 Task: Add your yoga studio's address in Chicago to your list of favorite locations  and also explore the gallery  of the yoga studio.
Action: Mouse moved to (208, 74)
Screenshot: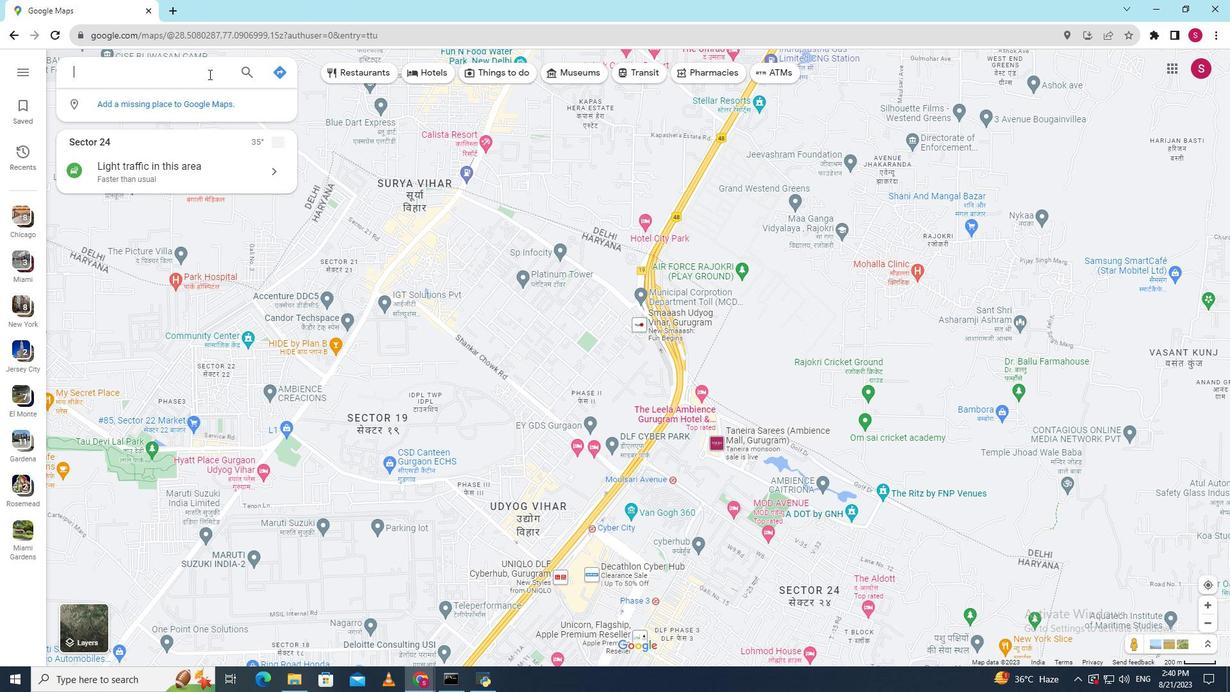 
Action: Mouse pressed left at (208, 74)
Screenshot: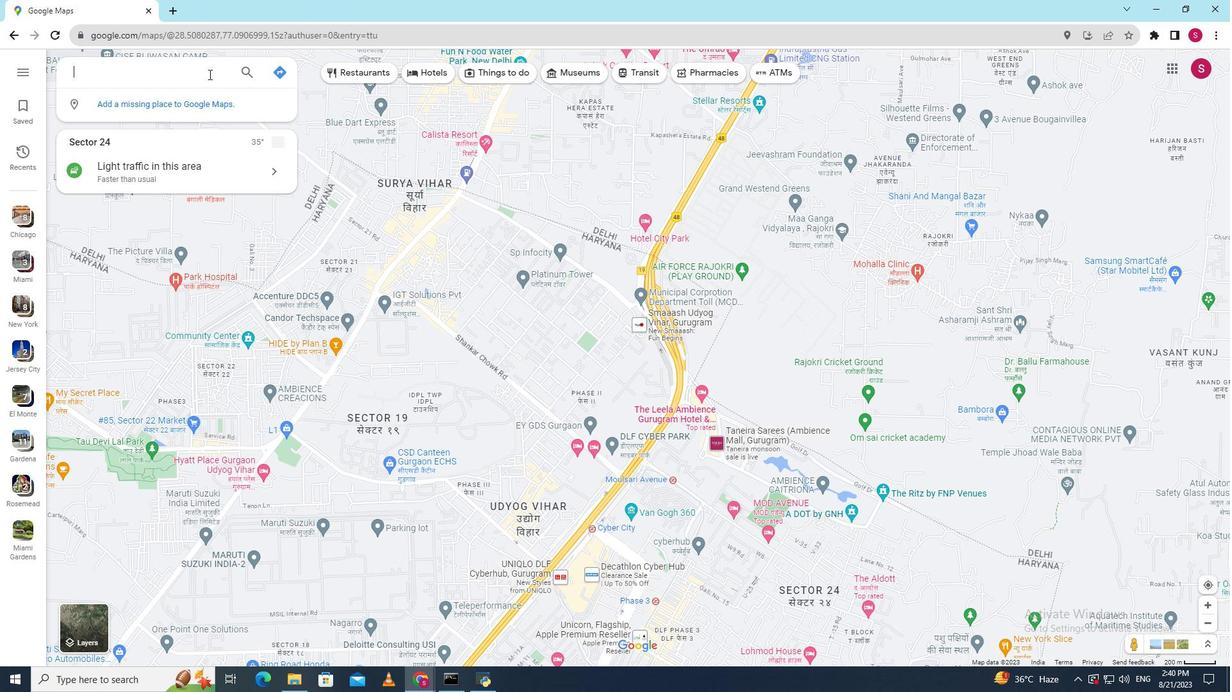 
Action: Key pressed <Key.shift>Chicago<Key.enter>
Screenshot: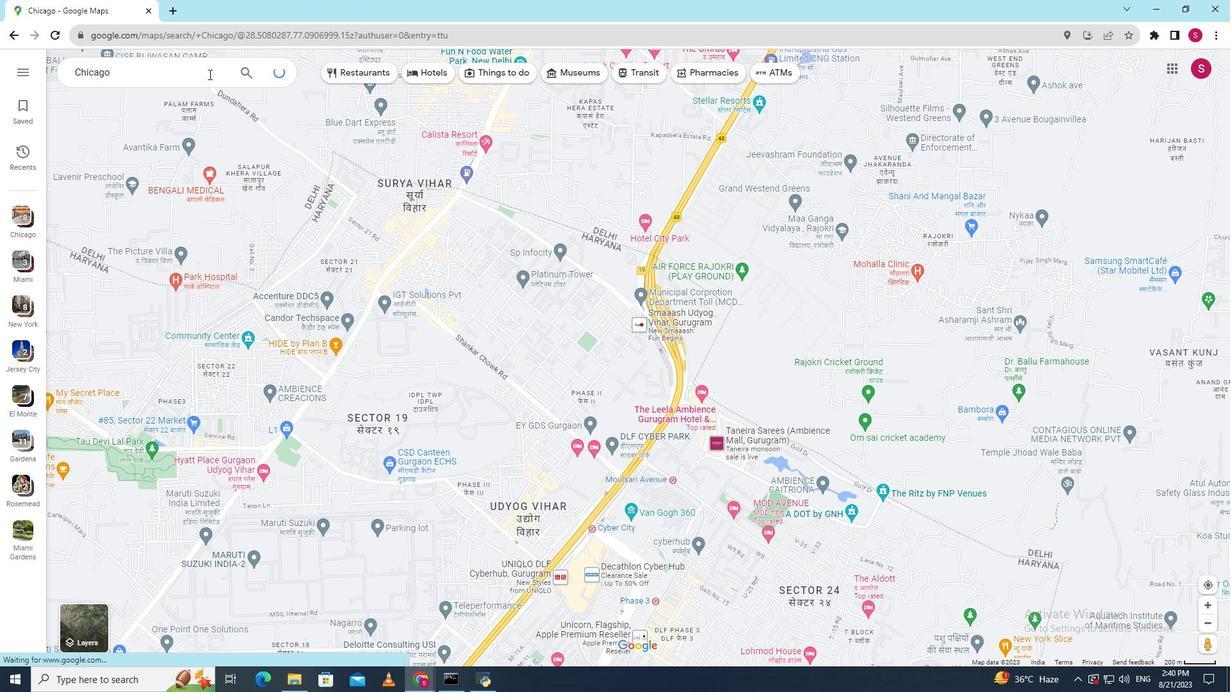 
Action: Mouse moved to (204, 167)
Screenshot: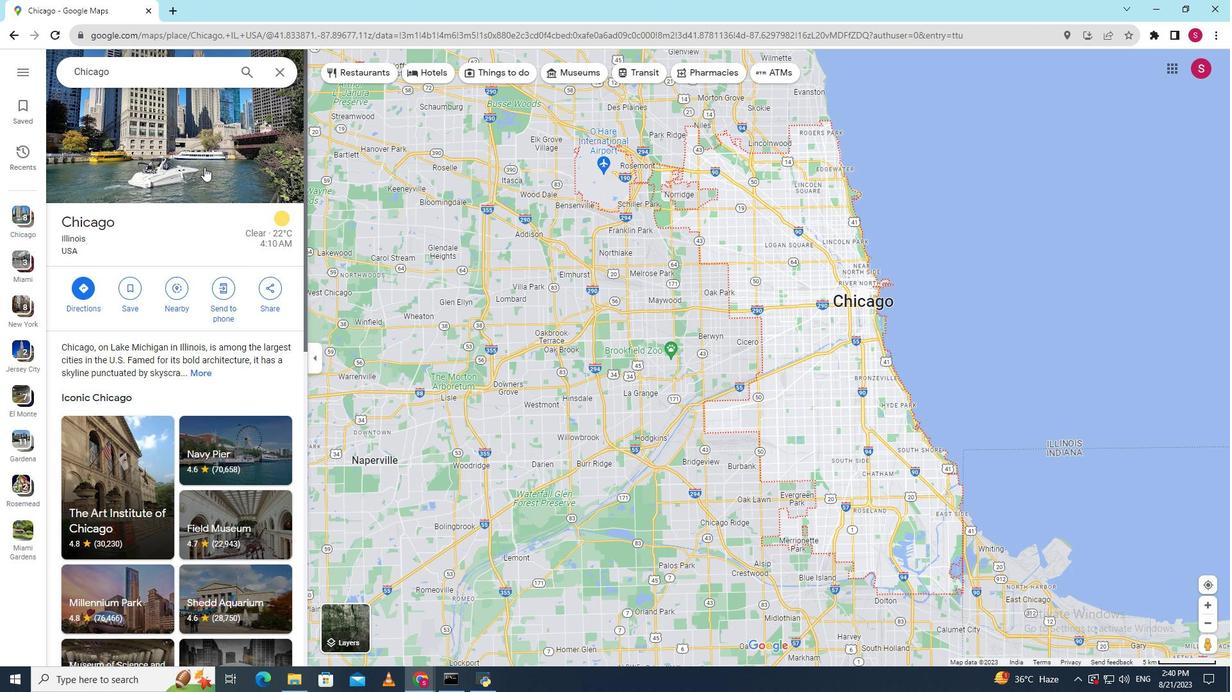
Action: Mouse pressed left at (204, 167)
Screenshot: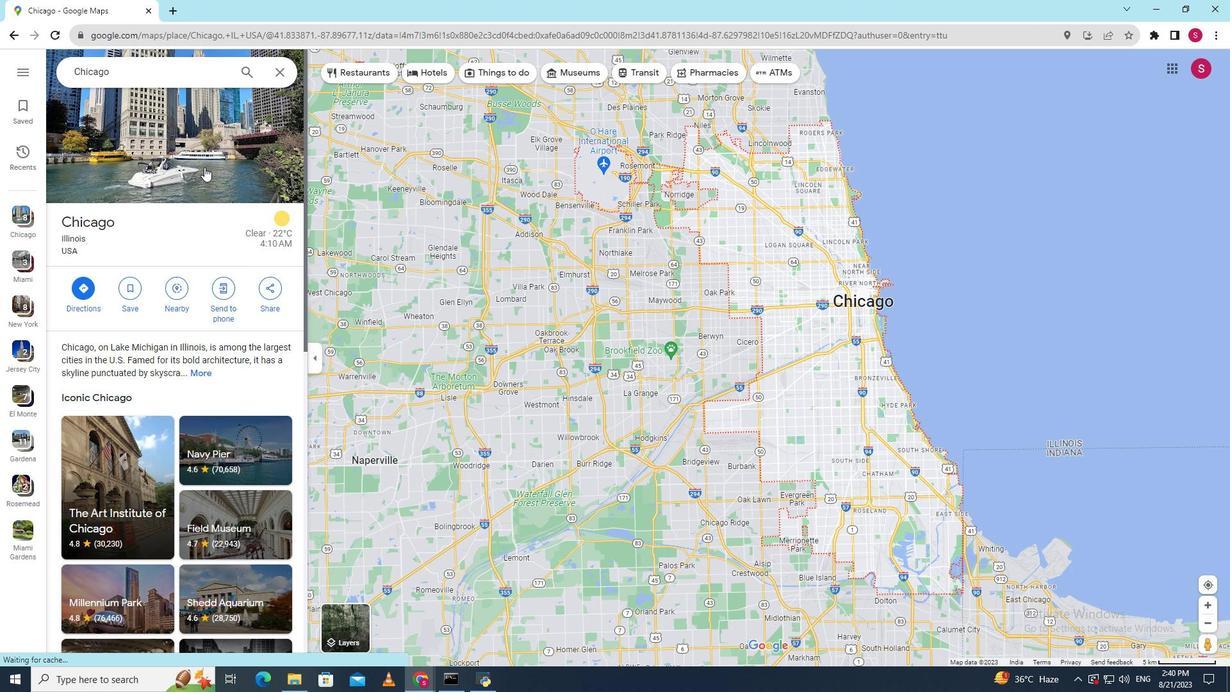 
Action: Mouse moved to (791, 570)
Screenshot: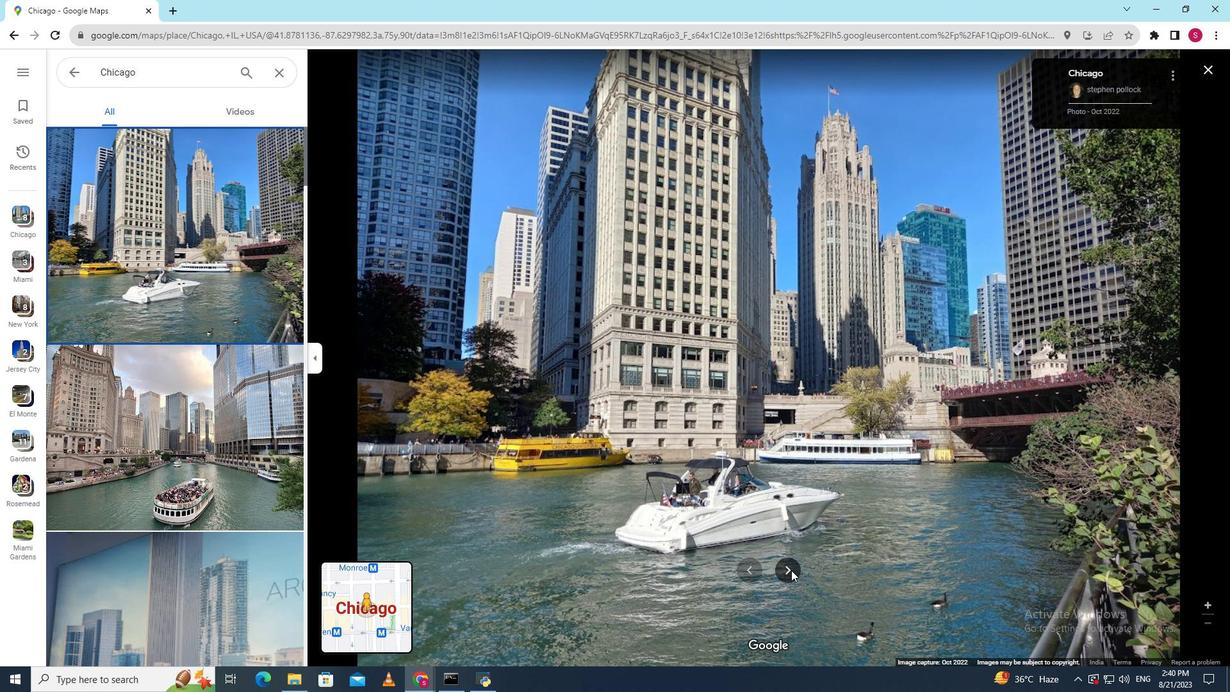 
Action: Mouse pressed left at (791, 570)
Screenshot: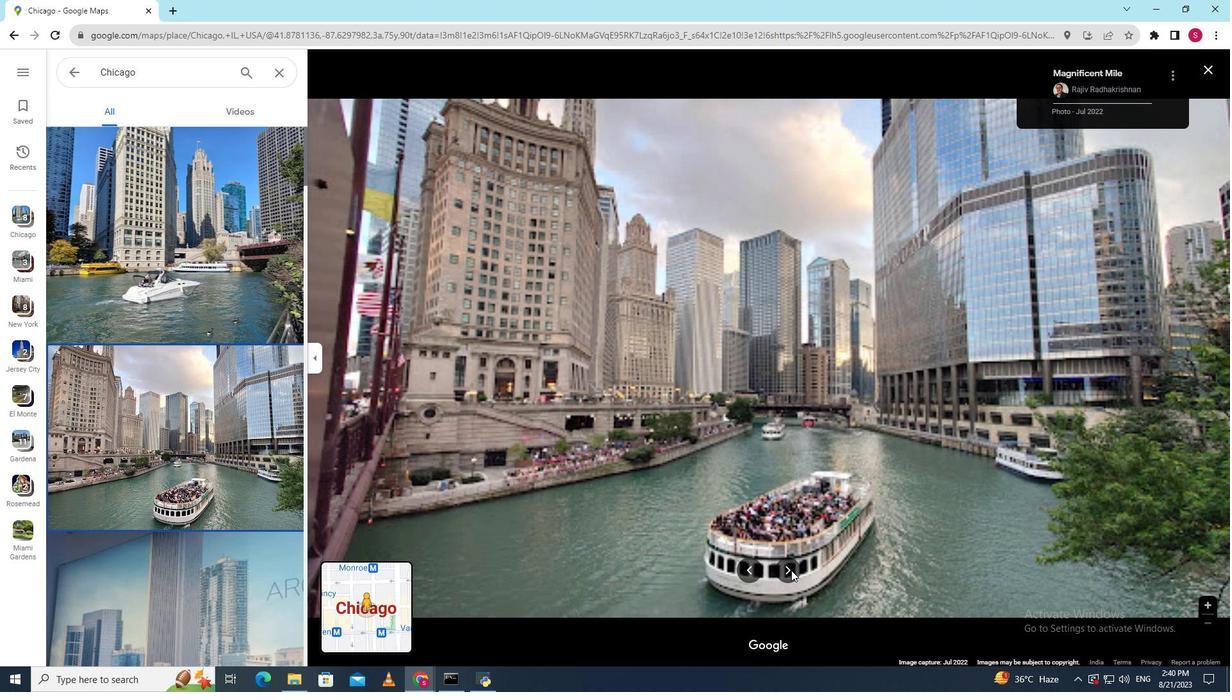 
Action: Mouse pressed left at (791, 570)
Screenshot: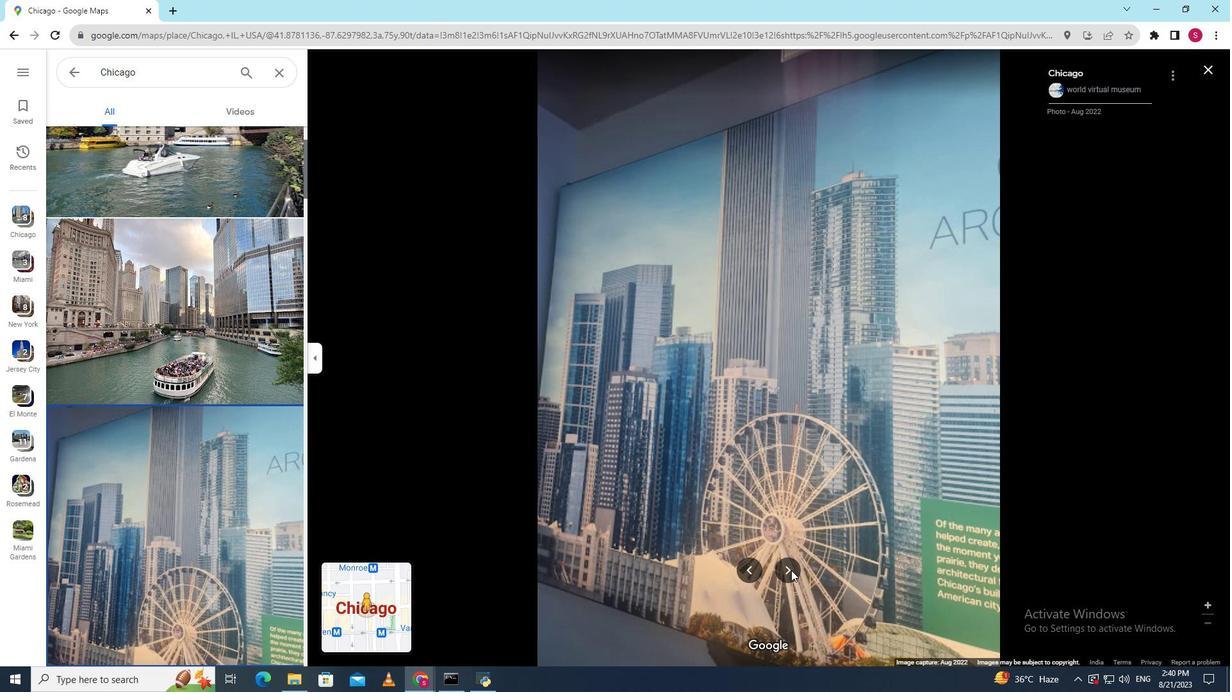 
Action: Mouse pressed left at (791, 570)
Screenshot: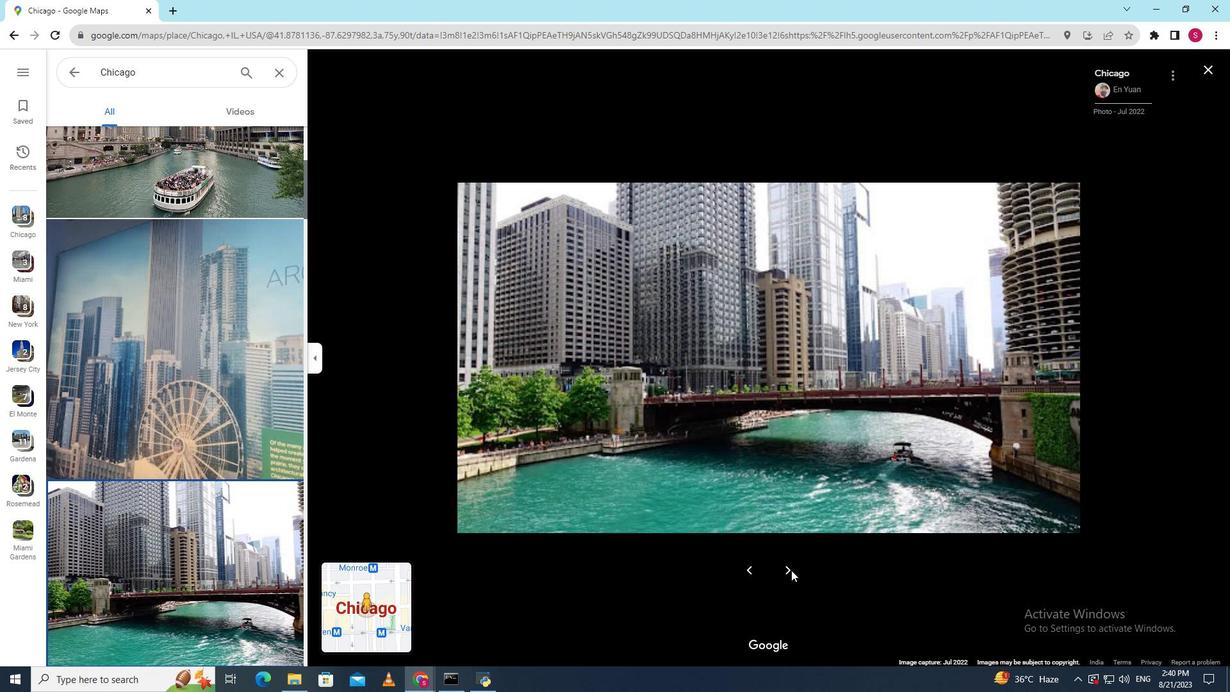 
Action: Mouse pressed left at (791, 570)
Screenshot: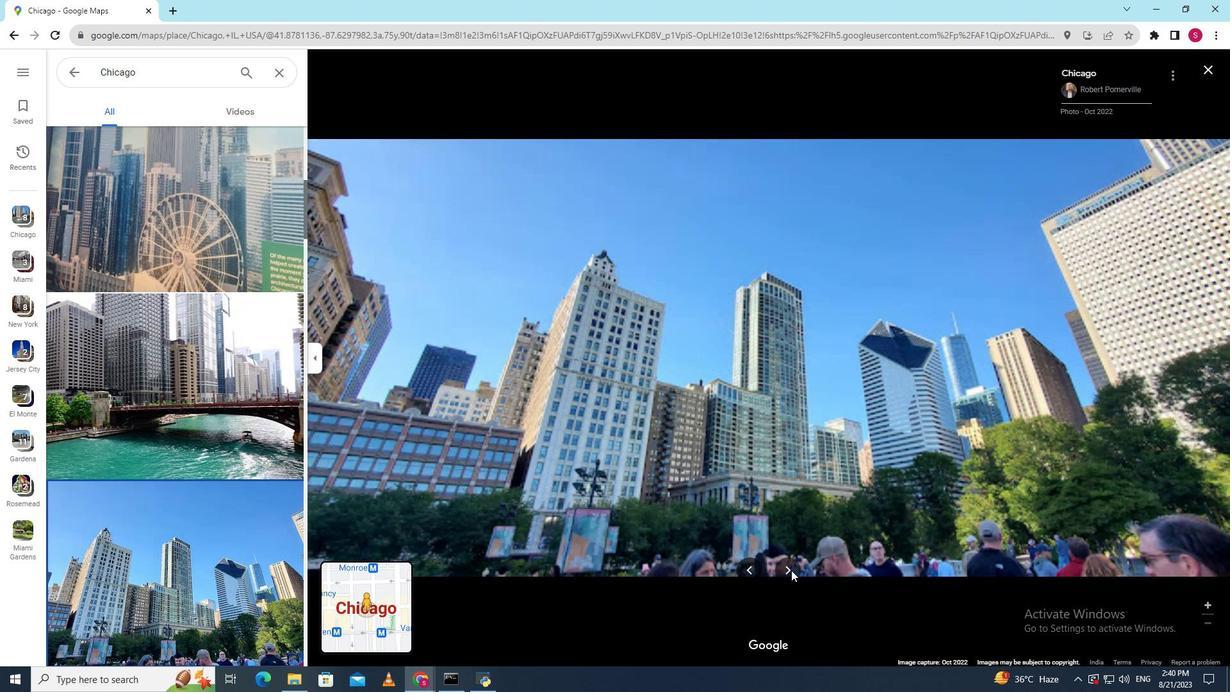 
Action: Mouse pressed left at (791, 570)
Screenshot: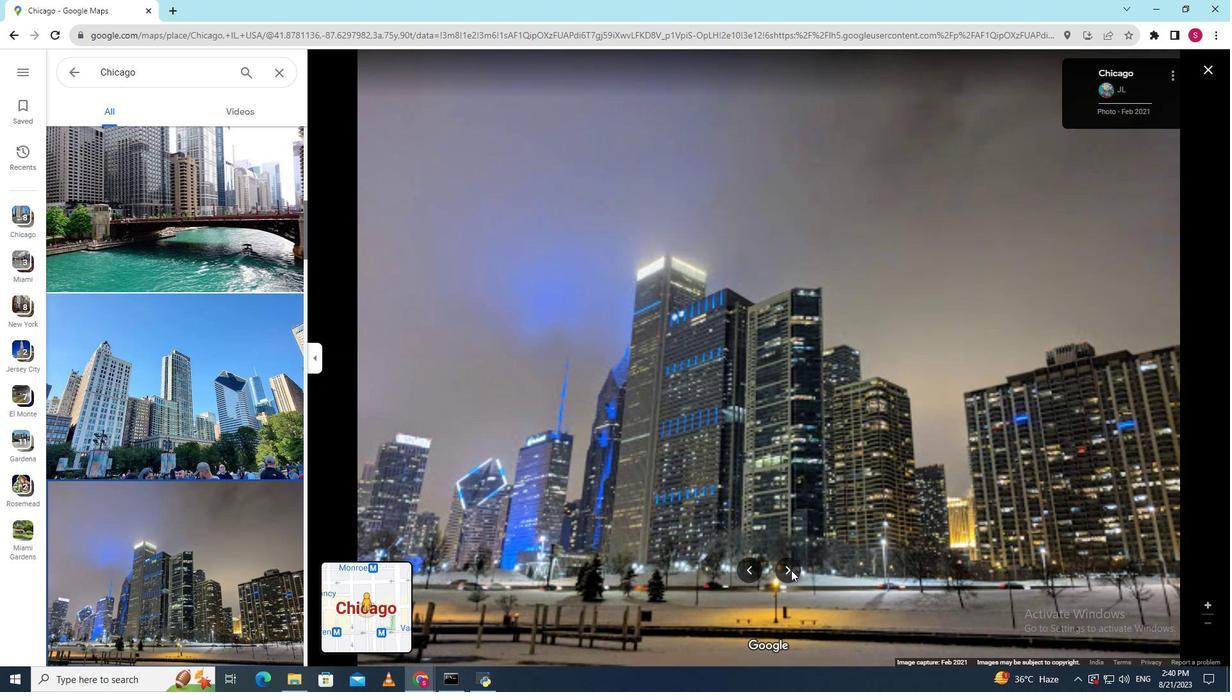 
Action: Mouse pressed left at (791, 570)
Screenshot: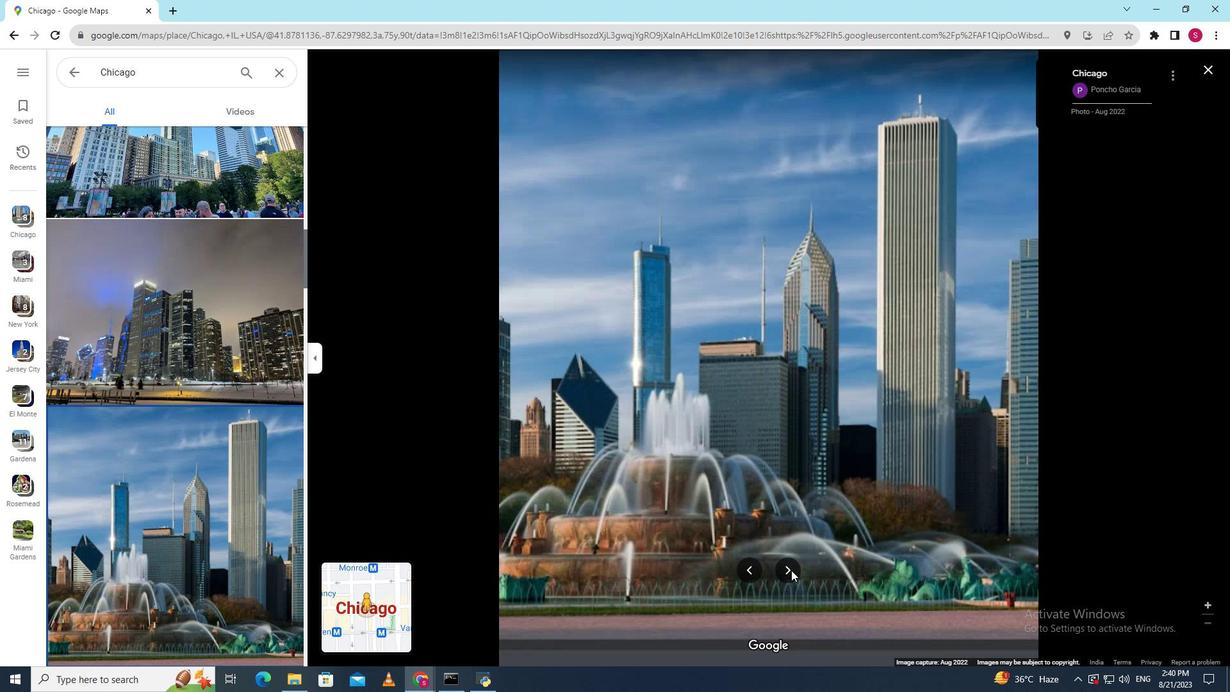 
Action: Mouse pressed left at (791, 570)
Screenshot: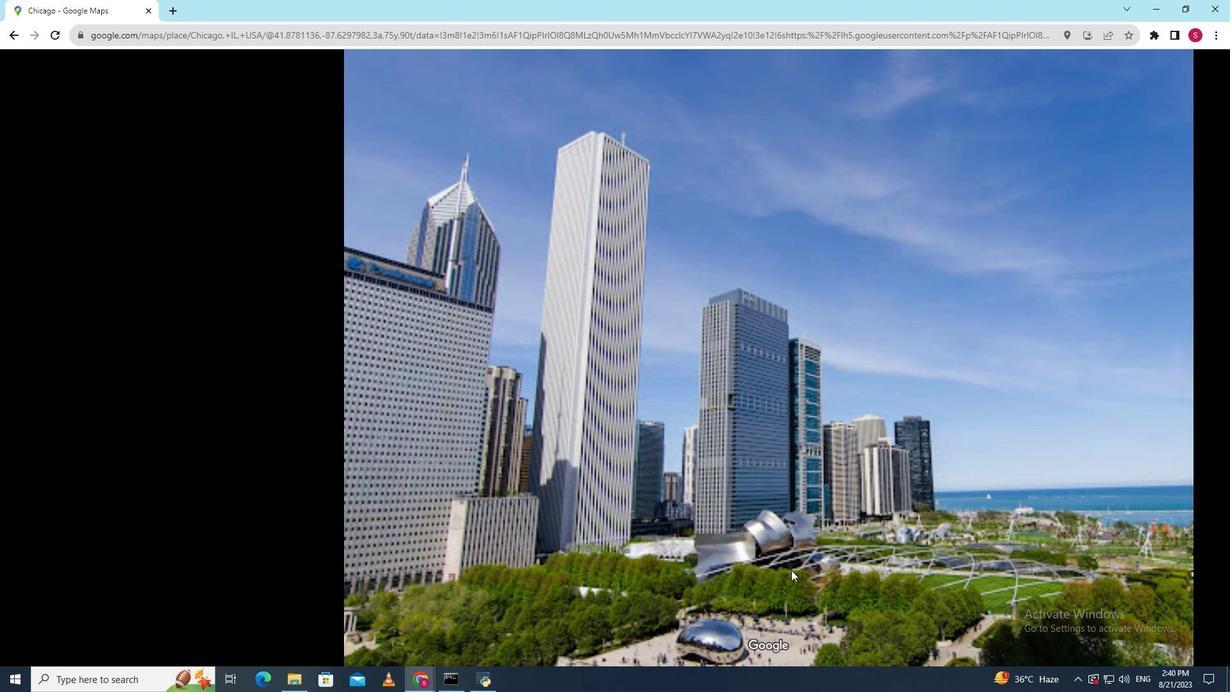 
Action: Mouse pressed left at (791, 570)
Screenshot: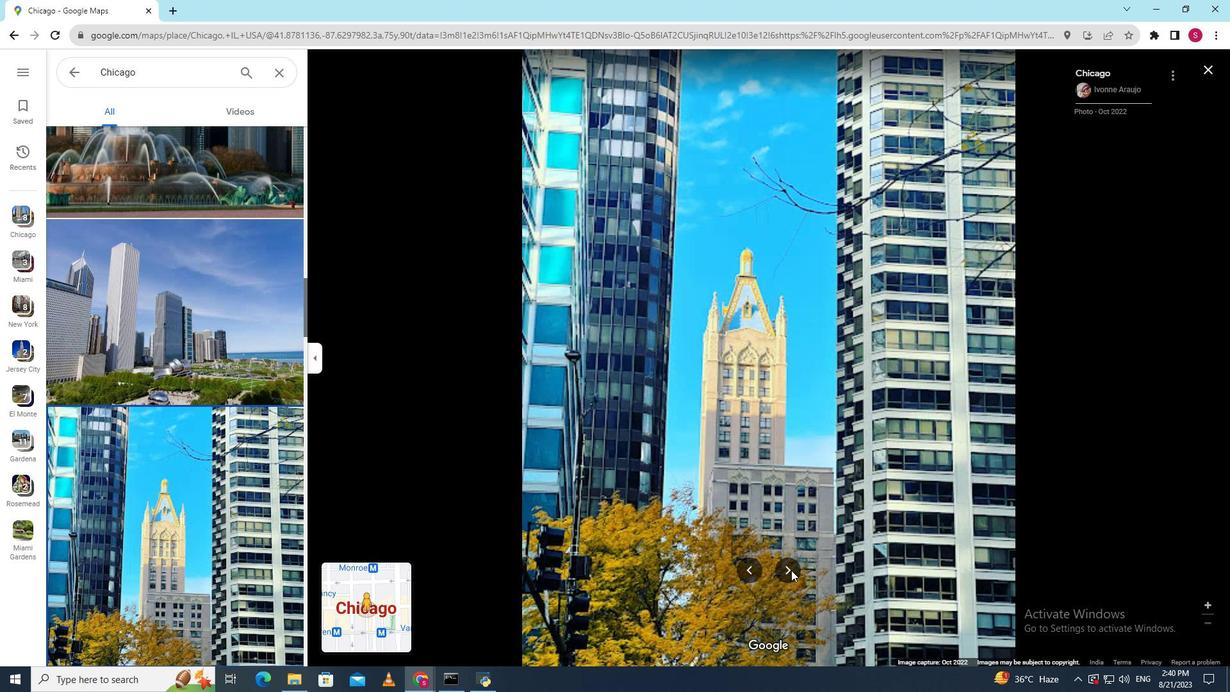 
Action: Mouse pressed left at (791, 570)
Screenshot: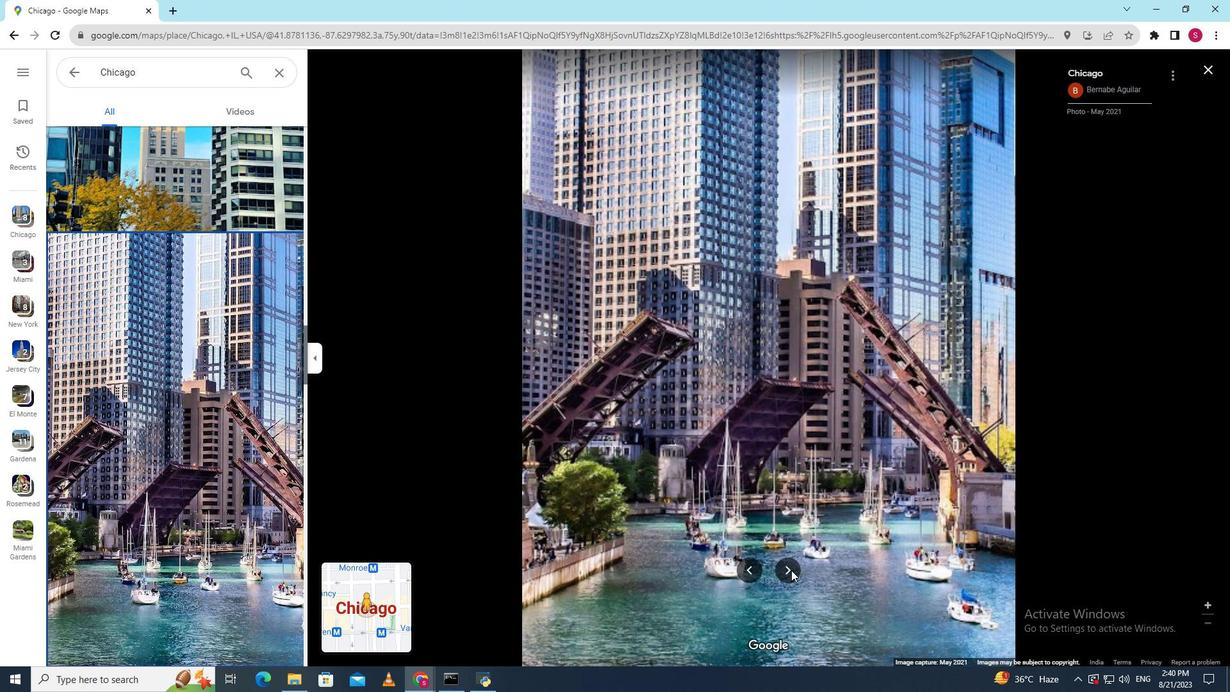 
Action: Mouse pressed left at (791, 570)
Screenshot: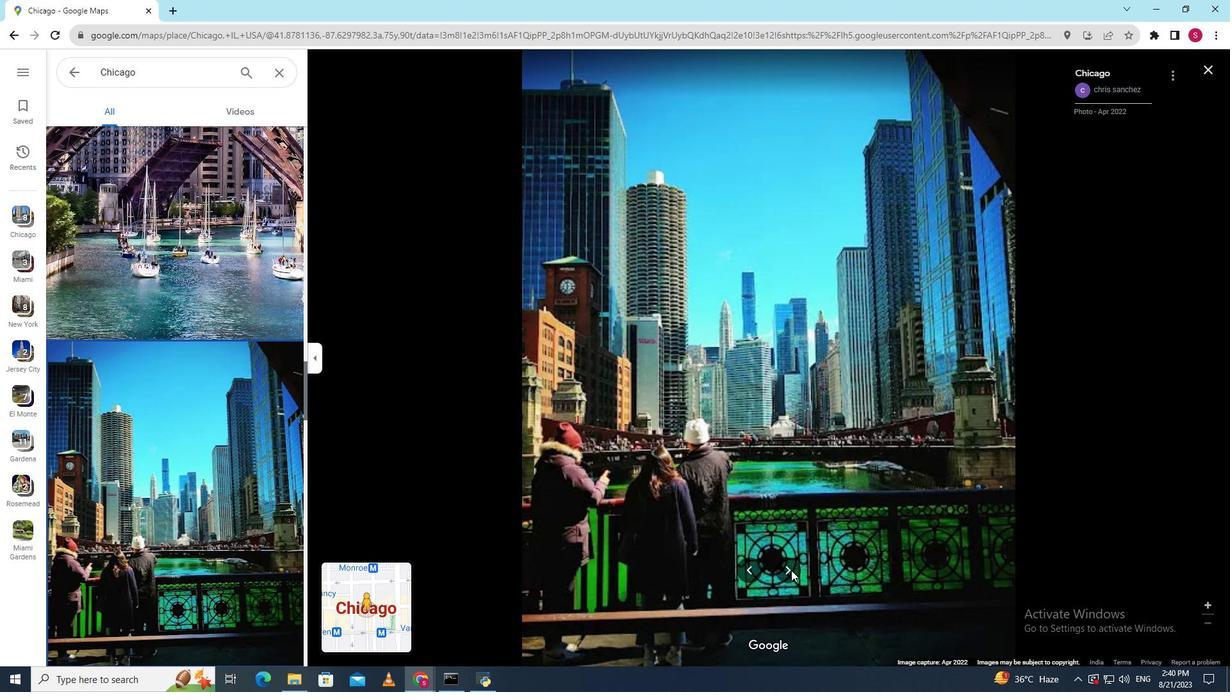 
Action: Mouse pressed left at (791, 570)
Screenshot: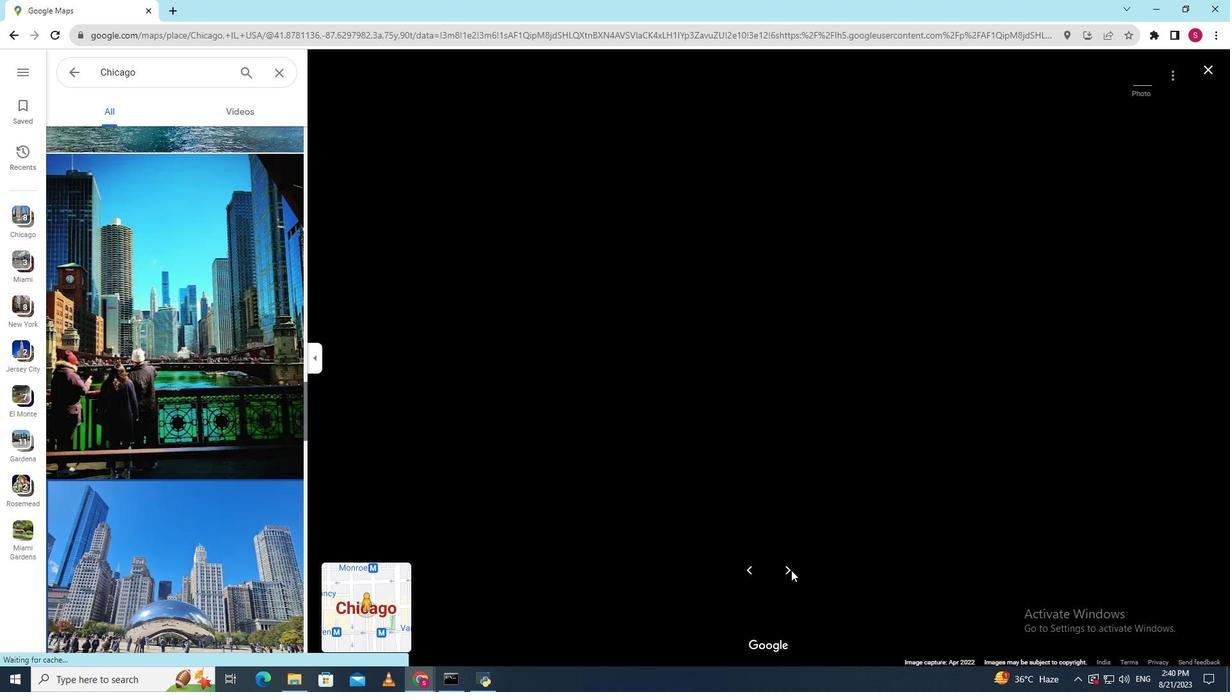 
Action: Mouse pressed left at (791, 570)
Screenshot: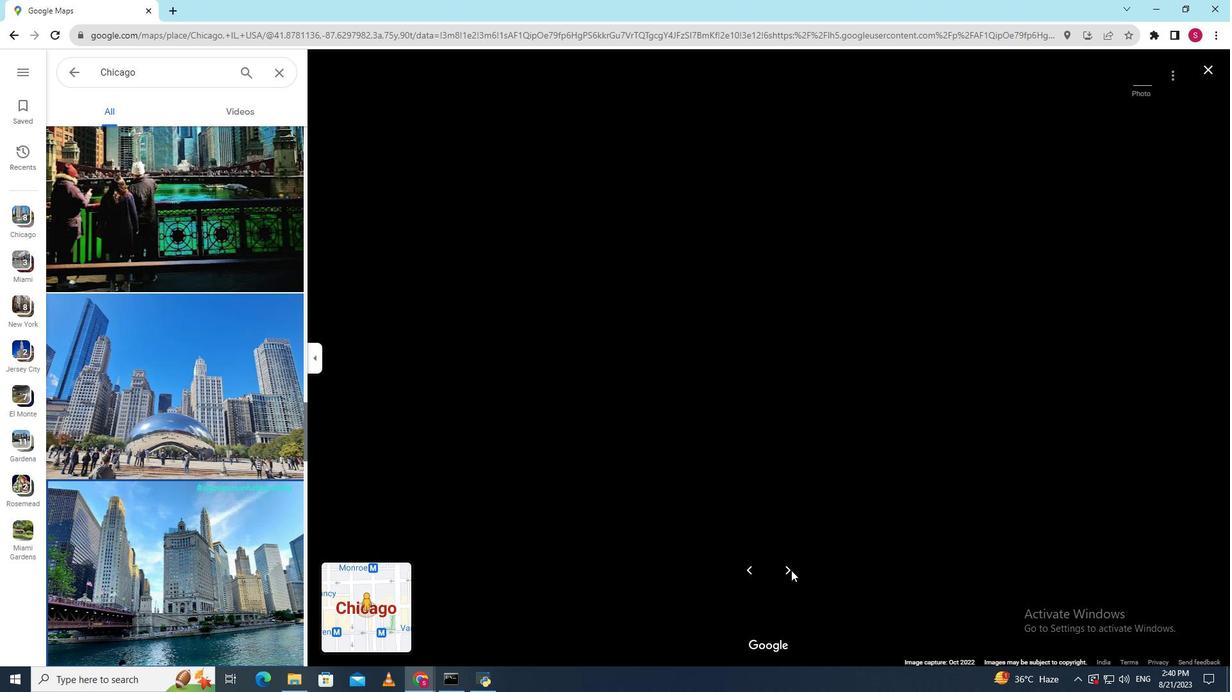 
Action: Mouse pressed left at (791, 570)
Screenshot: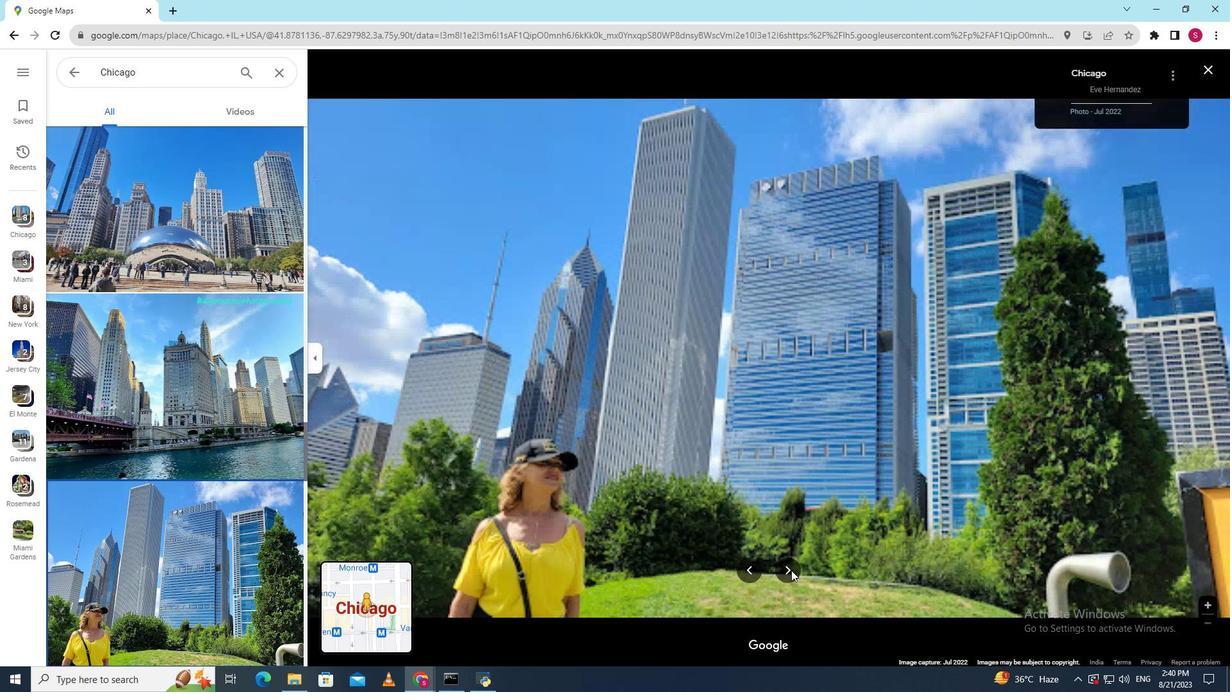 
Action: Mouse pressed left at (791, 570)
Screenshot: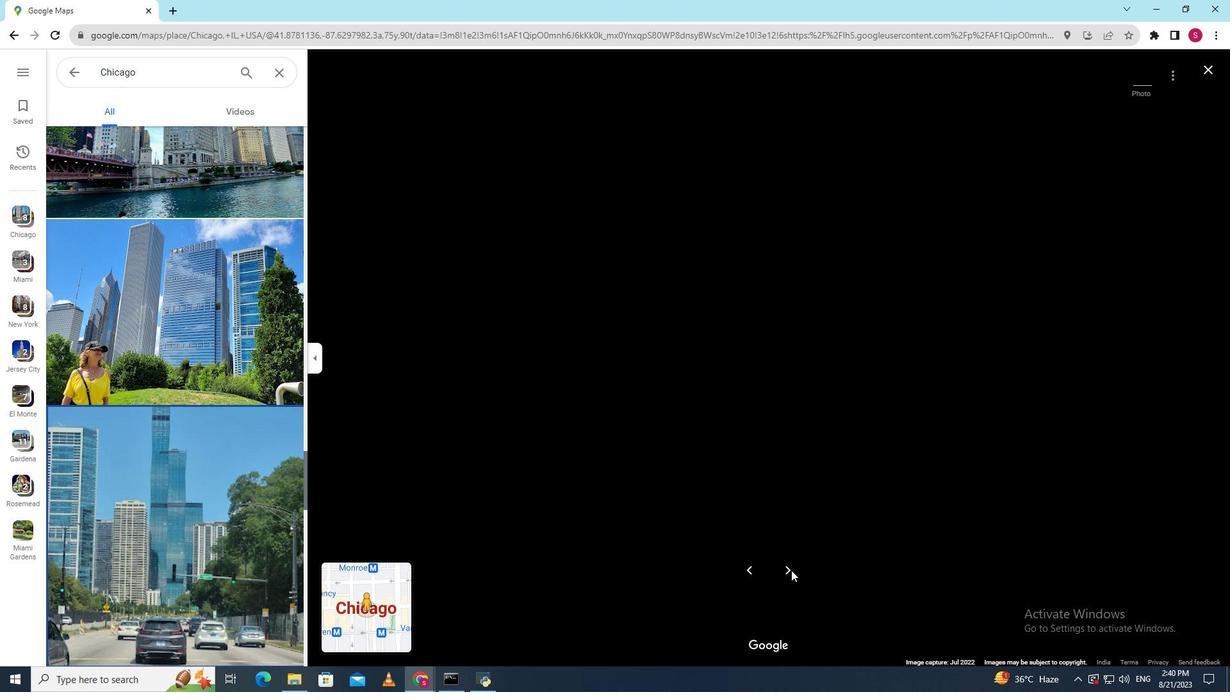 
Action: Mouse pressed left at (791, 570)
Screenshot: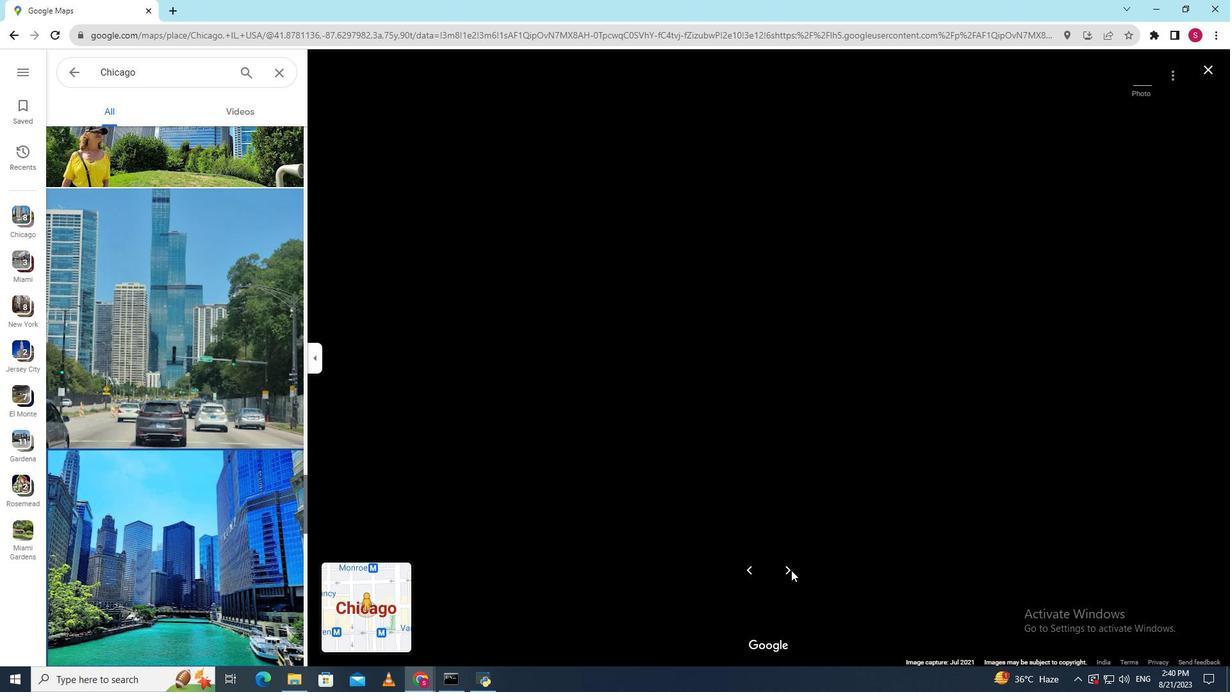 
Action: Mouse pressed left at (791, 570)
Screenshot: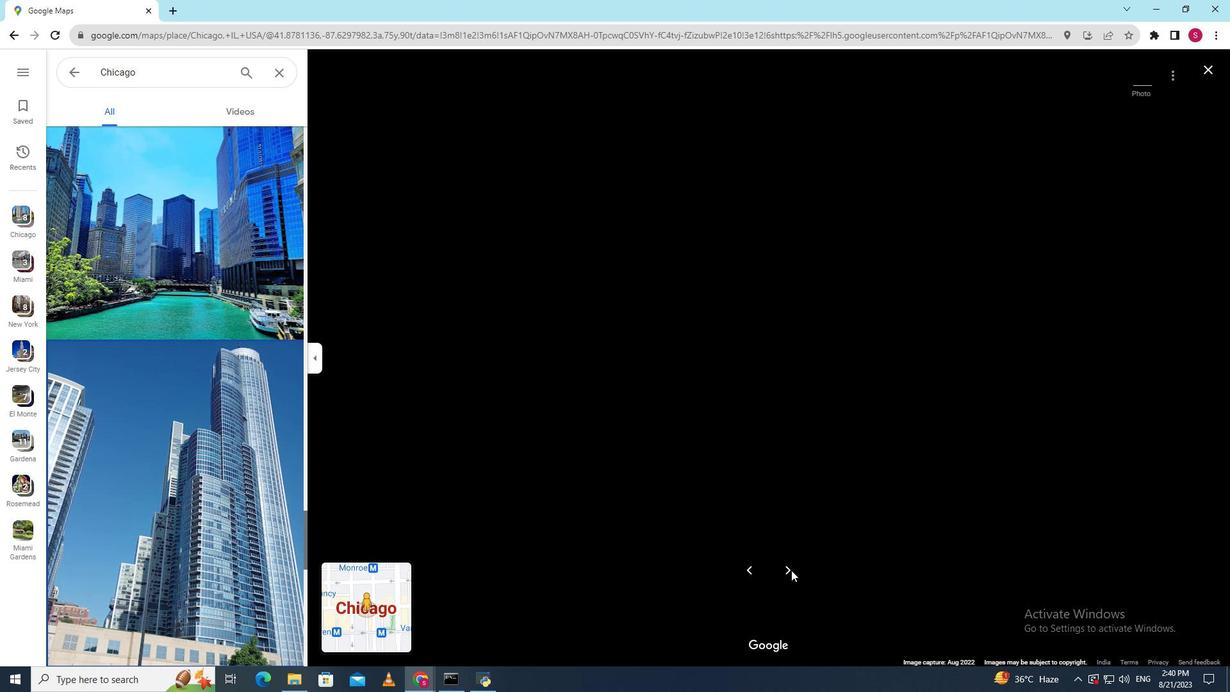 
Action: Mouse moved to (777, 516)
Screenshot: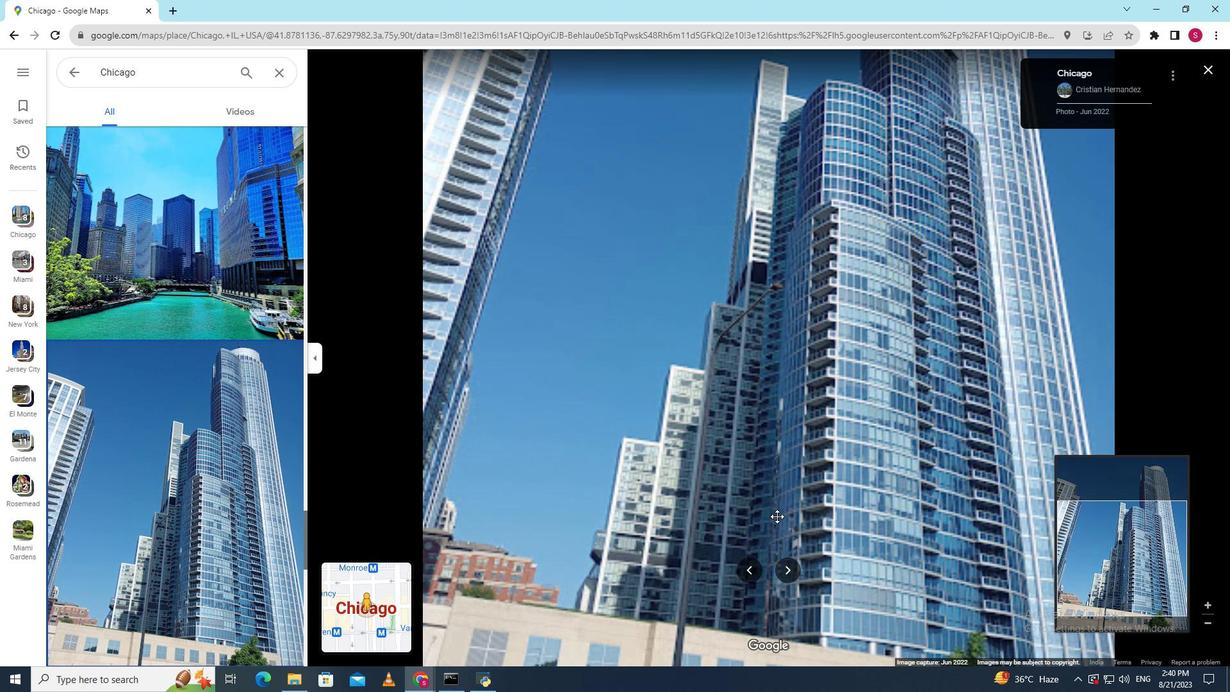 
Action: Mouse scrolled (777, 517) with delta (0, 0)
Screenshot: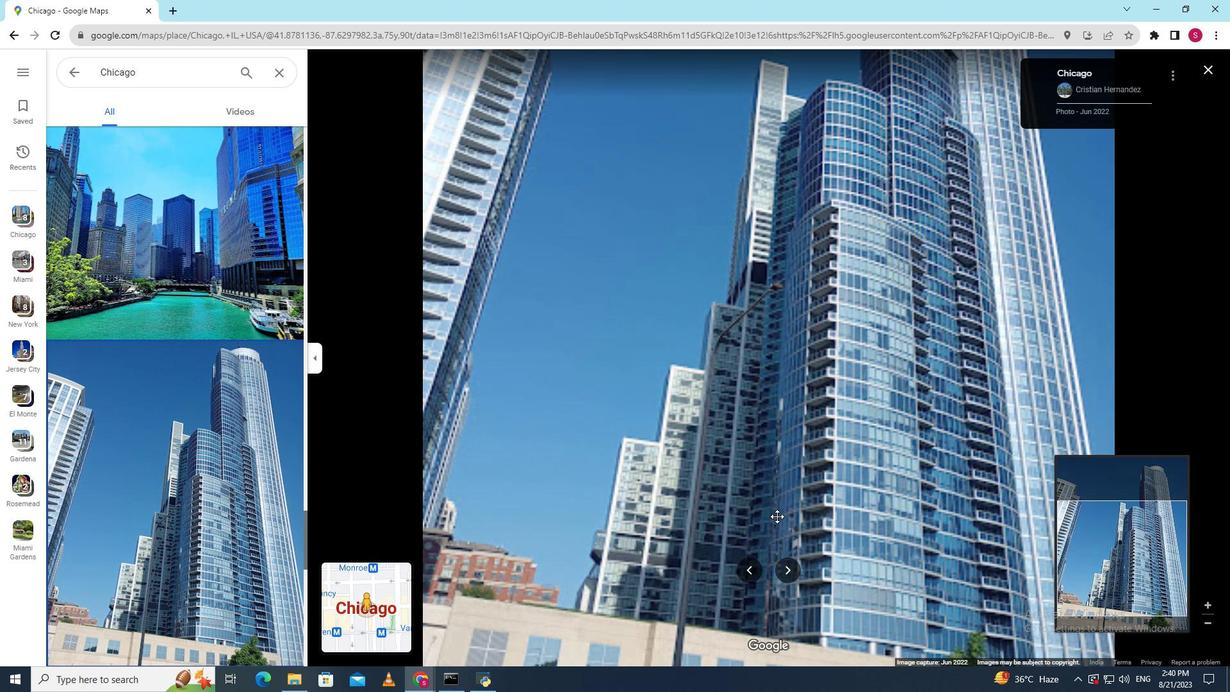 
Action: Mouse scrolled (777, 517) with delta (0, 0)
Screenshot: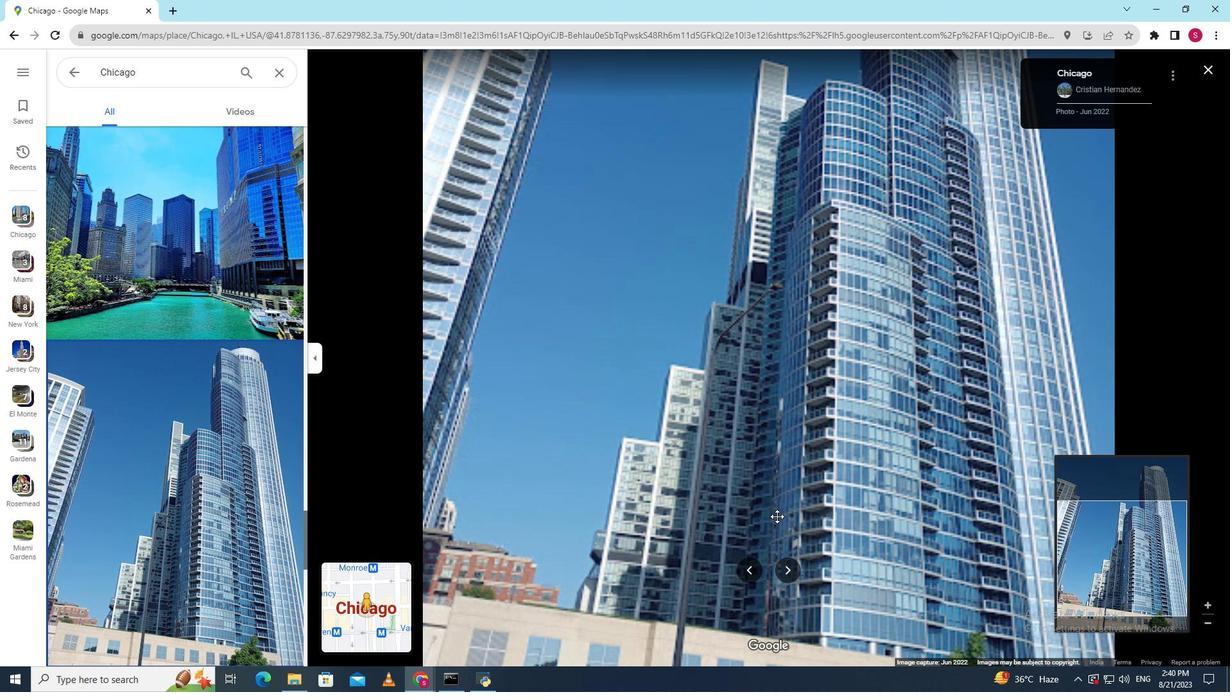 
Action: Mouse scrolled (777, 517) with delta (0, 0)
Screenshot: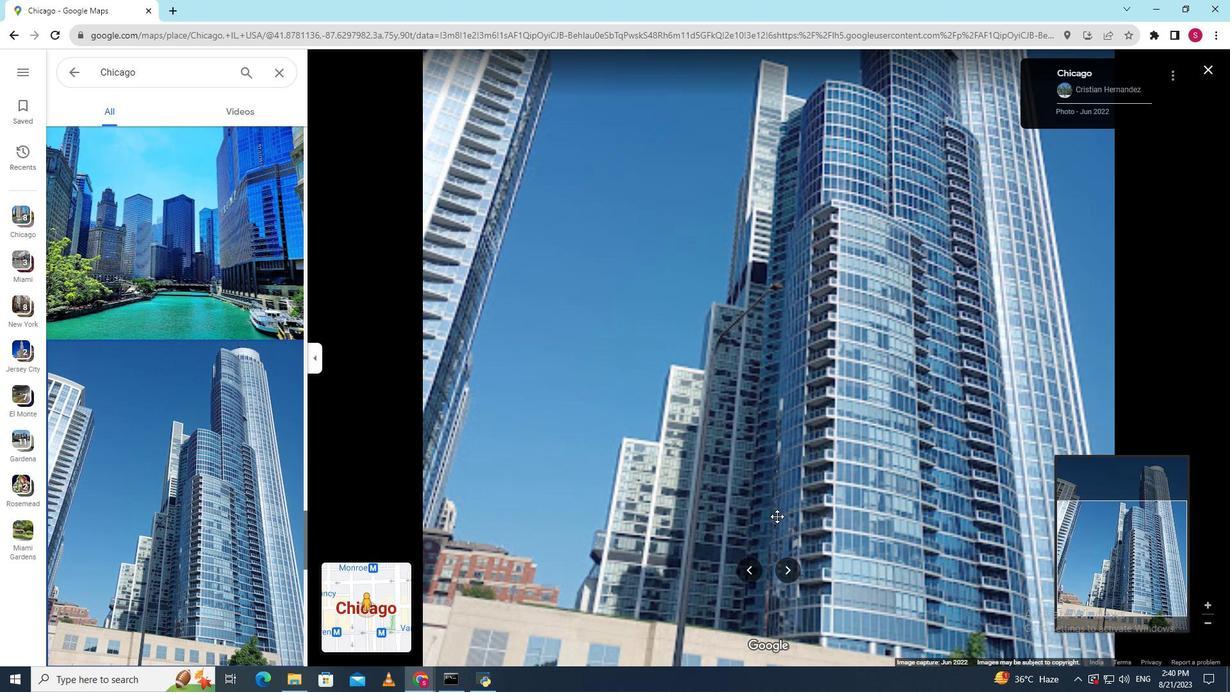
Action: Mouse scrolled (777, 517) with delta (0, 0)
Screenshot: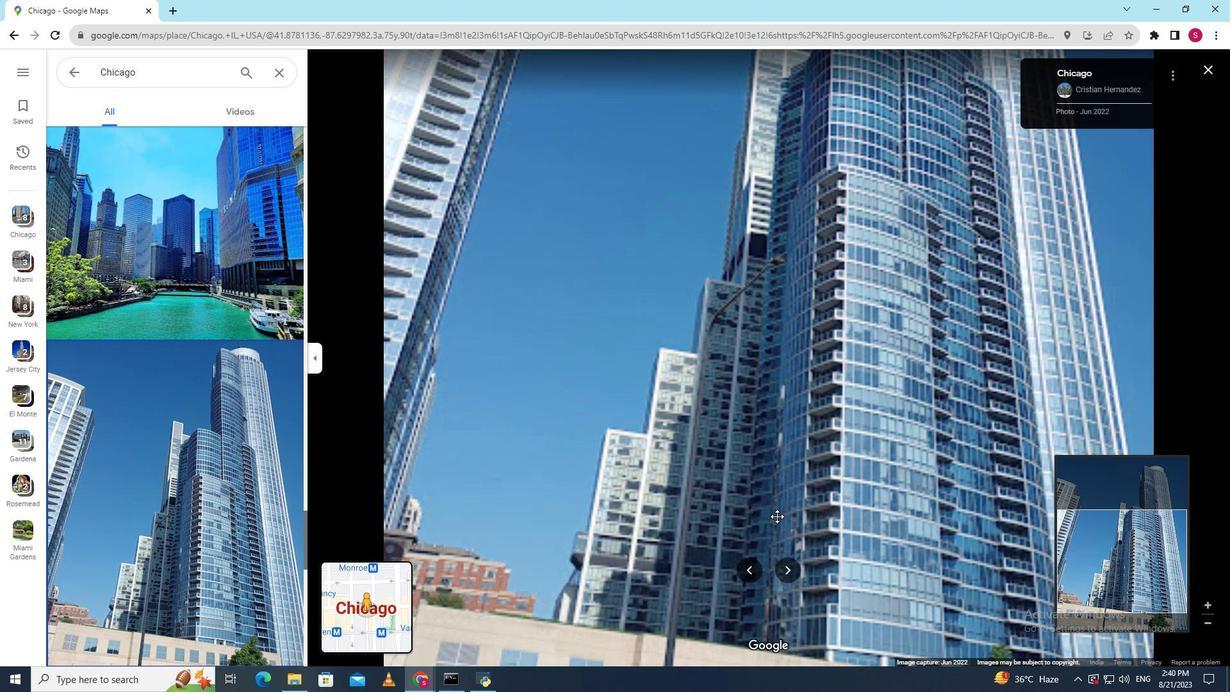 
Action: Mouse scrolled (777, 515) with delta (0, 0)
Screenshot: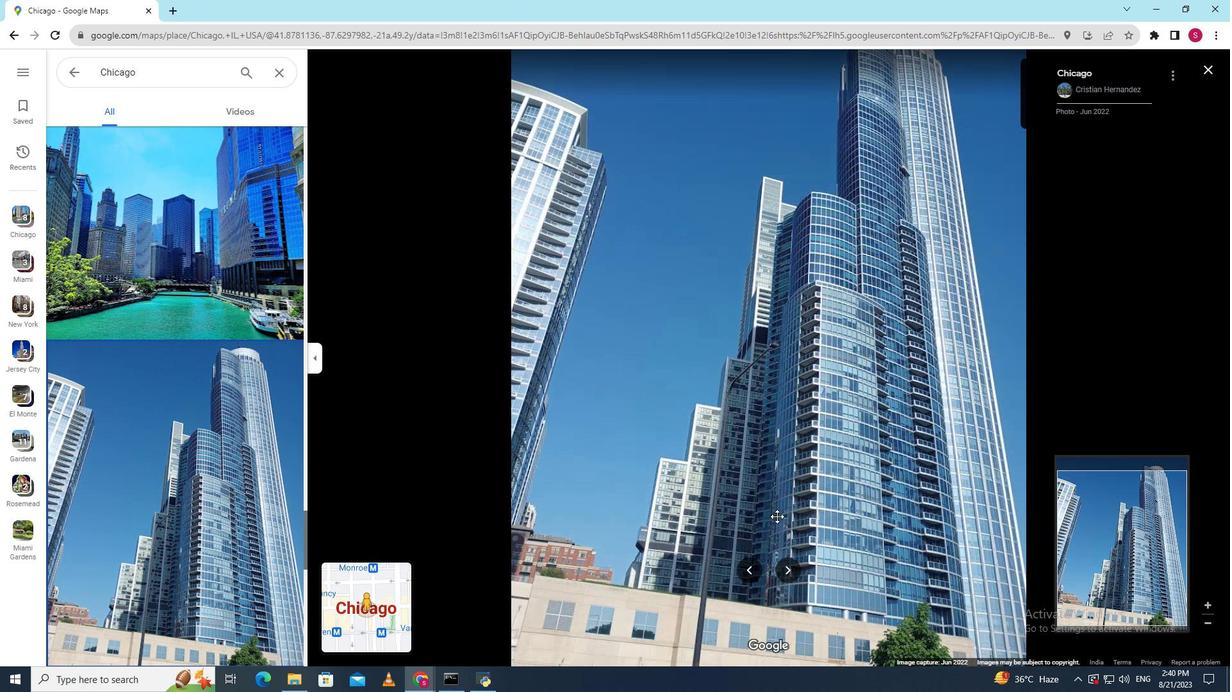 
Action: Mouse scrolled (777, 515) with delta (0, 0)
Screenshot: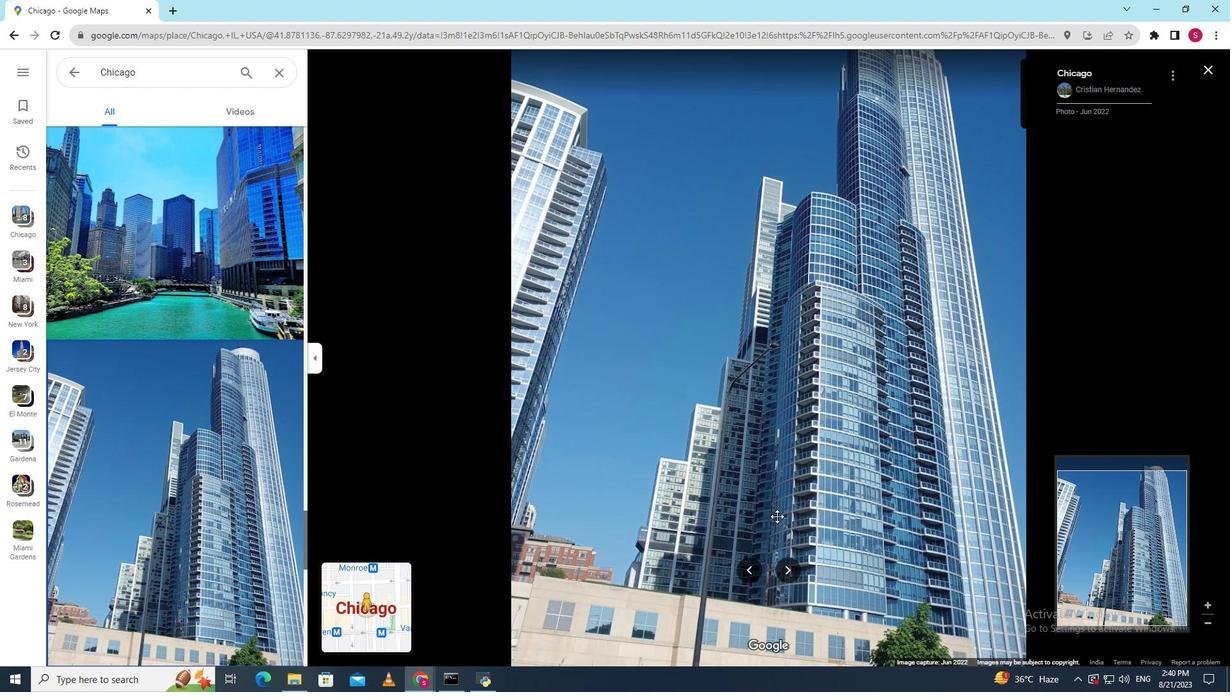 
Action: Mouse scrolled (777, 515) with delta (0, 0)
Screenshot: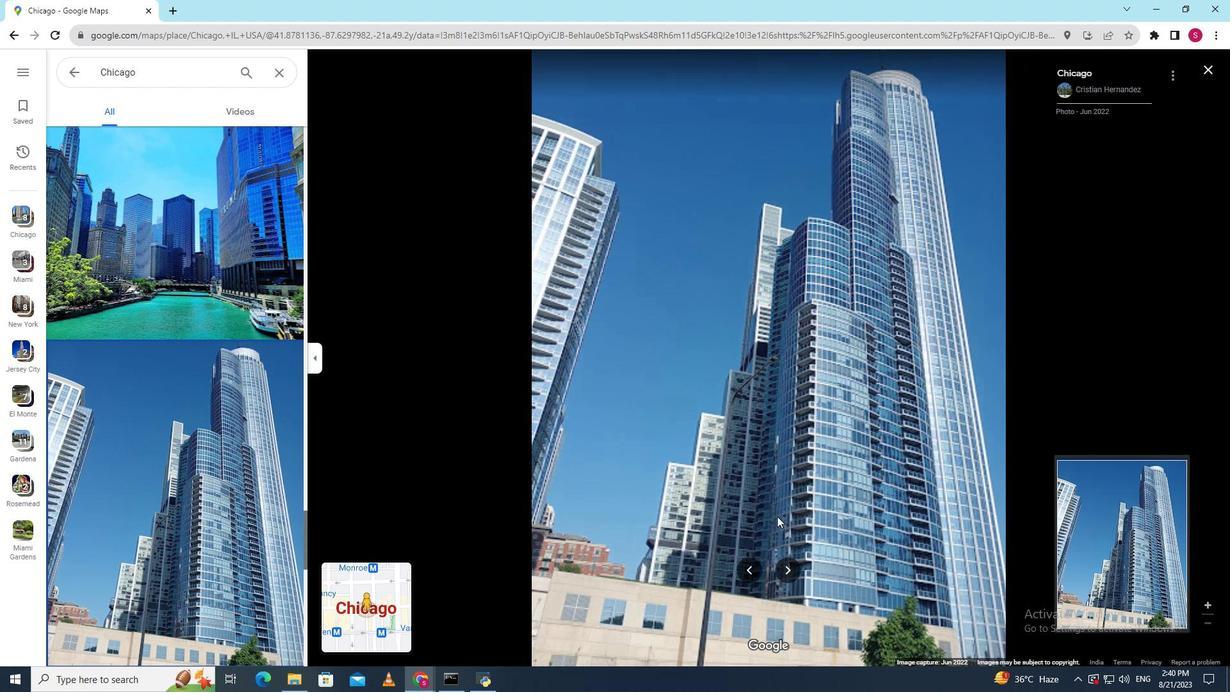 
Action: Mouse scrolled (777, 515) with delta (0, 0)
Screenshot: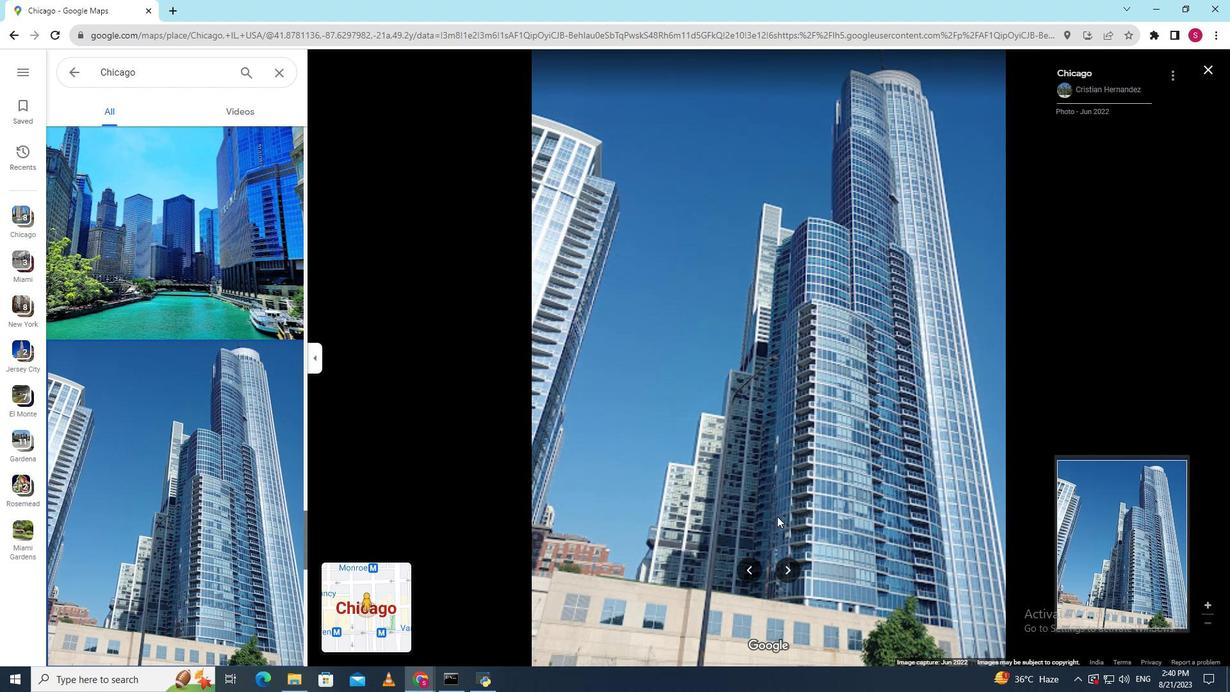 
Action: Mouse scrolled (777, 515) with delta (0, 0)
Screenshot: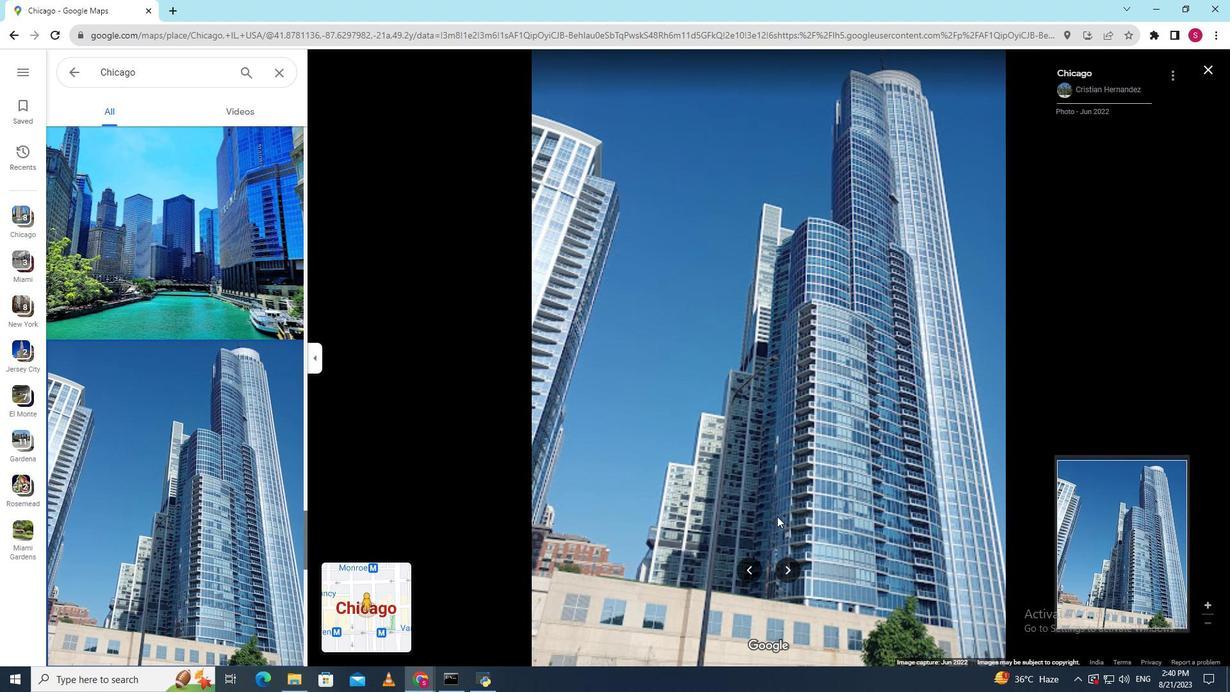 
Action: Mouse scrolled (777, 515) with delta (0, 0)
Screenshot: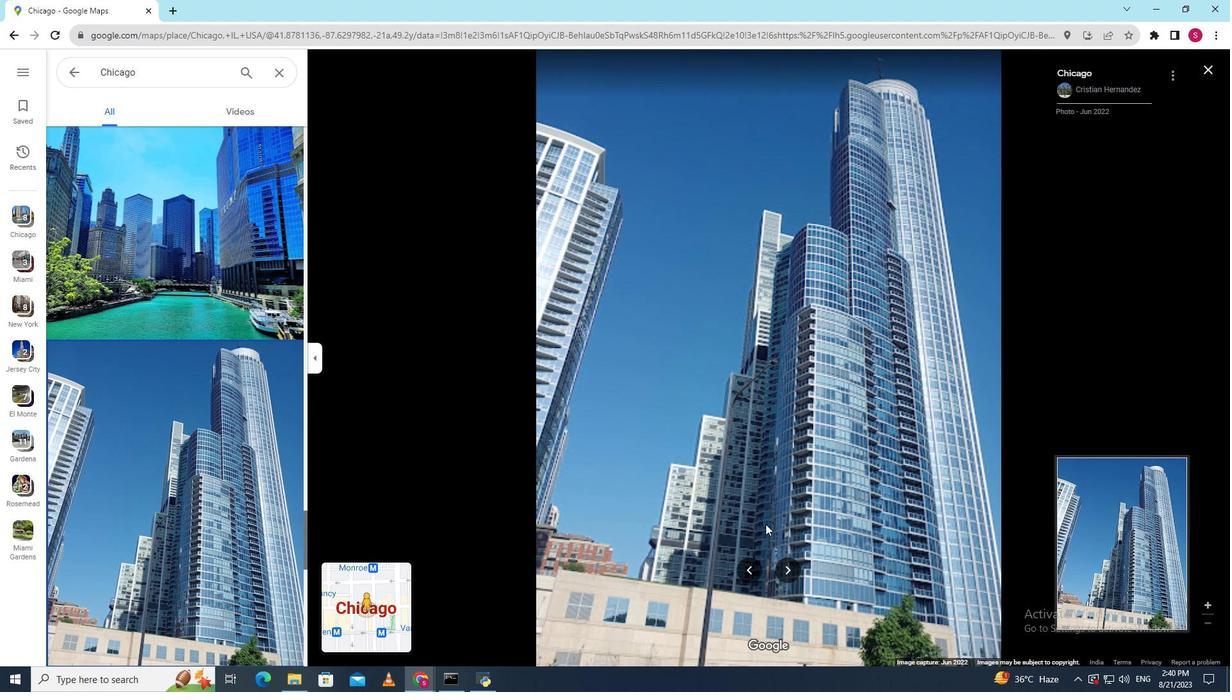 
Action: Mouse moved to (789, 572)
Screenshot: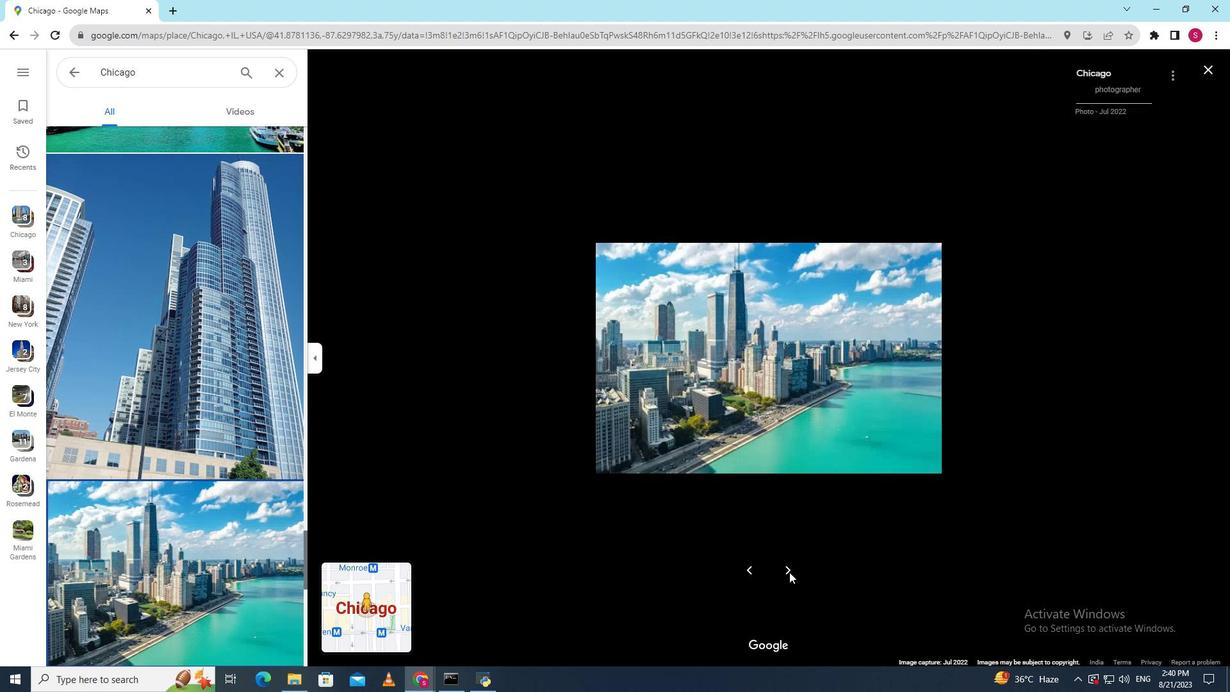 
Action: Mouse pressed left at (789, 572)
Screenshot: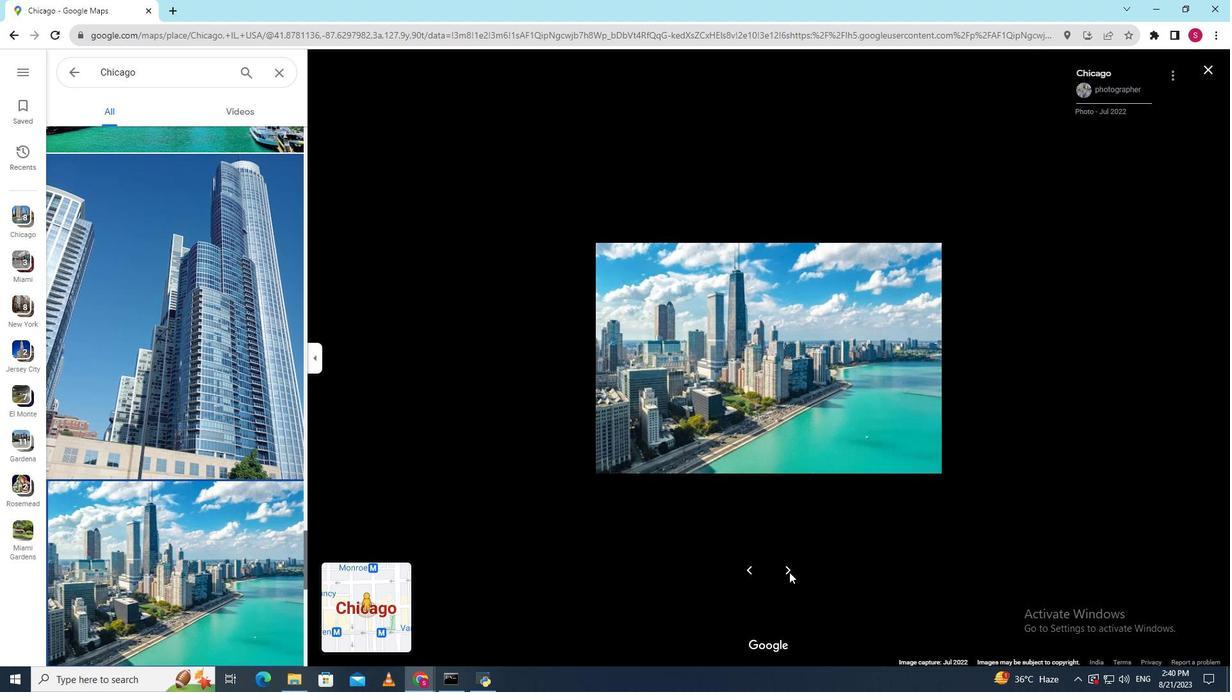 
Action: Mouse pressed left at (789, 572)
Screenshot: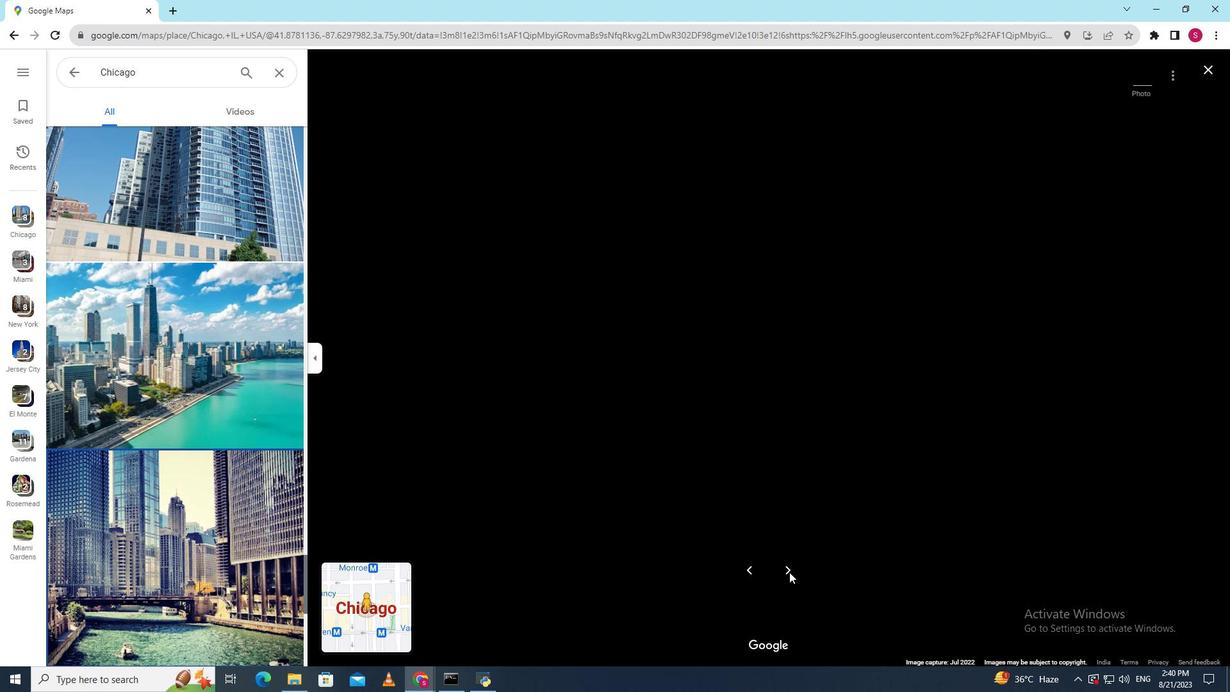 
Action: Mouse pressed left at (789, 572)
Screenshot: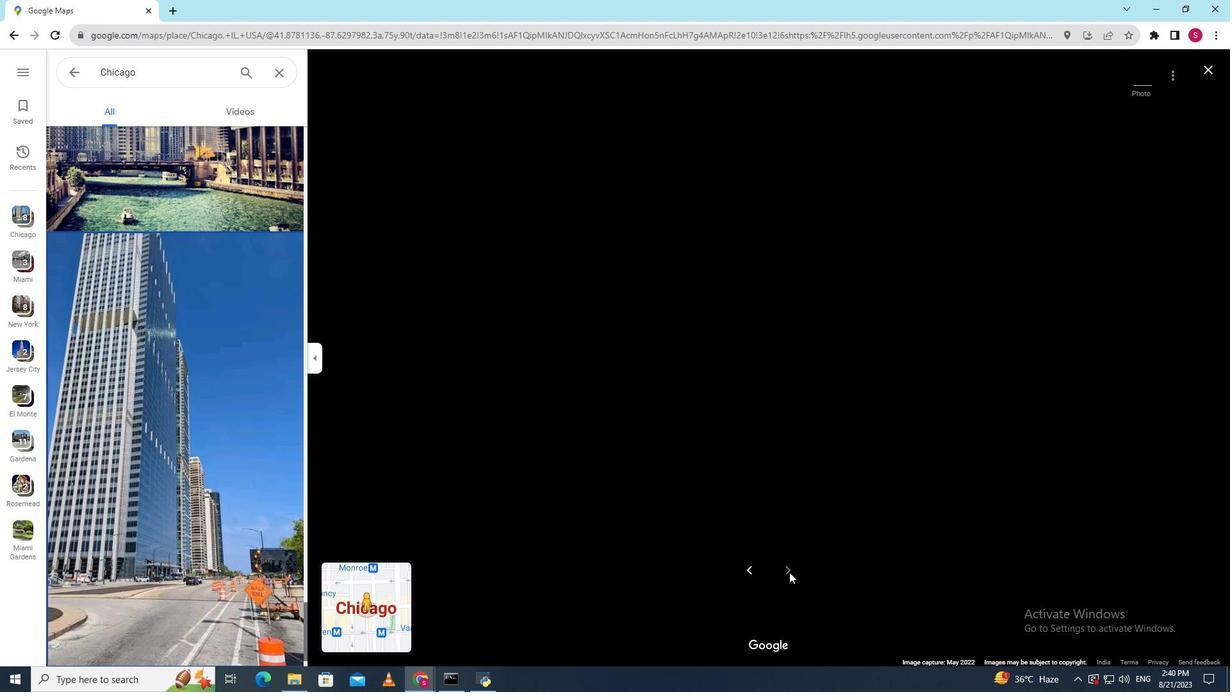 
Action: Mouse pressed left at (789, 572)
Screenshot: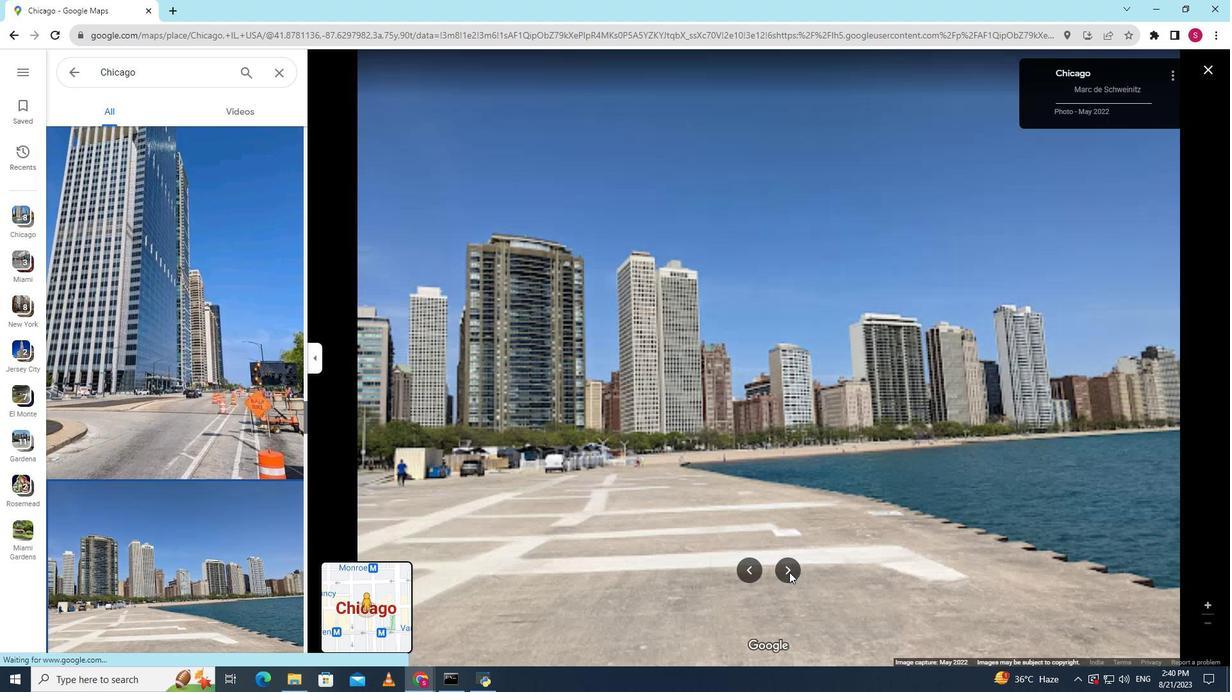 
Action: Mouse pressed left at (789, 572)
Screenshot: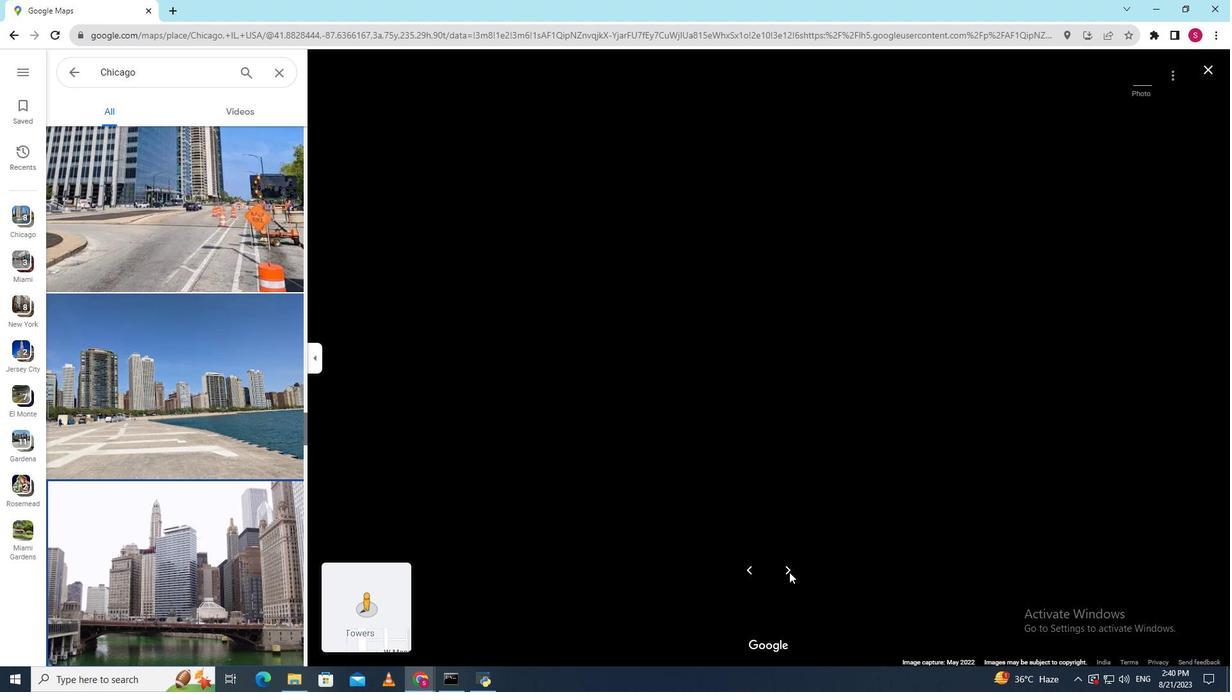 
Action: Mouse pressed left at (789, 572)
Screenshot: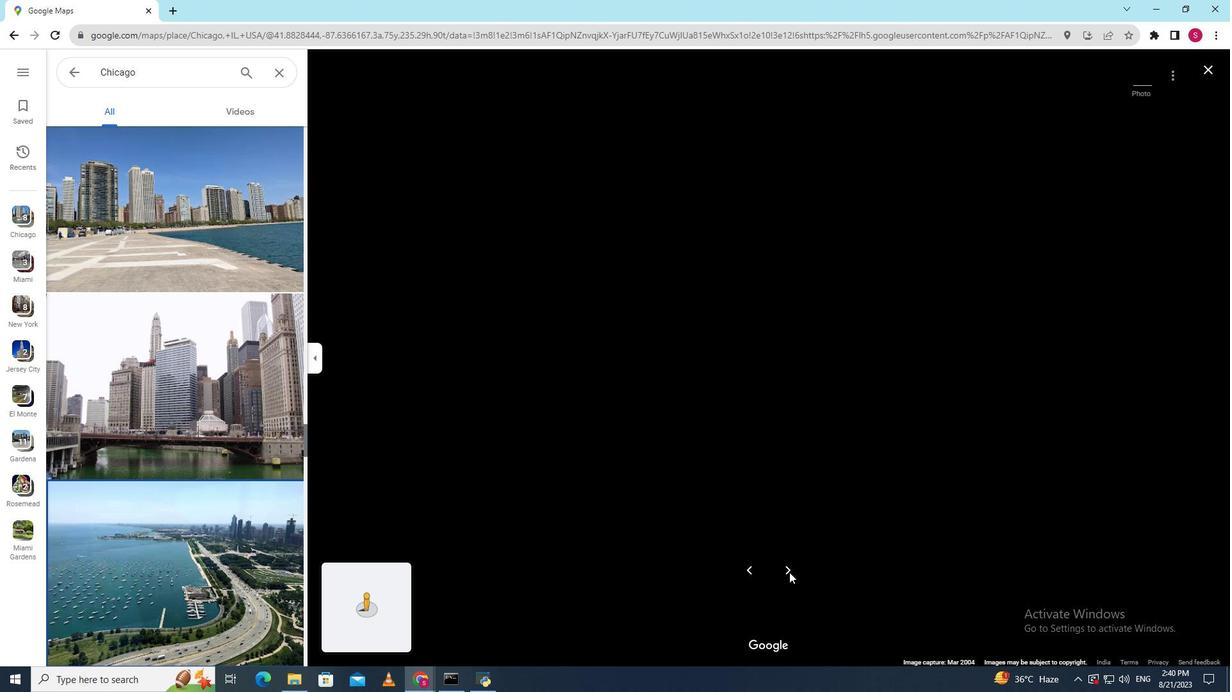 
Action: Mouse pressed left at (789, 572)
Screenshot: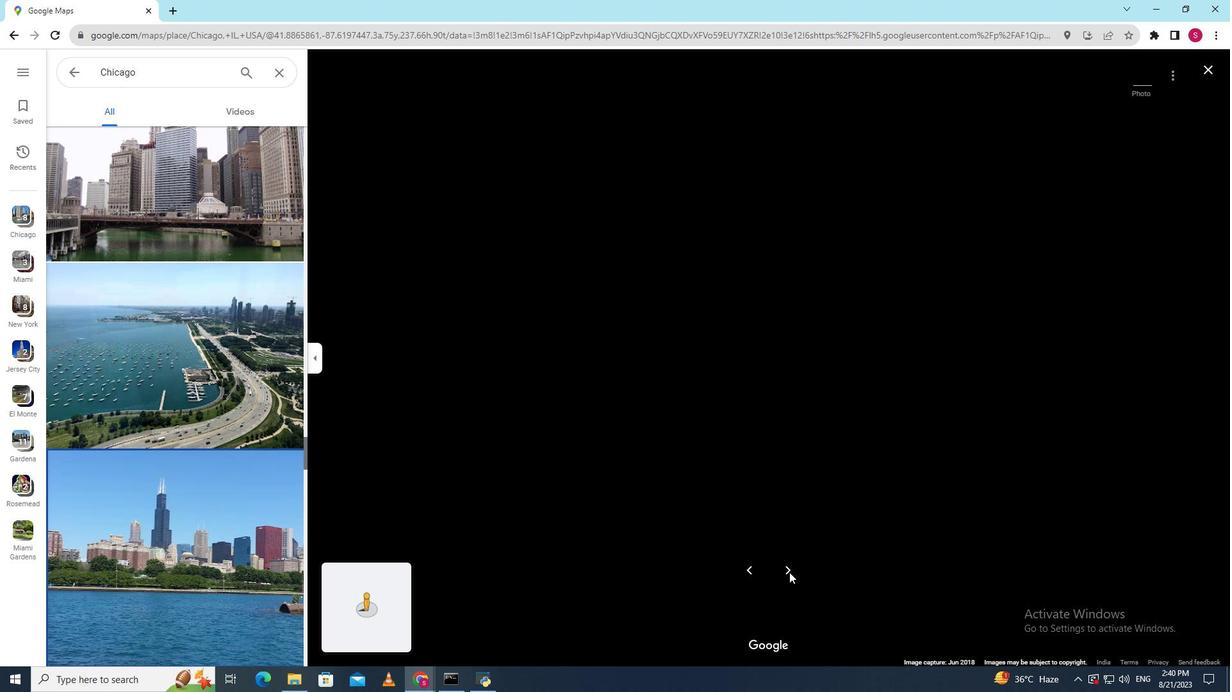 
Action: Mouse pressed left at (789, 572)
Screenshot: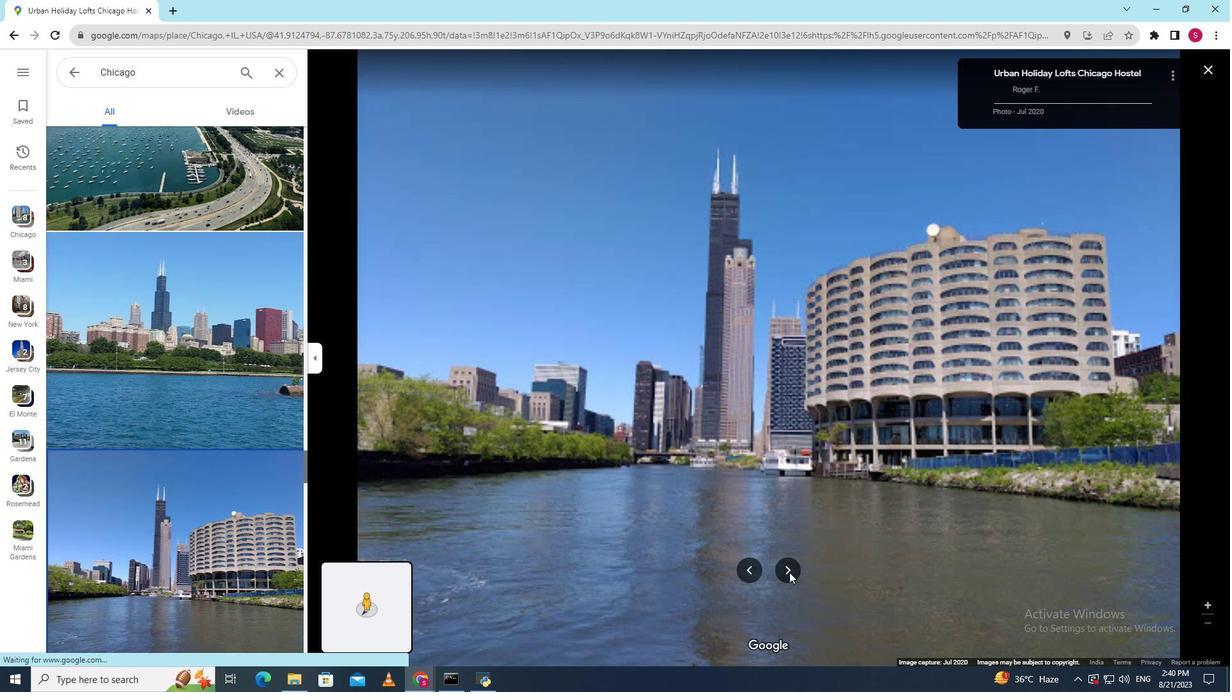
Action: Mouse pressed left at (789, 572)
Screenshot: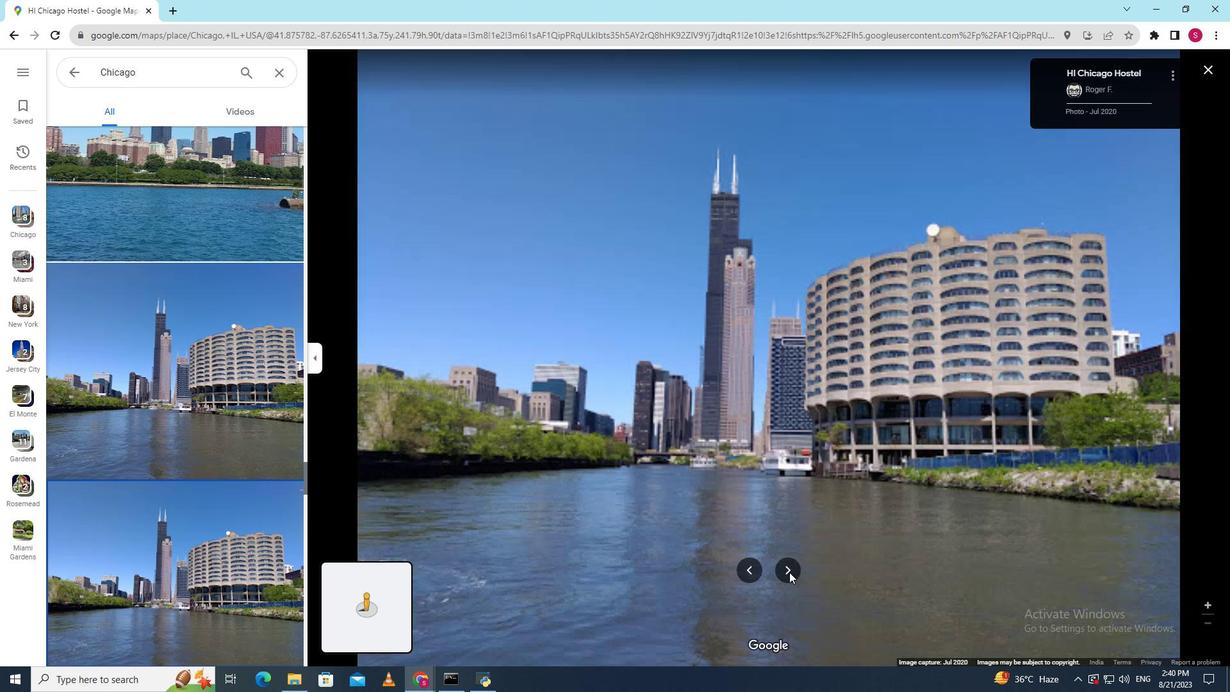 
Action: Mouse pressed left at (789, 572)
Screenshot: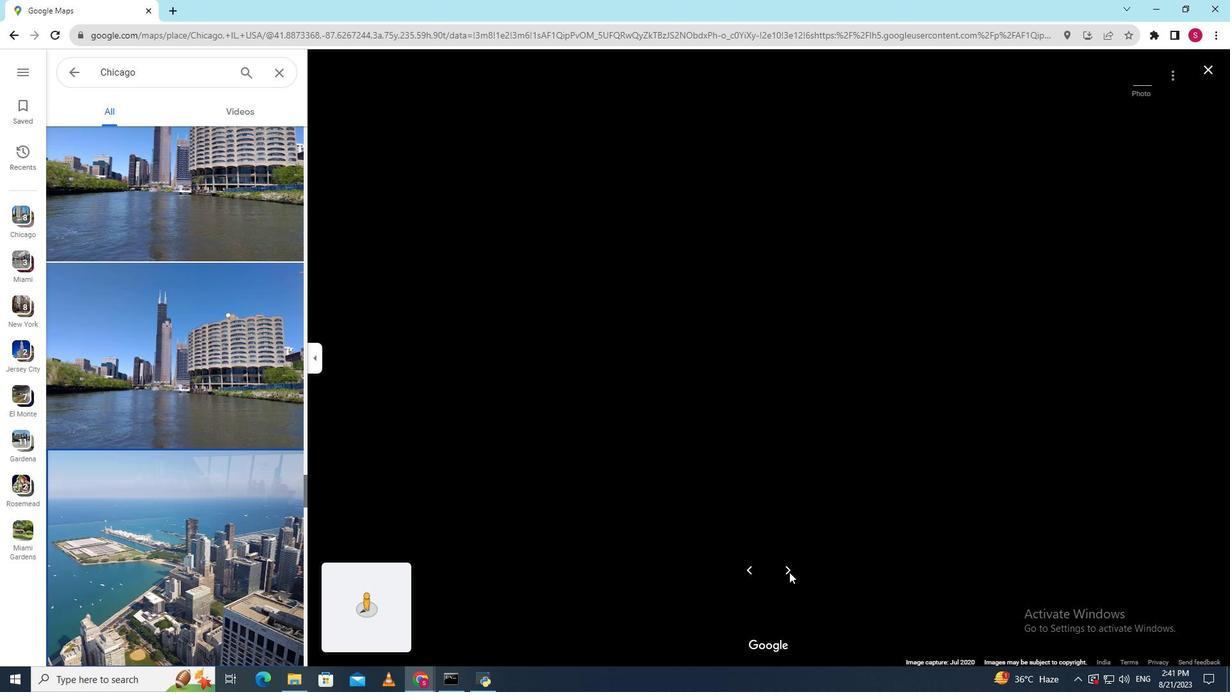 
Action: Mouse pressed left at (789, 572)
Screenshot: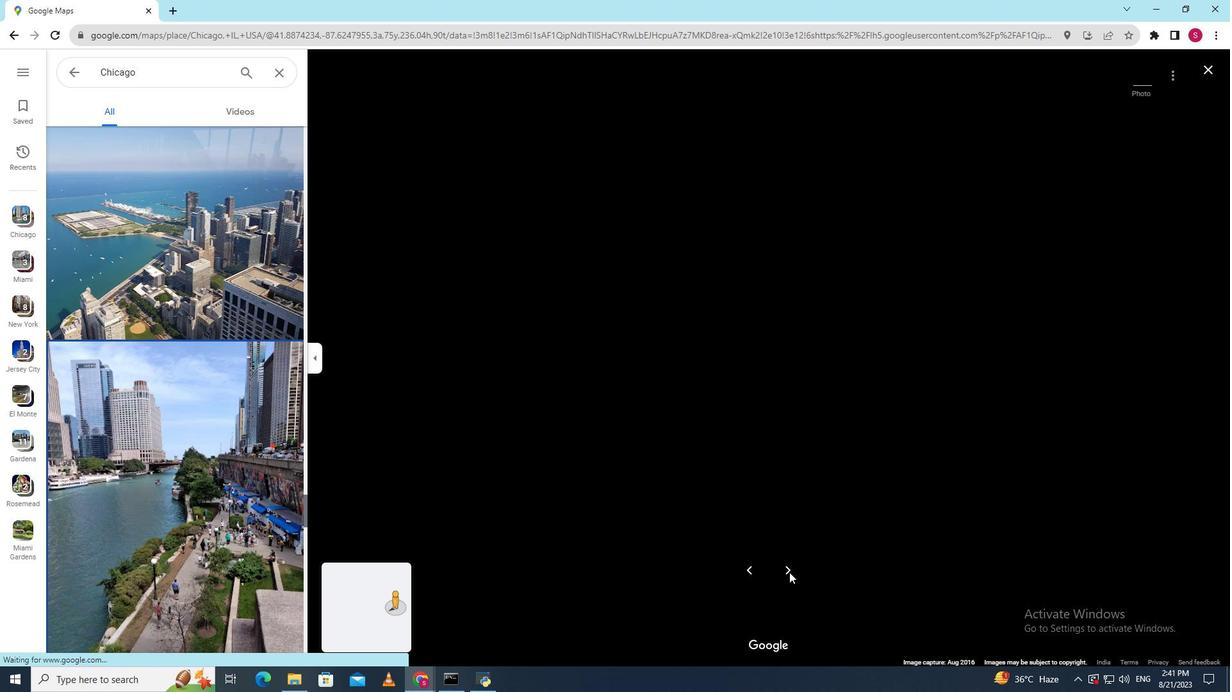 
Action: Mouse pressed left at (789, 572)
Screenshot: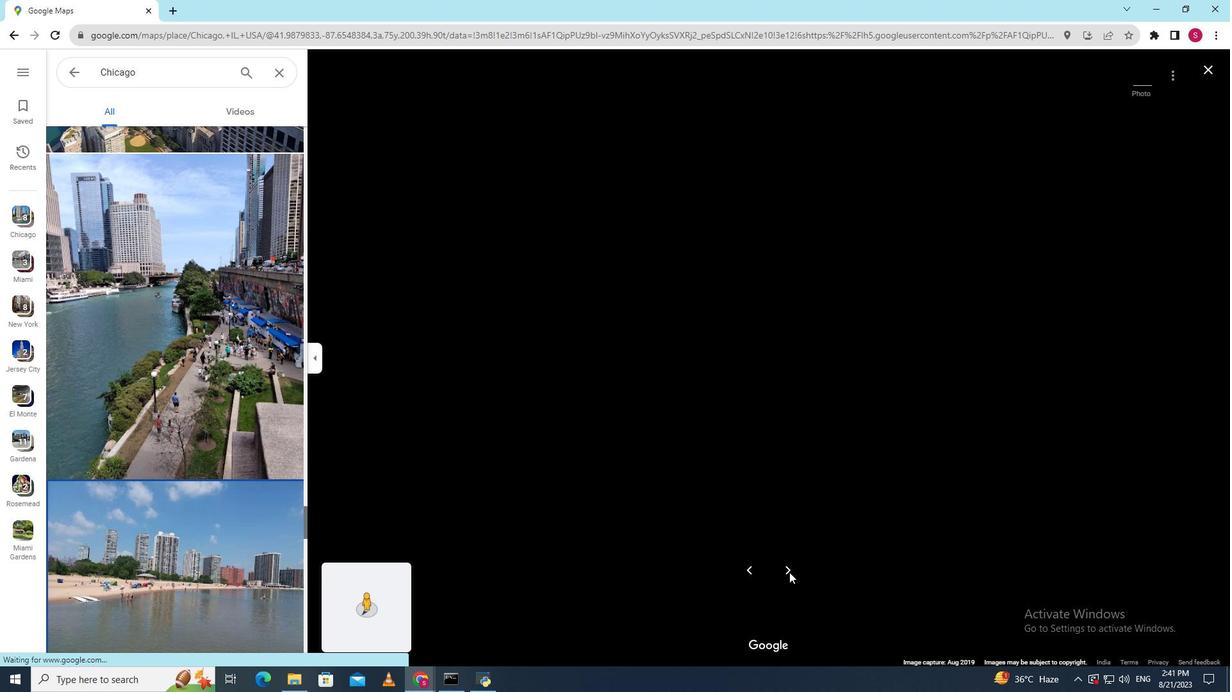 
Action: Mouse pressed left at (789, 572)
Screenshot: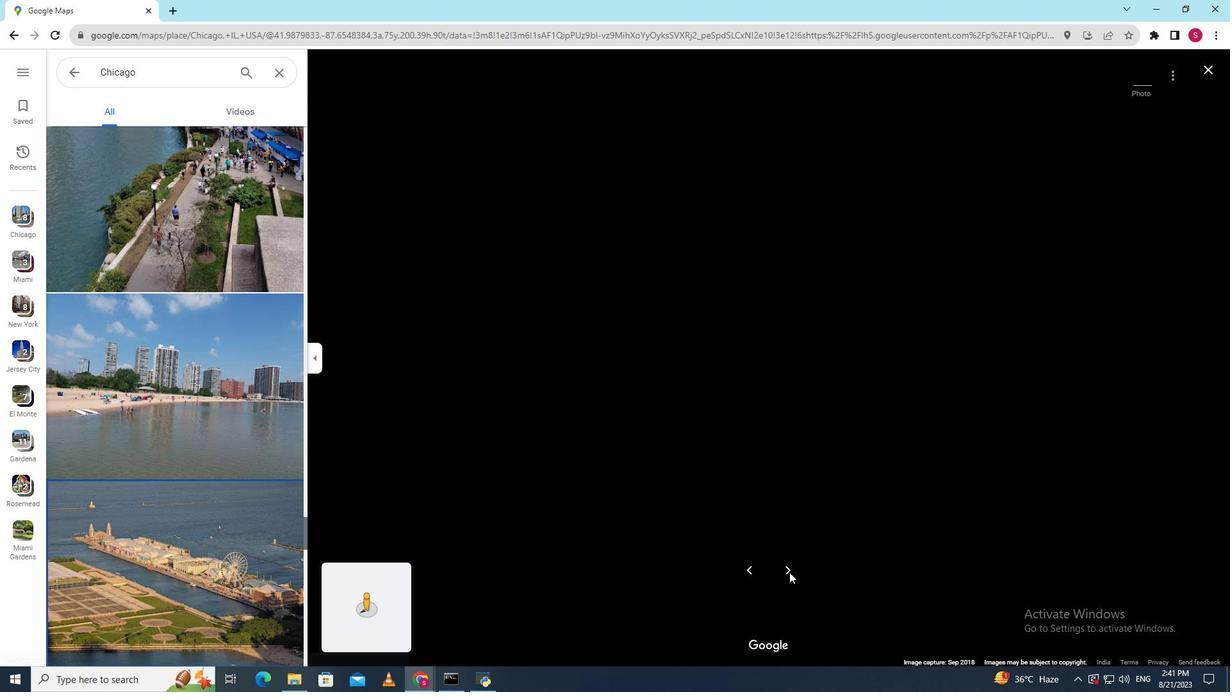 
Action: Mouse pressed left at (789, 572)
Screenshot: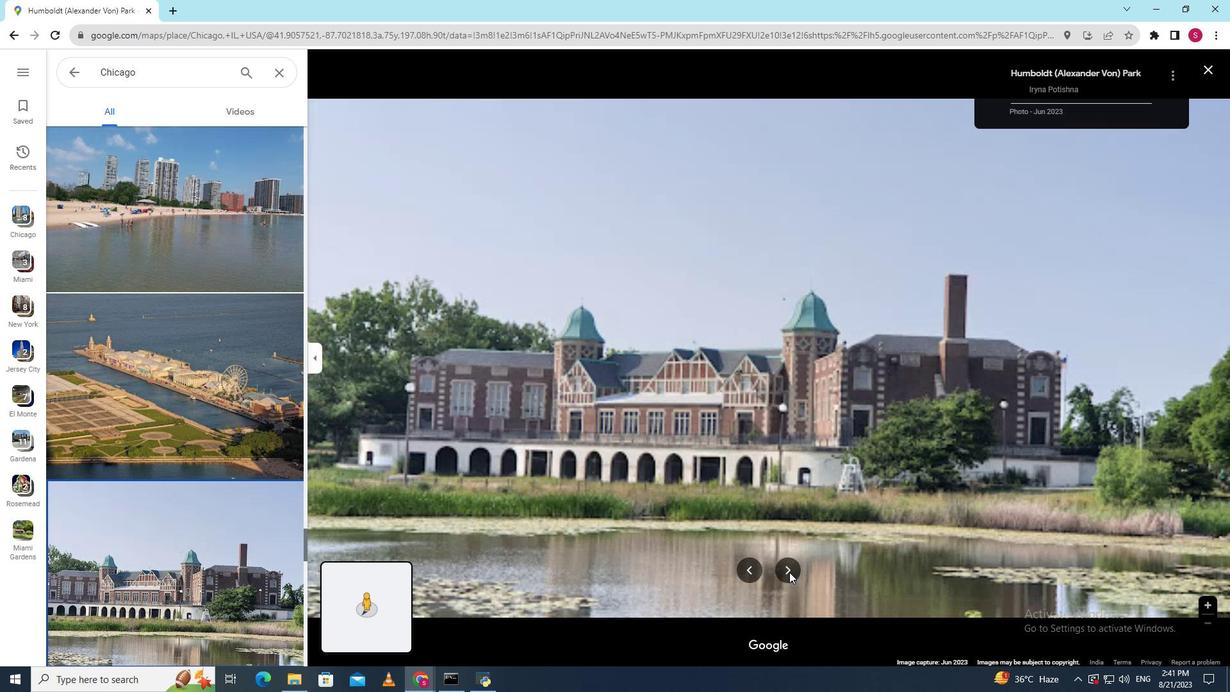 
Action: Mouse pressed left at (789, 572)
Screenshot: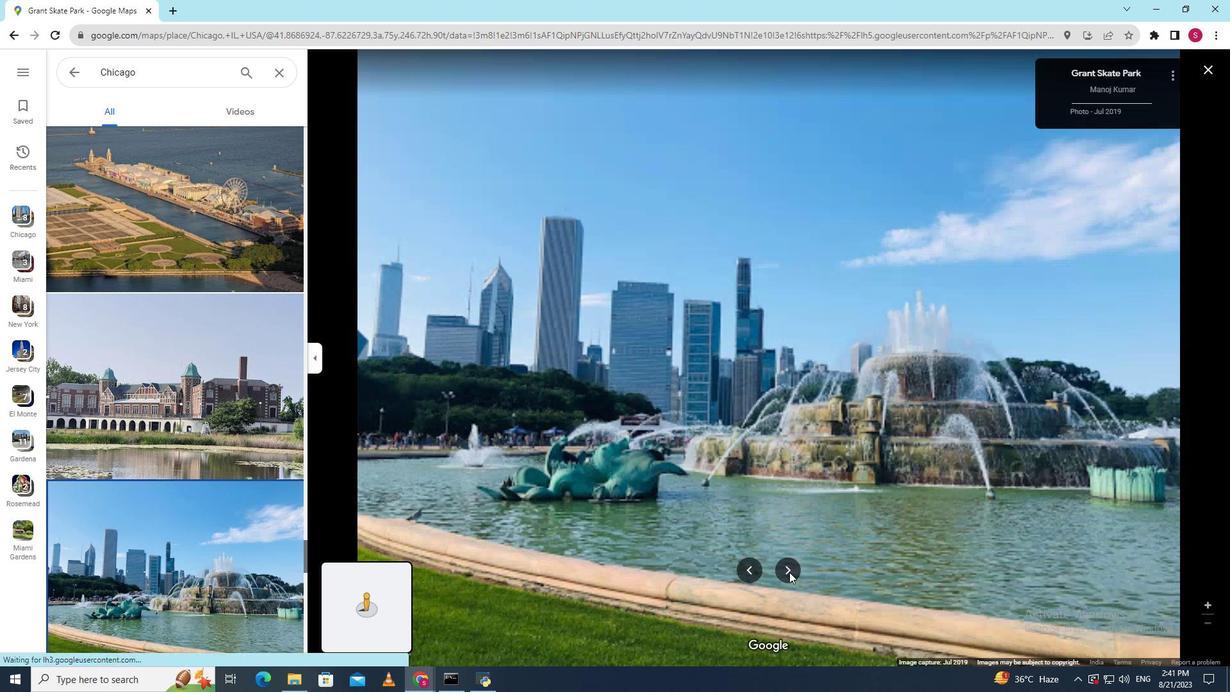 
Action: Mouse pressed left at (789, 572)
Screenshot: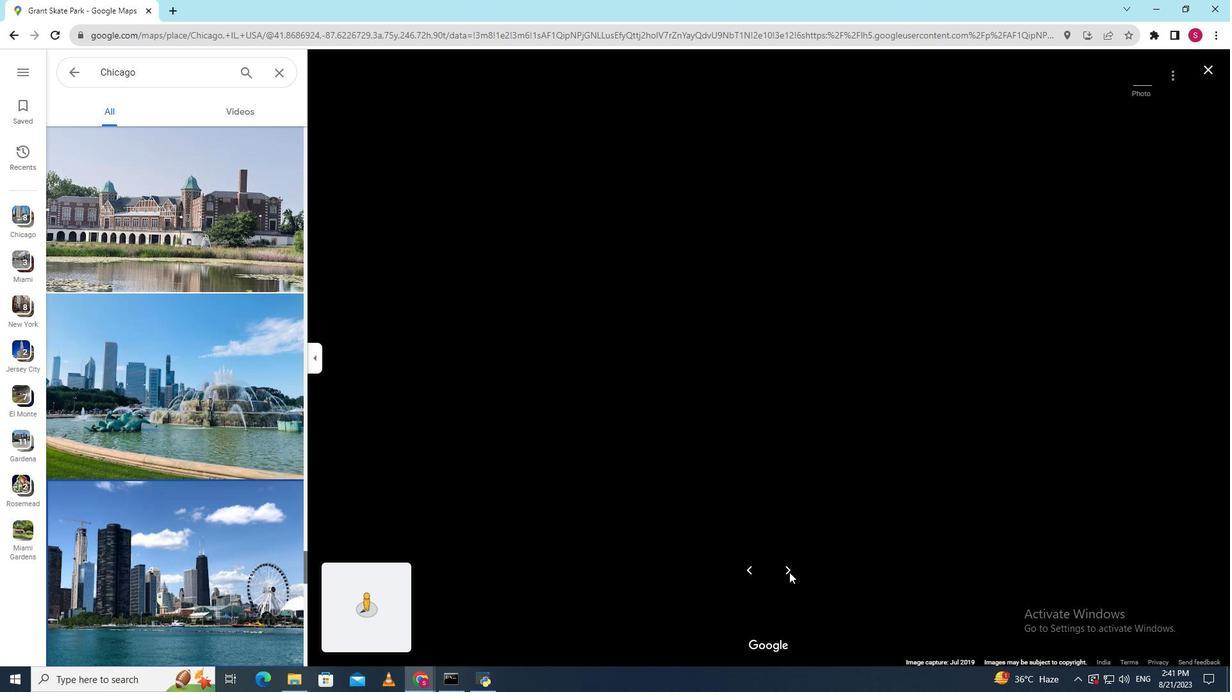 
Action: Mouse pressed left at (789, 572)
Screenshot: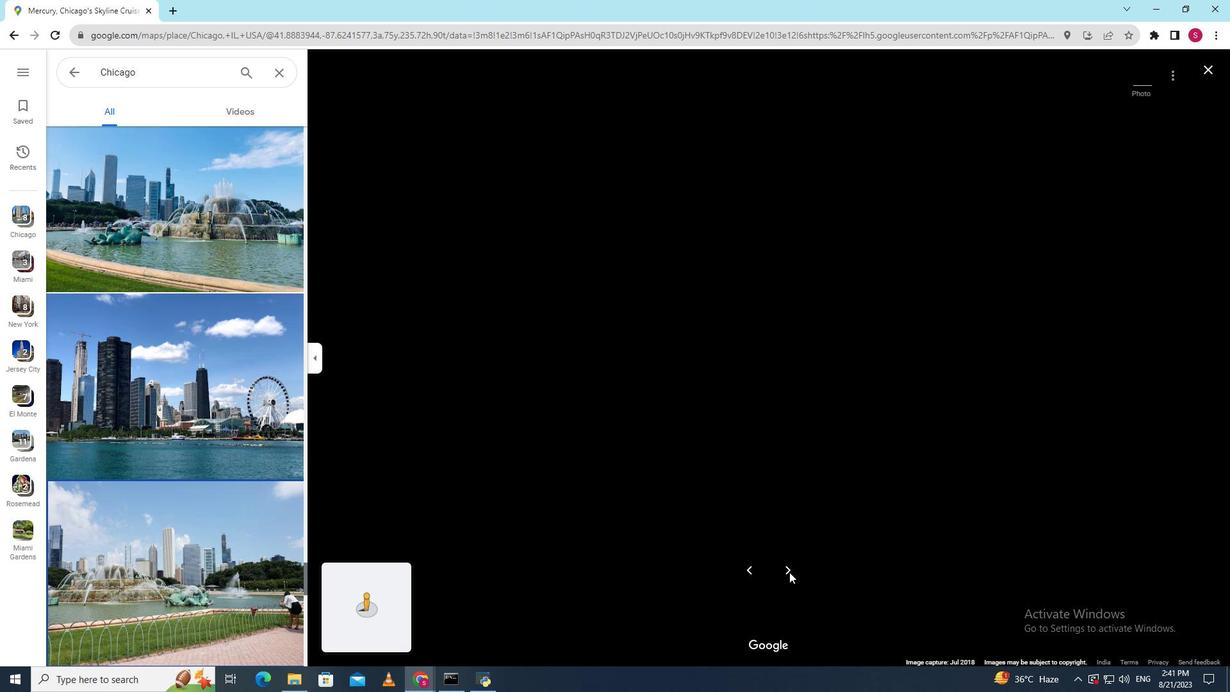 
Action: Mouse pressed left at (789, 572)
Screenshot: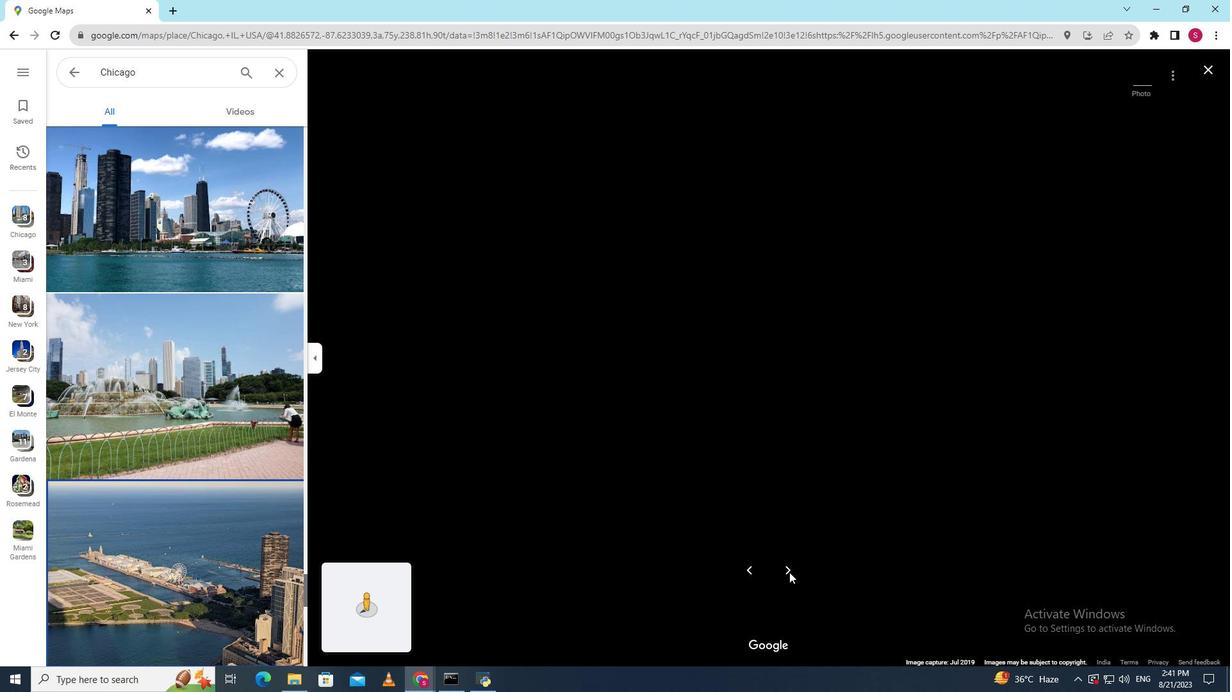 
Action: Mouse pressed left at (789, 572)
Screenshot: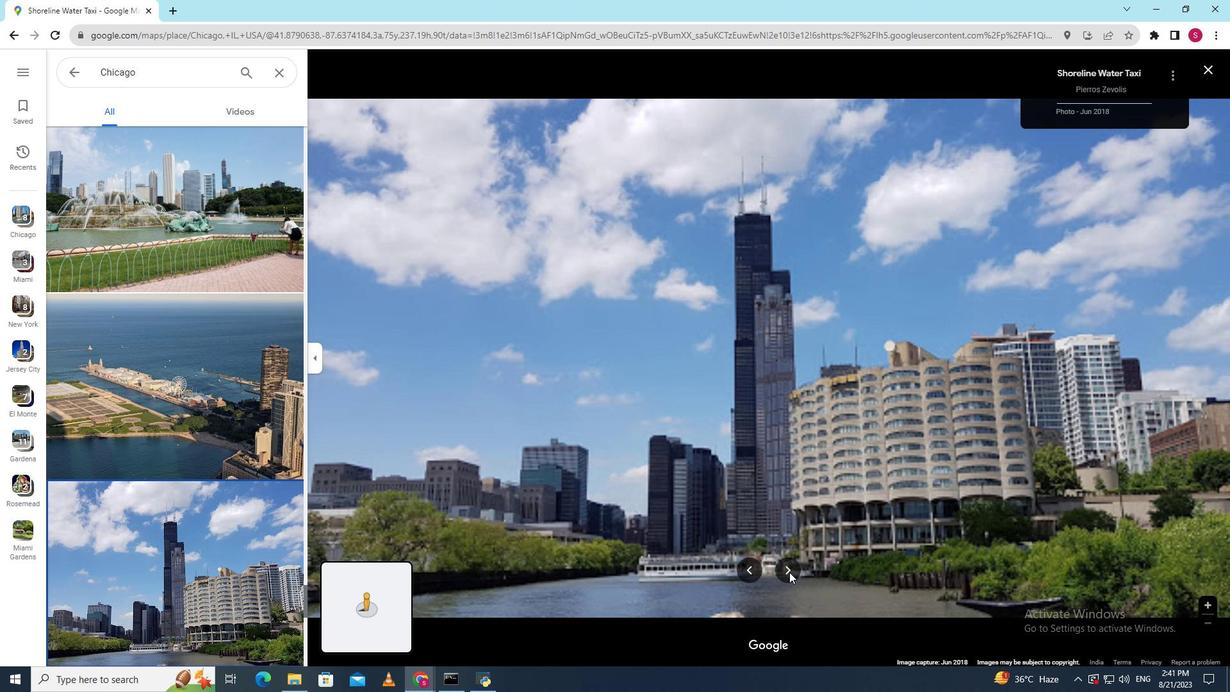 
Action: Mouse pressed left at (789, 572)
Screenshot: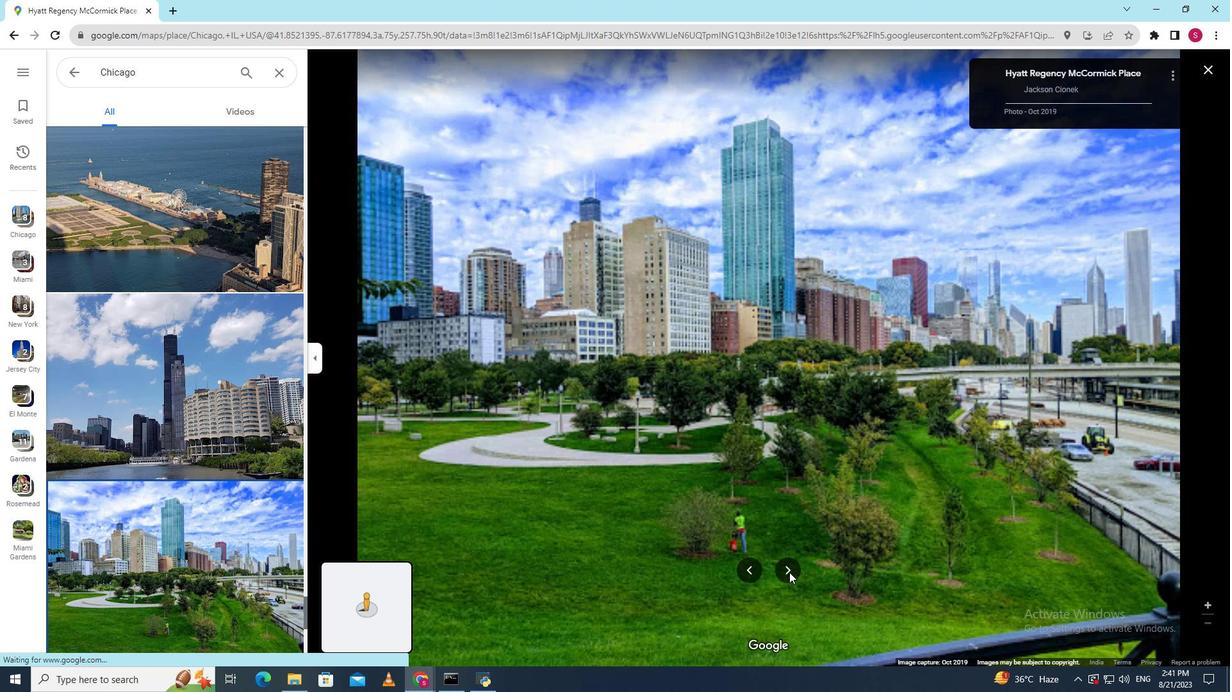 
Action: Mouse pressed left at (789, 572)
Screenshot: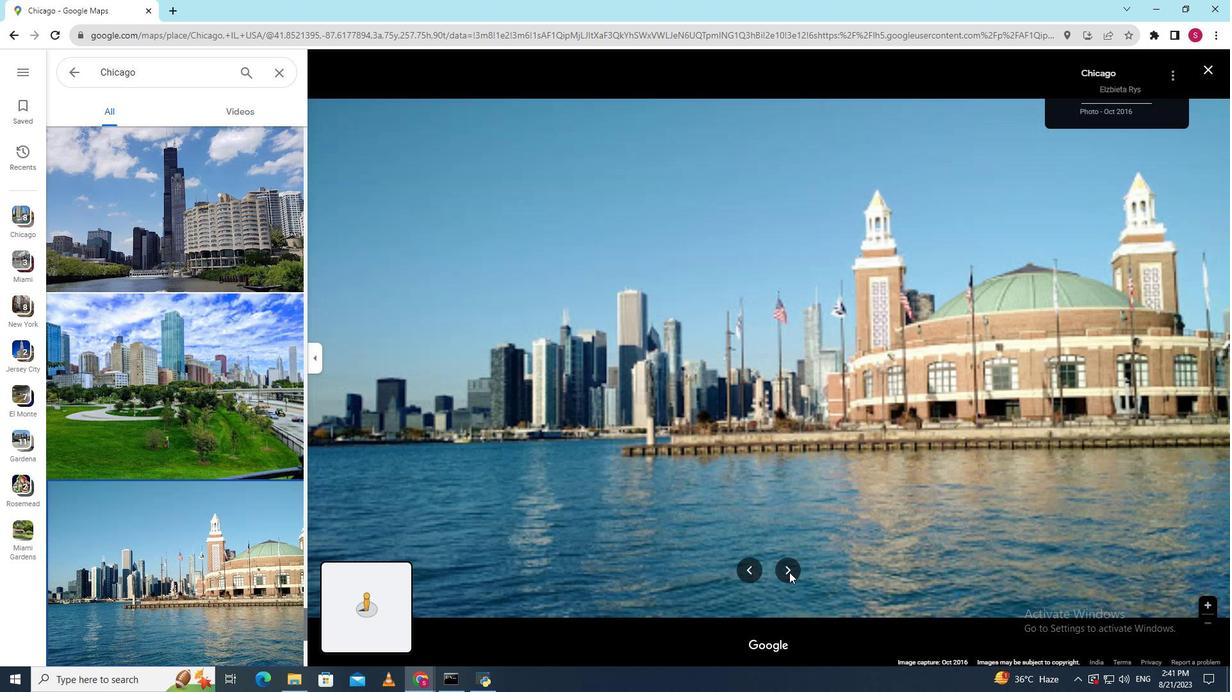 
Action: Mouse pressed left at (789, 572)
Screenshot: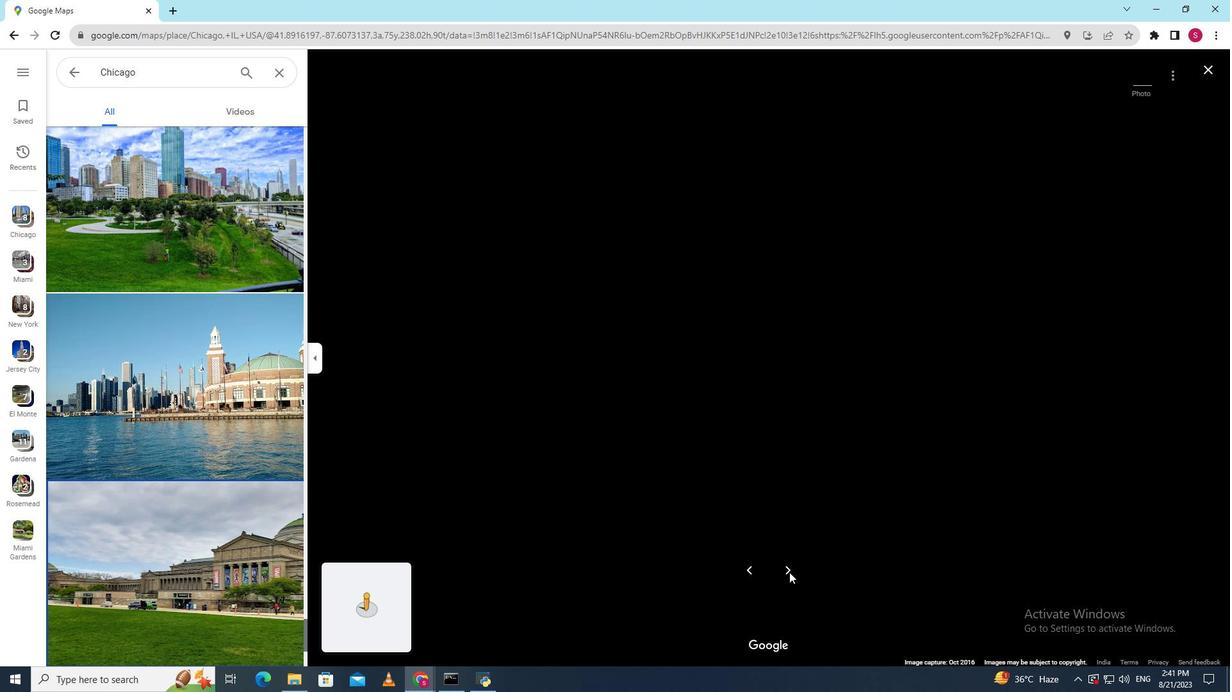
Action: Mouse pressed left at (789, 572)
Screenshot: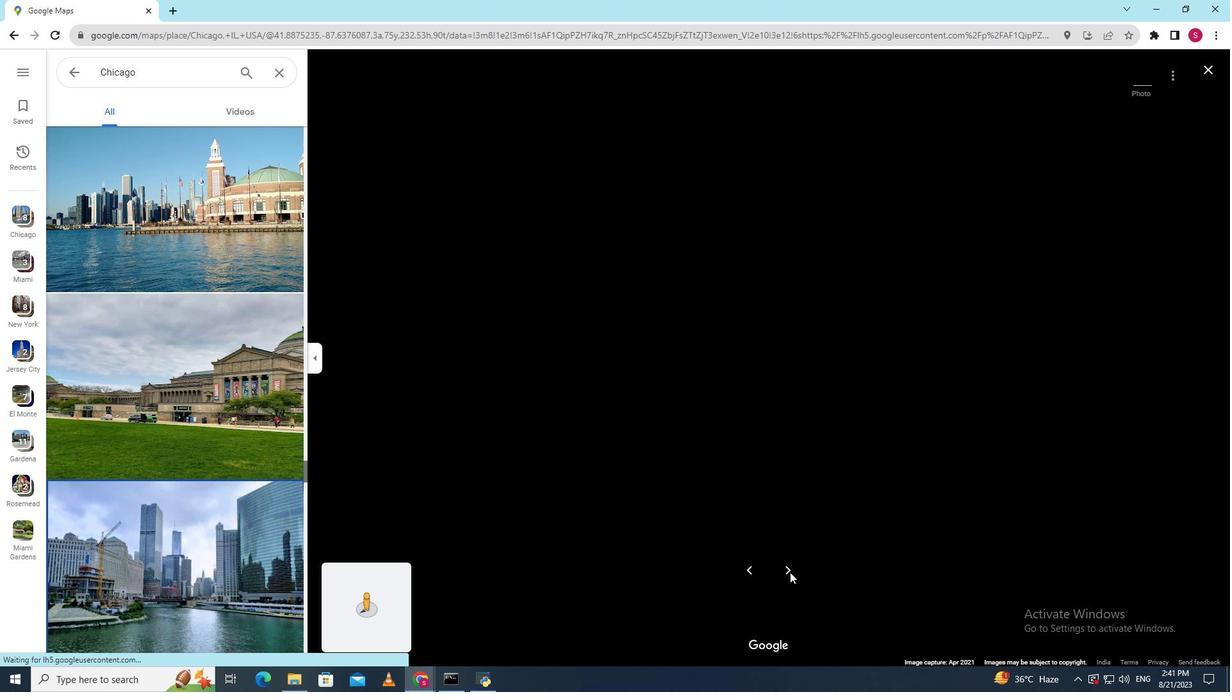 
Action: Mouse moved to (790, 572)
Screenshot: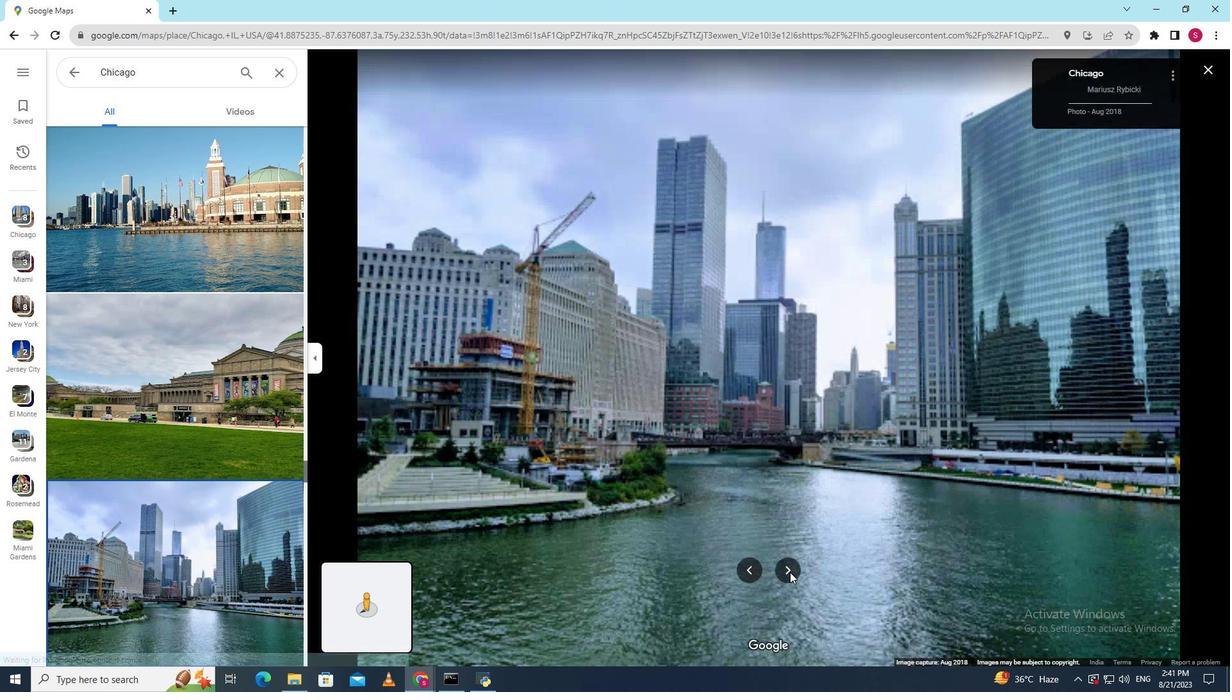 
Action: Mouse pressed left at (790, 572)
Screenshot: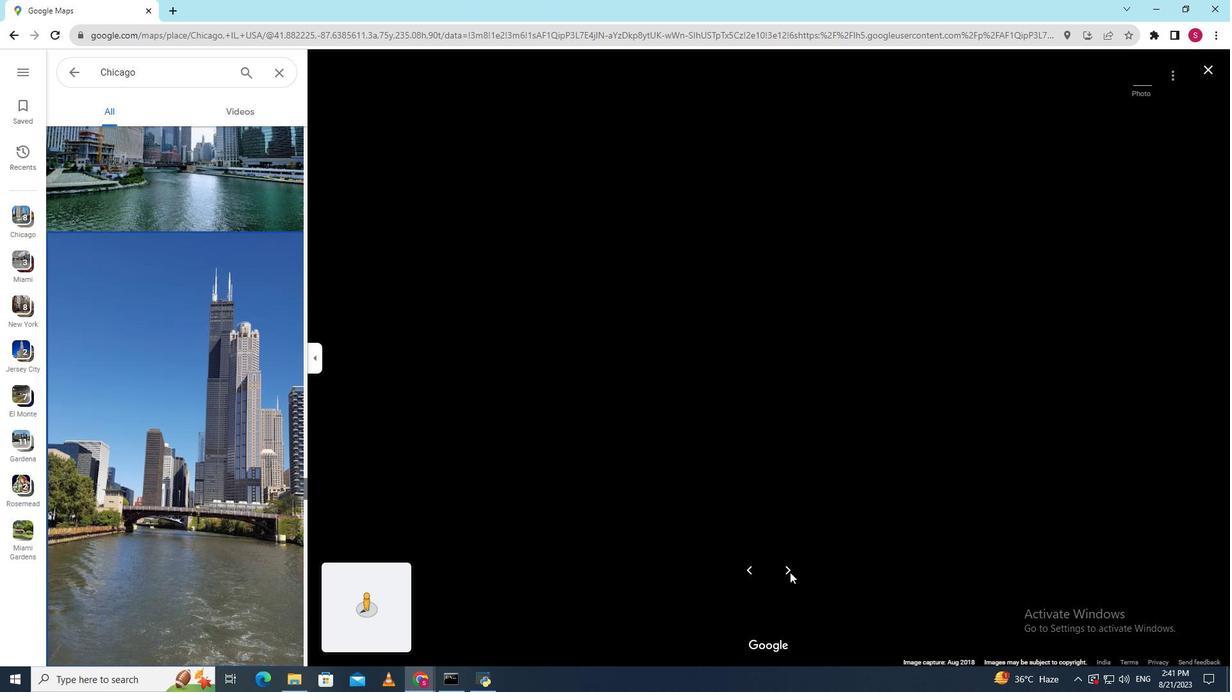 
Action: Mouse pressed left at (790, 572)
Screenshot: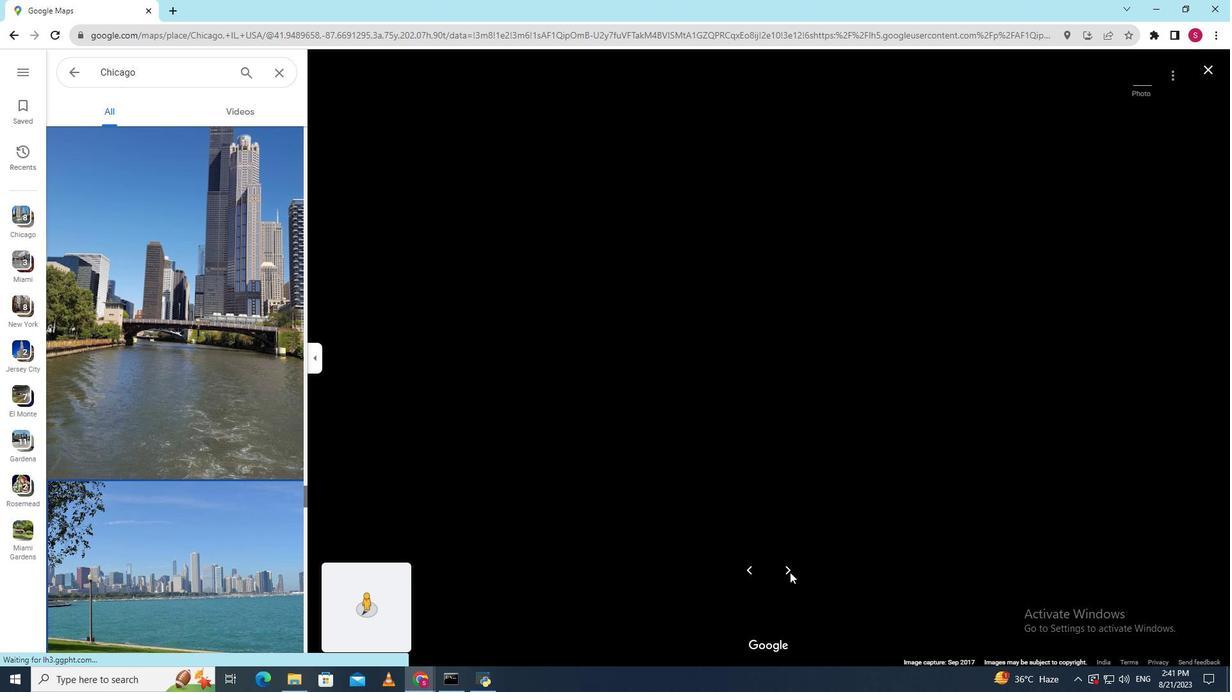 
Action: Mouse moved to (793, 570)
Screenshot: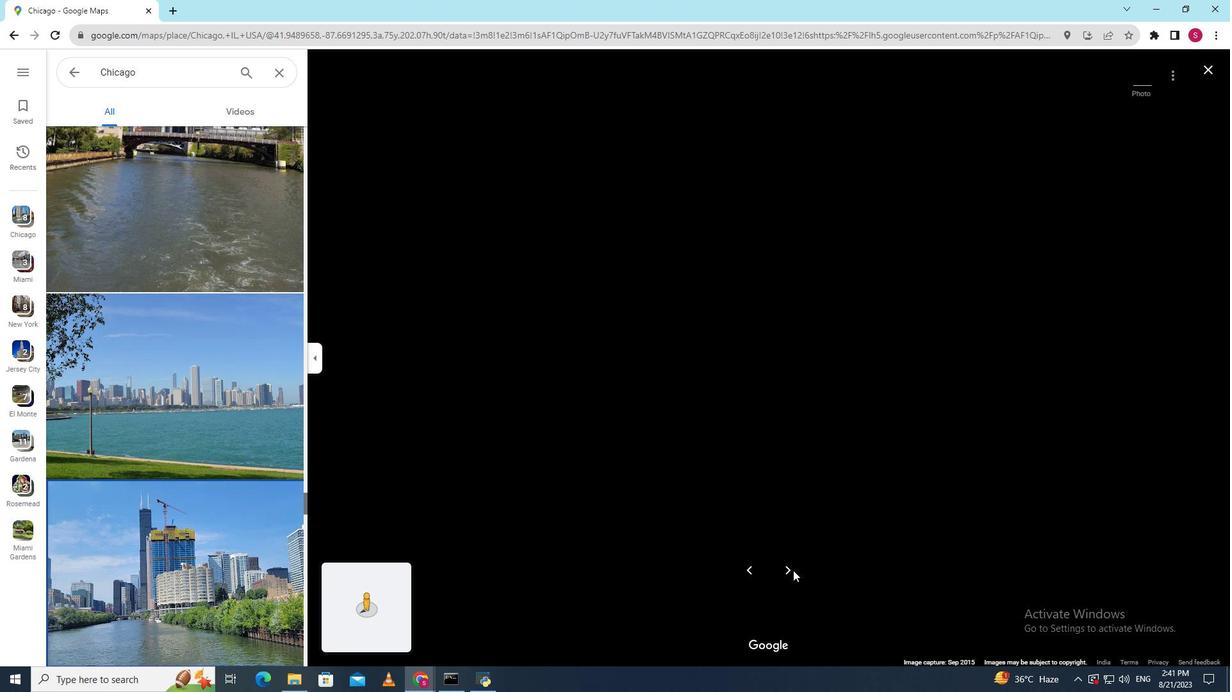 
Action: Mouse pressed left at (793, 570)
Screenshot: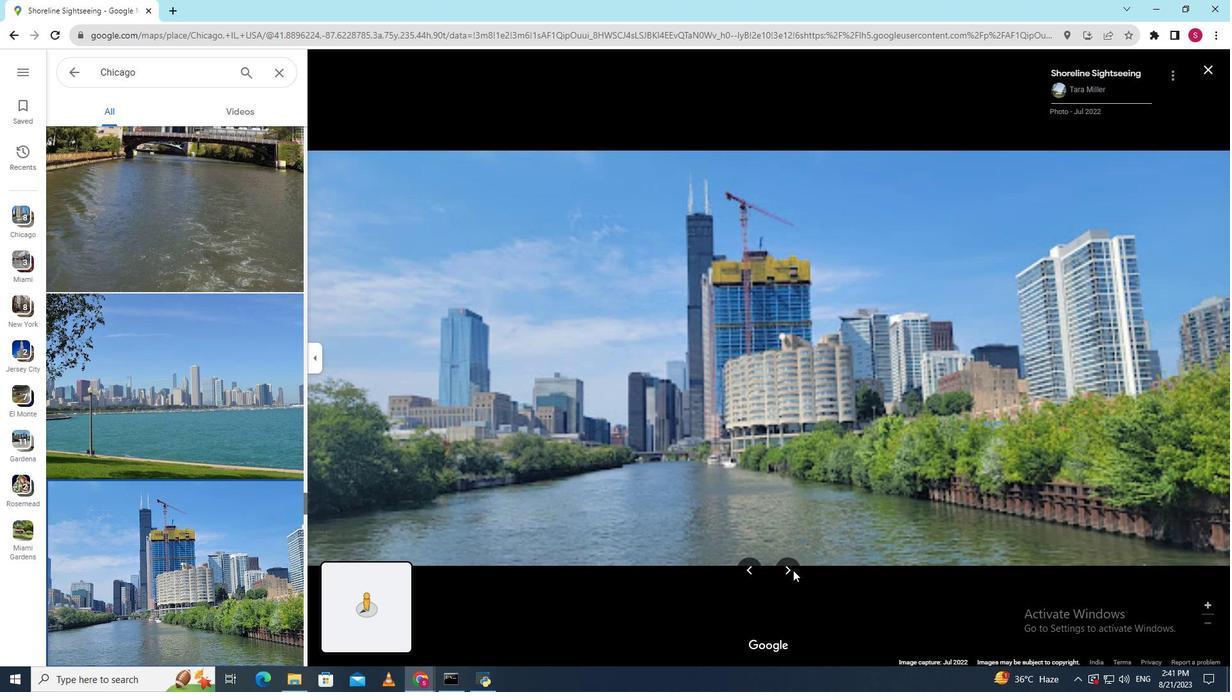 
Action: Mouse moved to (1211, 69)
Screenshot: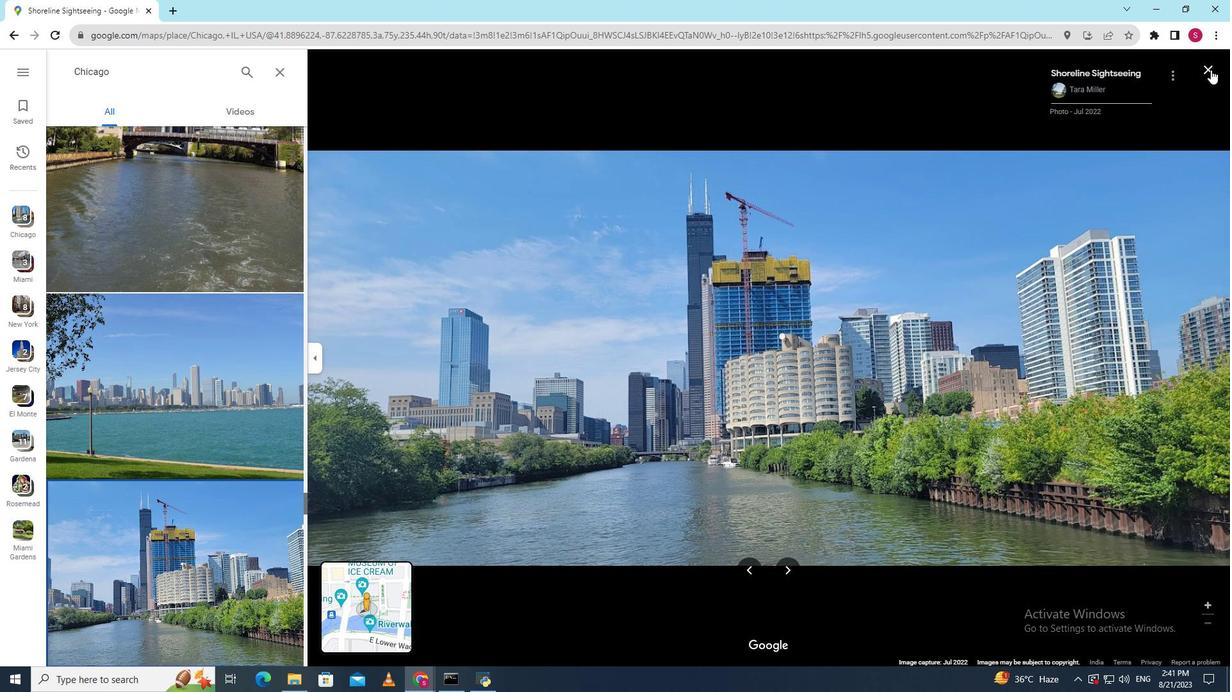 
Action: Mouse pressed left at (1211, 69)
Screenshot: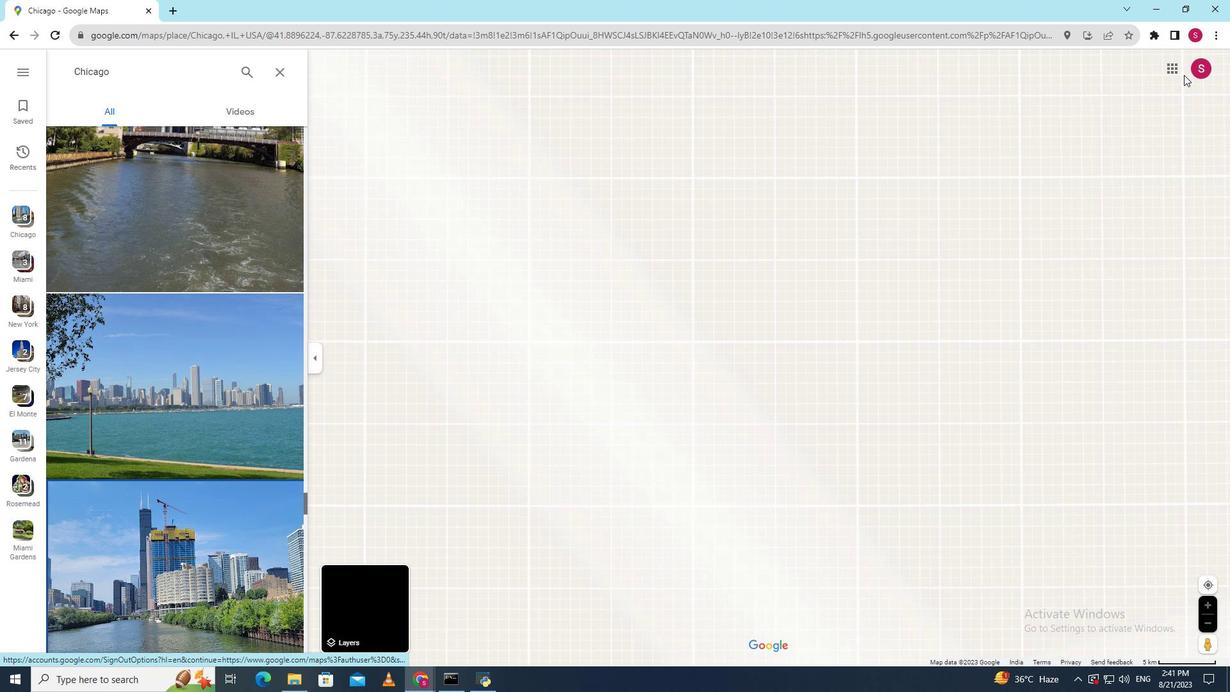 
Action: Mouse moved to (177, 290)
Screenshot: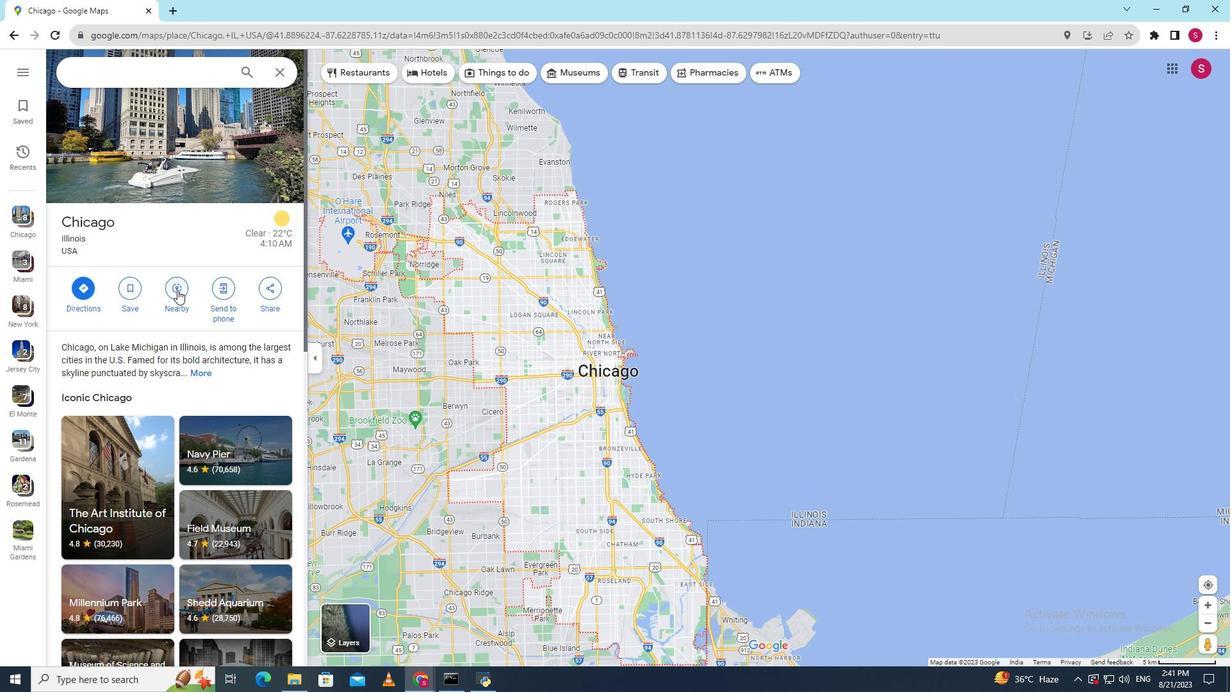 
Action: Mouse pressed left at (177, 290)
Screenshot: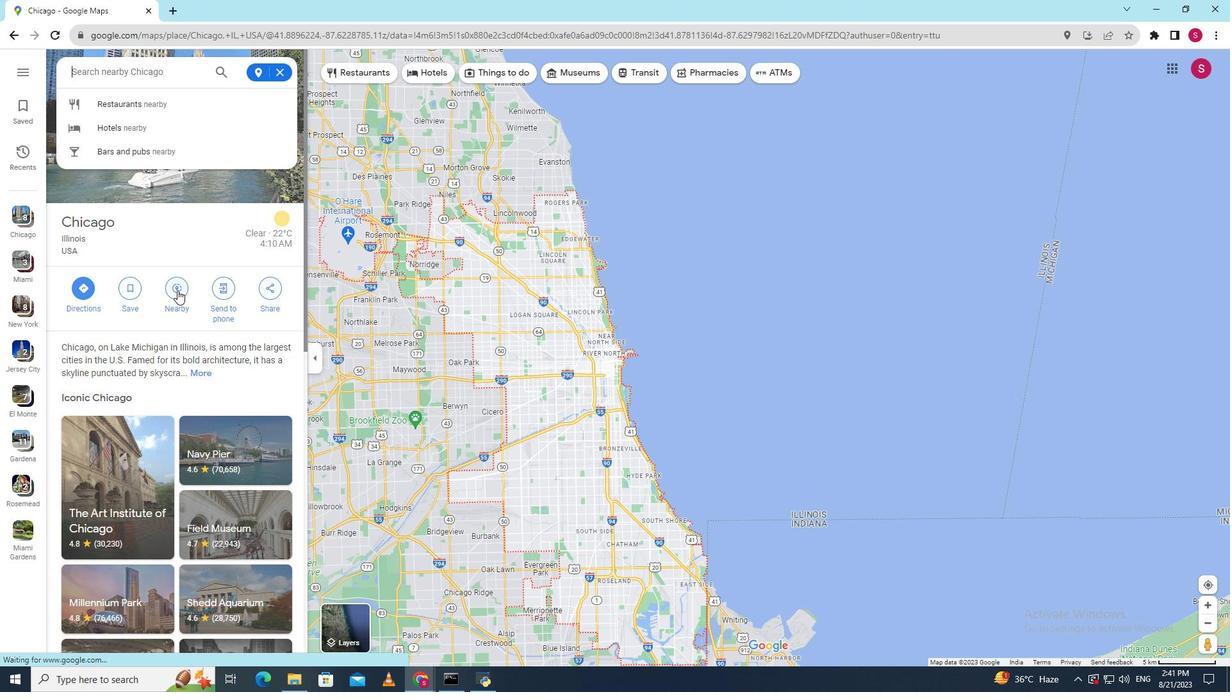 
Action: Mouse moved to (151, 61)
Screenshot: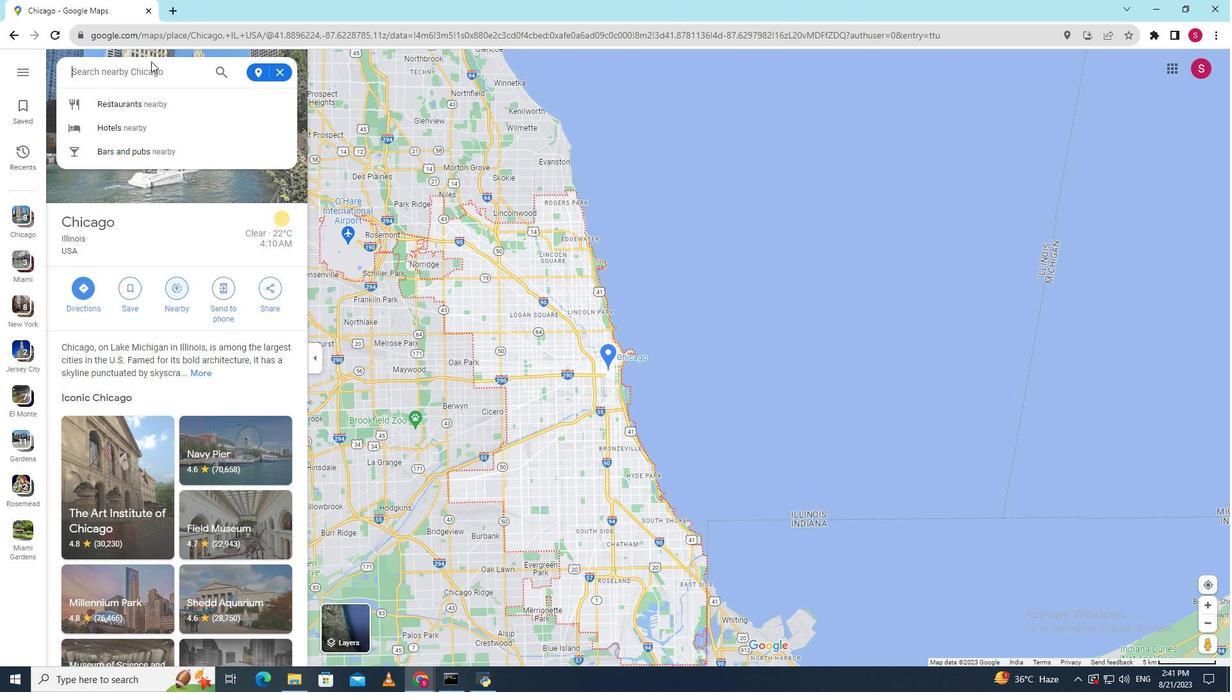 
Action: Key pressed <Key.shift>Yoga<Key.space><Key.shift><Key.shift>Studio<Key.shift_r><Key.shift_r><Key.shift_r><Key.shift_r>"s<Key.enter>
Screenshot: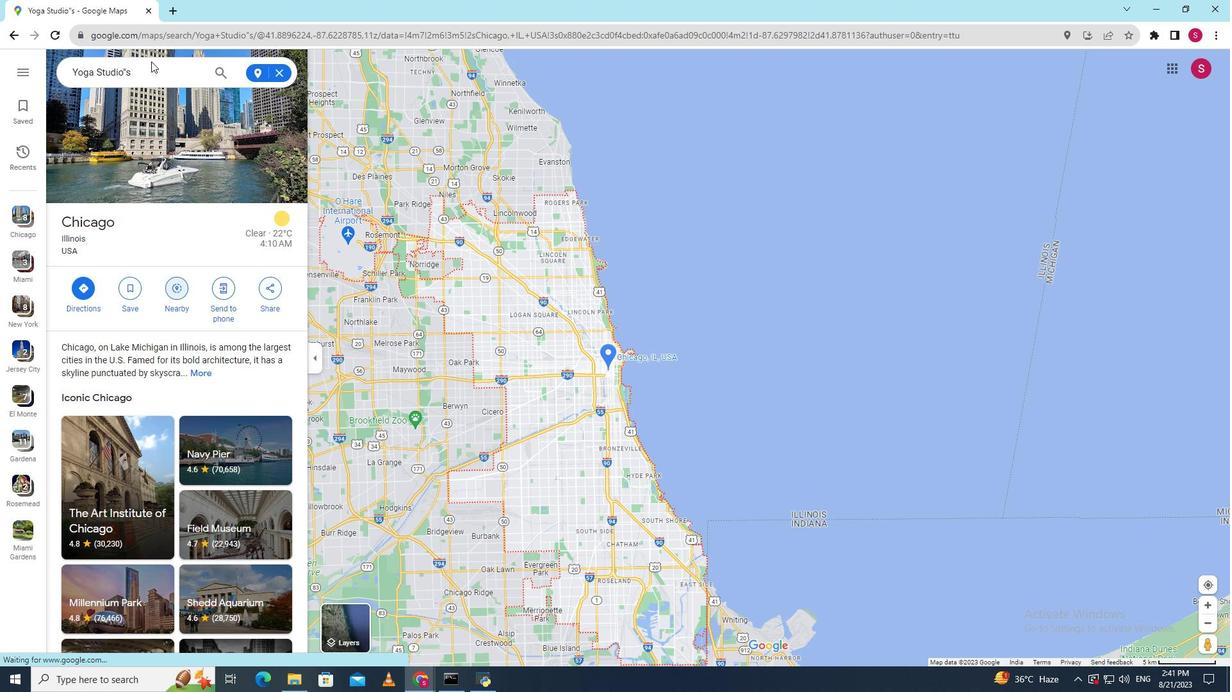 
Action: Mouse moved to (203, 340)
Screenshot: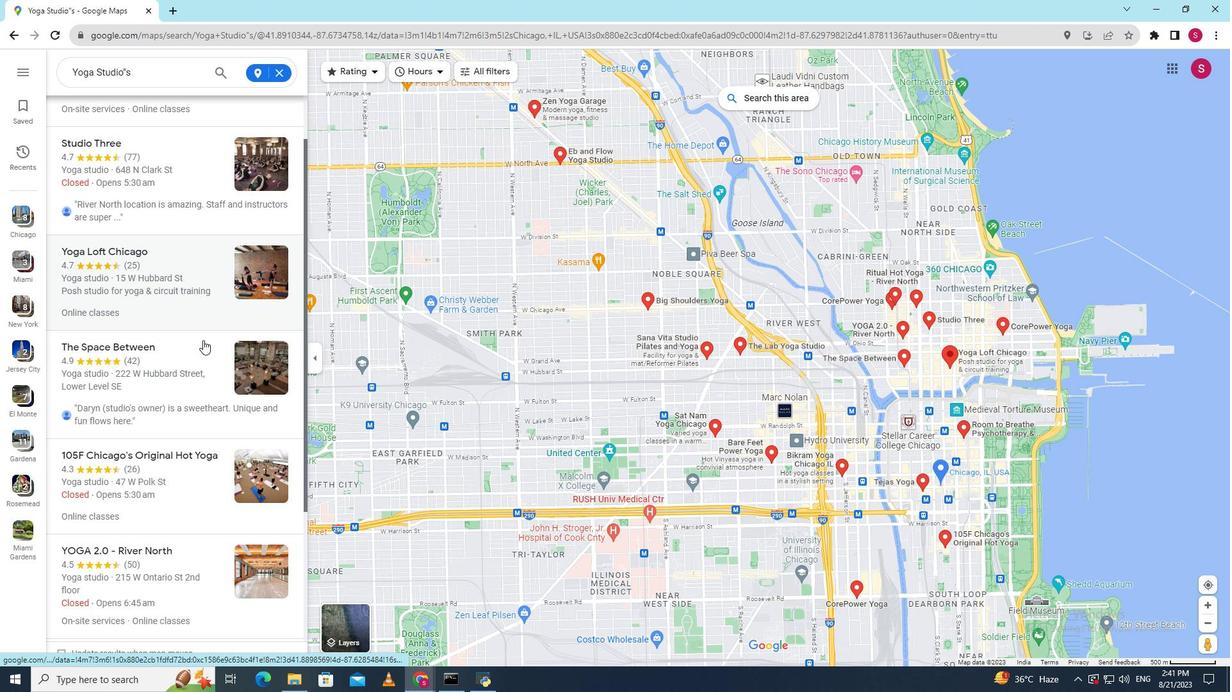
Action: Mouse scrolled (203, 339) with delta (0, 0)
Screenshot: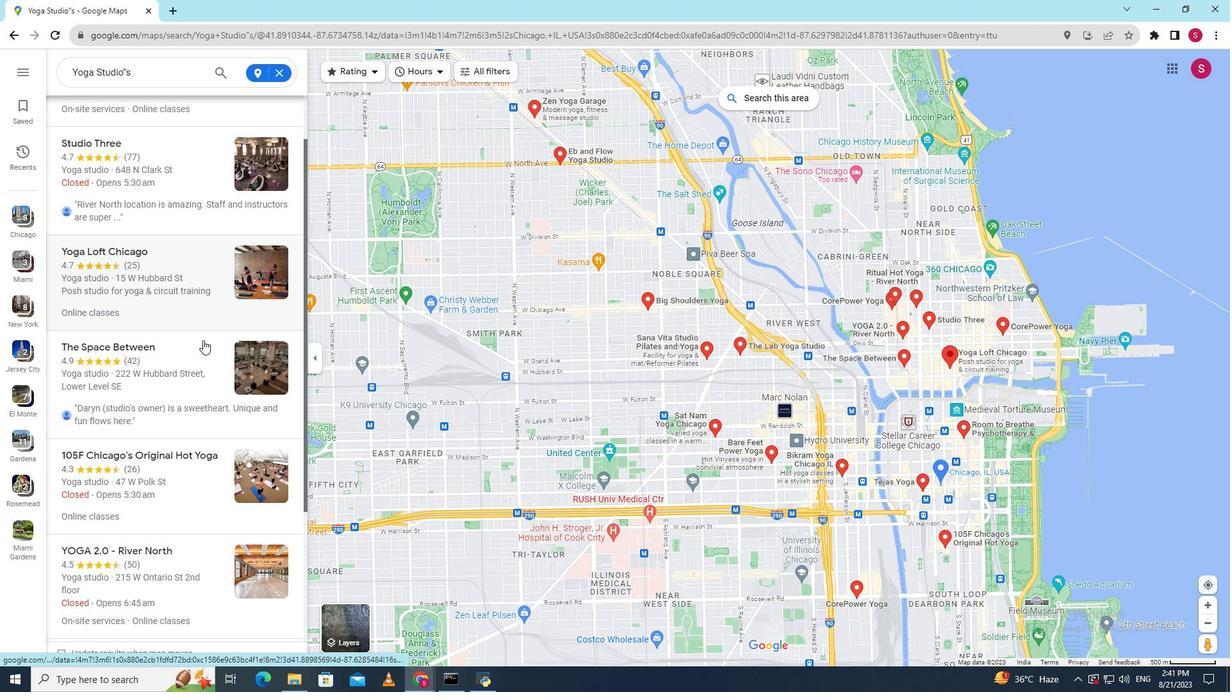 
Action: Mouse scrolled (203, 339) with delta (0, 0)
Screenshot: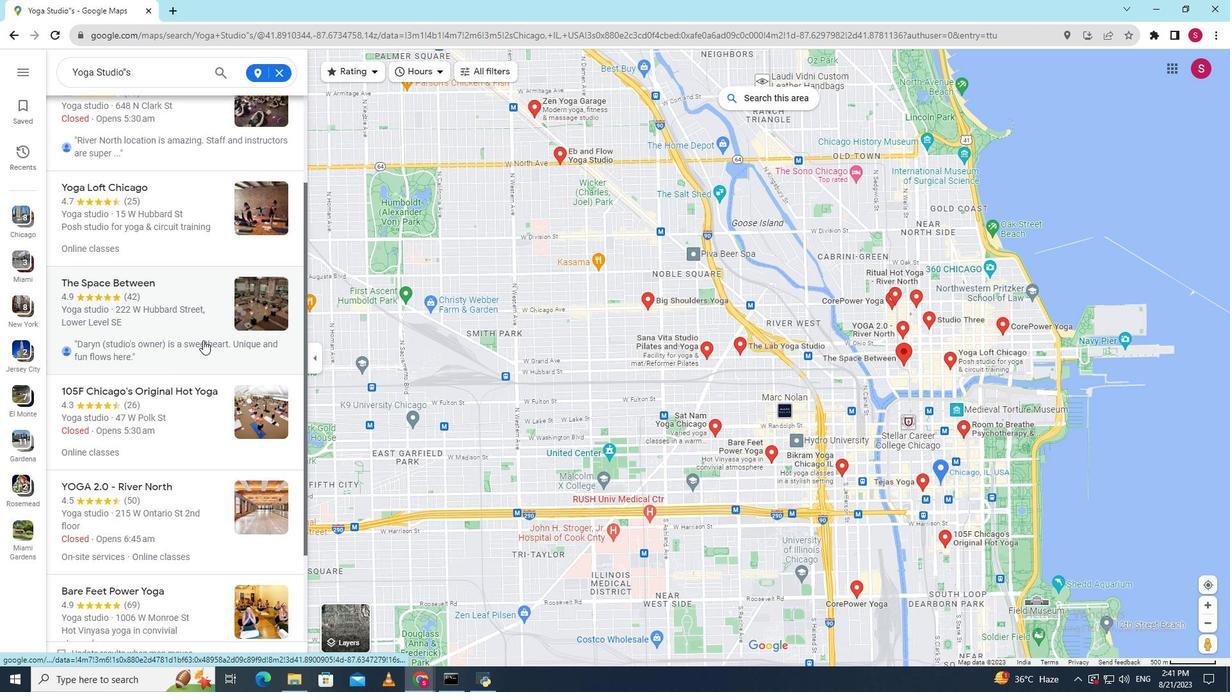 
Action: Mouse moved to (147, 488)
Screenshot: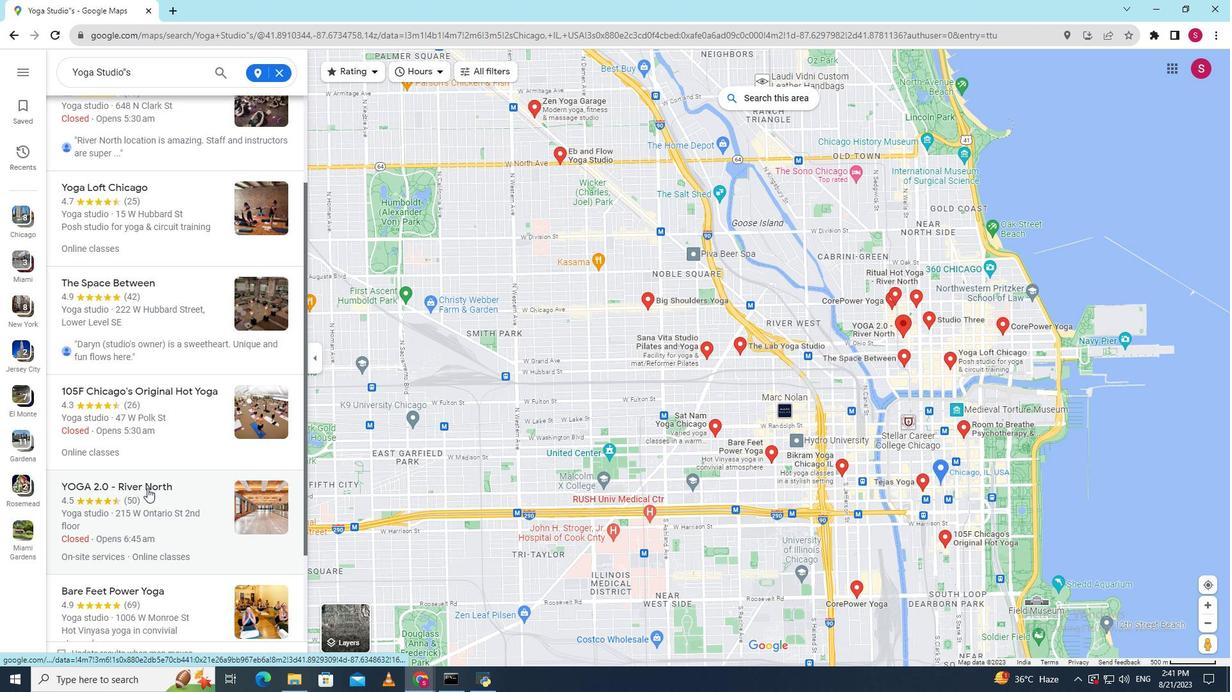 
Action: Mouse pressed left at (147, 488)
Screenshot: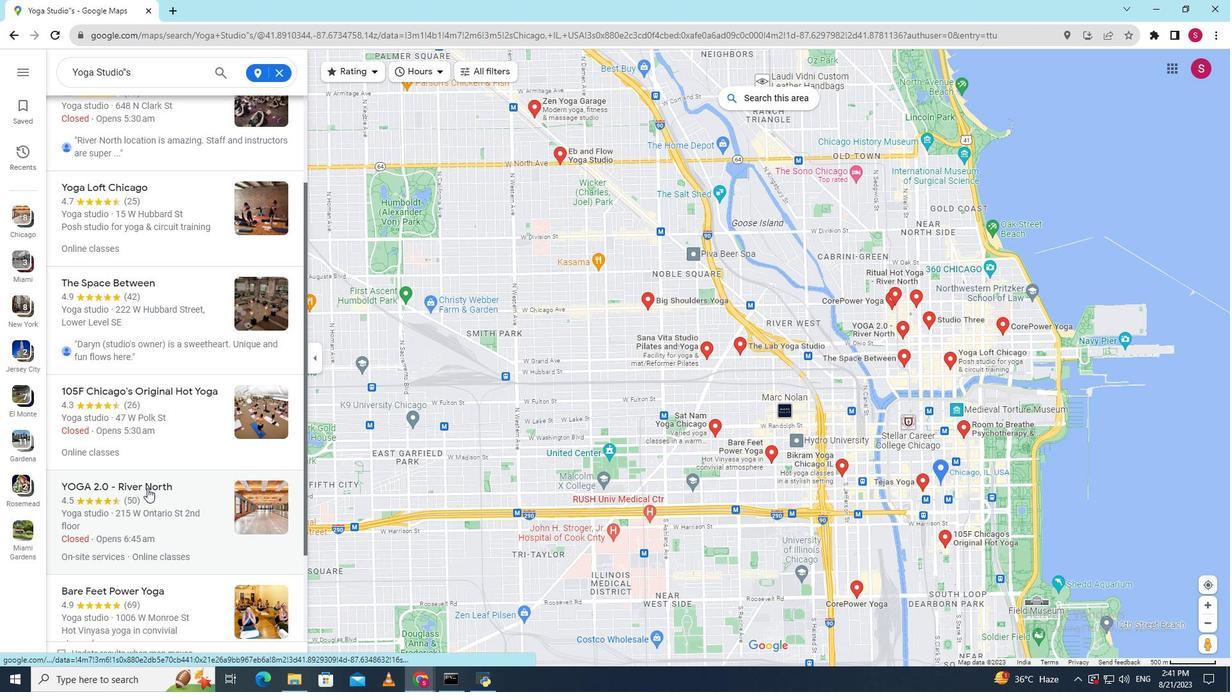 
Action: Mouse moved to (469, 199)
Screenshot: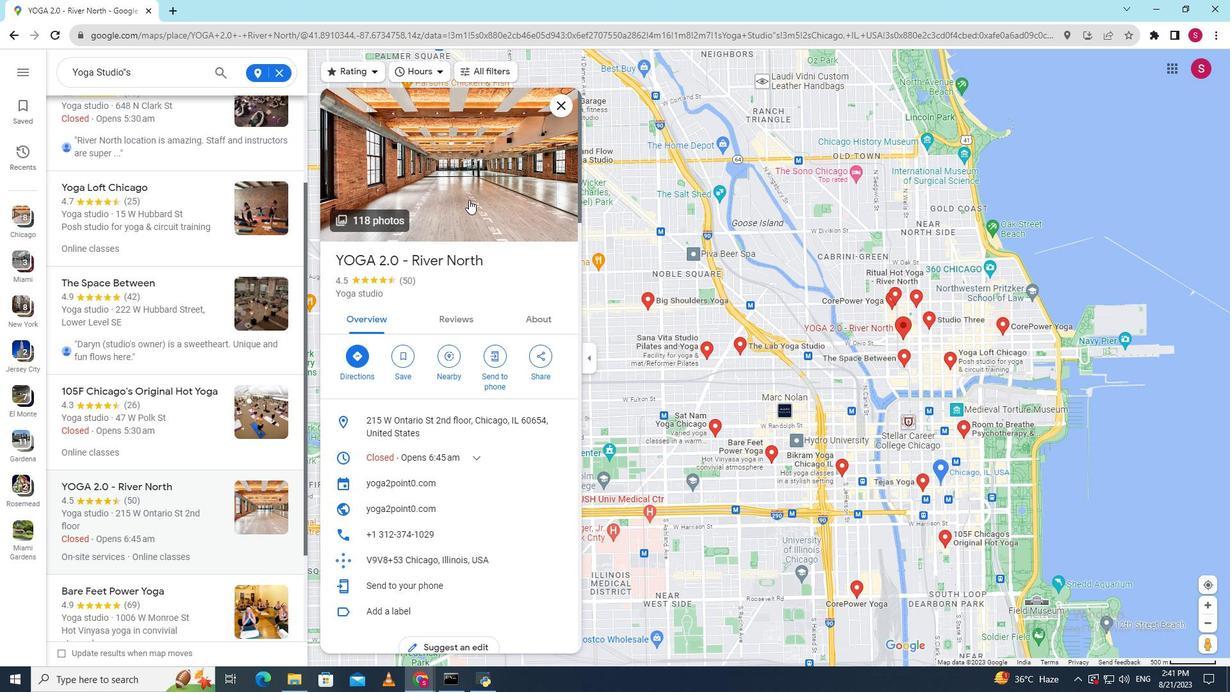 
Action: Mouse pressed left at (469, 199)
Screenshot: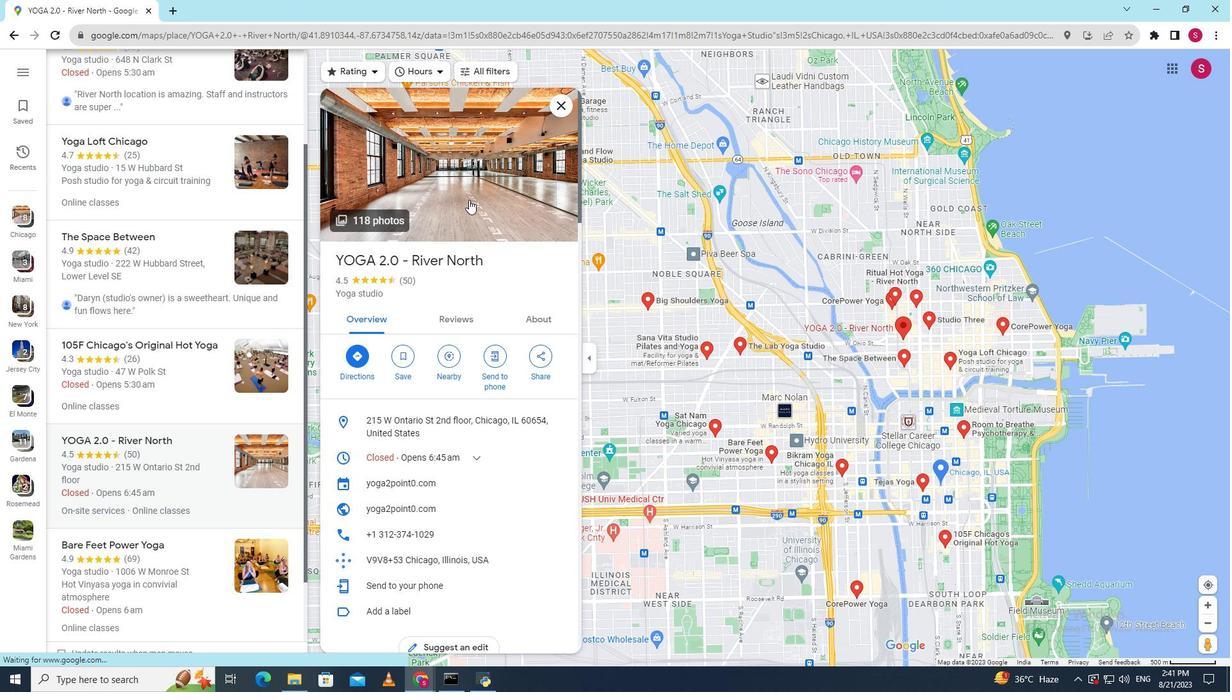 
Action: Mouse moved to (788, 570)
Screenshot: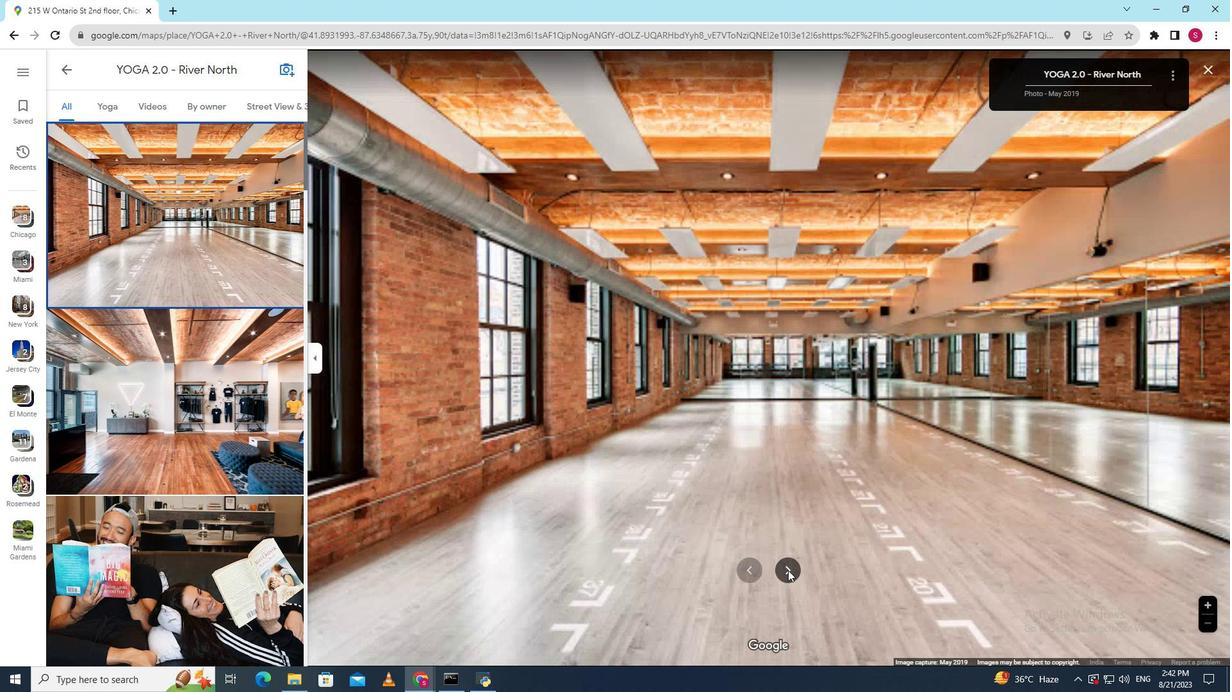
Action: Mouse pressed left at (788, 570)
Screenshot: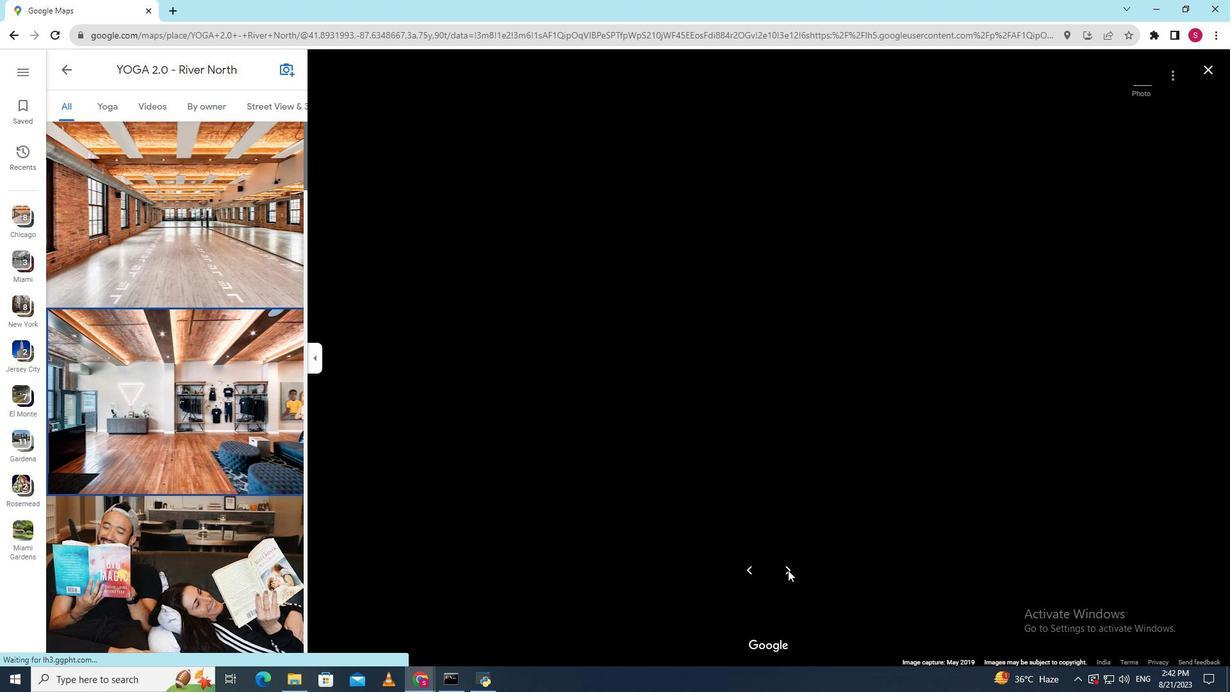 
Action: Mouse pressed left at (788, 570)
Screenshot: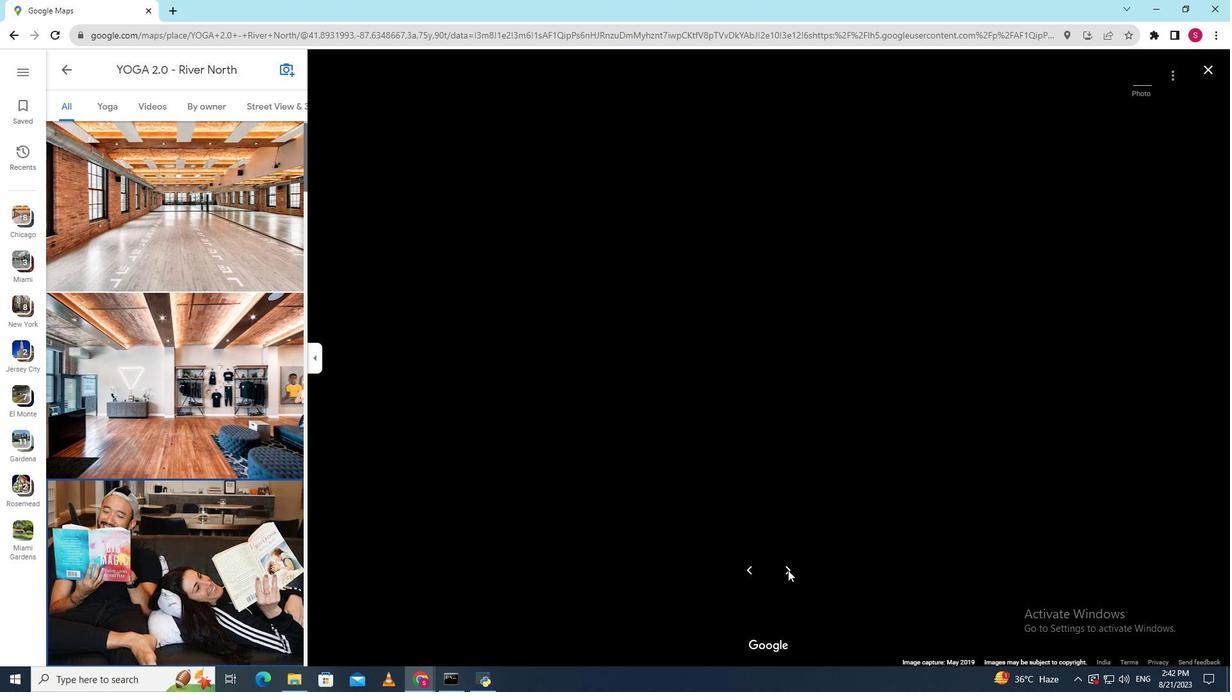 
Action: Mouse pressed left at (788, 570)
Screenshot: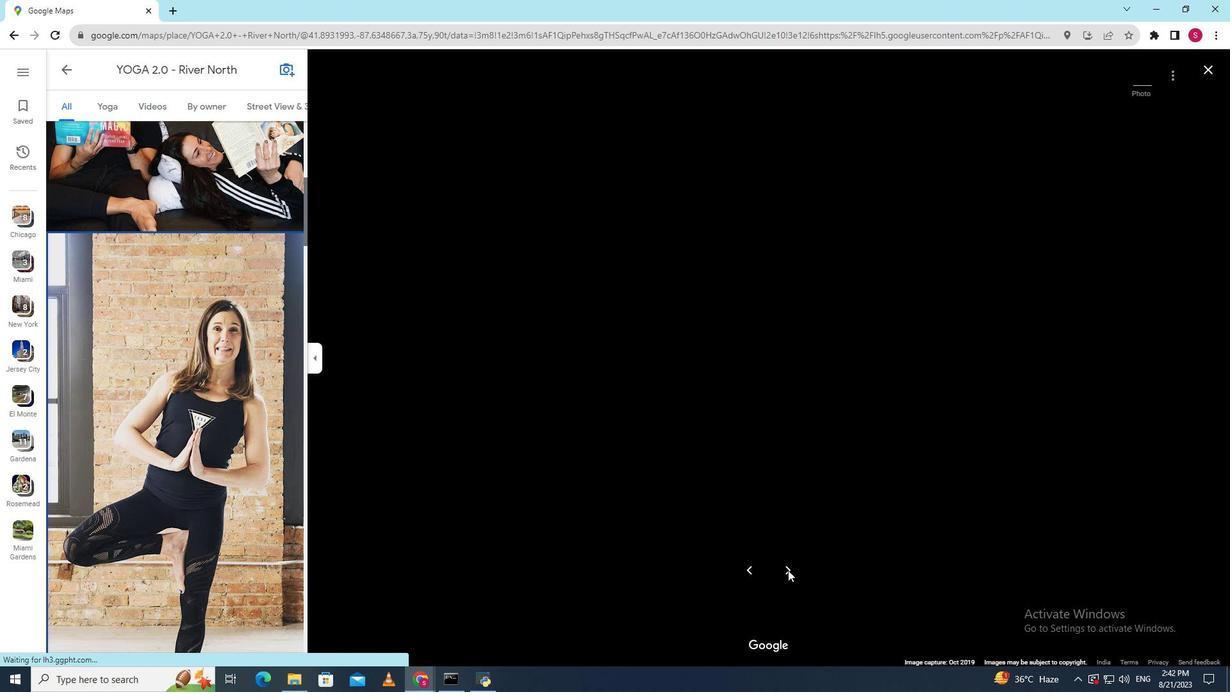 
Action: Mouse pressed left at (788, 570)
Screenshot: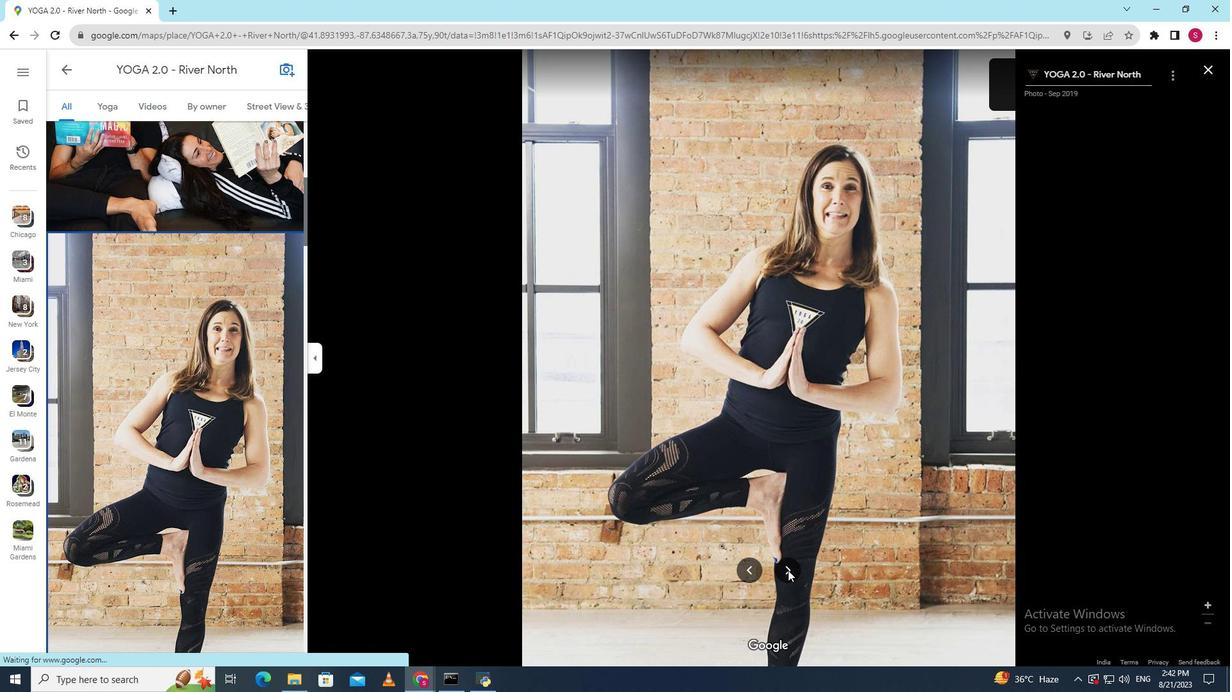 
Action: Mouse pressed left at (788, 570)
Screenshot: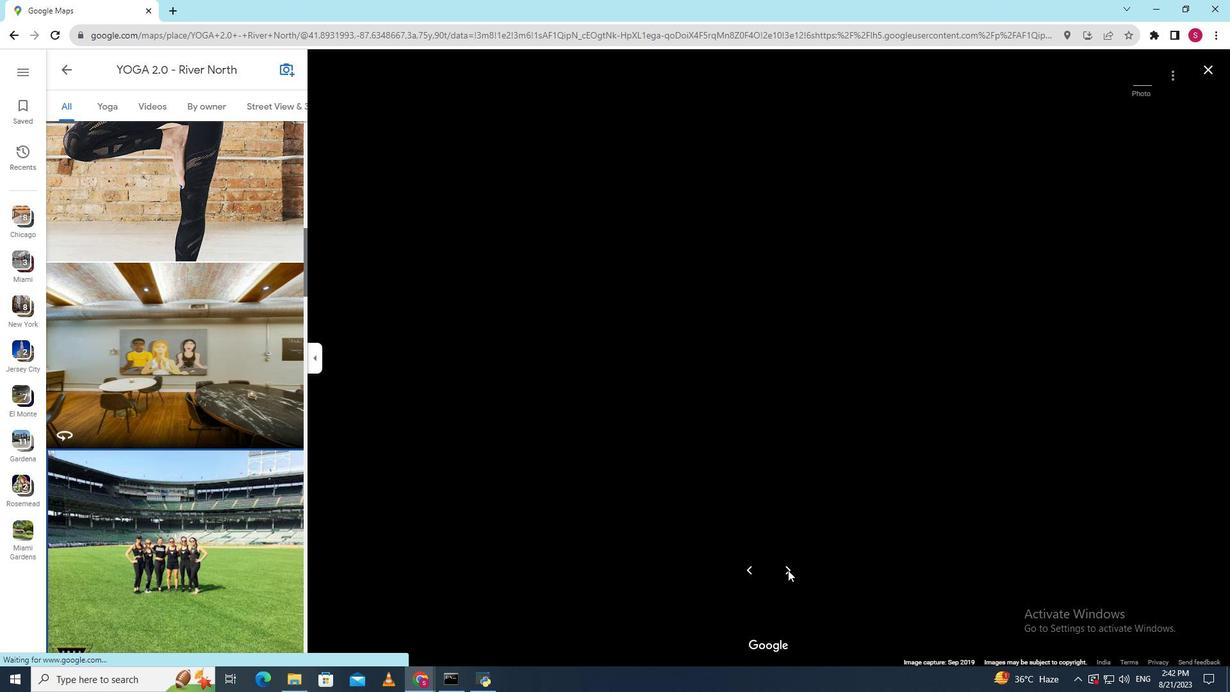 
Action: Mouse pressed left at (788, 570)
Screenshot: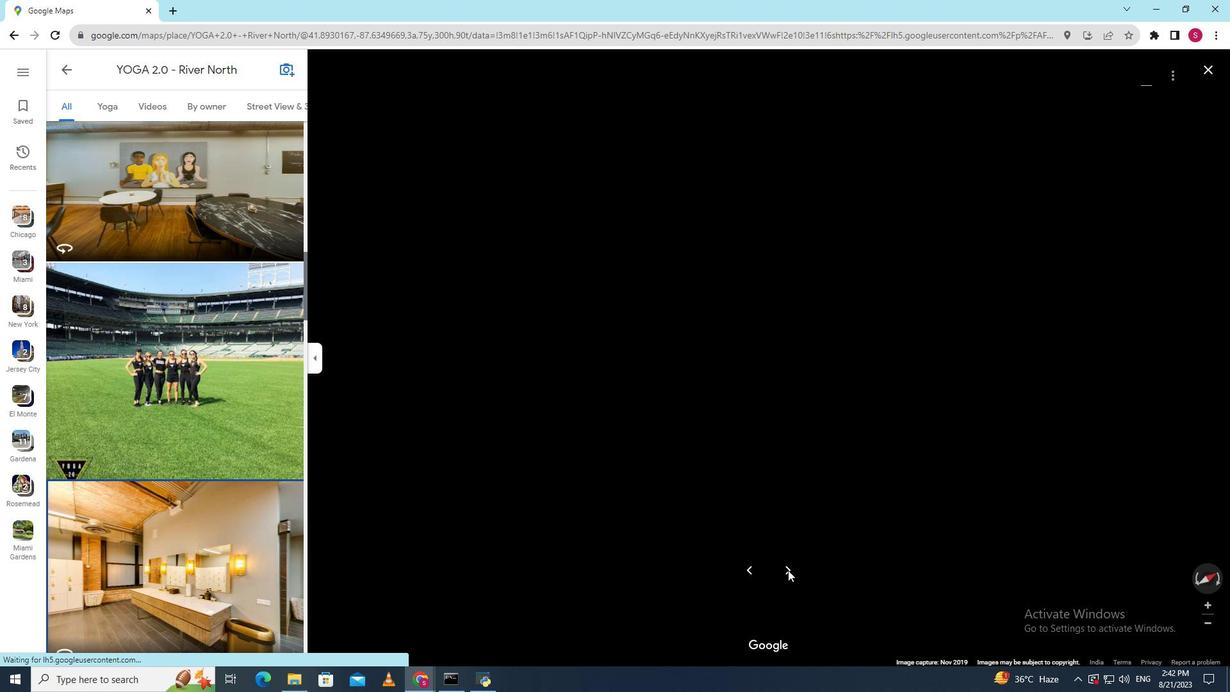 
Action: Mouse pressed left at (788, 570)
Screenshot: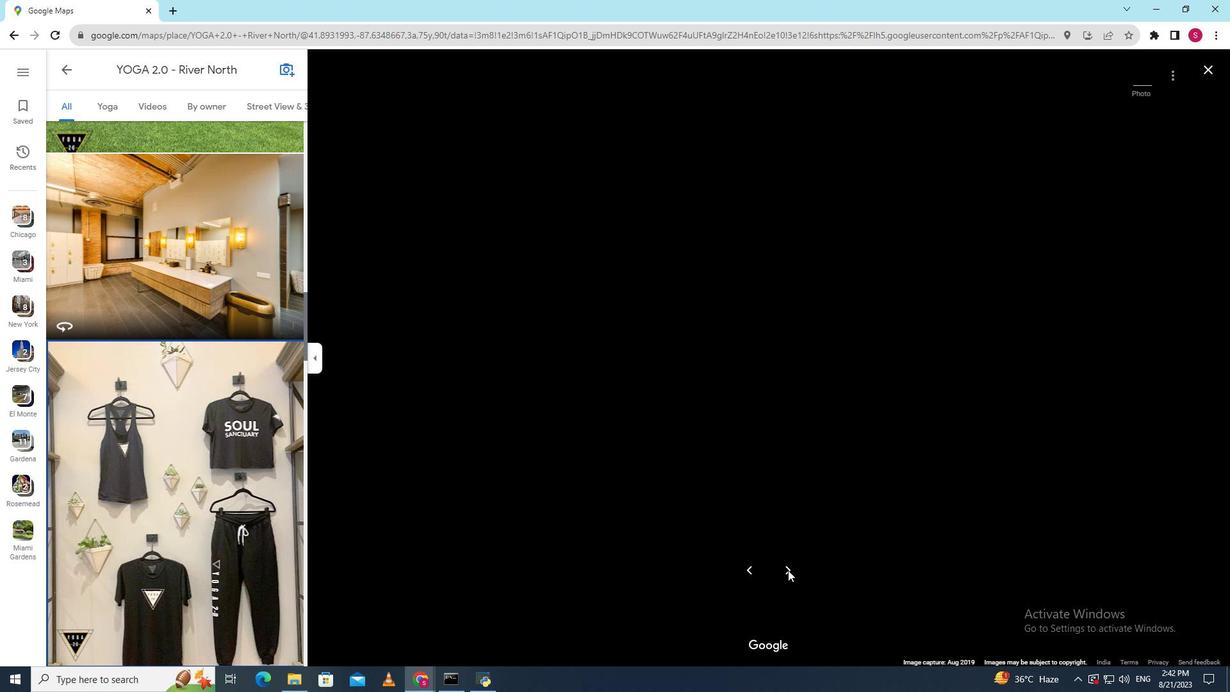 
Action: Mouse pressed left at (788, 570)
Screenshot: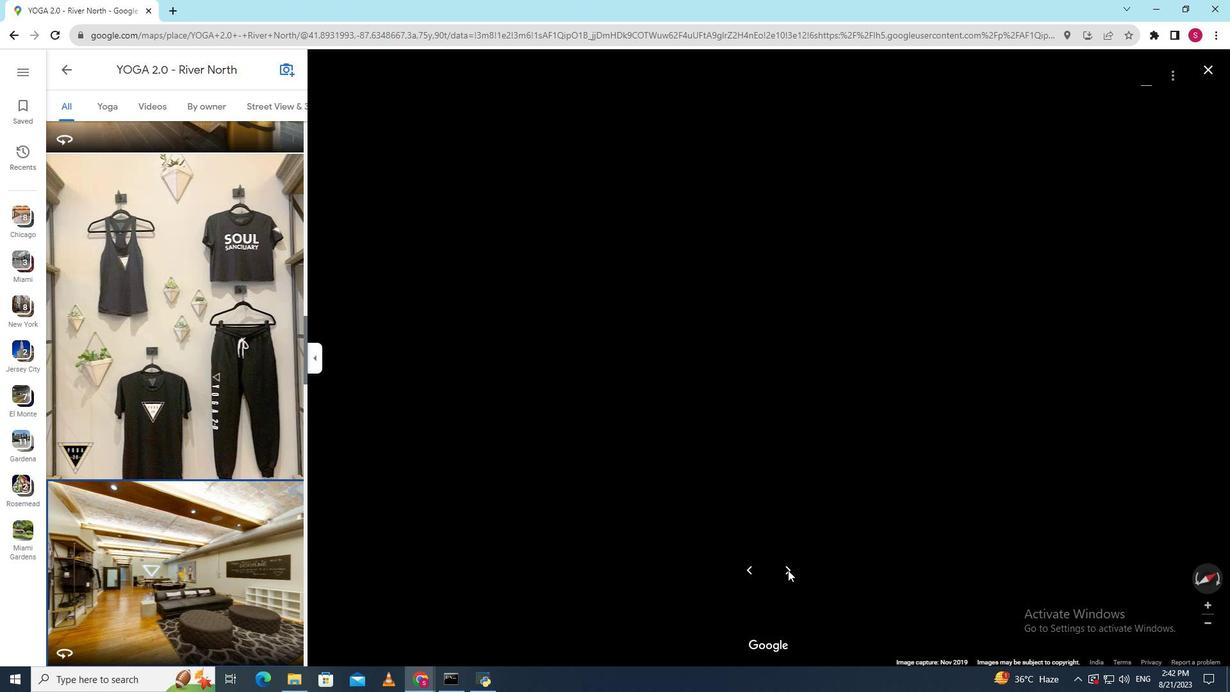 
Action: Mouse pressed left at (788, 570)
Screenshot: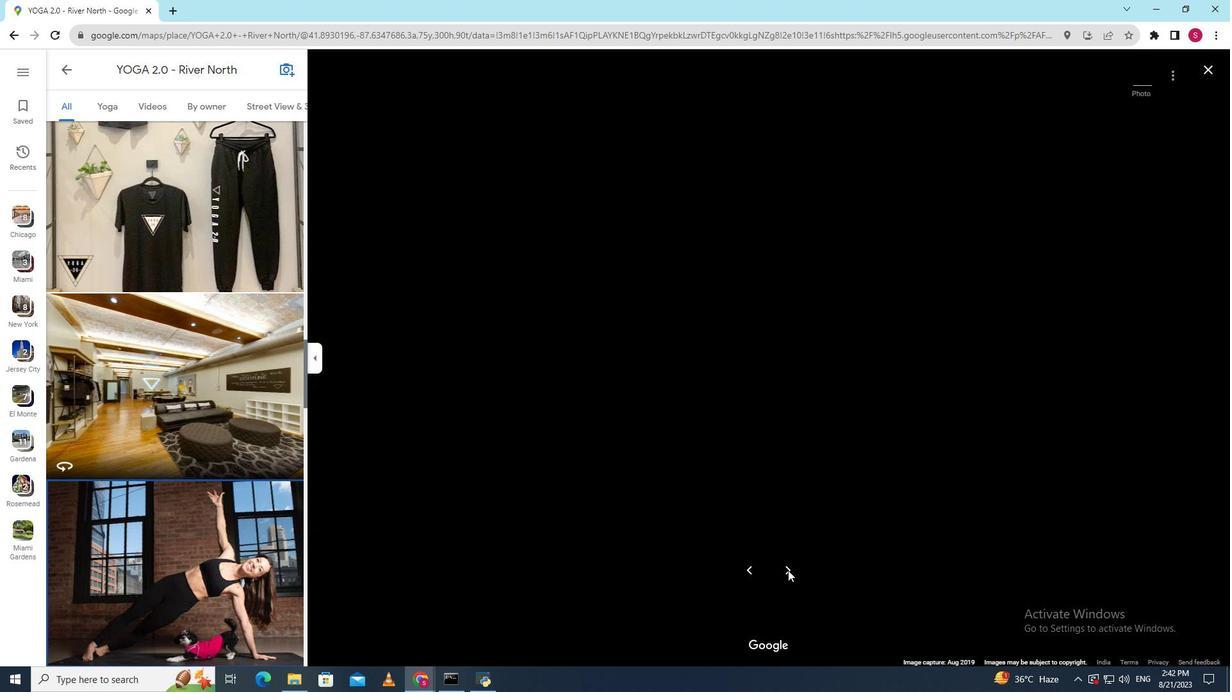 
Action: Mouse moved to (748, 572)
Screenshot: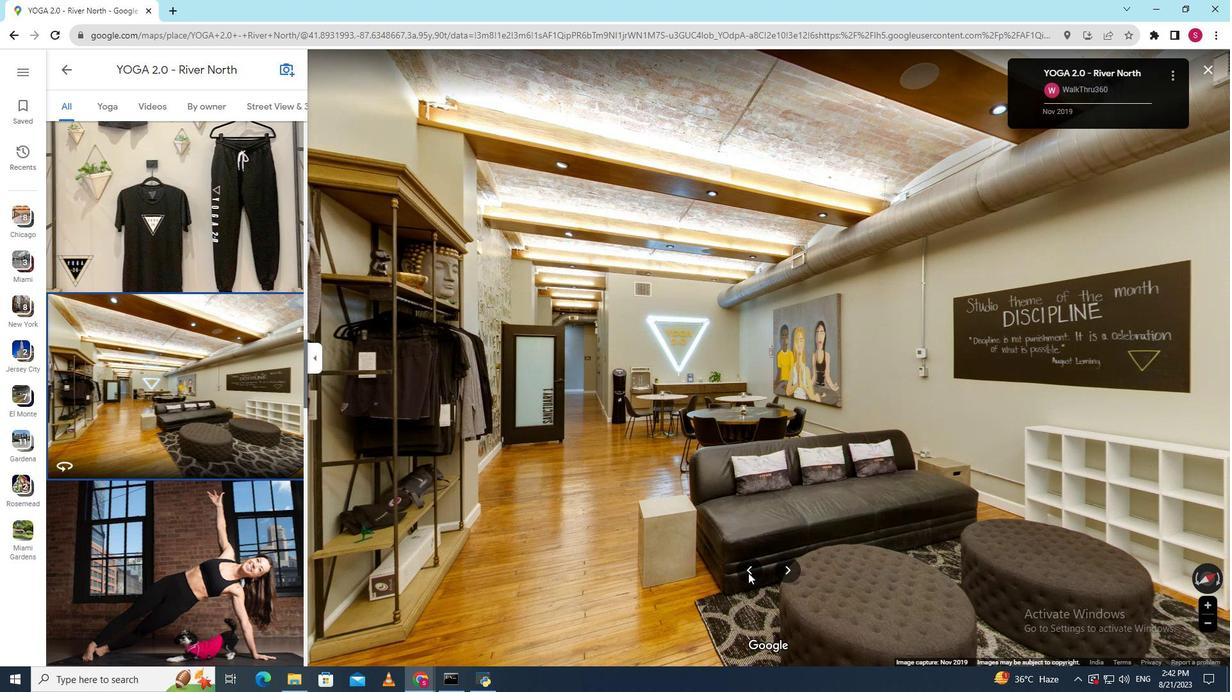 
Action: Mouse pressed left at (748, 572)
Screenshot: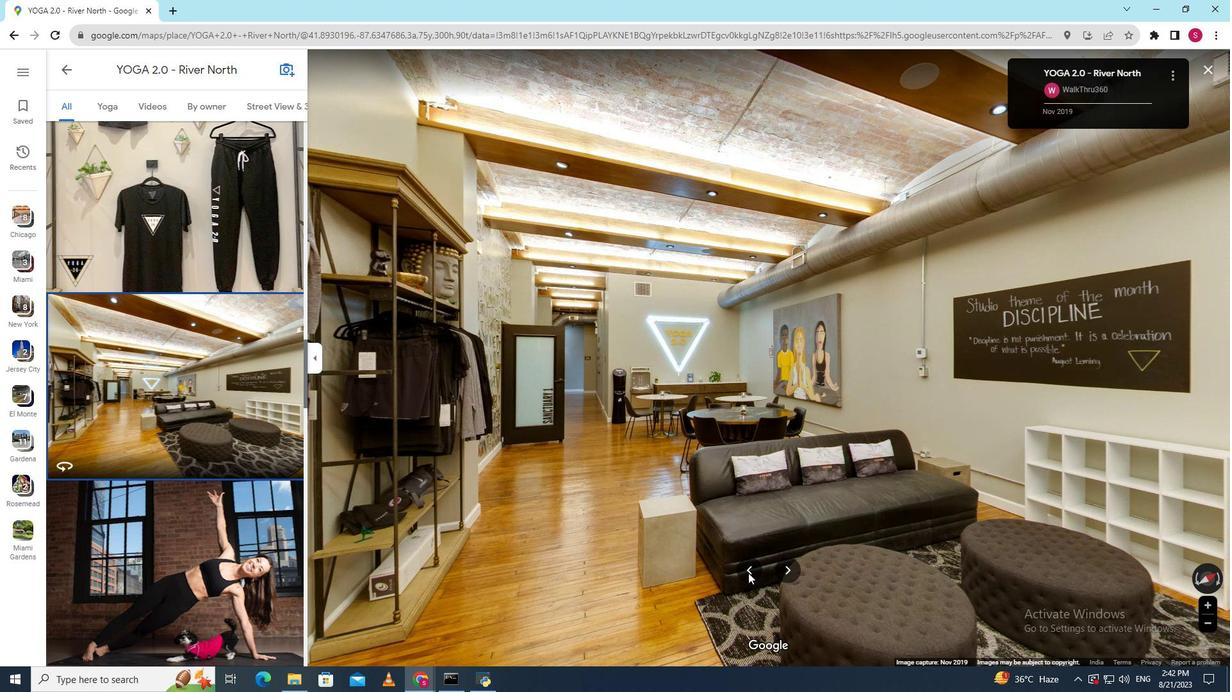 
Action: Mouse moved to (790, 570)
Screenshot: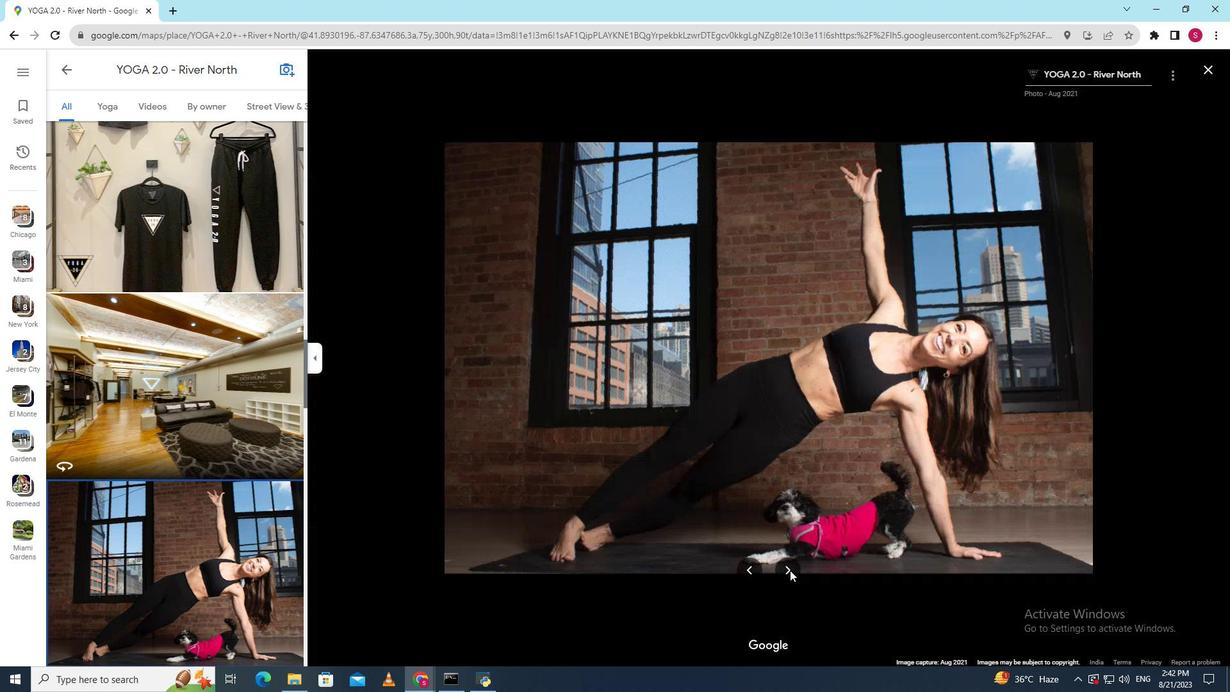 
Action: Mouse pressed left at (790, 570)
Screenshot: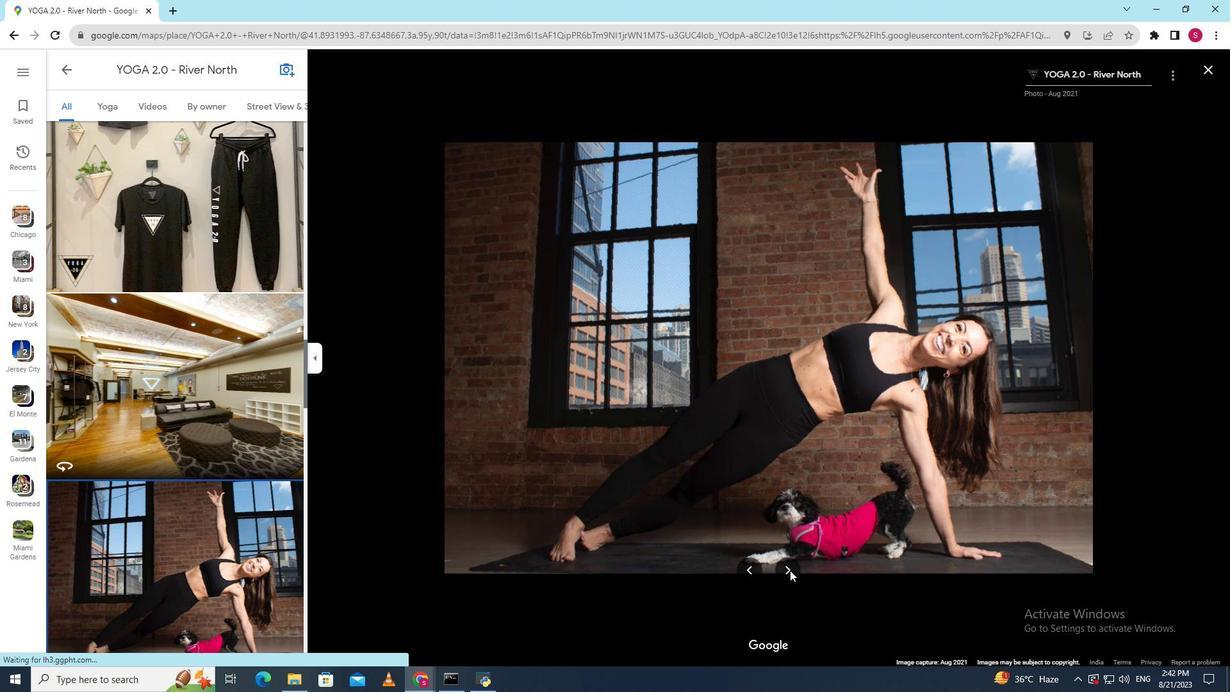 
Action: Mouse pressed left at (790, 570)
Screenshot: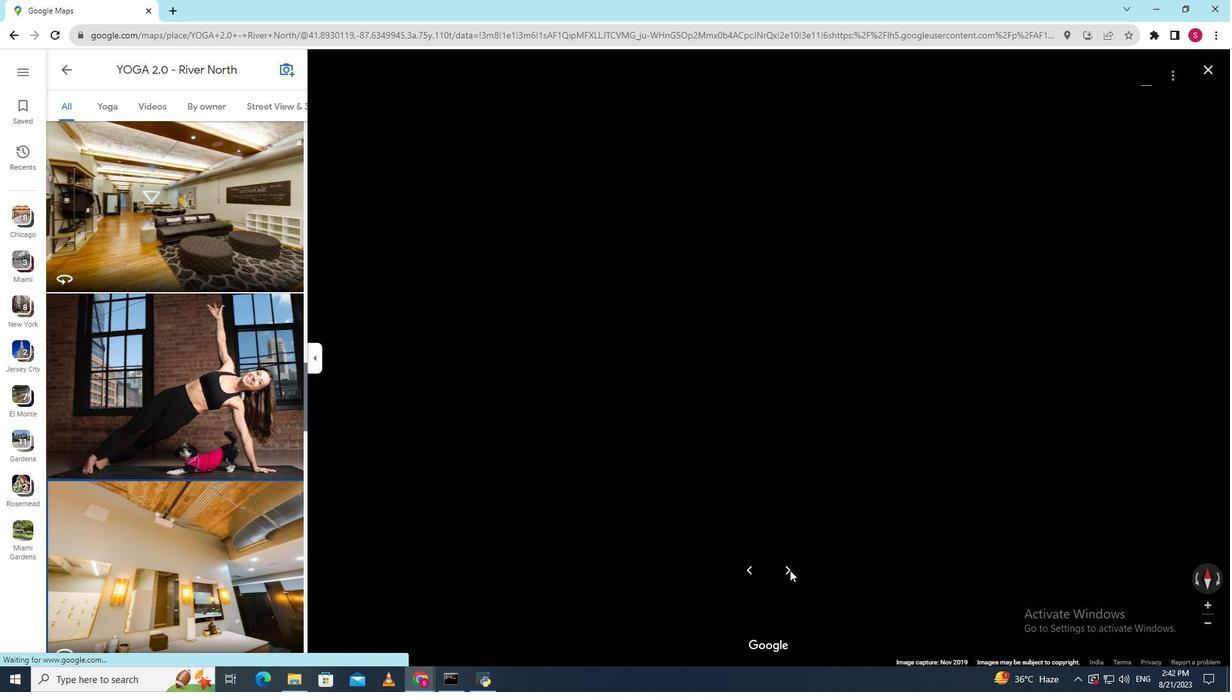 
Action: Mouse moved to (789, 568)
Screenshot: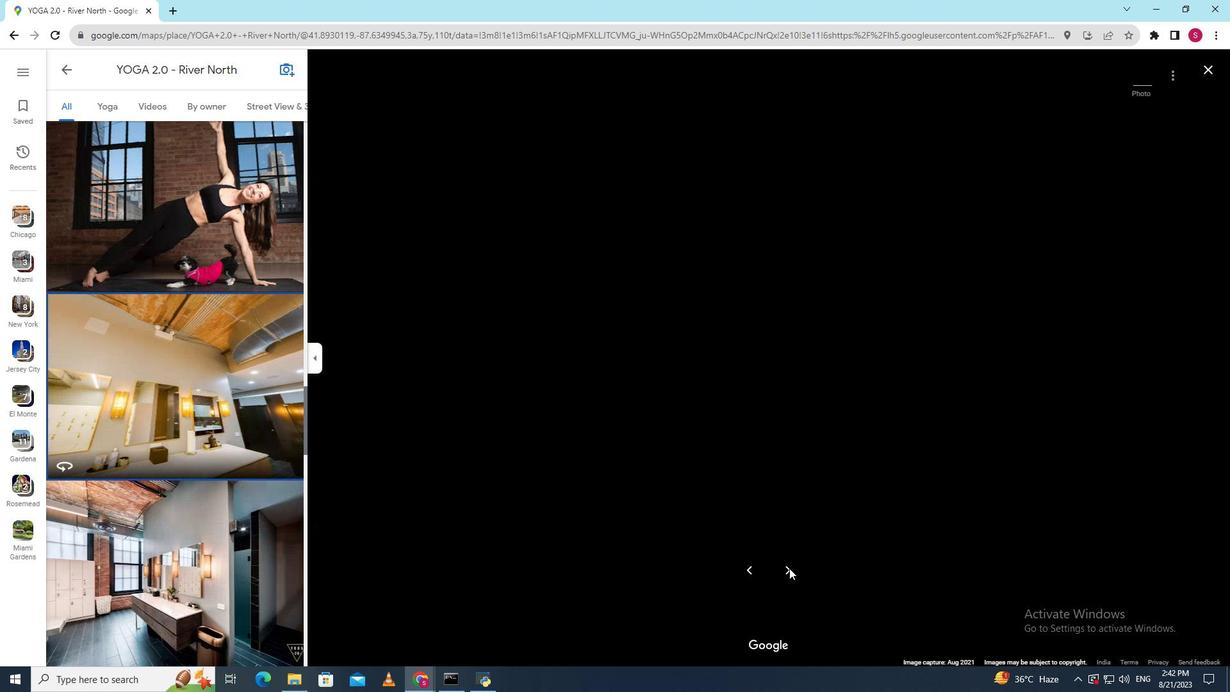 
Action: Mouse pressed left at (789, 568)
Screenshot: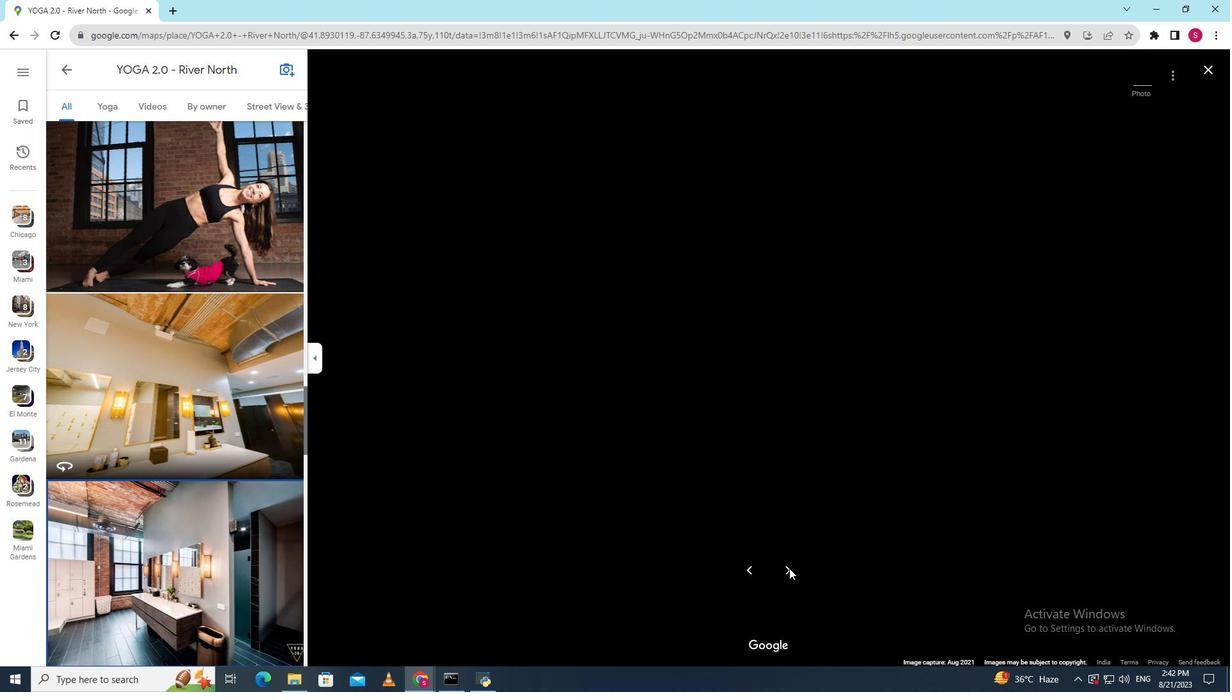 
Action: Mouse pressed left at (789, 568)
Screenshot: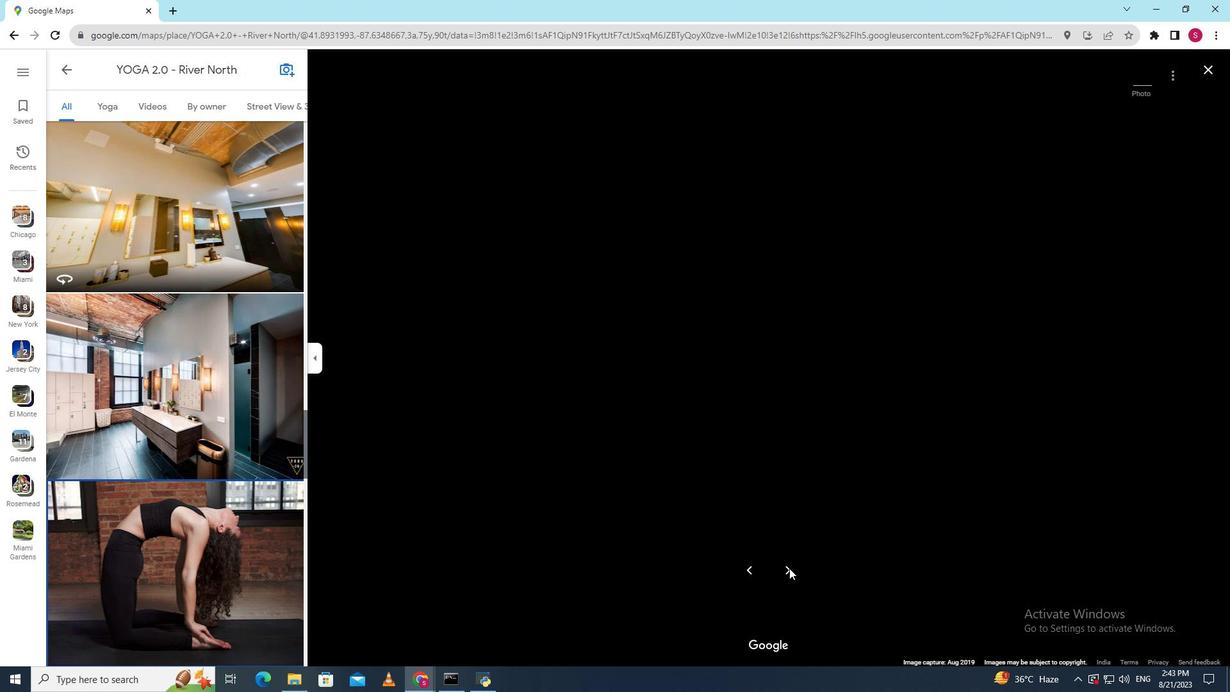
Action: Mouse pressed left at (789, 568)
Screenshot: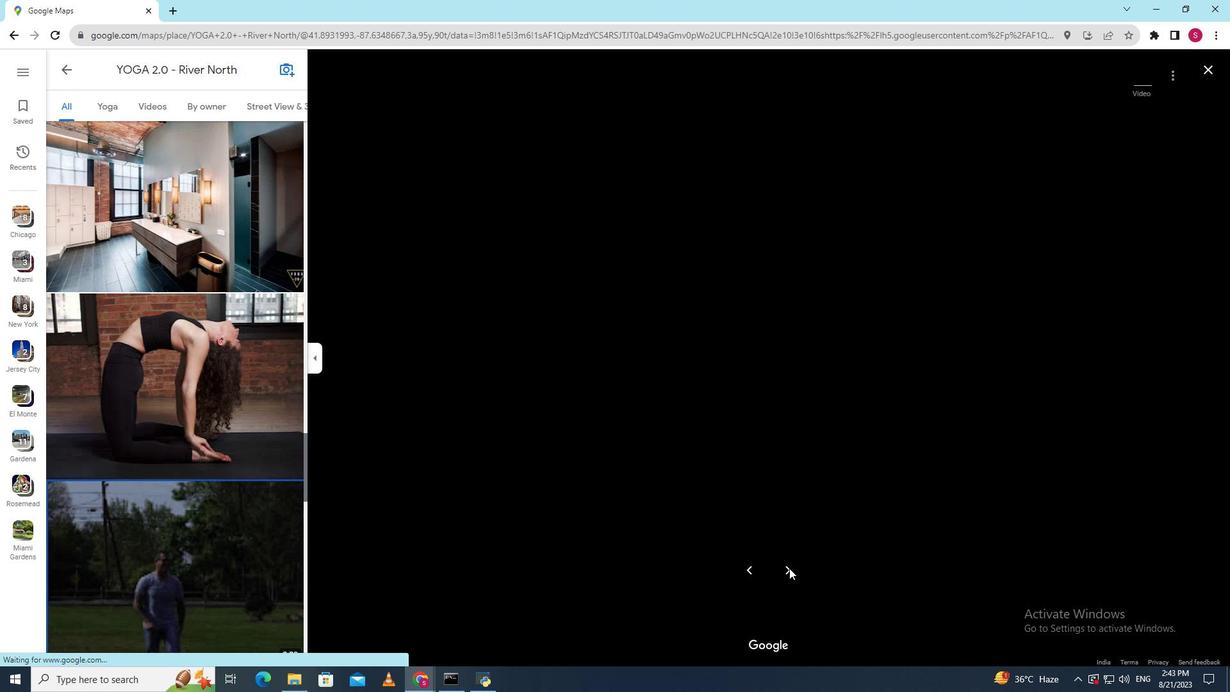
Action: Mouse moved to (753, 485)
Screenshot: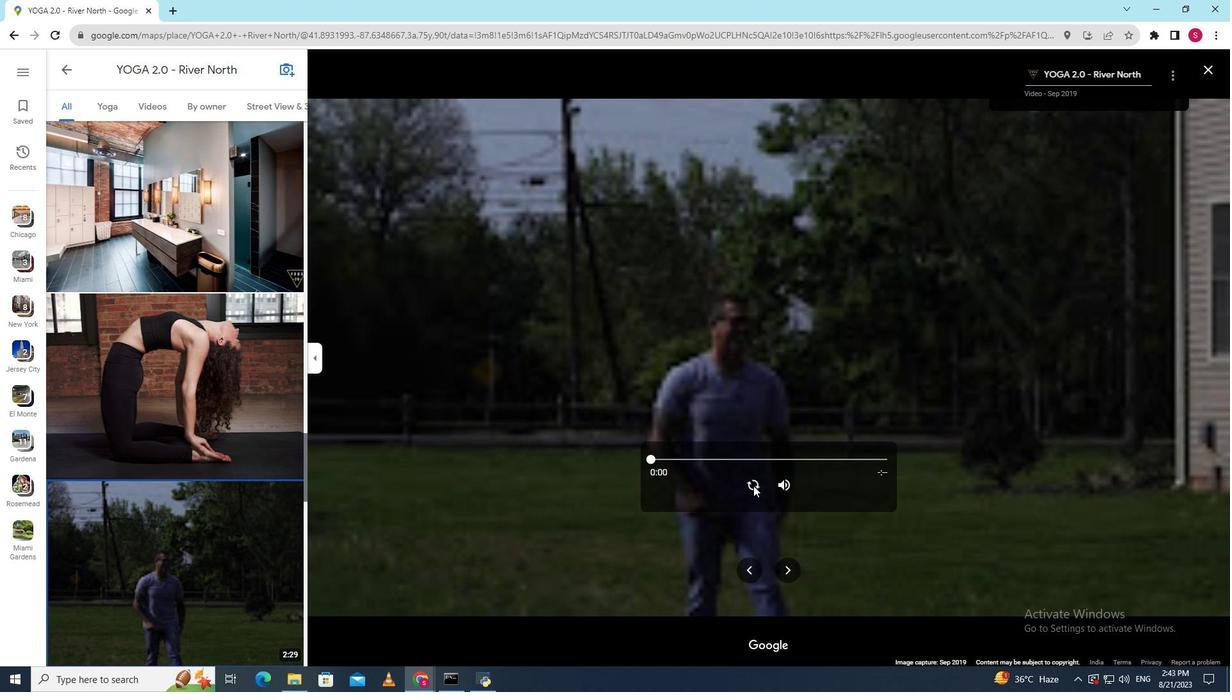
Action: Mouse pressed left at (753, 485)
Screenshot: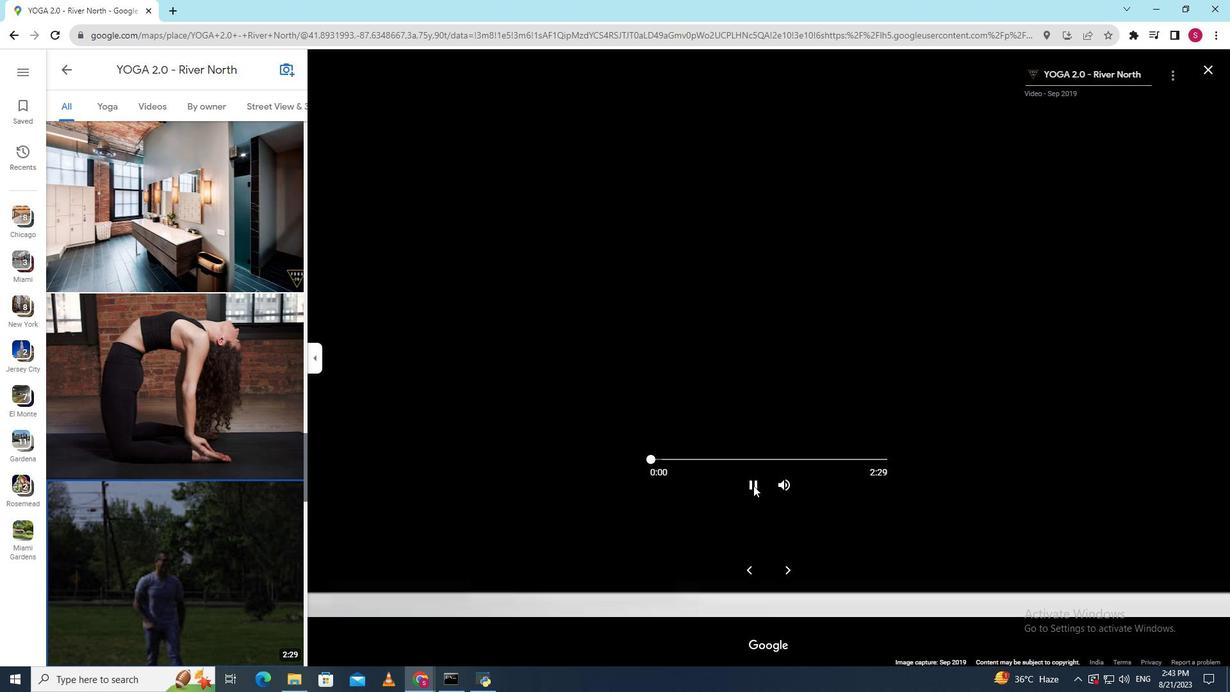 
Action: Mouse moved to (774, 459)
Screenshot: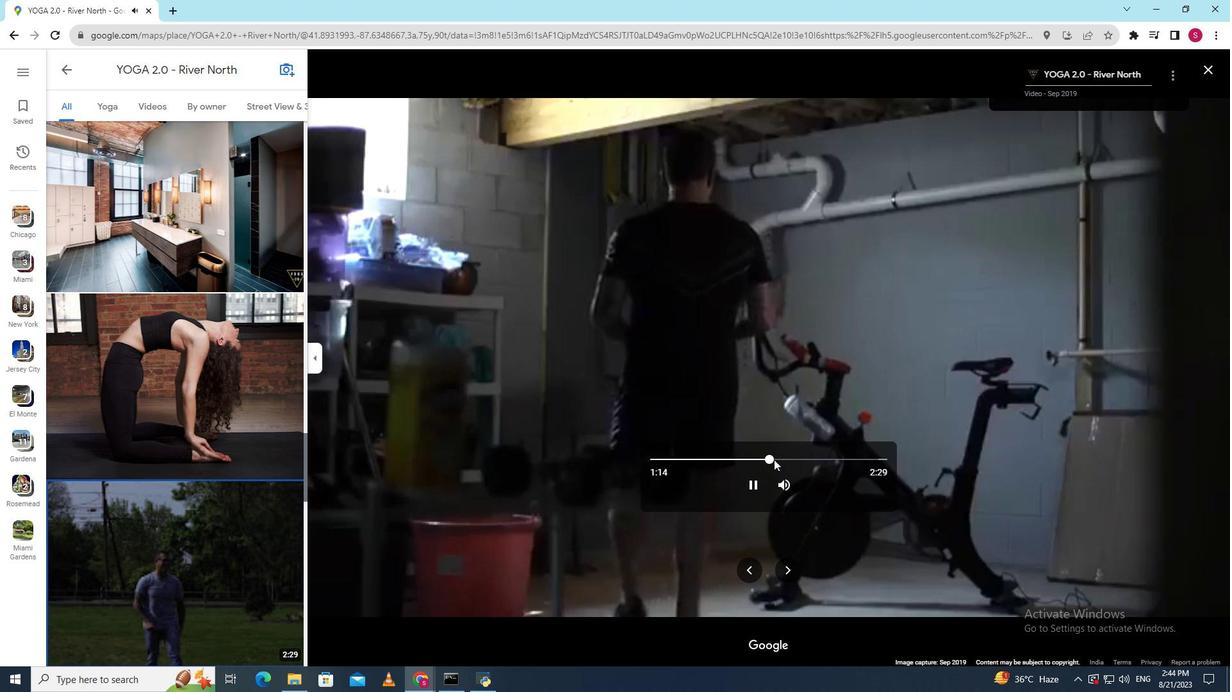 
Action: Mouse pressed left at (774, 459)
Screenshot: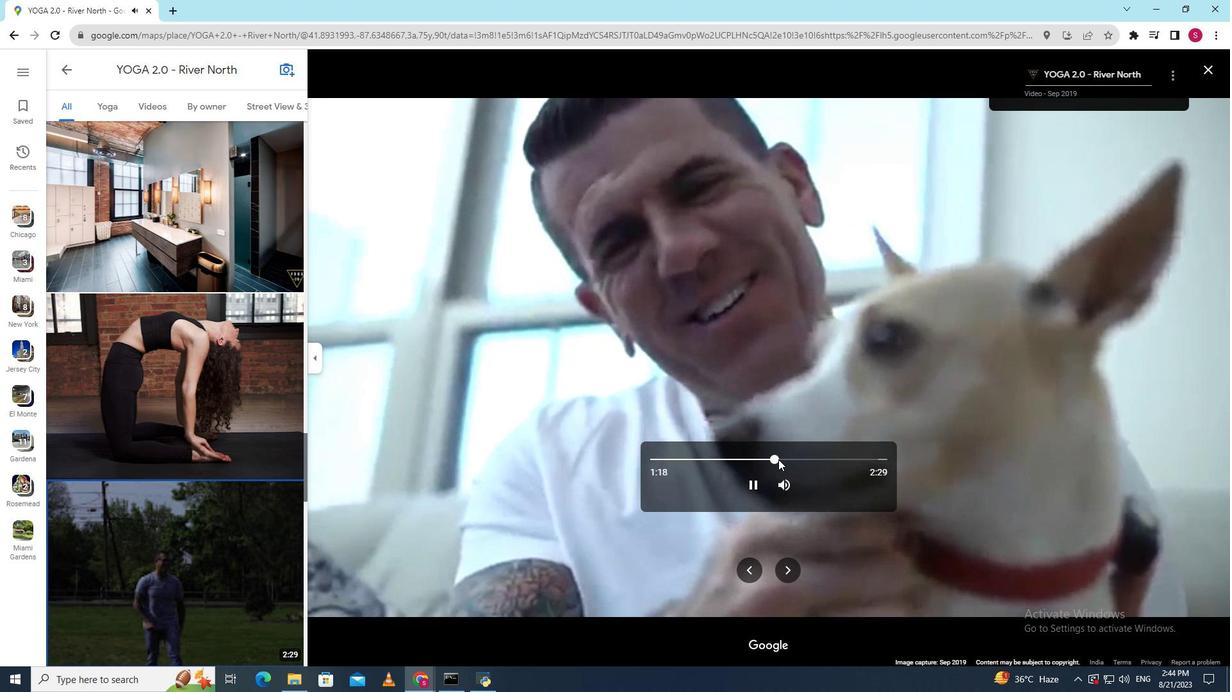 
Action: Mouse moved to (780, 458)
Screenshot: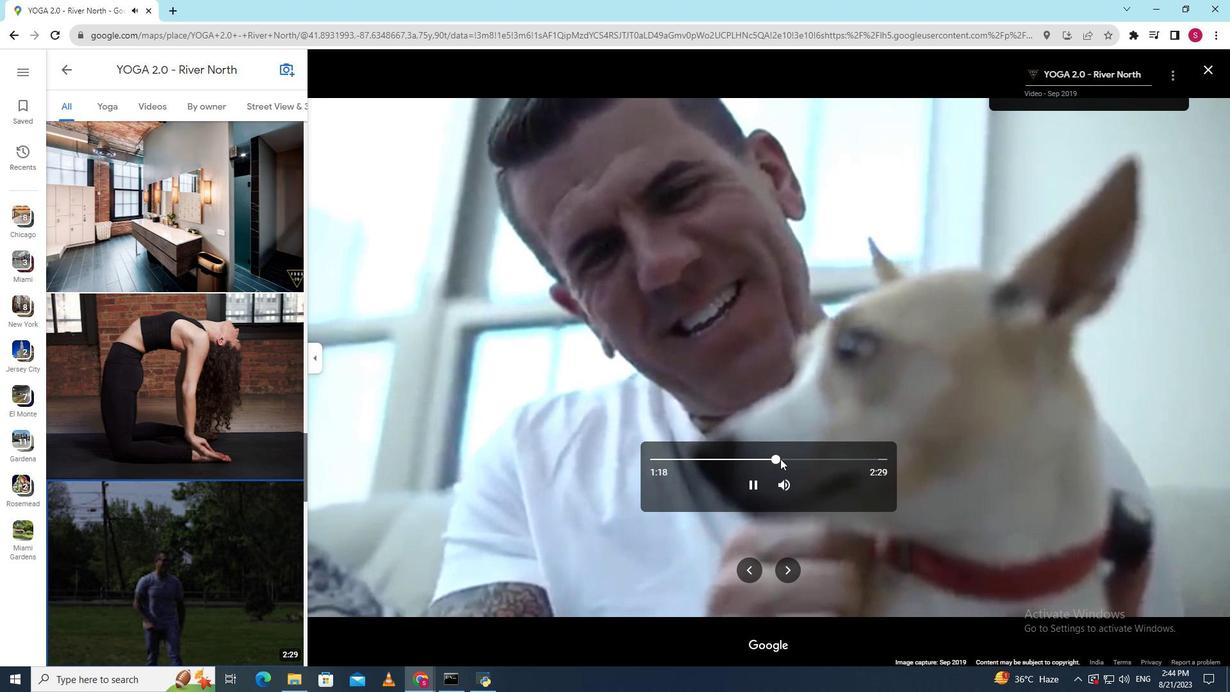 
Action: Mouse pressed left at (780, 458)
Screenshot: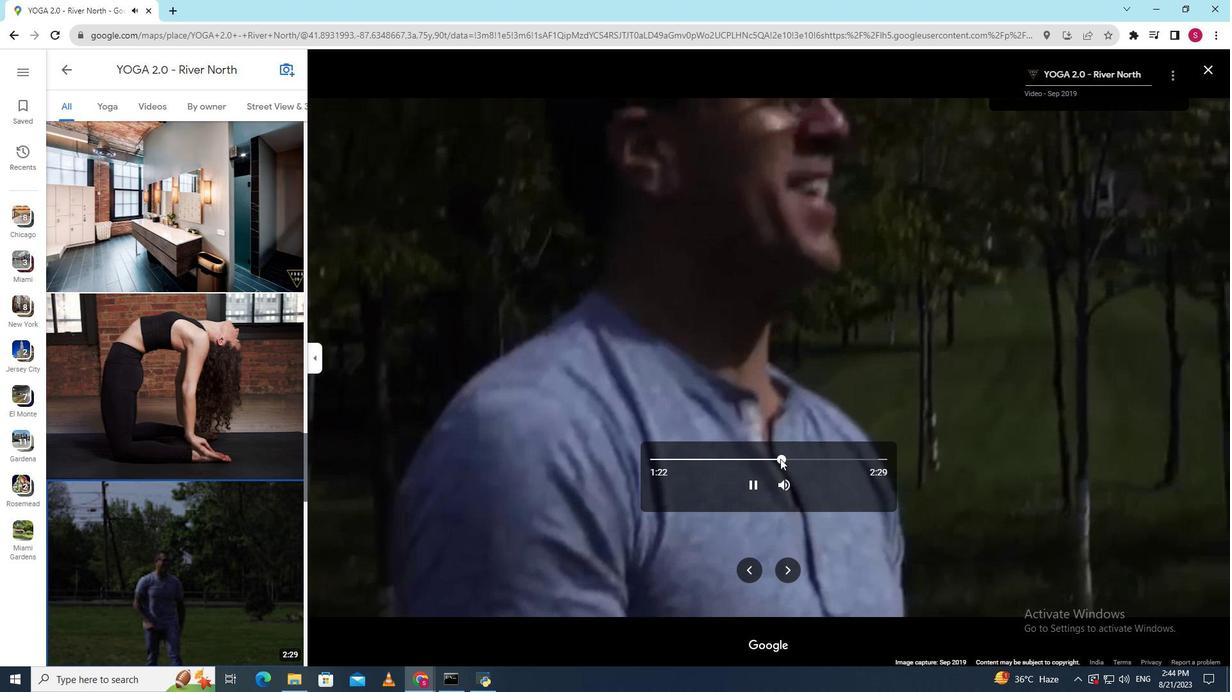 
Action: Mouse moved to (791, 458)
Screenshot: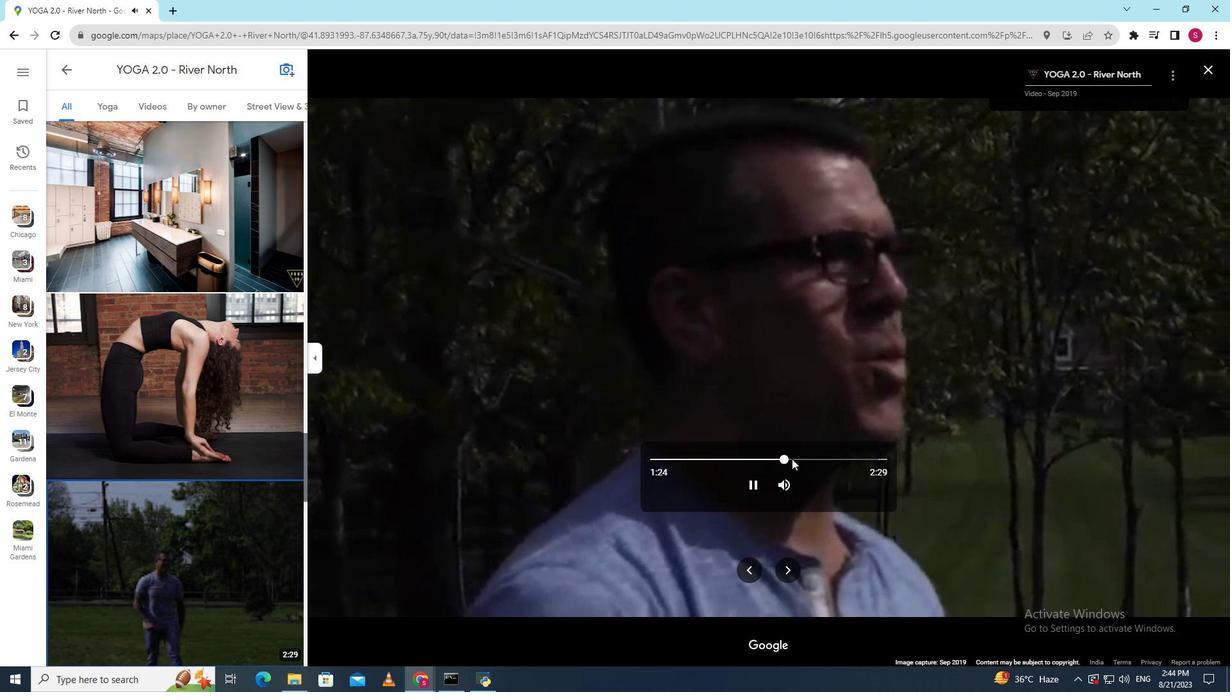 
Action: Mouse pressed left at (791, 458)
Screenshot: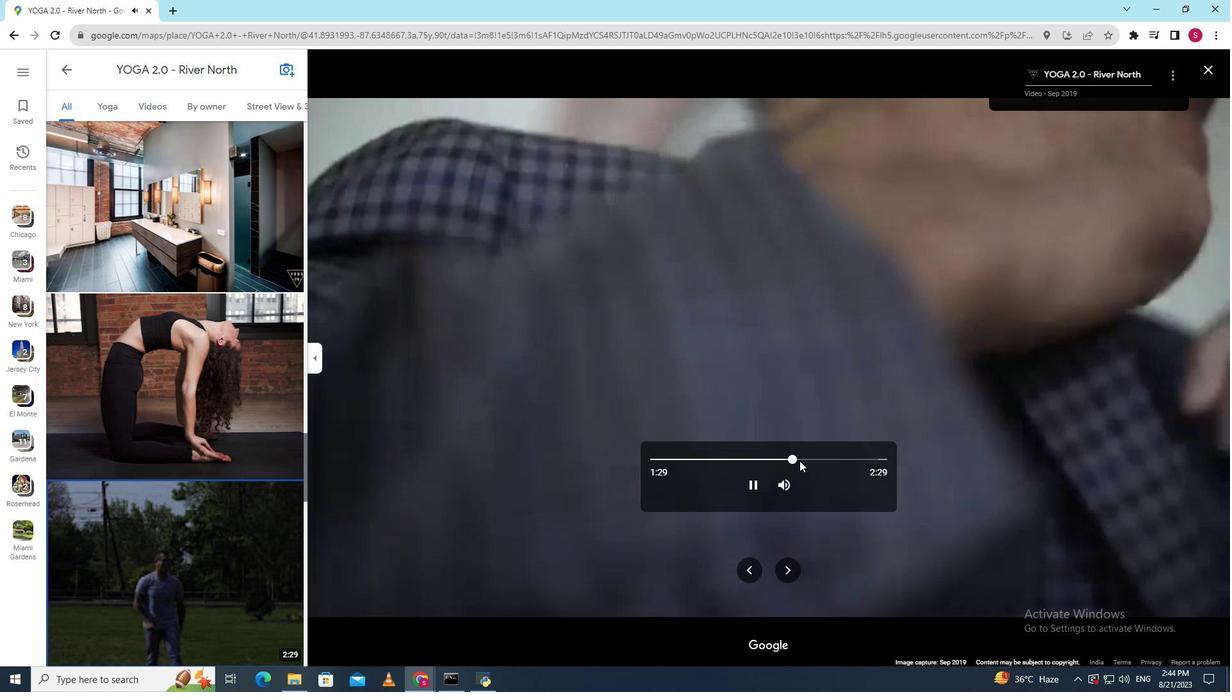 
Action: Mouse moved to (807, 463)
Screenshot: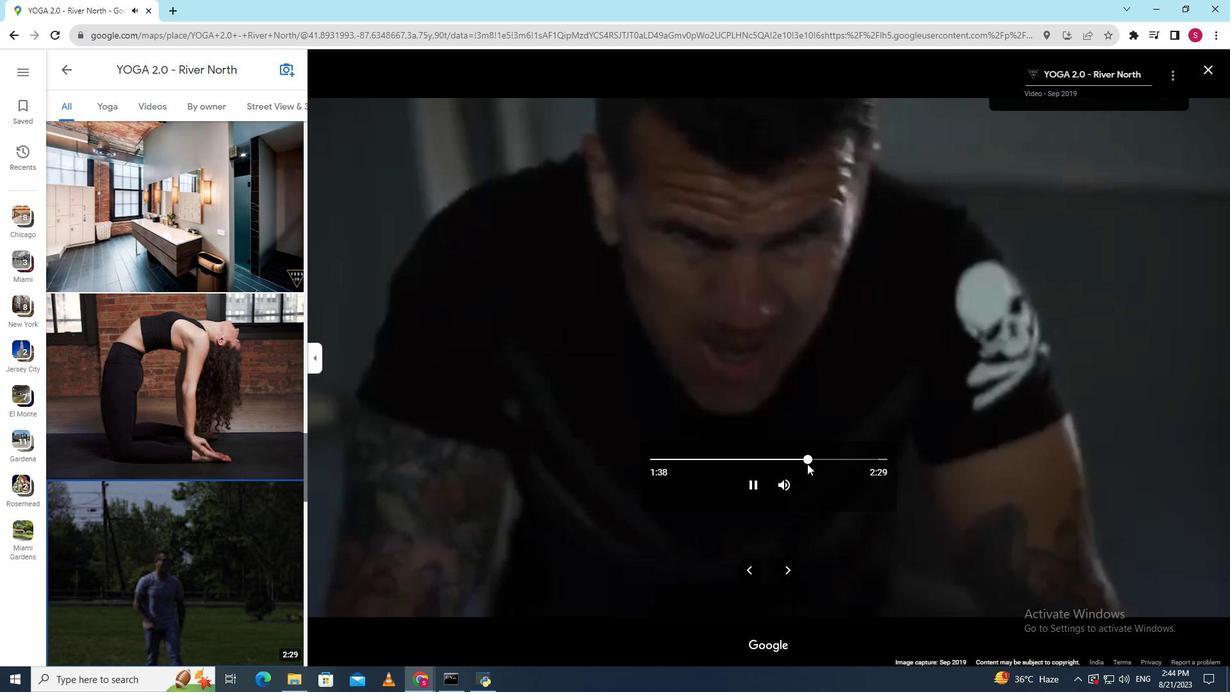 
Action: Mouse pressed left at (807, 463)
Screenshot: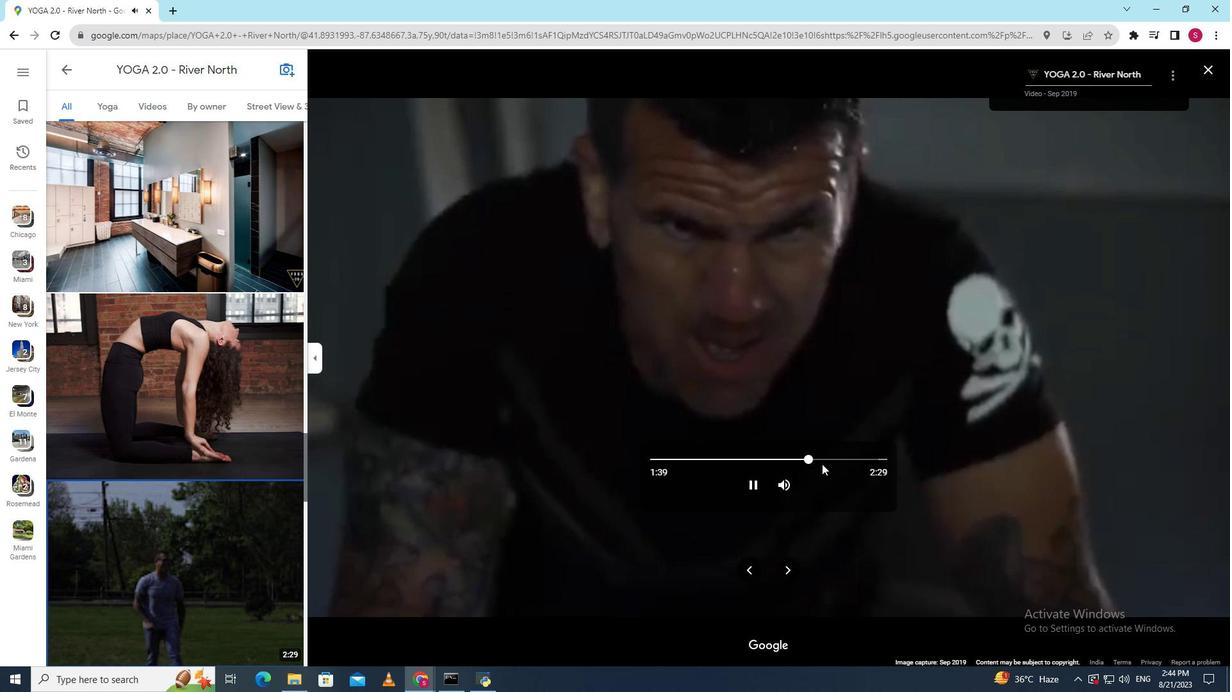 
Action: Mouse moved to (824, 458)
Screenshot: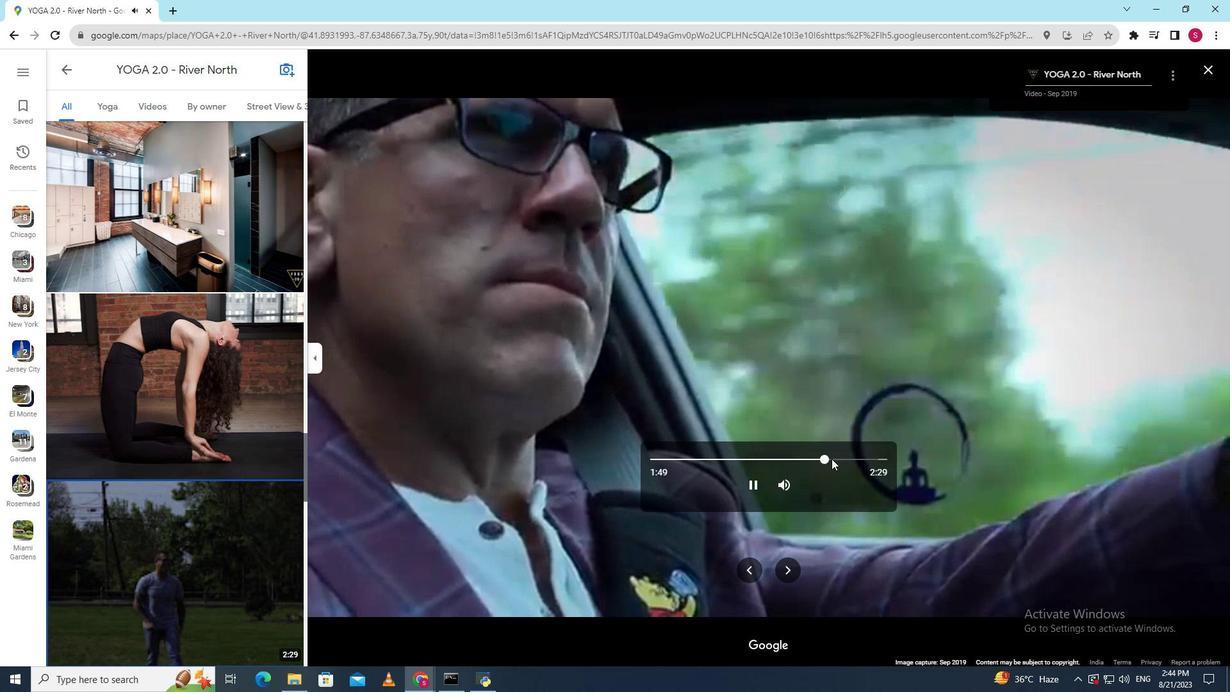 
Action: Mouse pressed left at (824, 458)
Screenshot: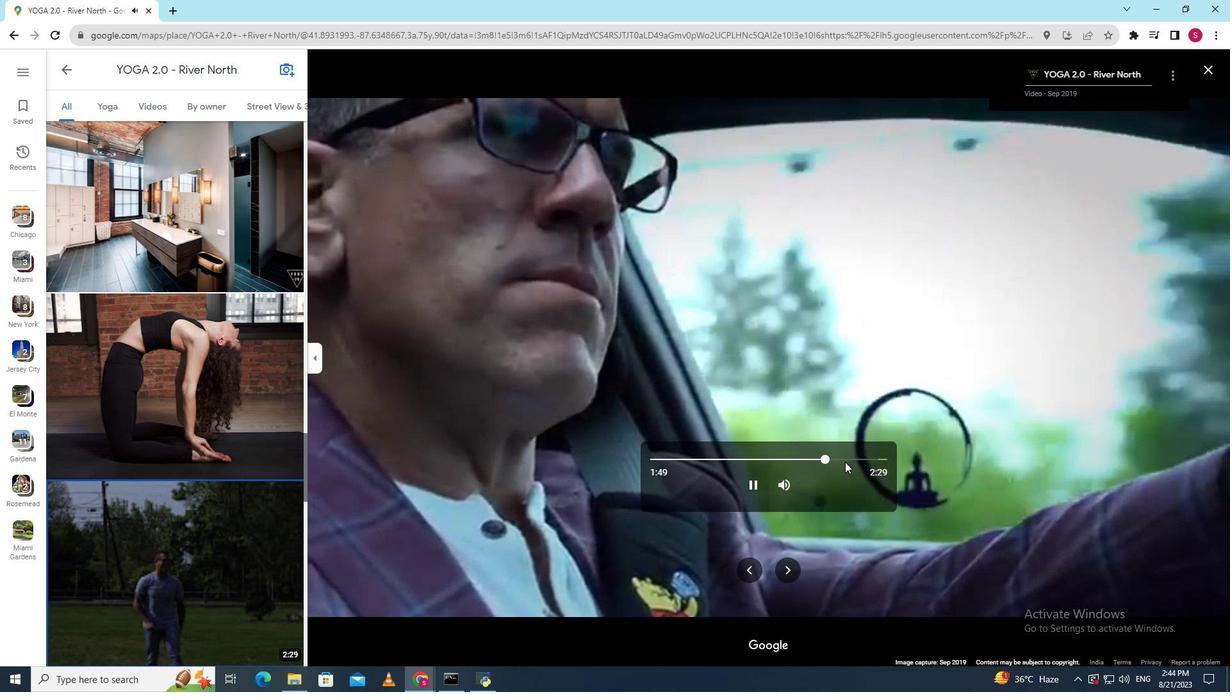 
Action: Mouse moved to (845, 461)
Screenshot: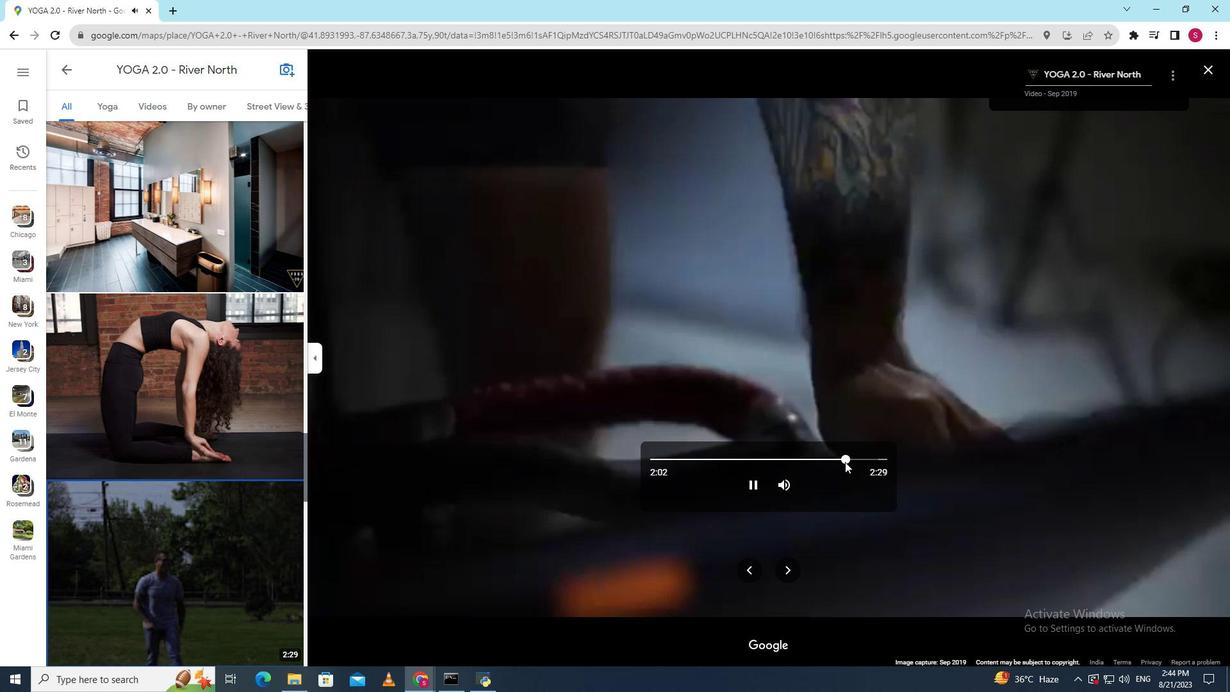 
Action: Mouse pressed left at (845, 461)
Screenshot: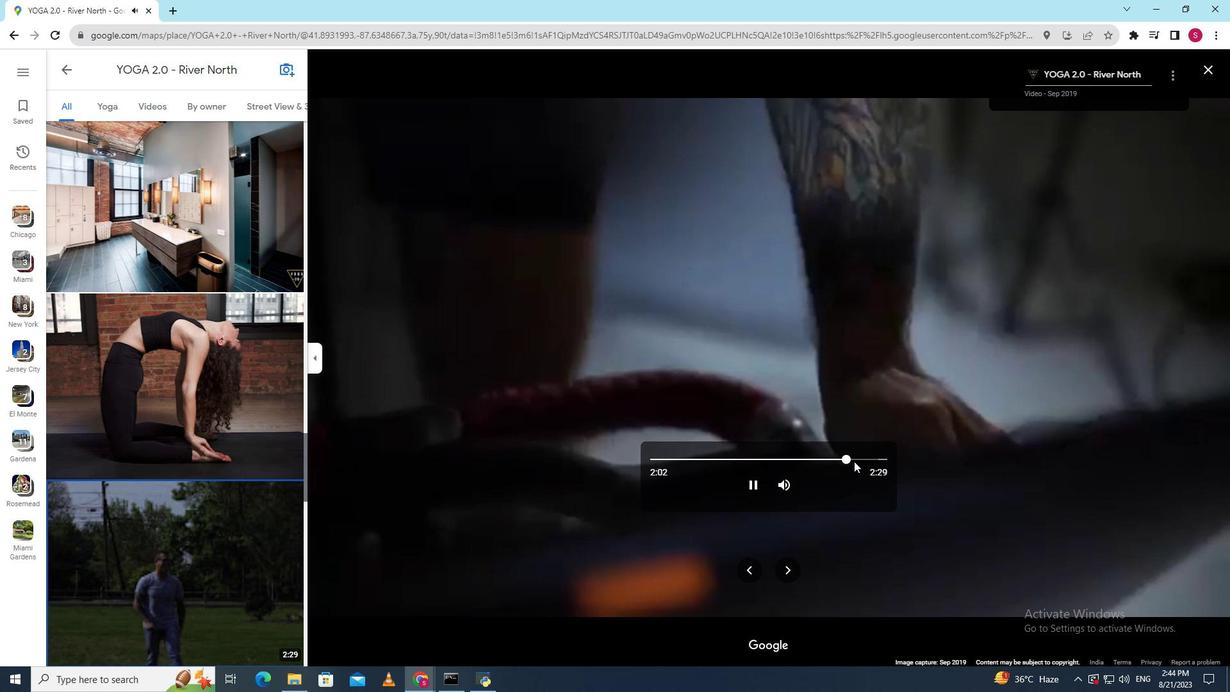 
Action: Mouse moved to (835, 460)
Screenshot: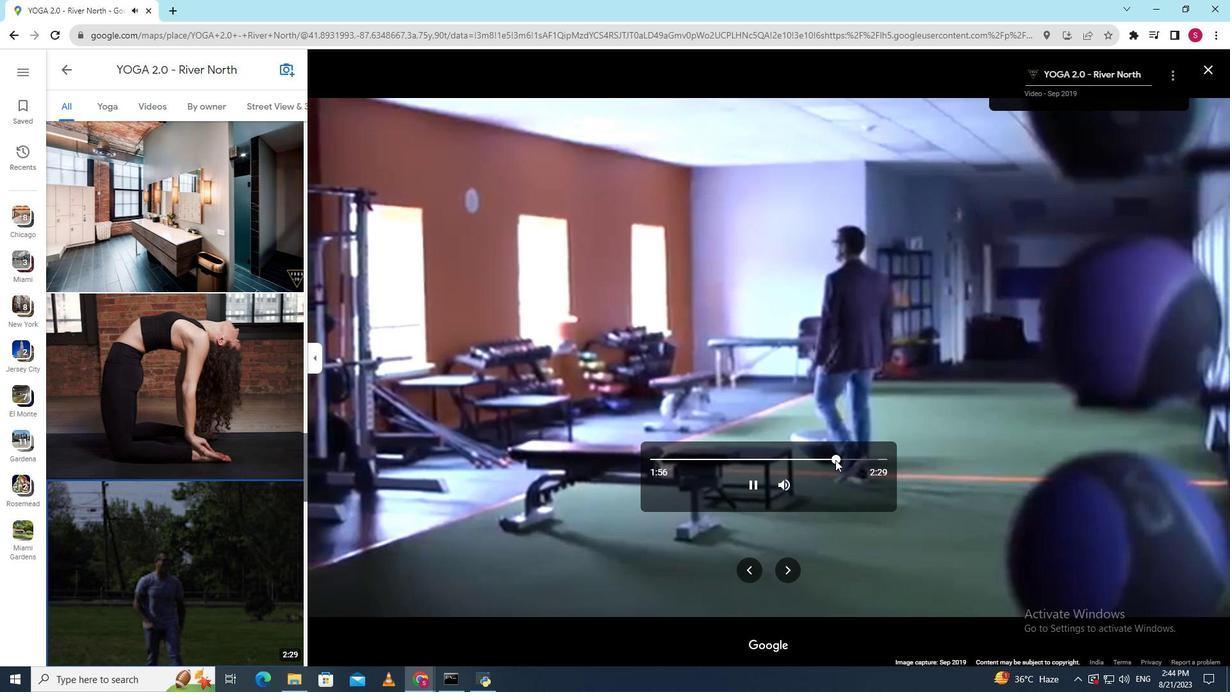 
Action: Mouse pressed left at (835, 460)
Screenshot: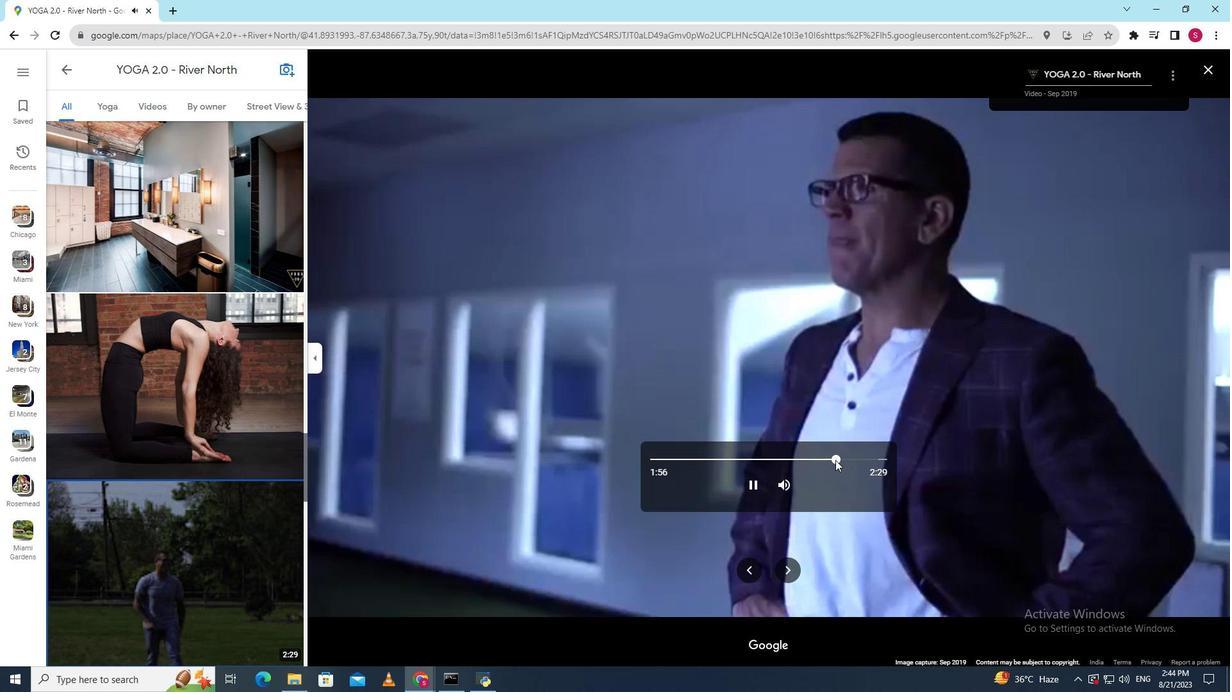 
Action: Mouse moved to (828, 461)
Screenshot: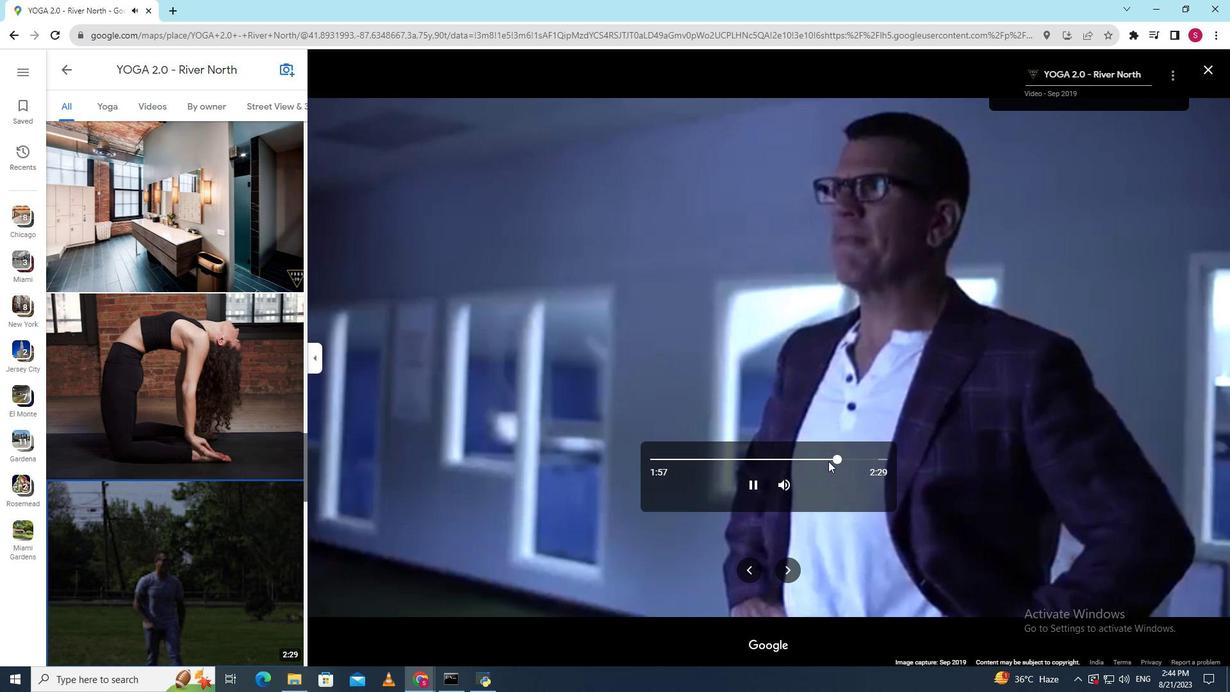 
Action: Mouse pressed left at (828, 461)
Screenshot: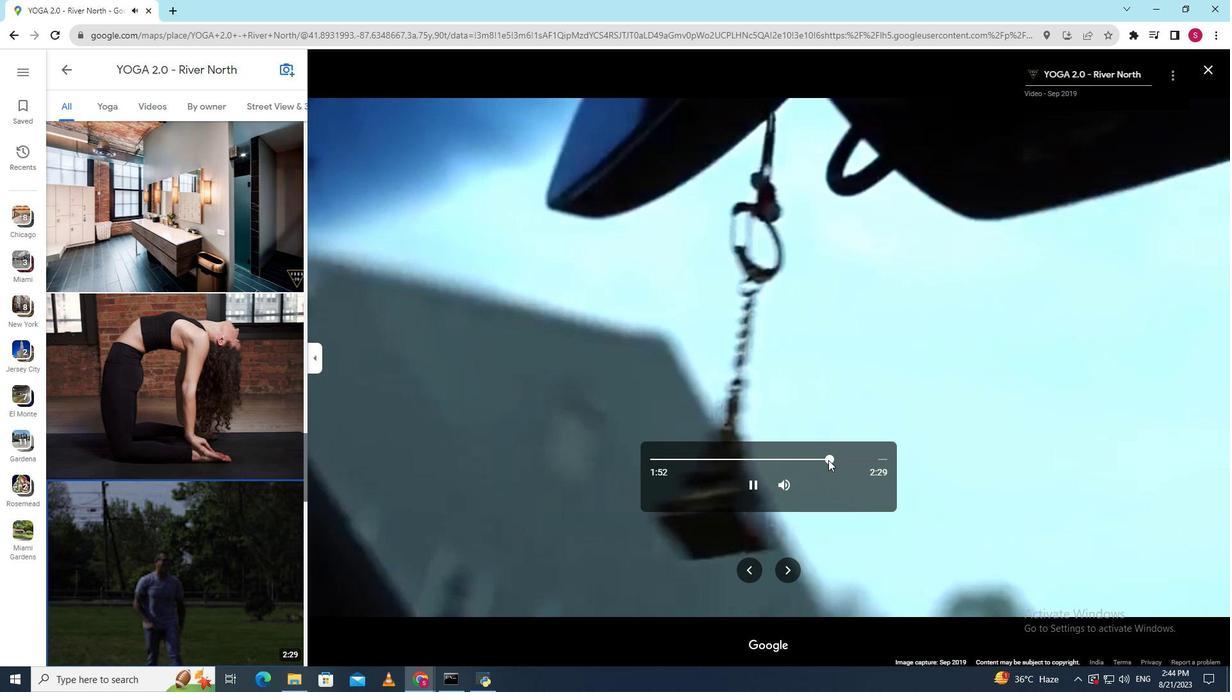 
Action: Mouse moved to (853, 460)
Screenshot: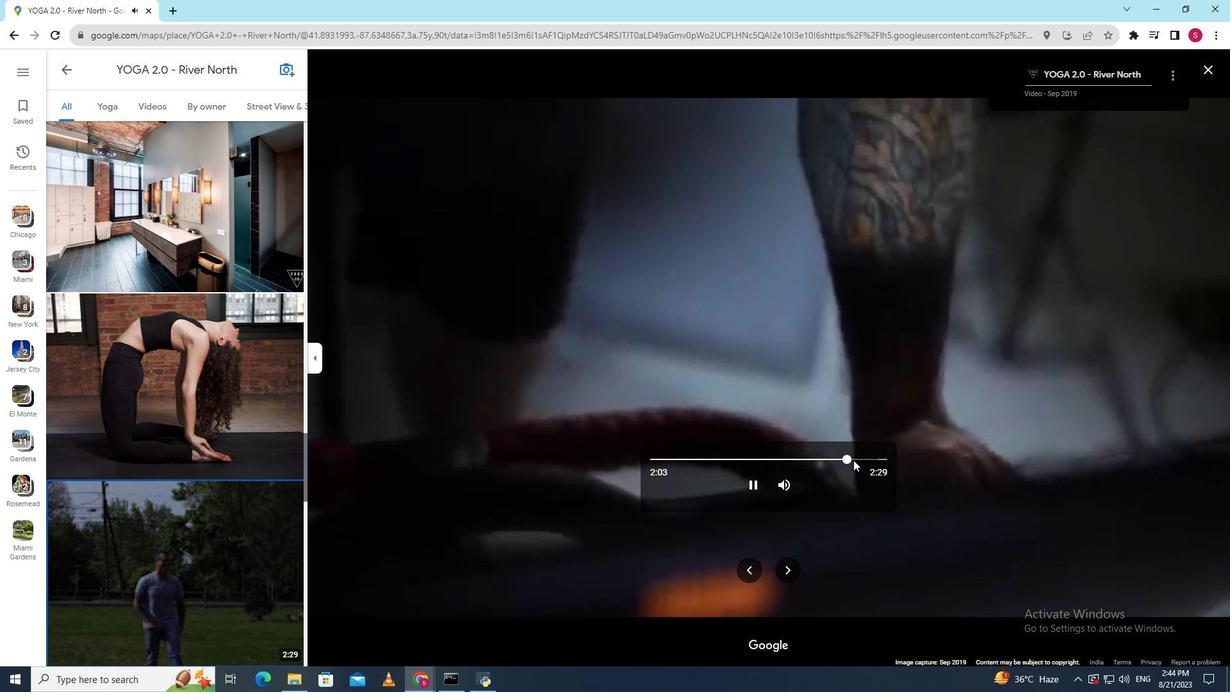 
Action: Mouse pressed left at (853, 460)
Screenshot: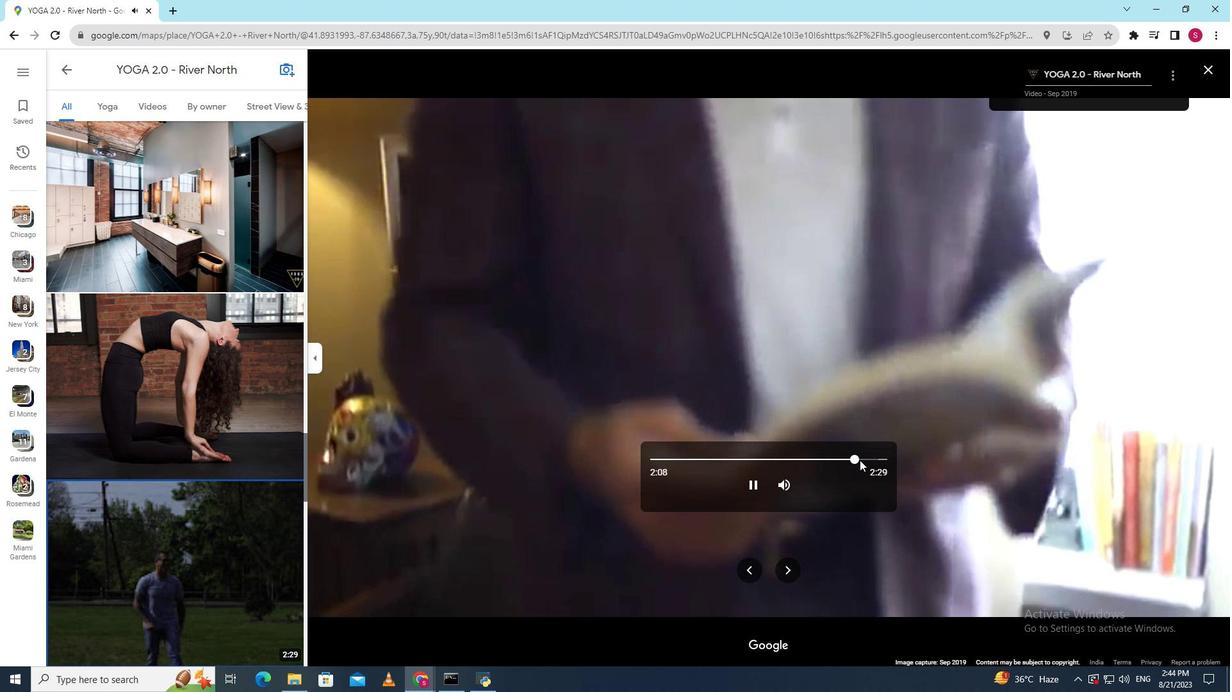 
Action: Mouse moved to (864, 457)
Screenshot: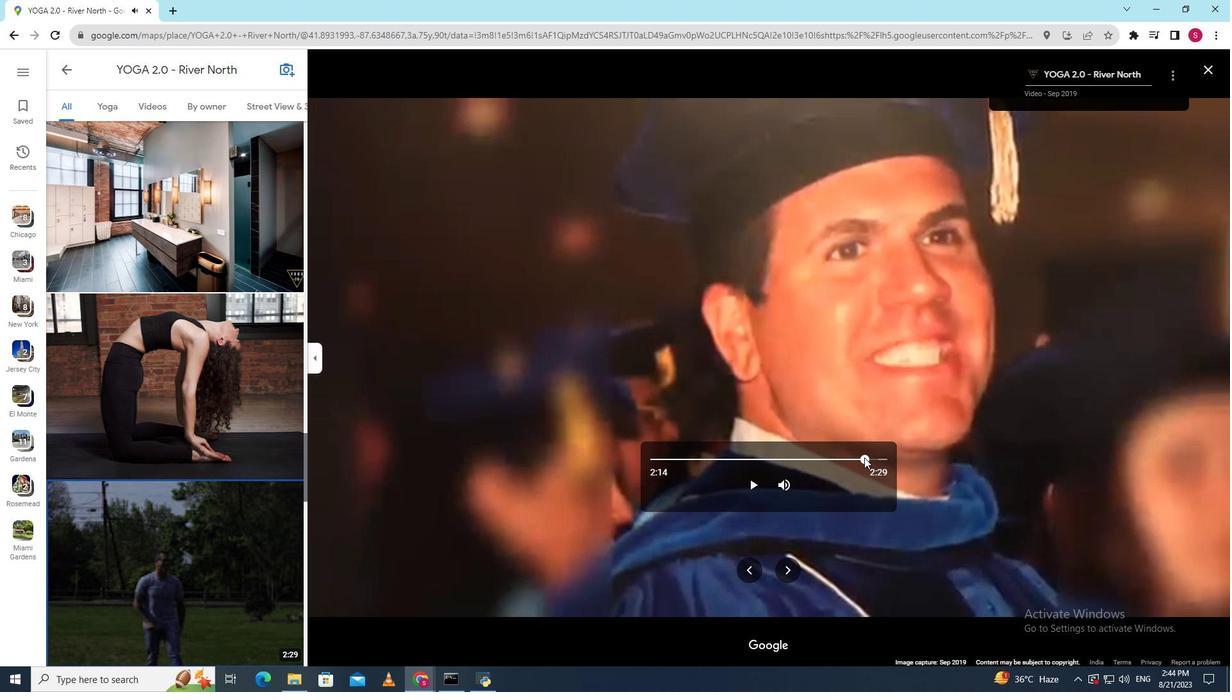 
Action: Mouse pressed left at (864, 457)
Screenshot: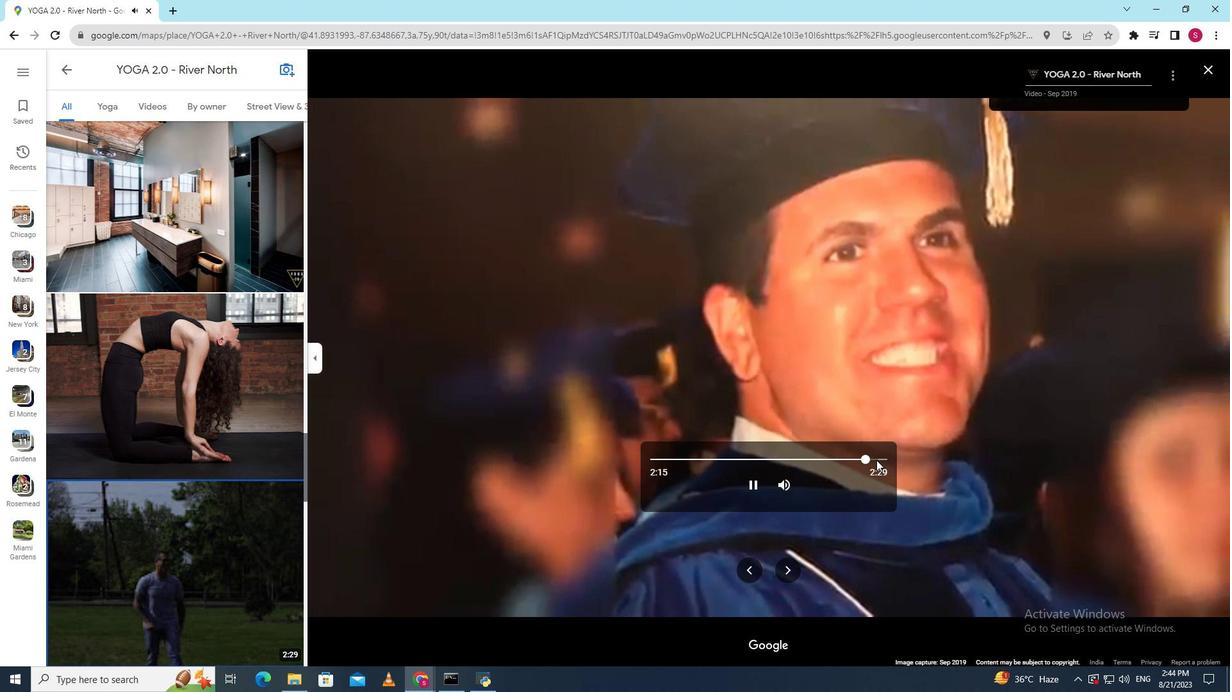 
Action: Mouse moved to (876, 460)
Screenshot: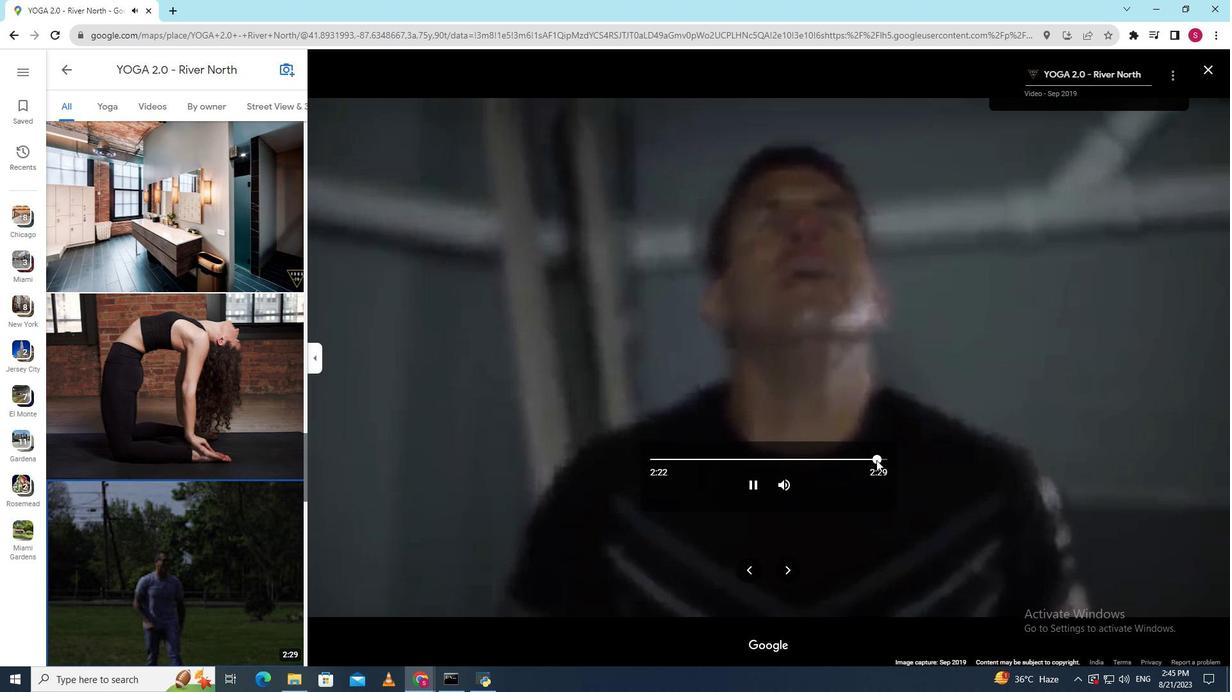 
Action: Mouse pressed left at (876, 460)
Screenshot: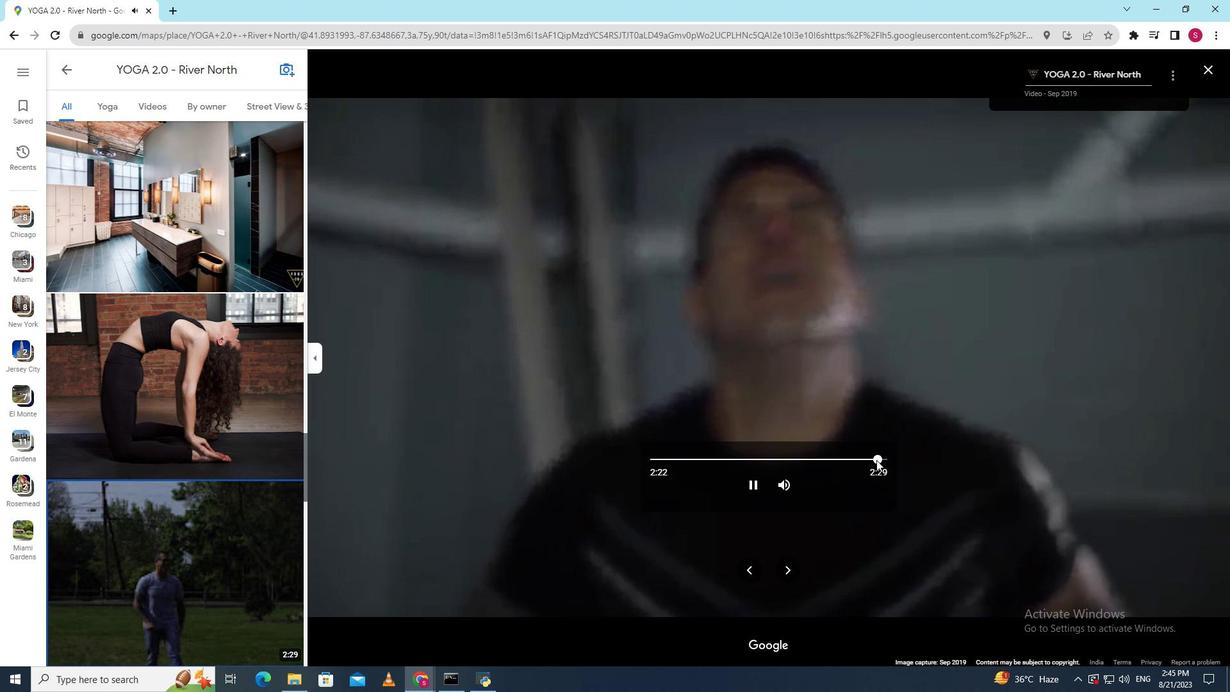 
Action: Mouse moved to (782, 566)
Screenshot: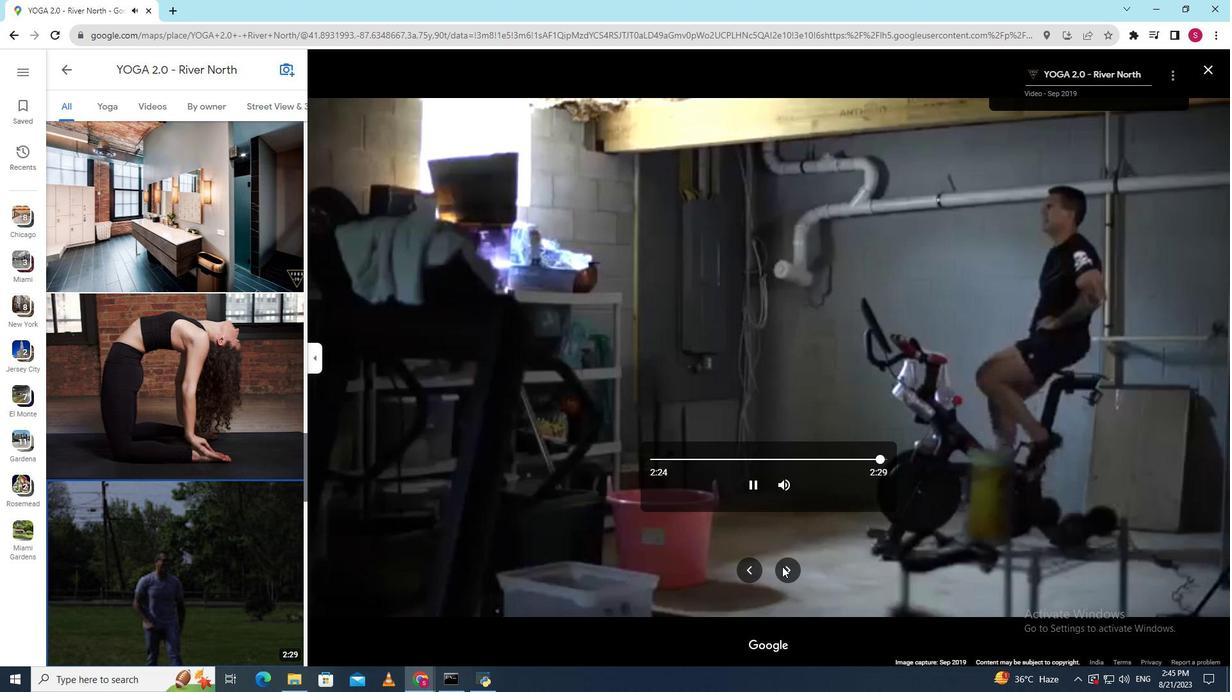 
Action: Mouse pressed left at (782, 566)
Screenshot: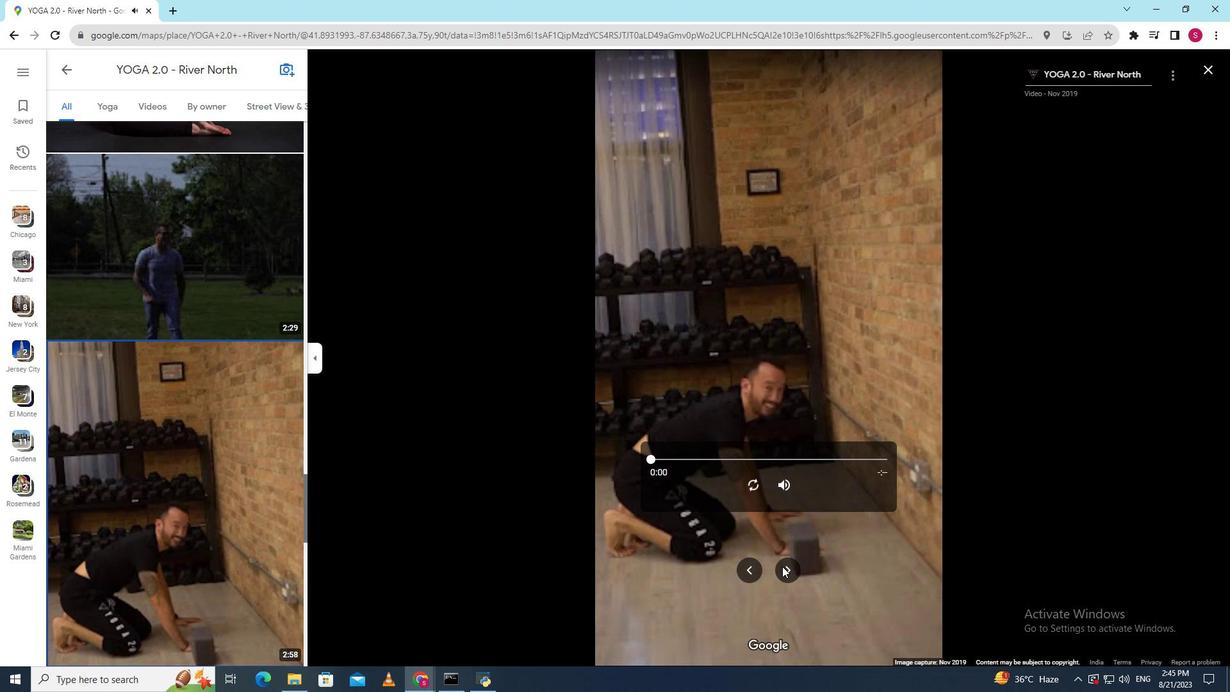 
Action: Mouse moved to (754, 485)
Screenshot: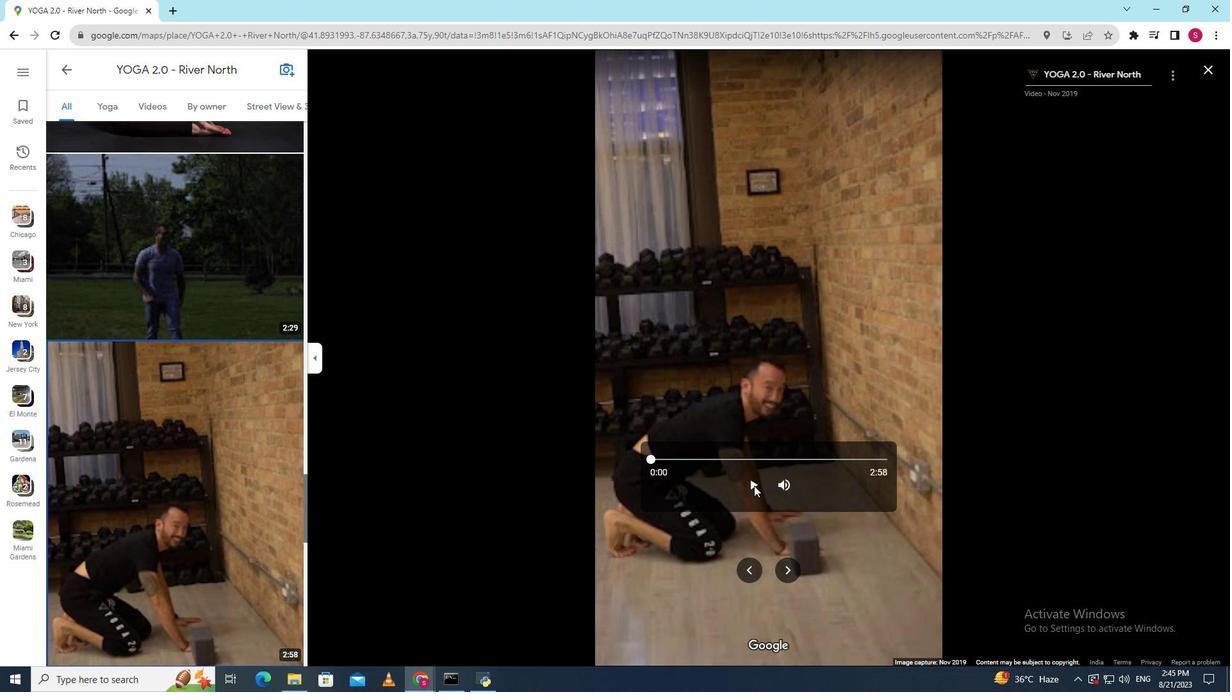 
Action: Mouse pressed left at (754, 485)
Screenshot: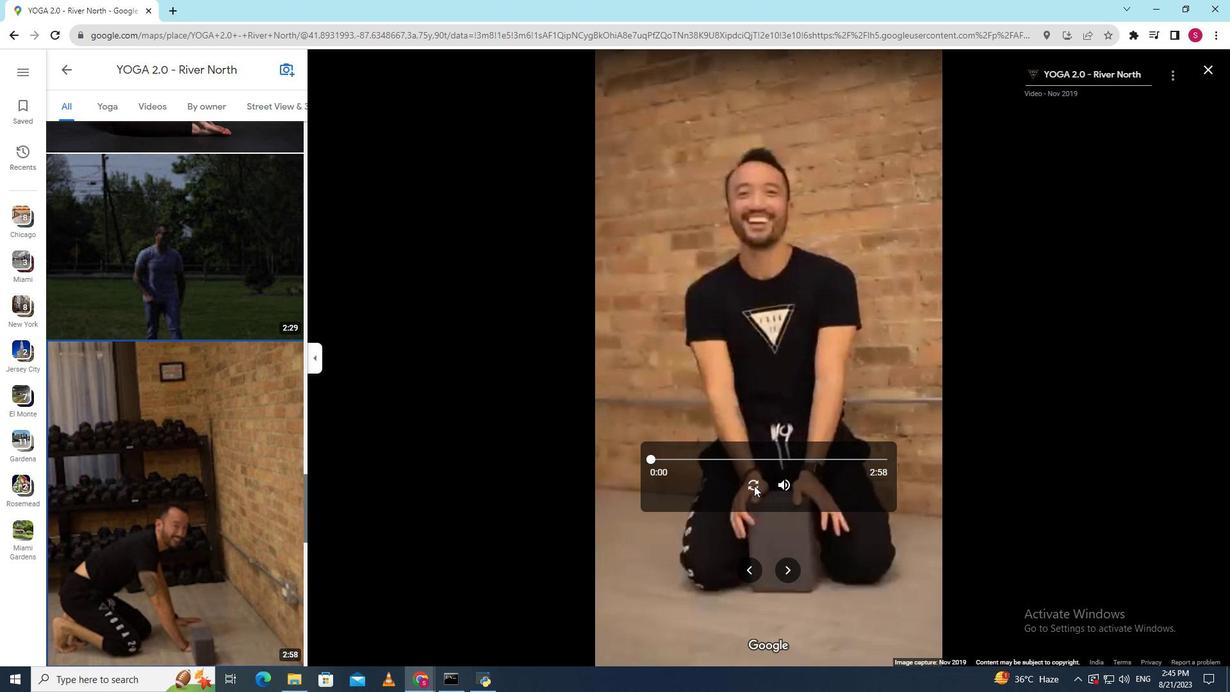 
Action: Mouse moved to (667, 460)
Screenshot: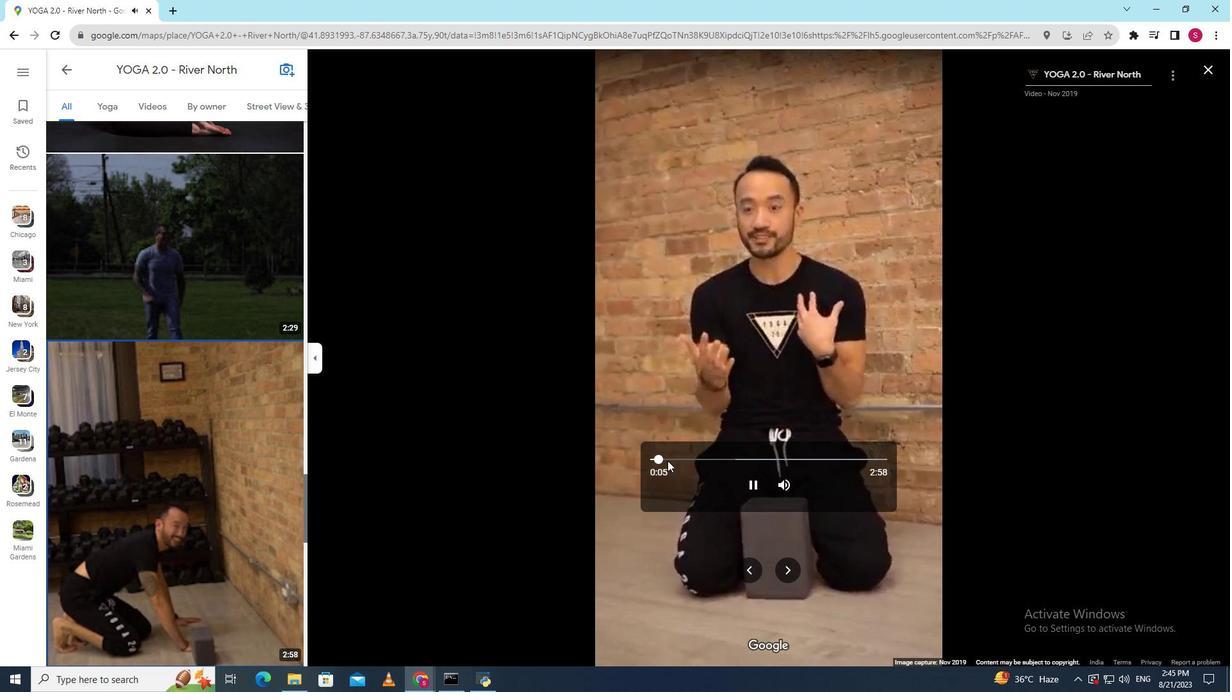 
Action: Mouse pressed left at (667, 460)
Screenshot: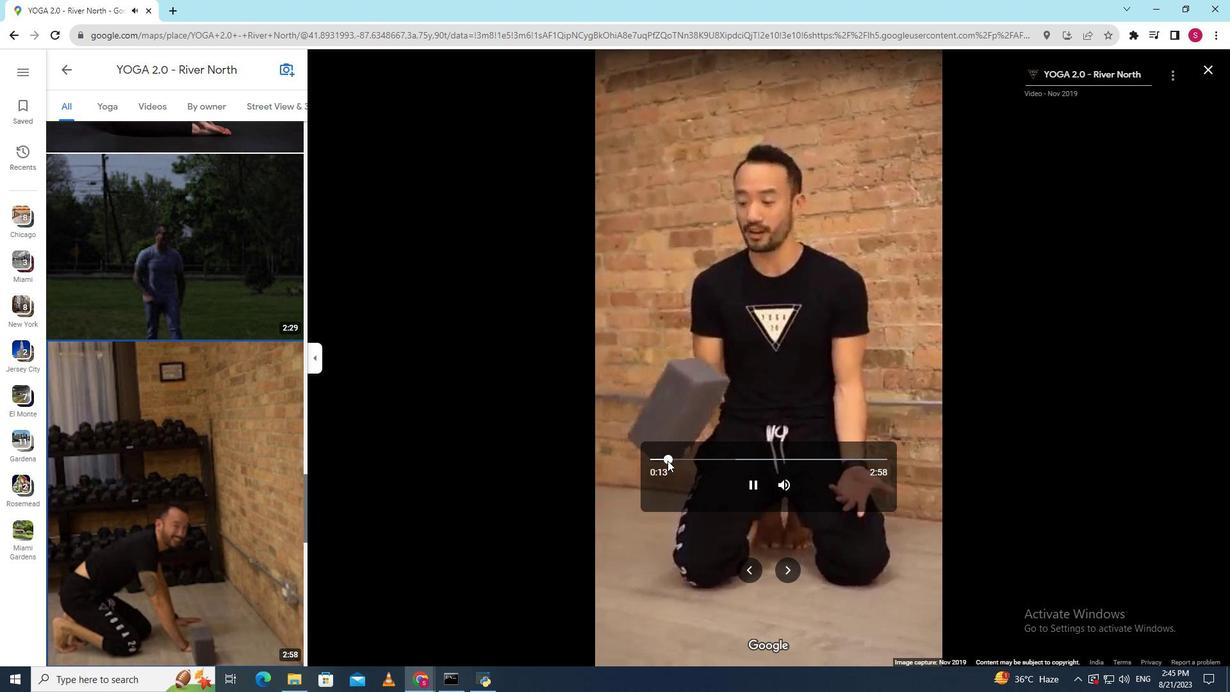 
Action: Mouse moved to (674, 458)
Screenshot: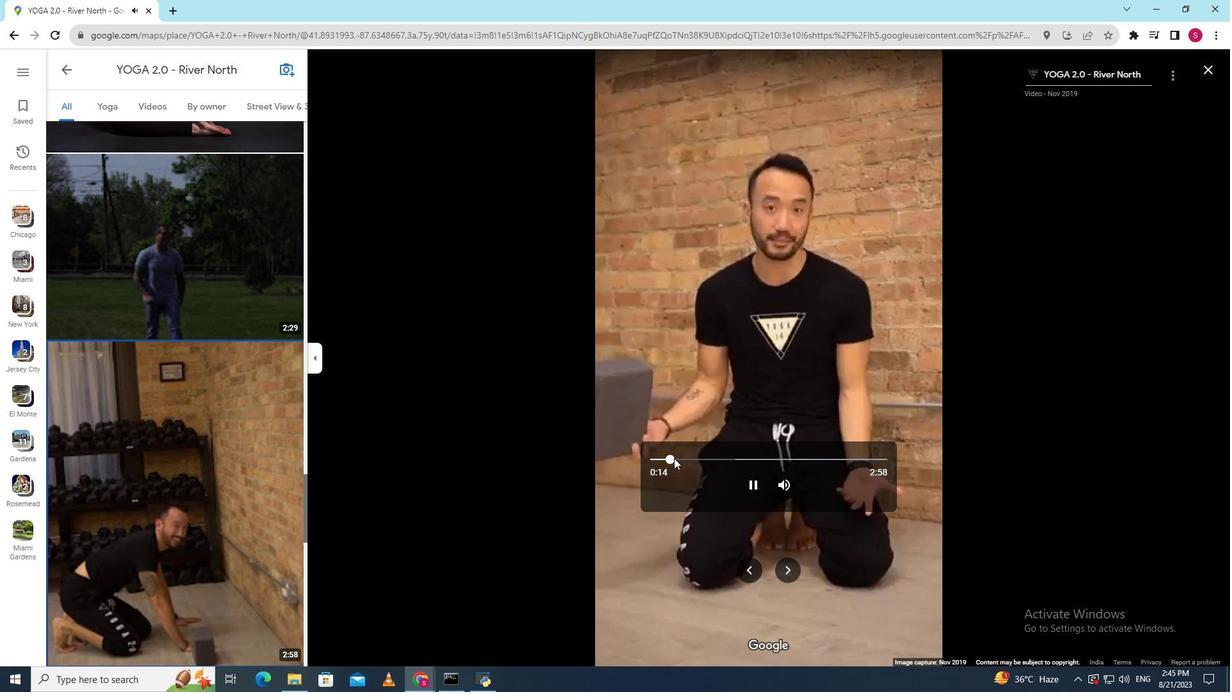 
Action: Mouse pressed left at (674, 458)
Screenshot: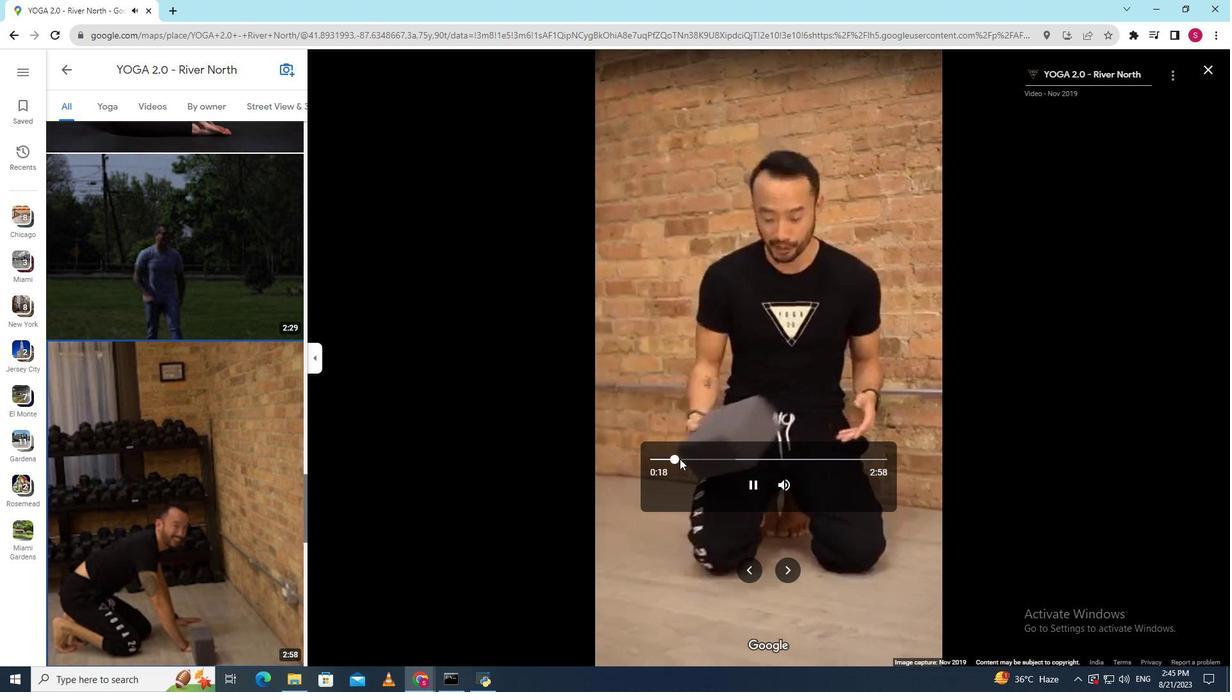 
Action: Mouse moved to (680, 458)
Screenshot: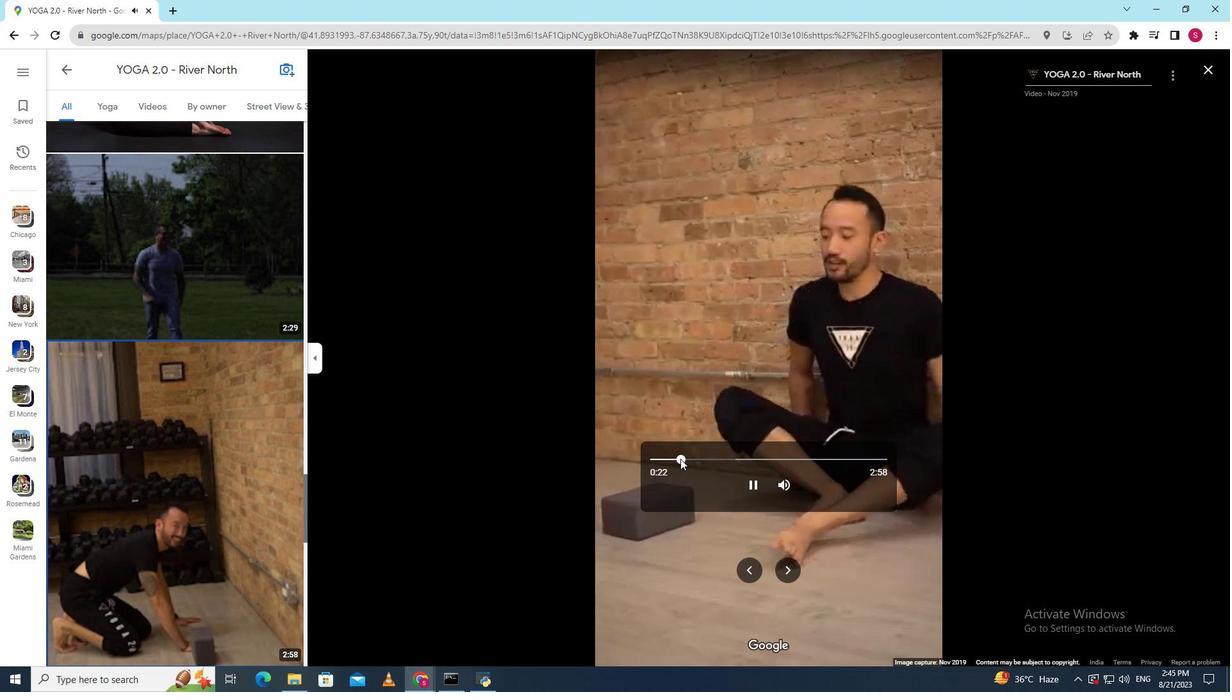 
Action: Mouse pressed left at (680, 458)
Screenshot: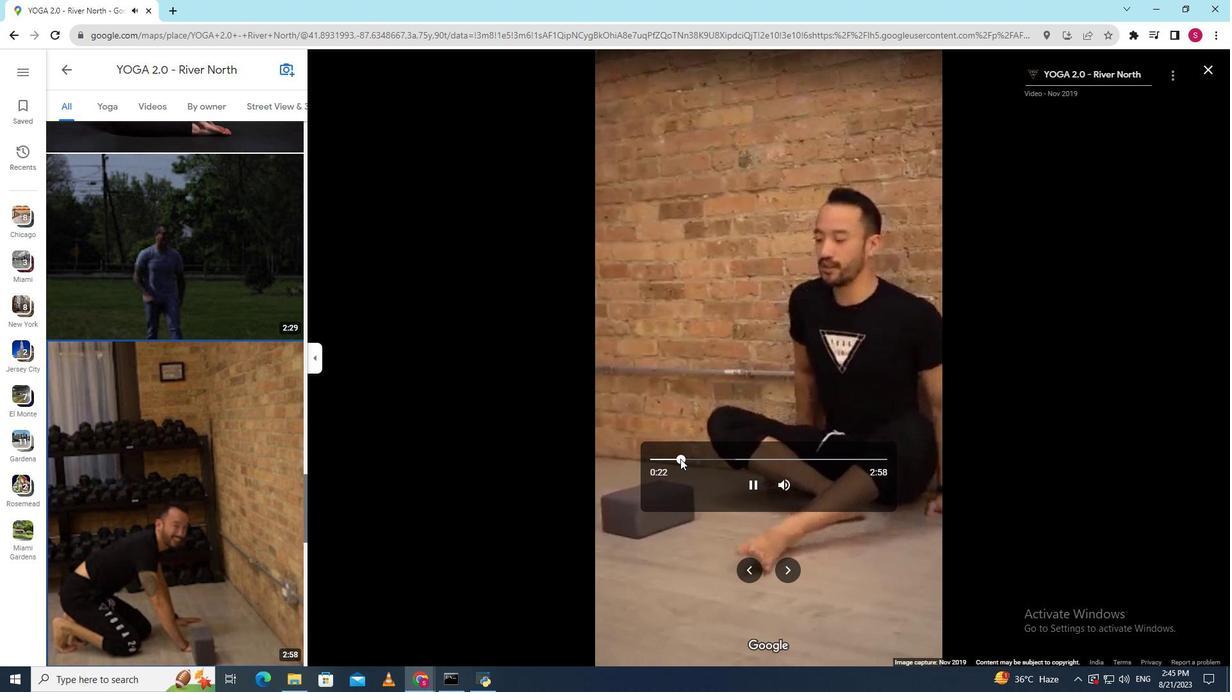 
Action: Mouse moved to (708, 459)
Screenshot: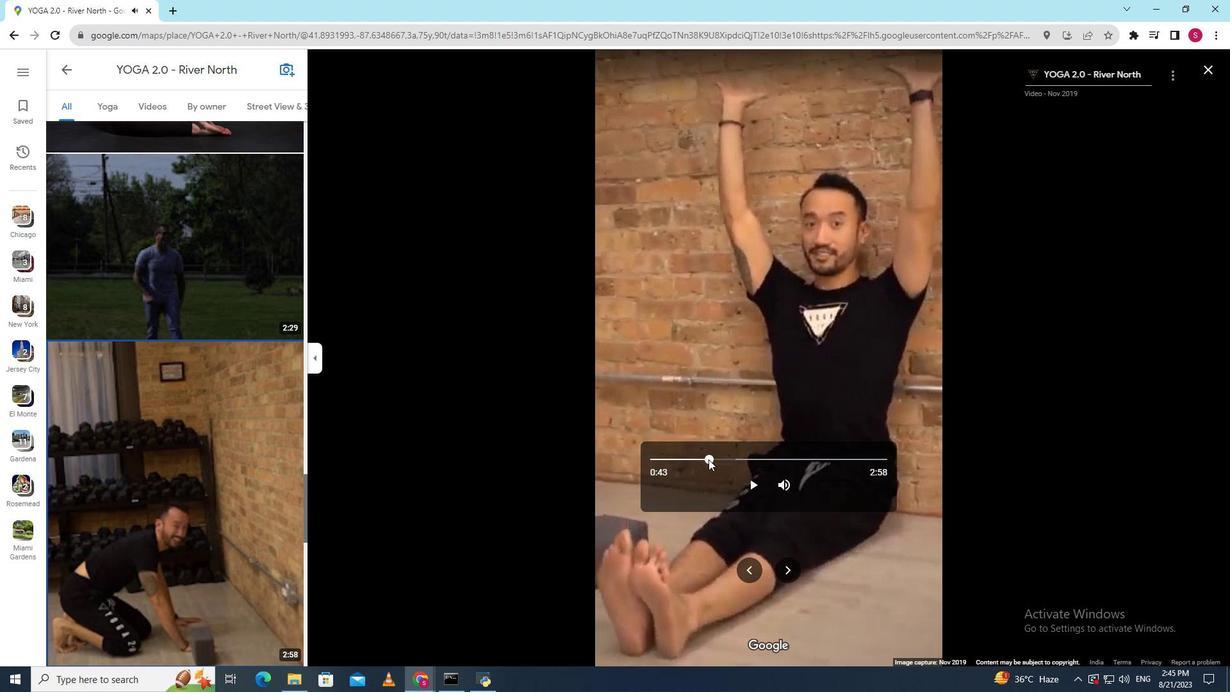 
Action: Mouse pressed left at (708, 459)
Screenshot: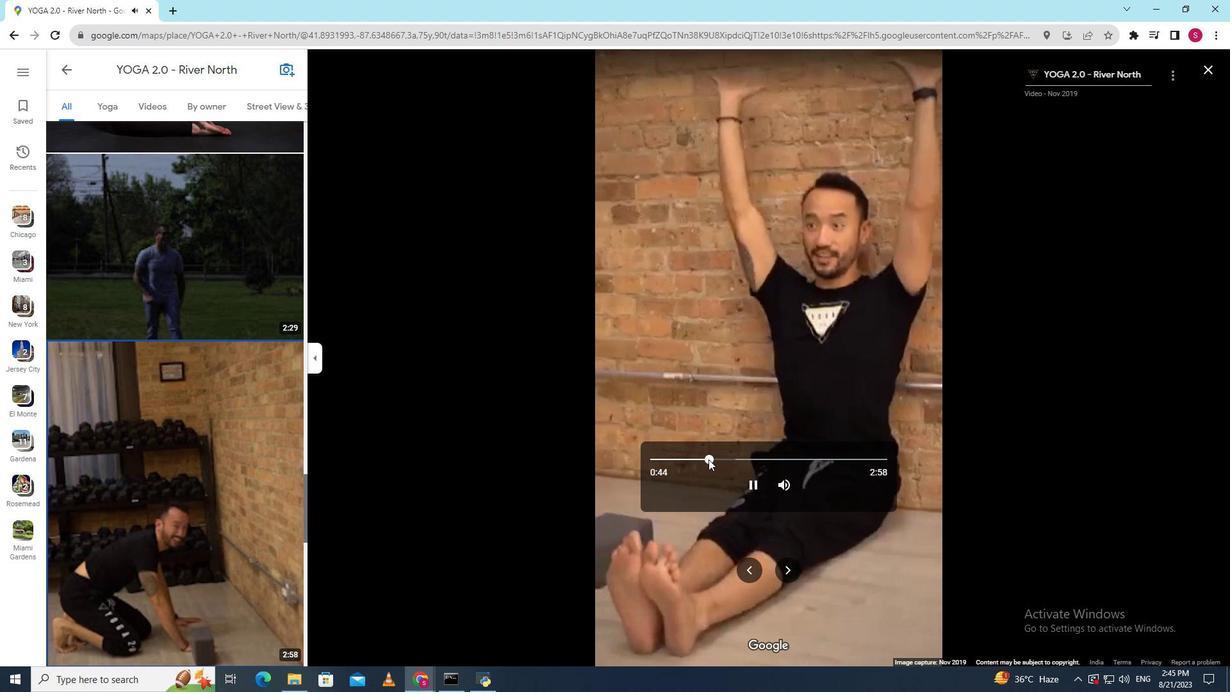
Action: Mouse moved to (713, 460)
Screenshot: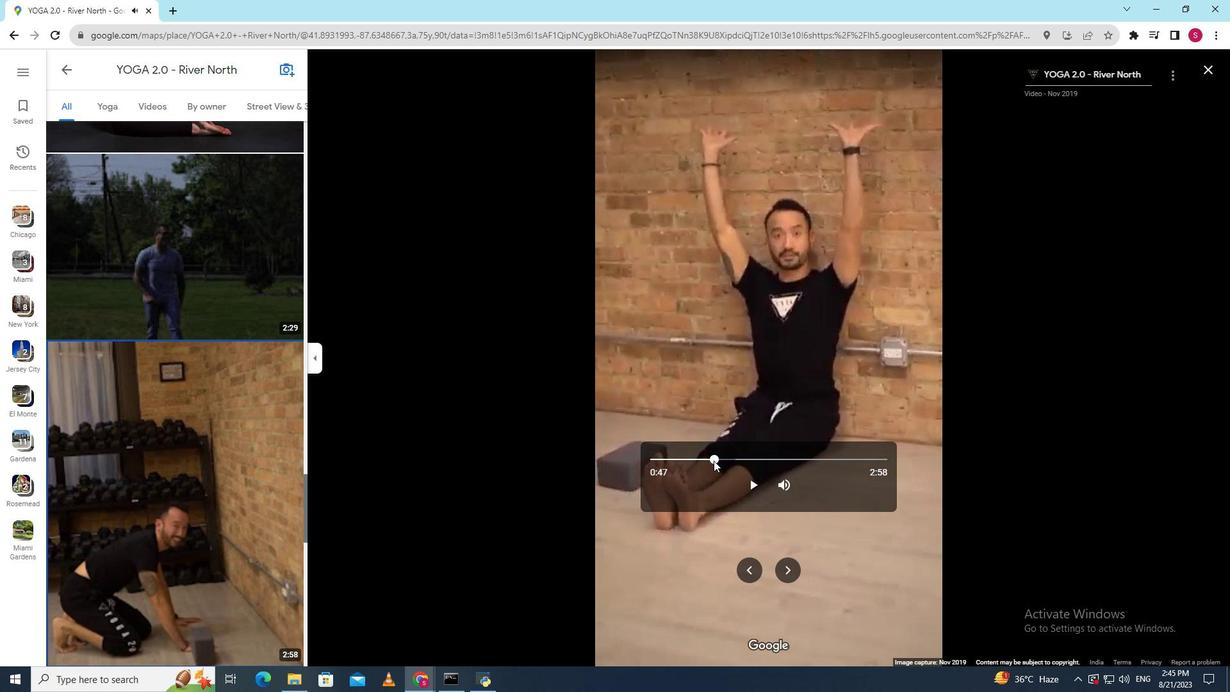 
Action: Mouse pressed left at (713, 460)
Screenshot: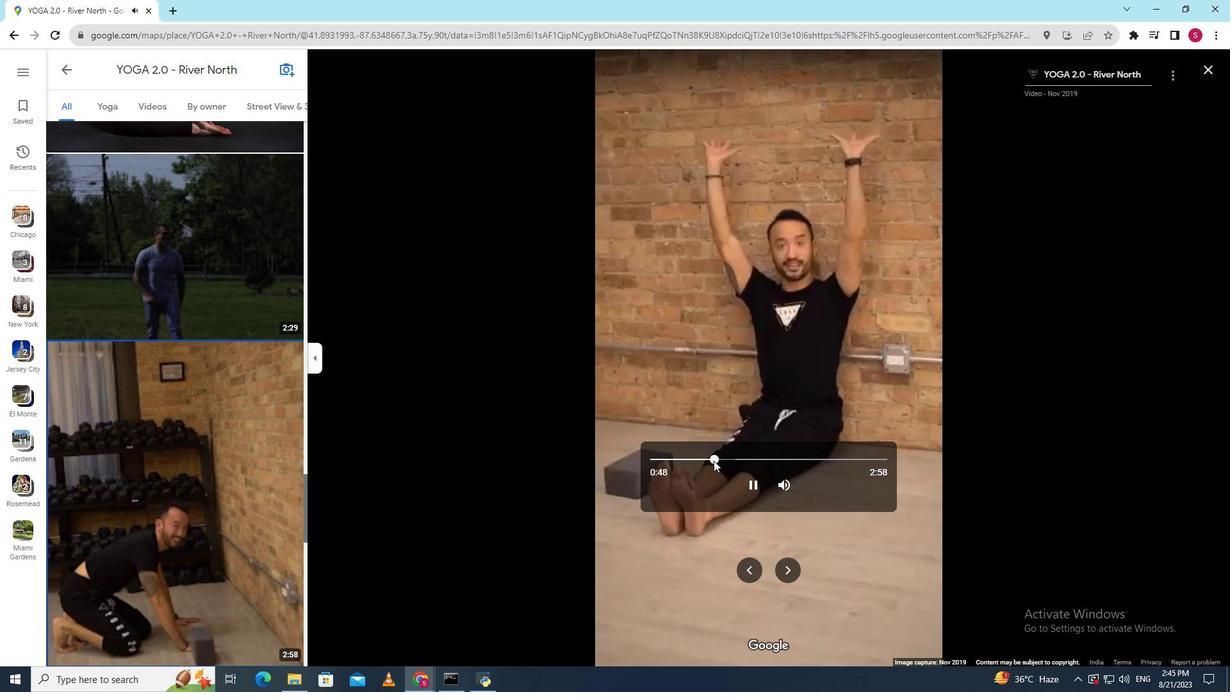 
Action: Mouse moved to (720, 460)
Screenshot: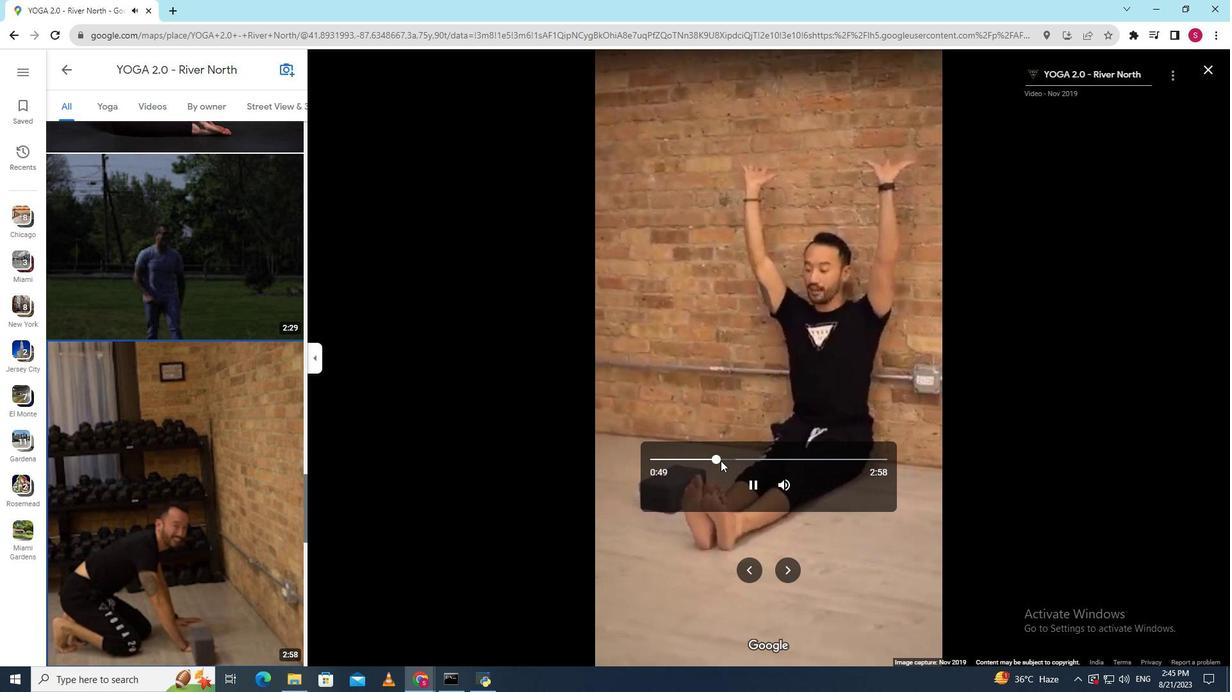 
Action: Mouse pressed left at (720, 460)
Screenshot: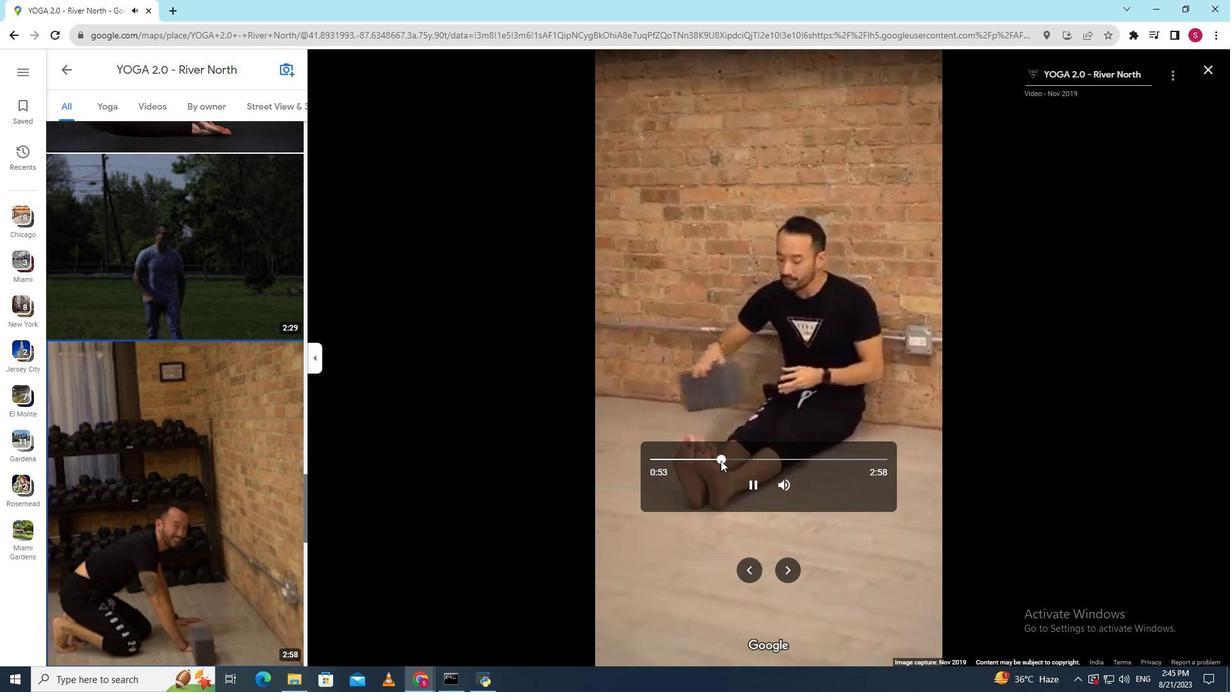 
Action: Mouse moved to (821, 458)
Screenshot: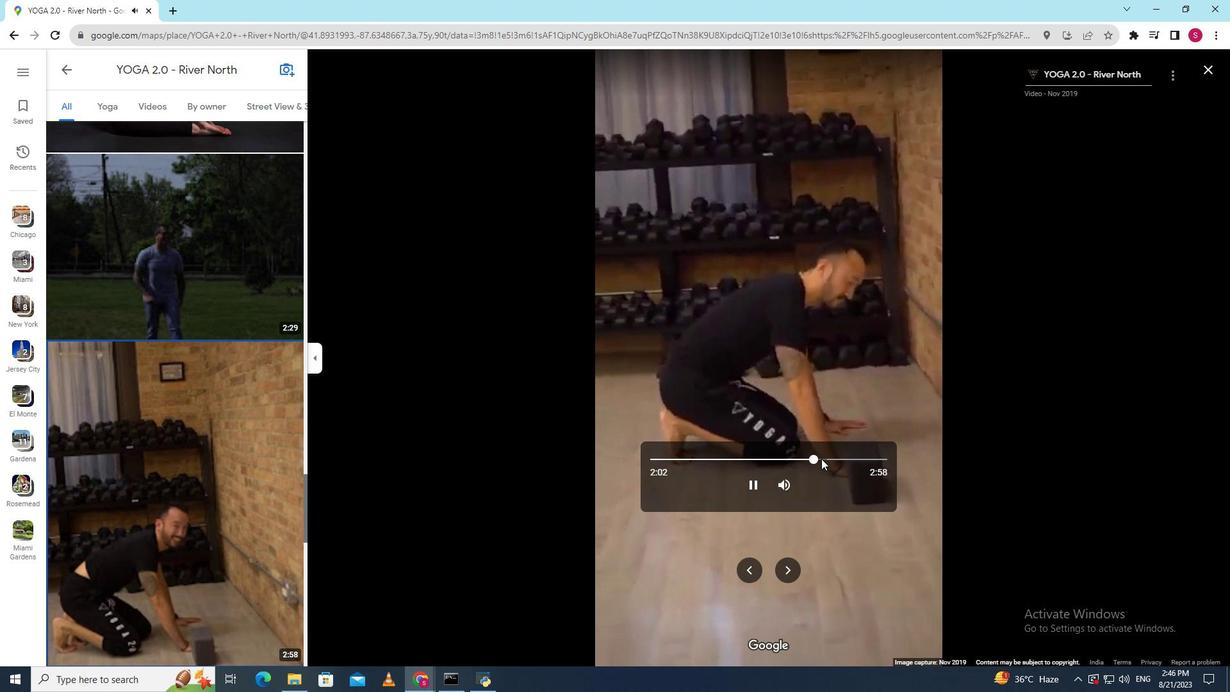 
Action: Mouse pressed left at (821, 458)
Screenshot: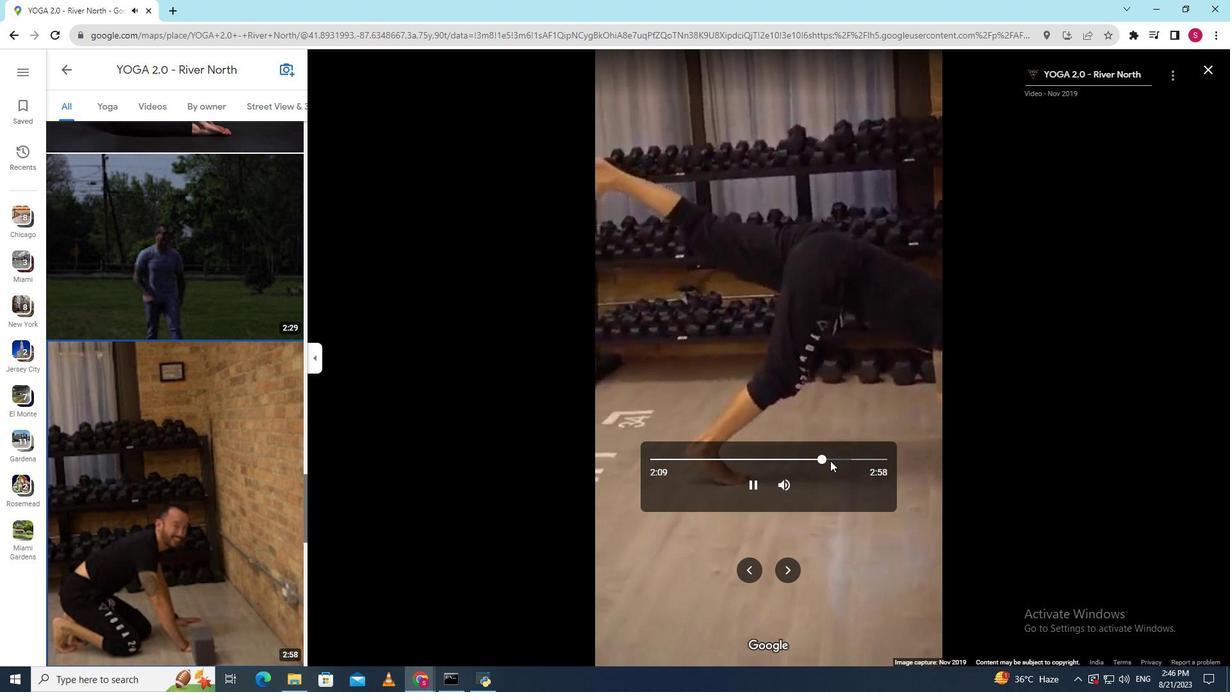 
Action: Mouse moved to (829, 458)
Screenshot: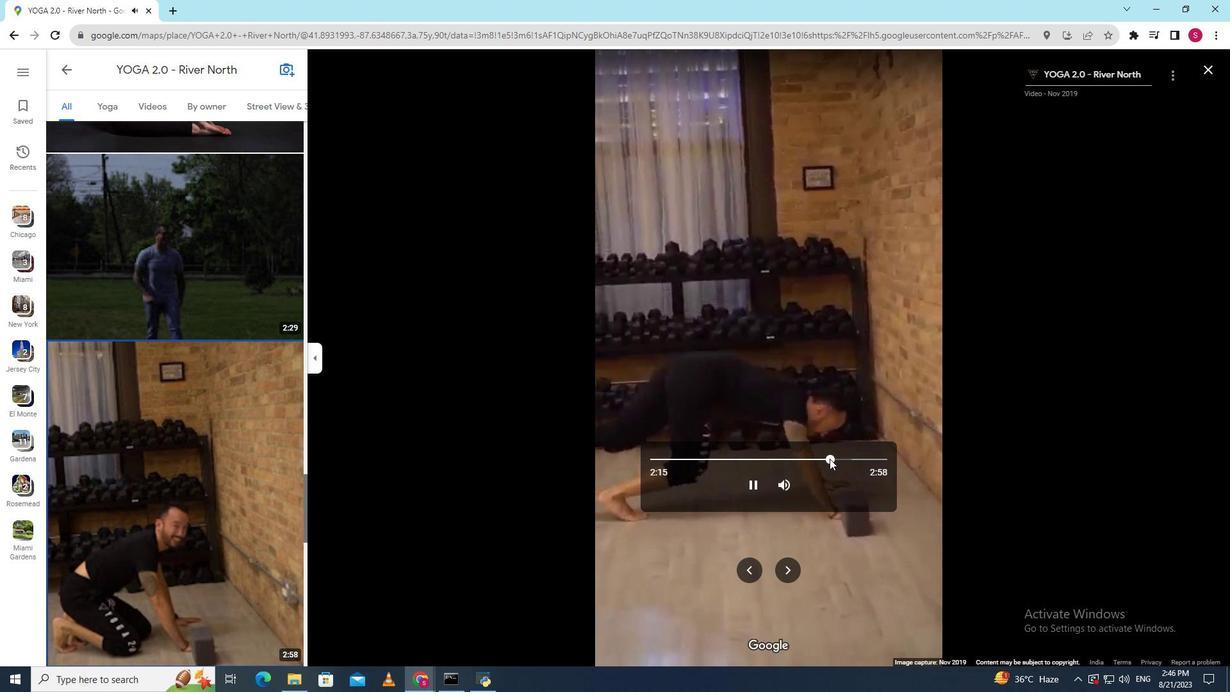 
Action: Mouse pressed left at (829, 458)
Screenshot: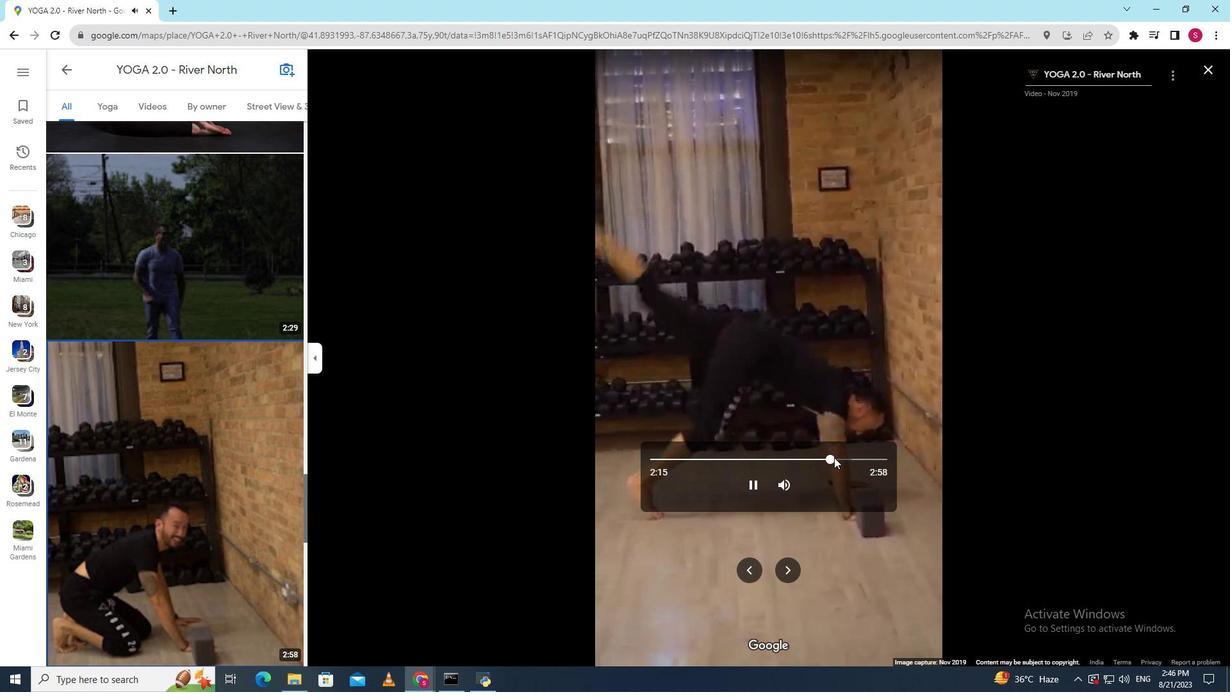 
Action: Mouse moved to (841, 456)
Screenshot: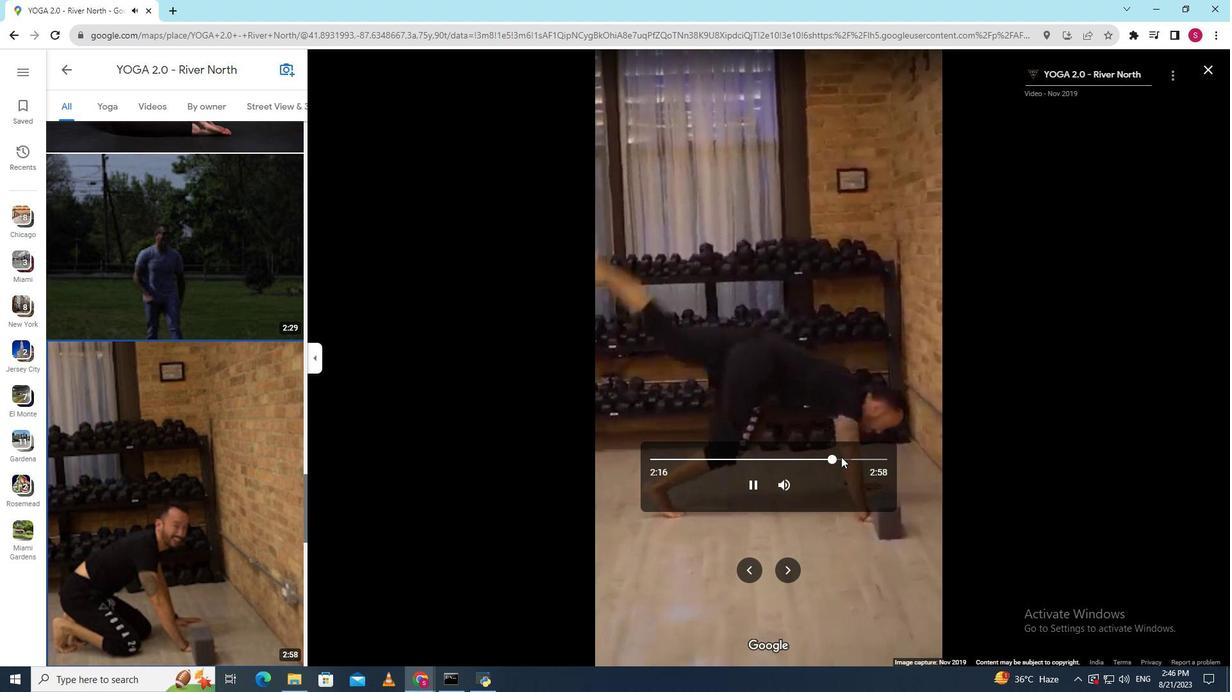 
Action: Mouse pressed left at (841, 456)
Screenshot: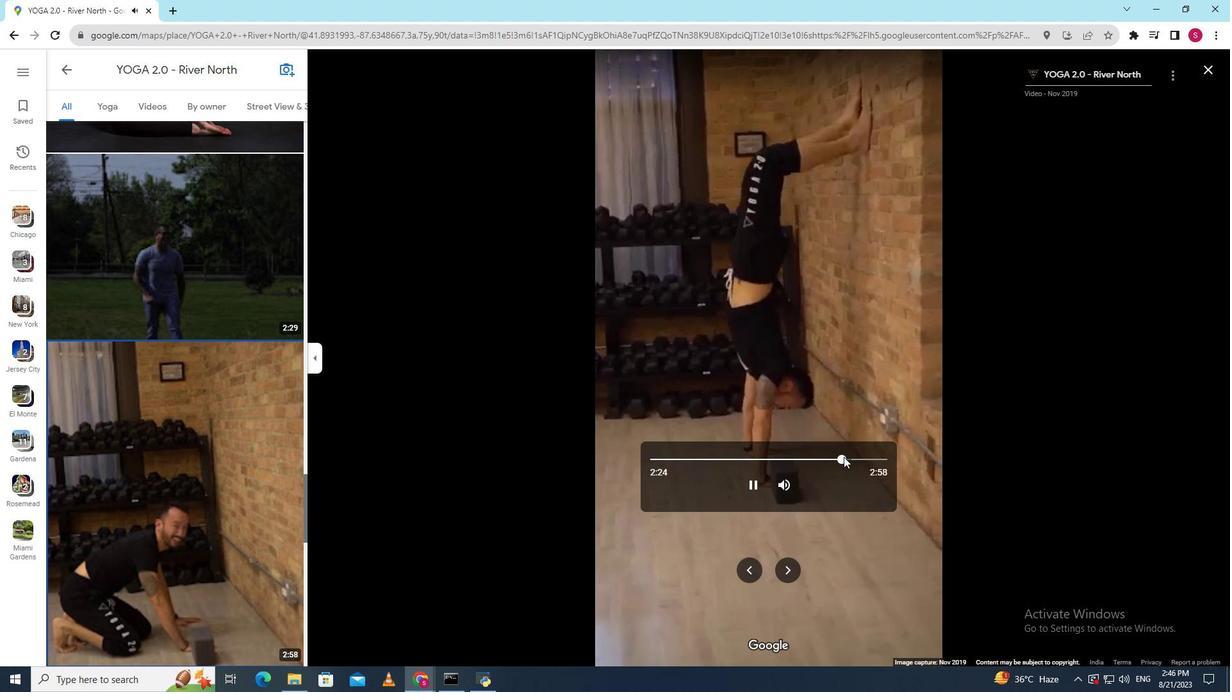 
Action: Mouse moved to (849, 458)
Screenshot: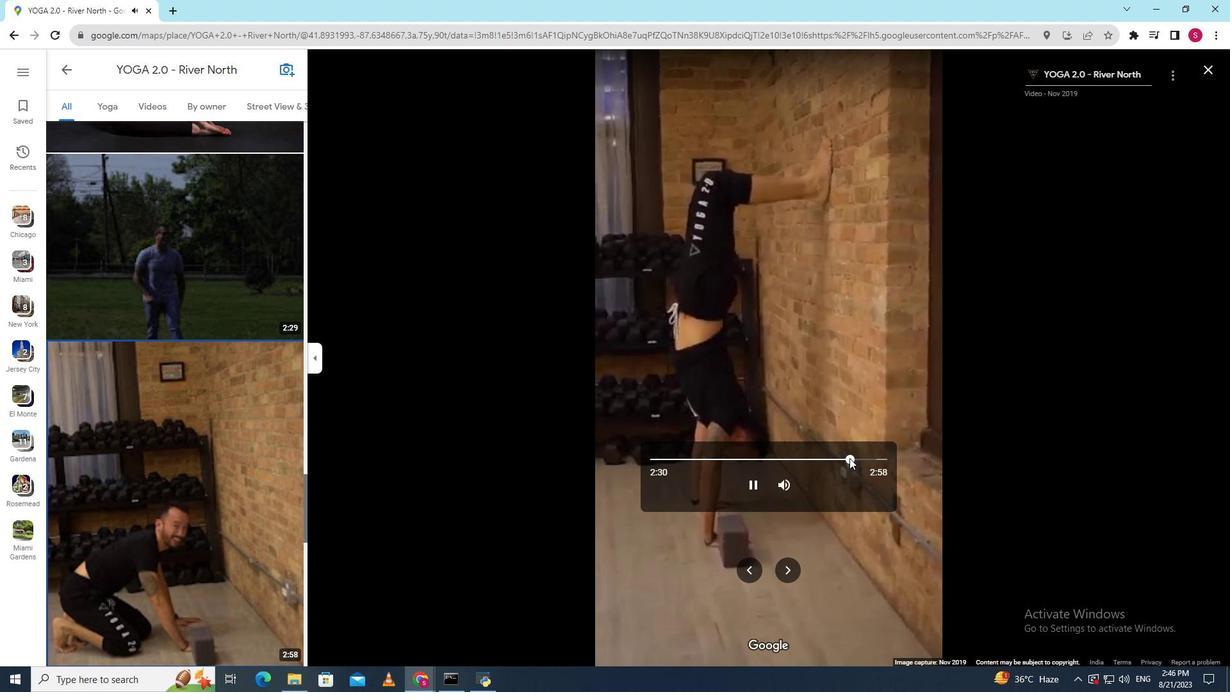
Action: Mouse pressed left at (849, 458)
Screenshot: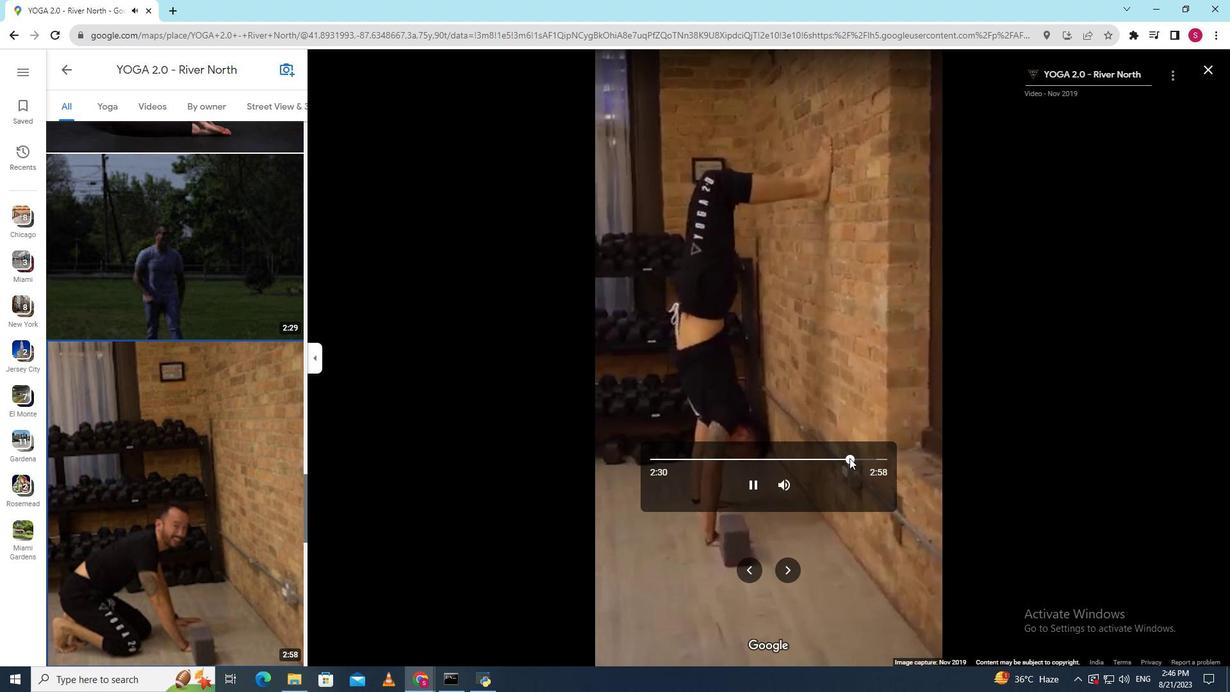 
Action: Mouse moved to (857, 457)
Screenshot: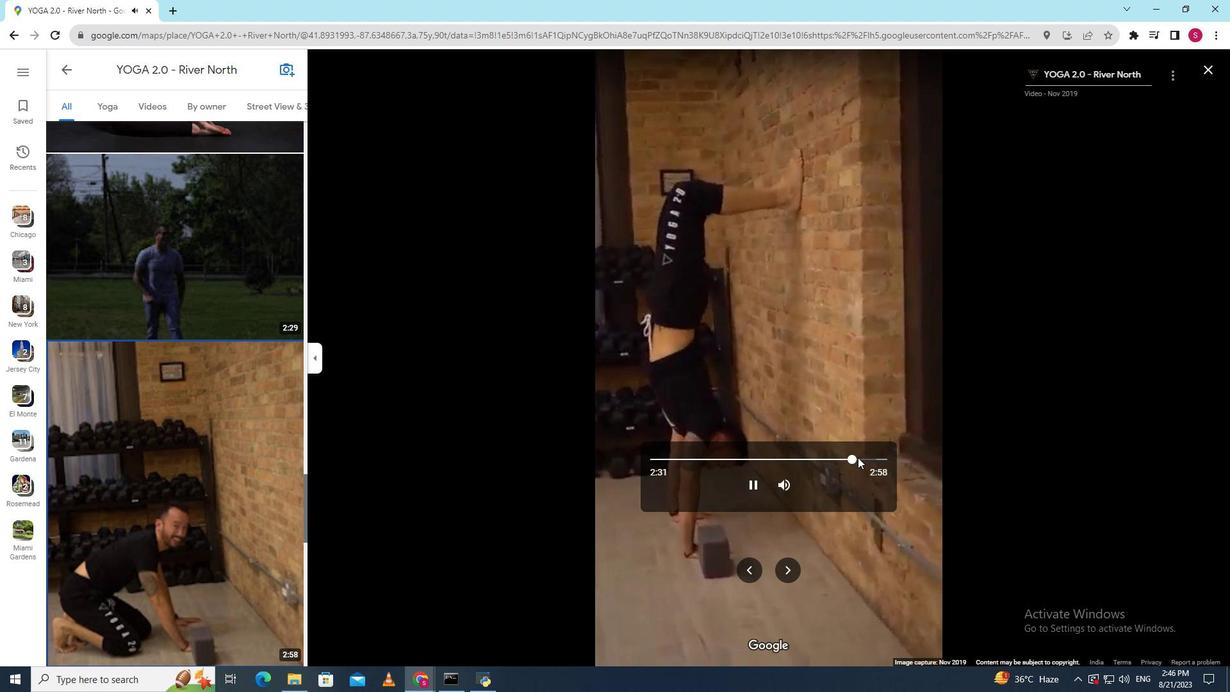 
Action: Mouse pressed left at (857, 457)
Screenshot: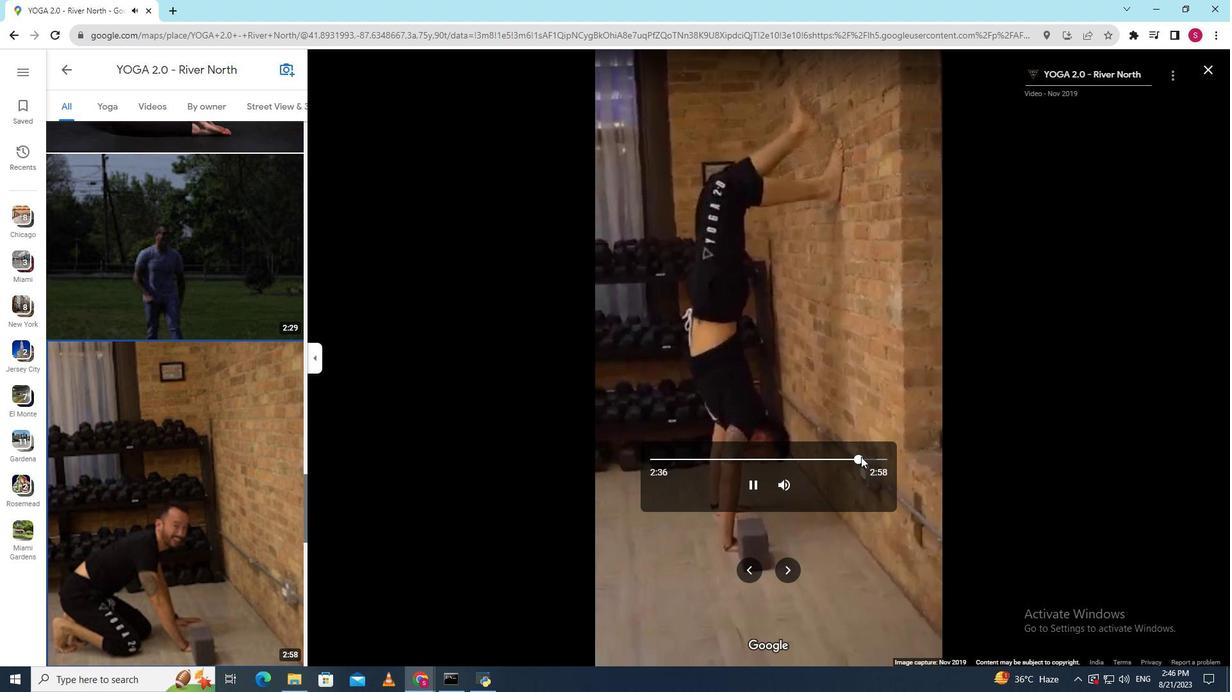 
Action: Mouse moved to (863, 456)
Screenshot: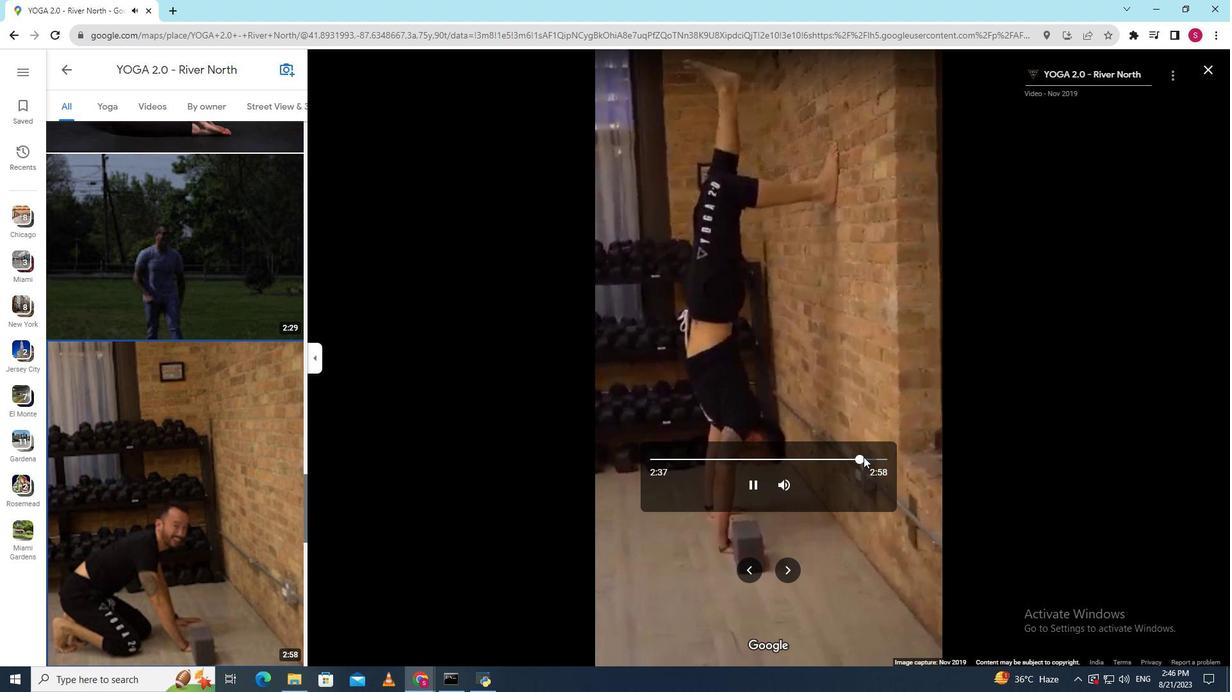 
Action: Mouse pressed left at (863, 456)
Screenshot: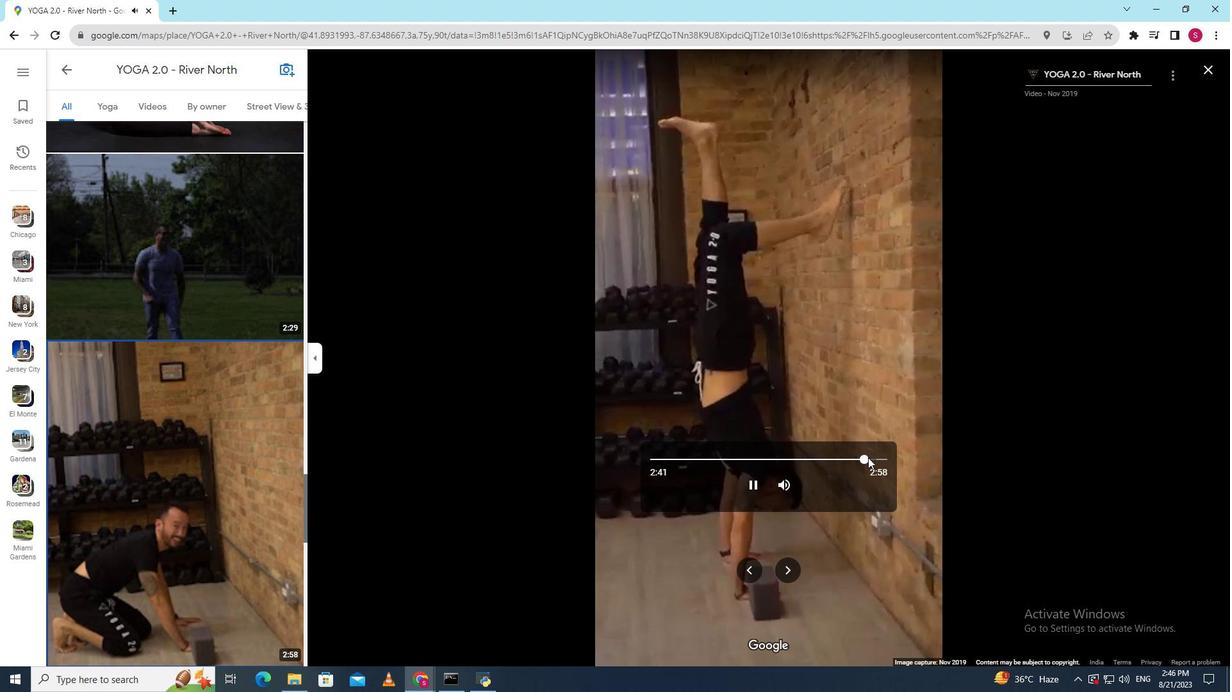 
Action: Mouse moved to (869, 458)
Screenshot: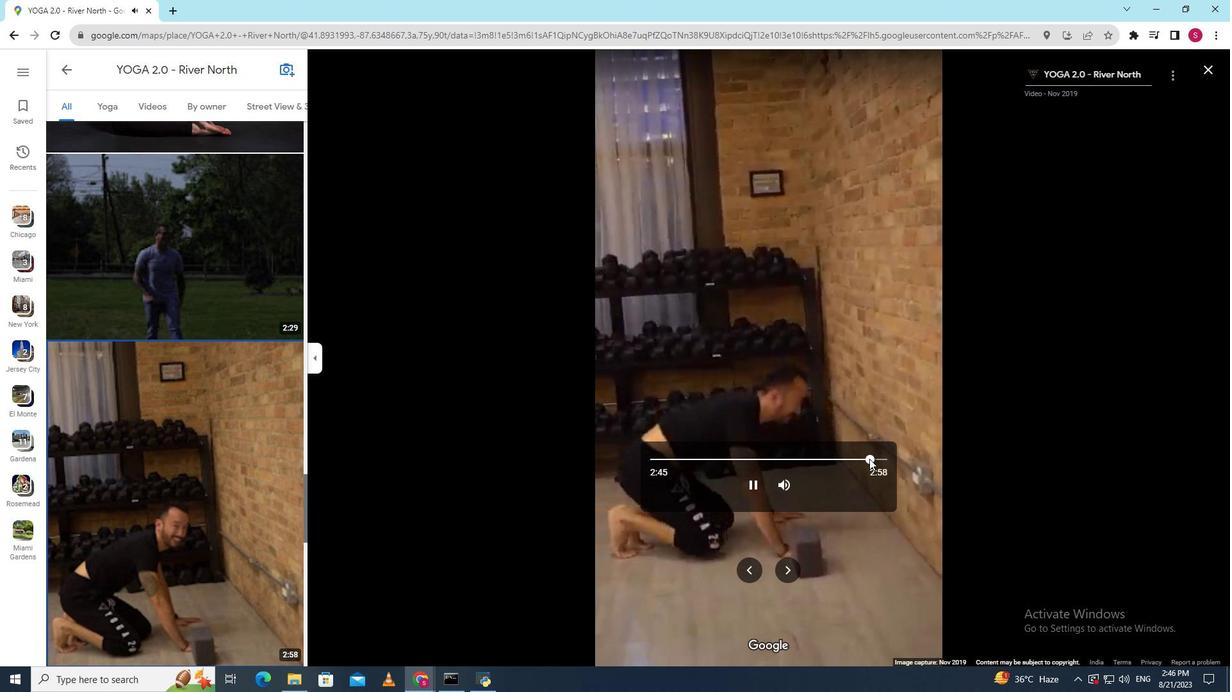 
Action: Mouse pressed left at (869, 458)
Screenshot: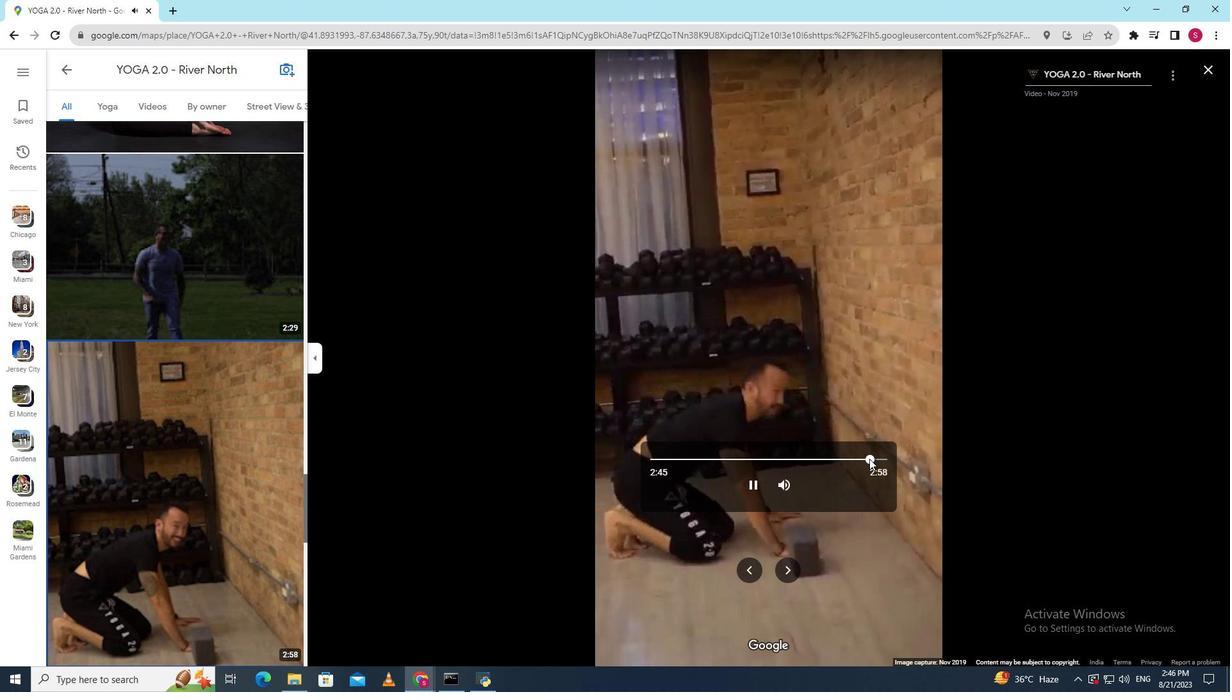 
Action: Mouse moved to (874, 459)
Screenshot: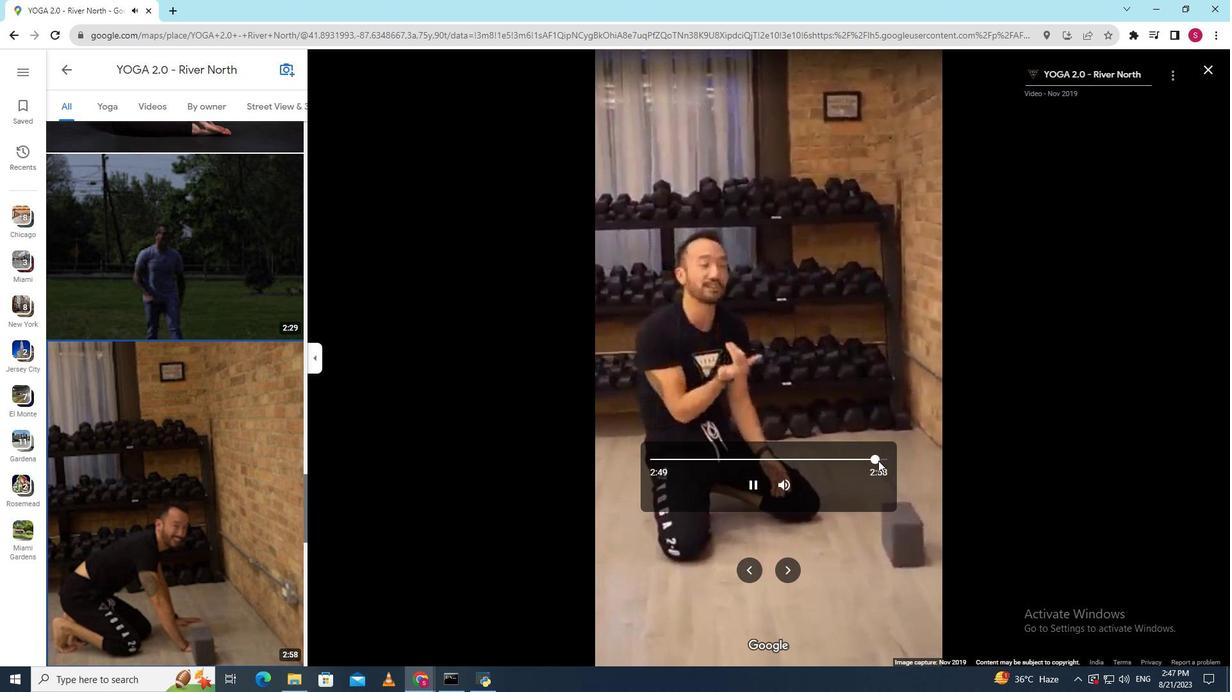 
Action: Mouse pressed left at (874, 459)
Screenshot: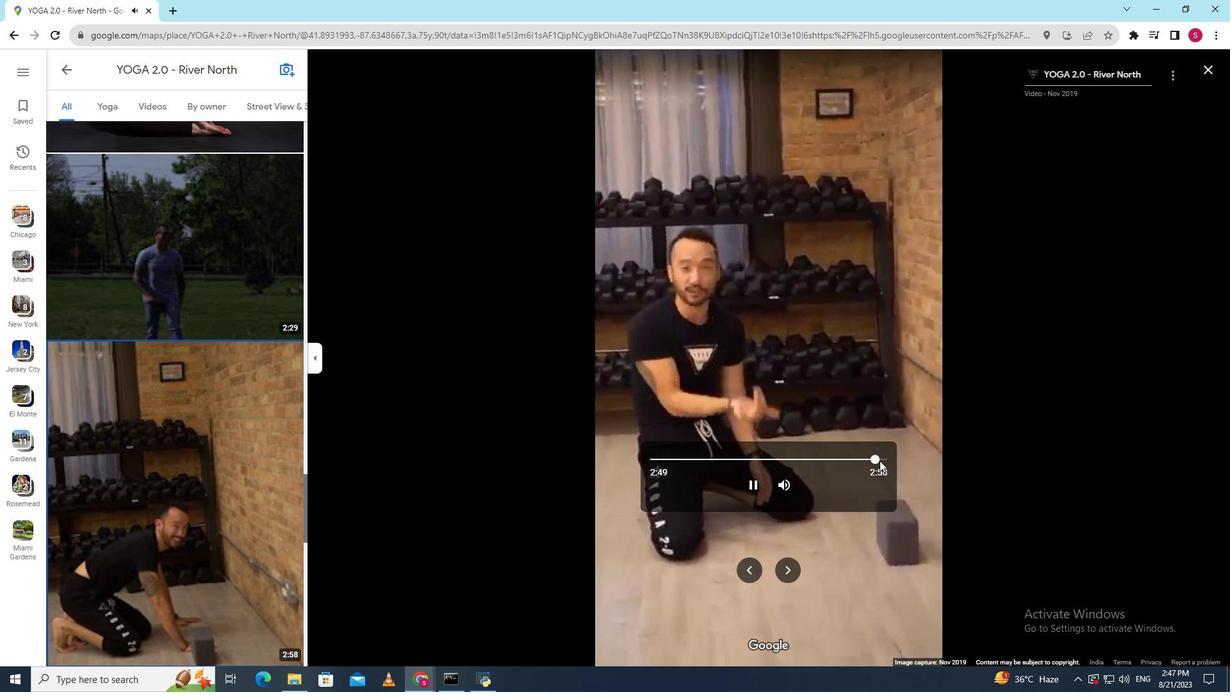 
Action: Mouse moved to (879, 460)
Screenshot: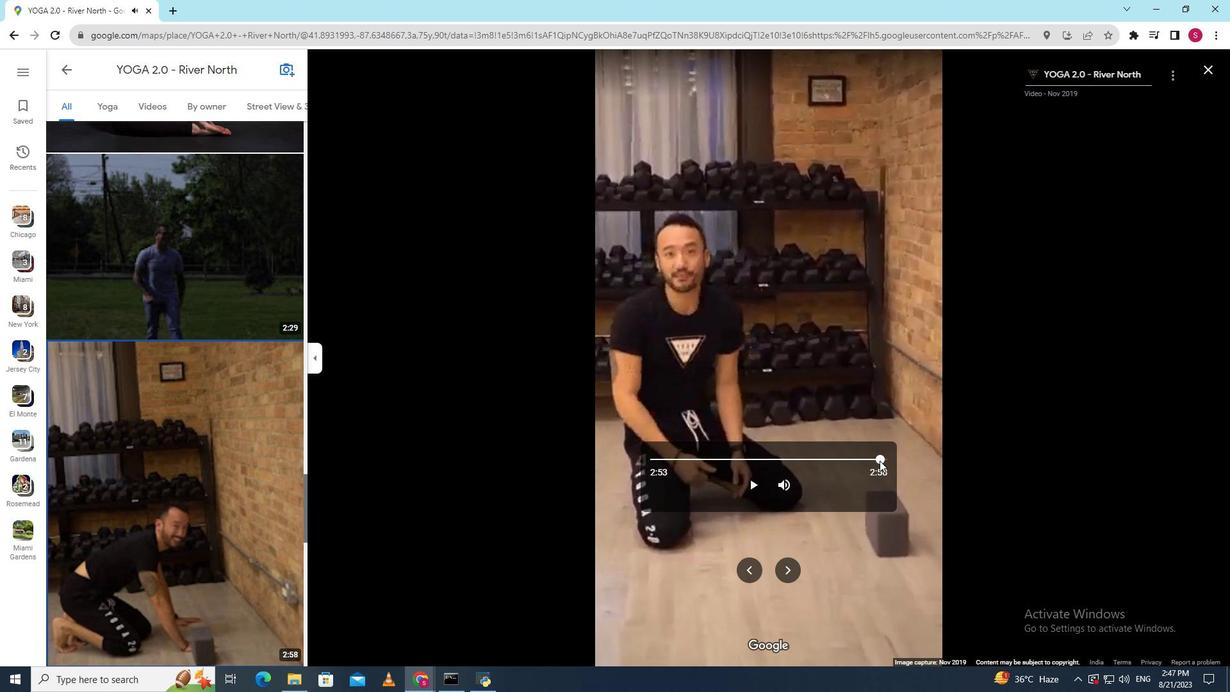 
Action: Mouse pressed left at (879, 460)
Screenshot: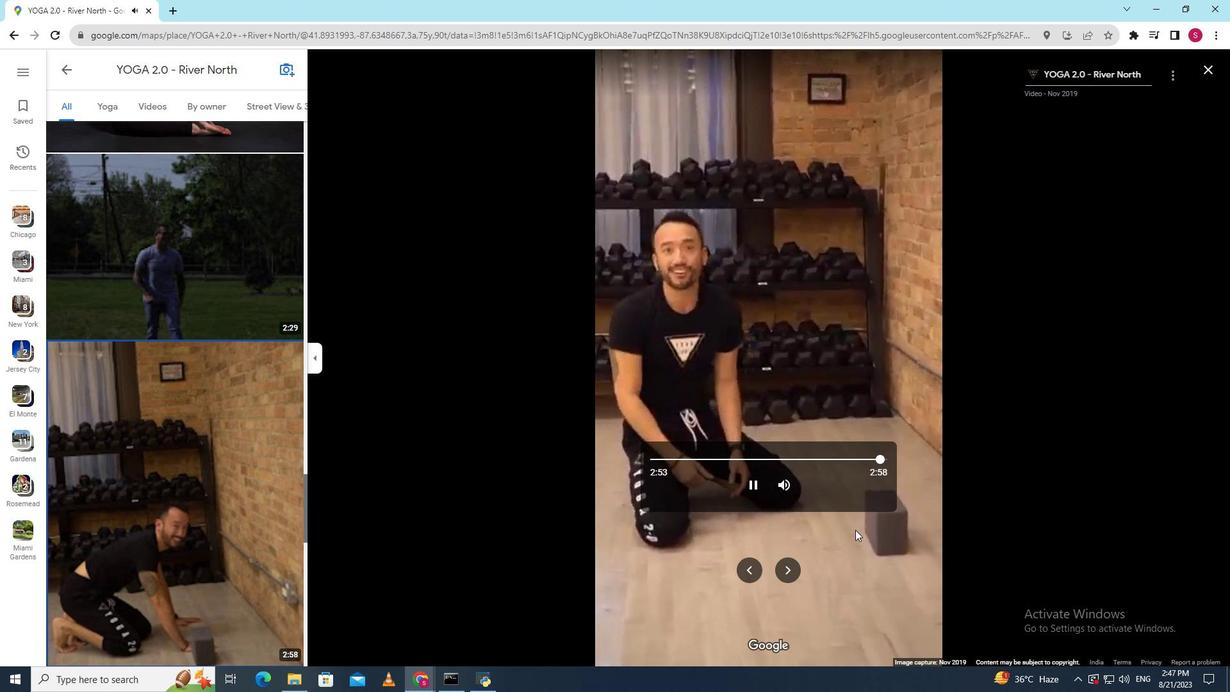 
Action: Mouse moved to (791, 565)
Screenshot: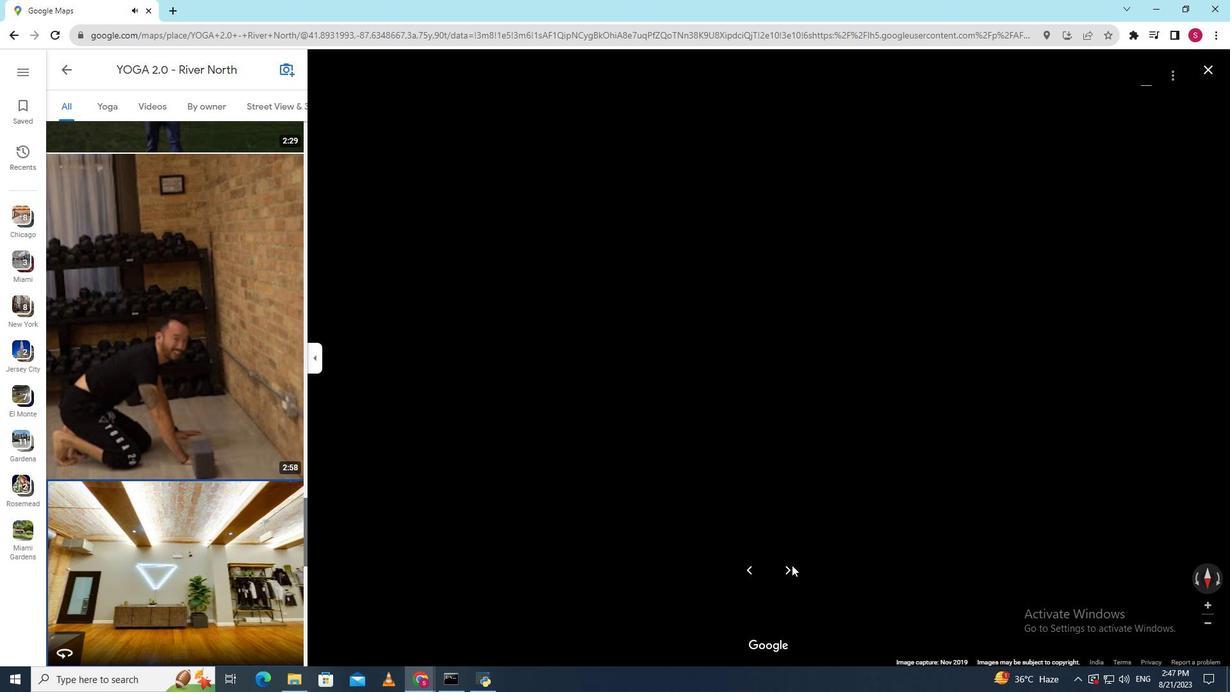
Action: Mouse pressed left at (791, 565)
Screenshot: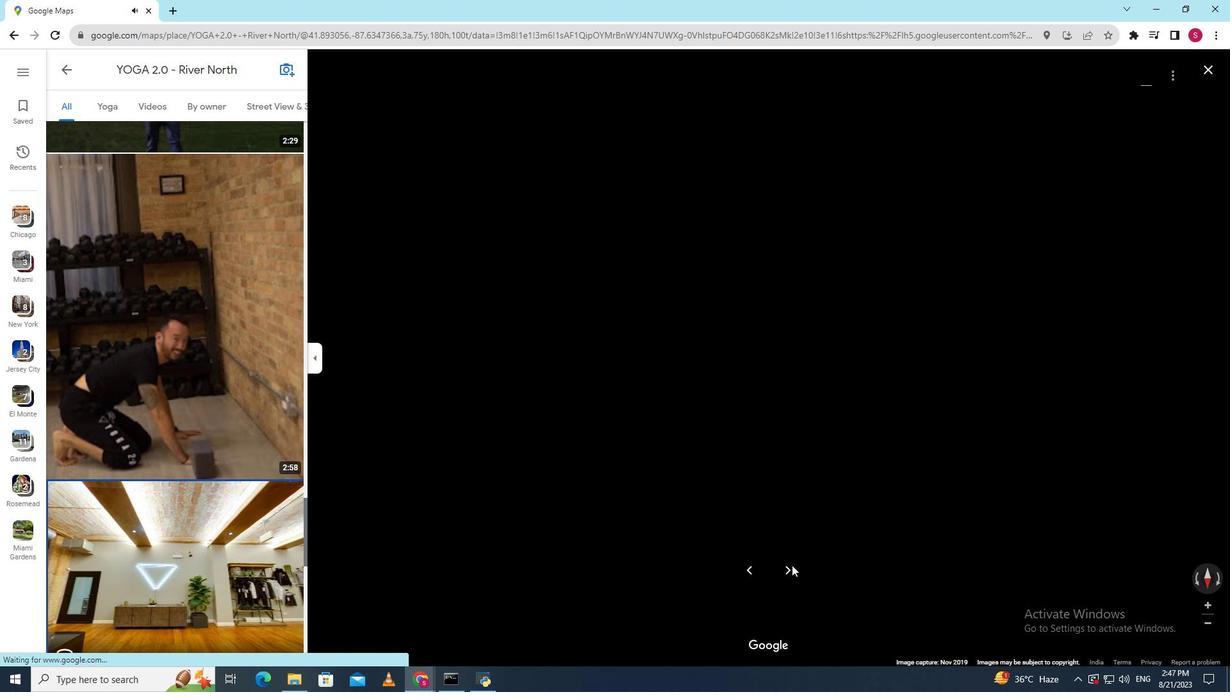 
Action: Mouse moved to (785, 569)
Screenshot: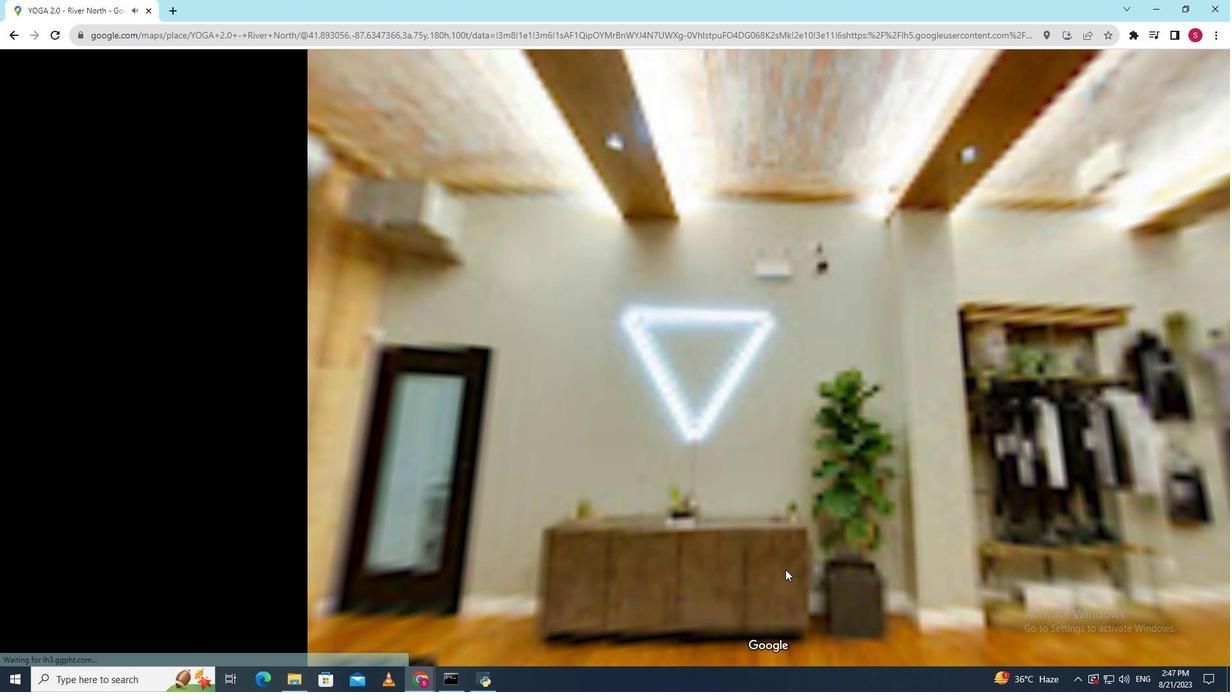 
Action: Mouse pressed left at (785, 569)
Screenshot: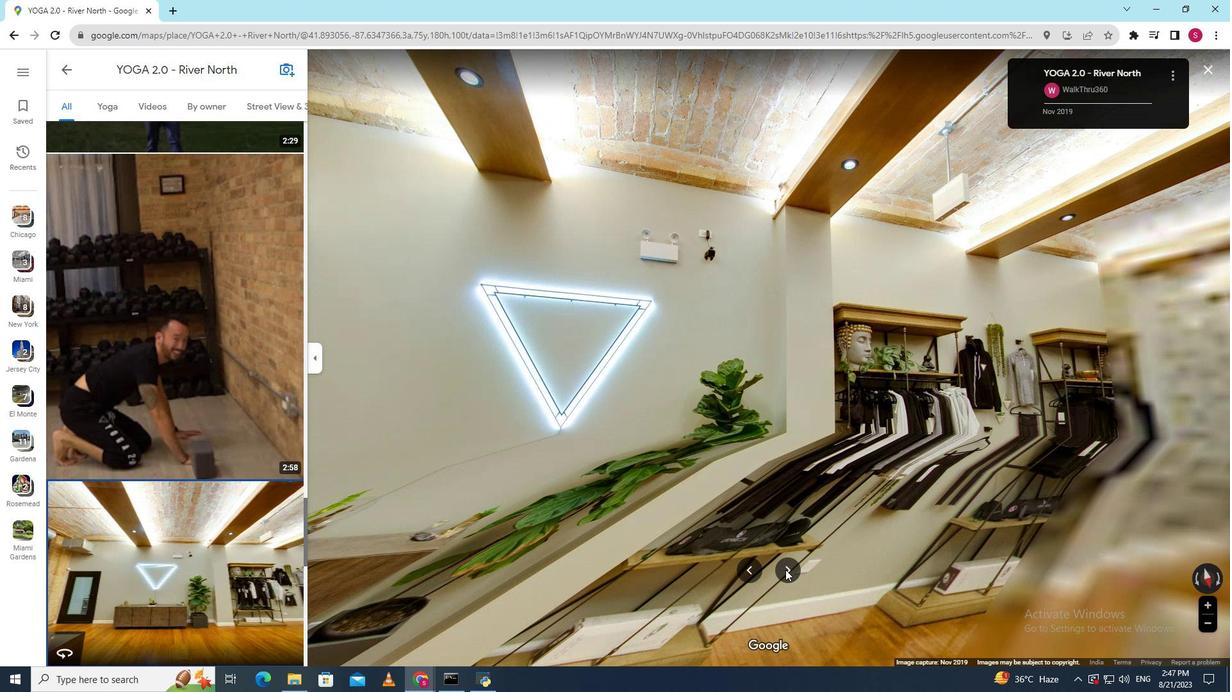 
Action: Mouse moved to (746, 563)
Screenshot: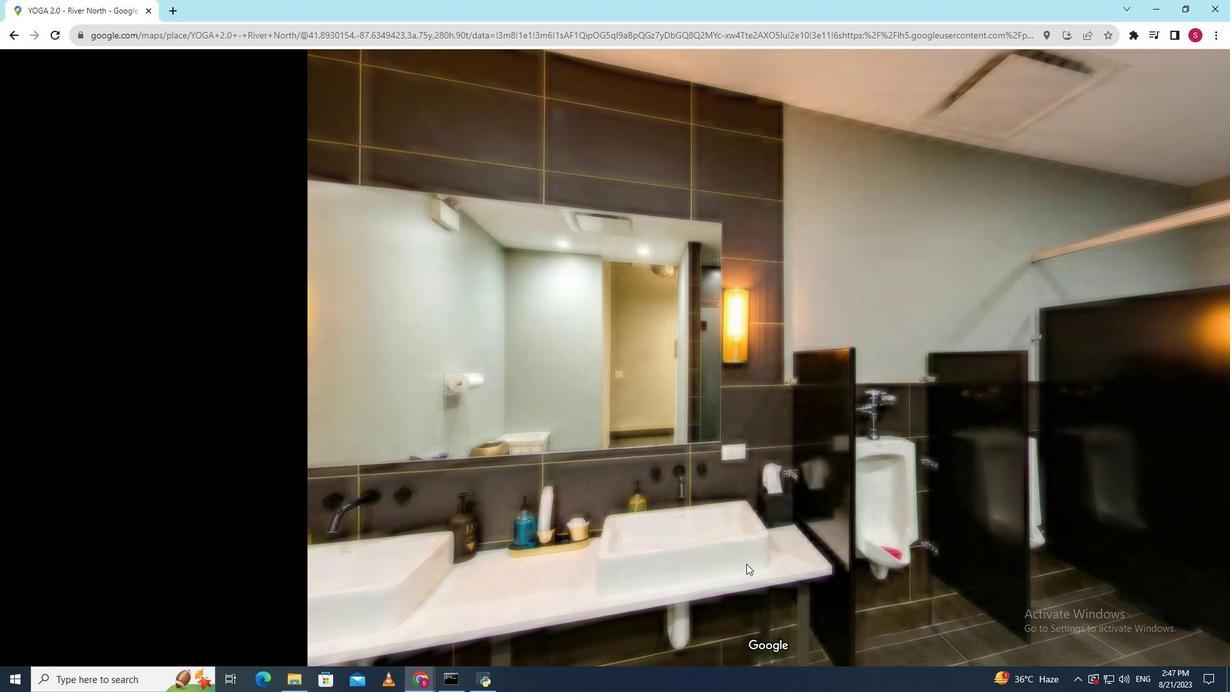 
Action: Mouse pressed left at (746, 563)
Screenshot: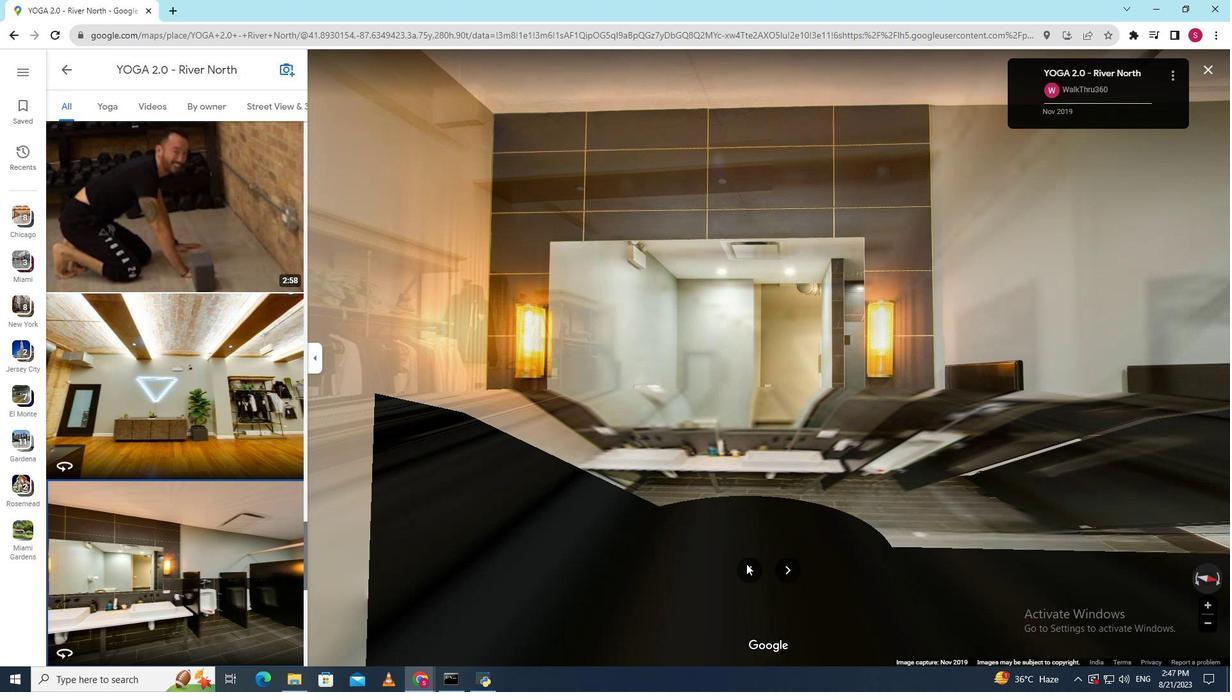
Action: Mouse moved to (791, 572)
Screenshot: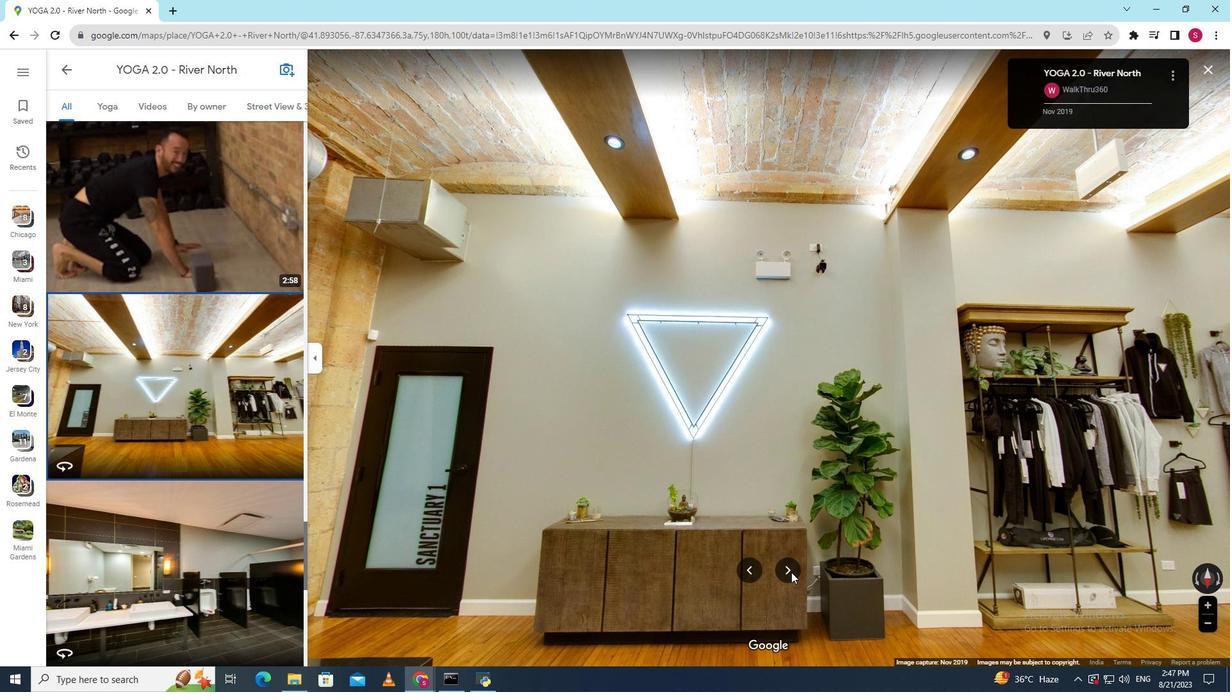 
Action: Mouse pressed left at (791, 572)
Screenshot: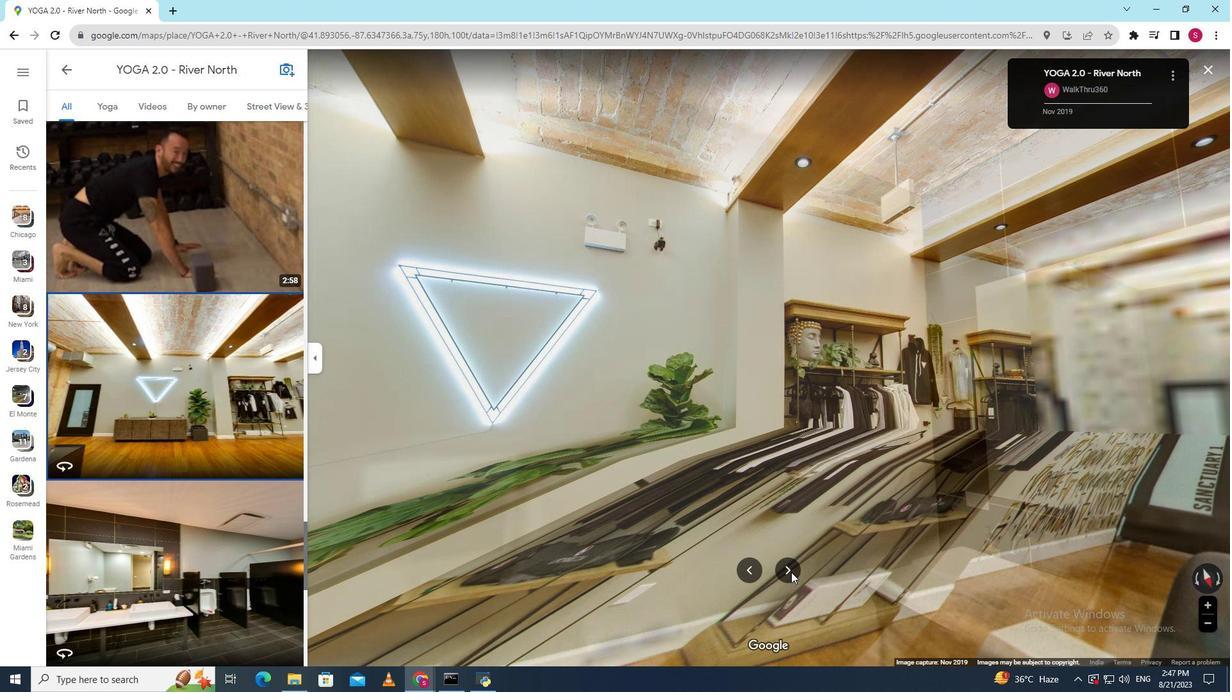 
Action: Mouse pressed left at (791, 572)
Screenshot: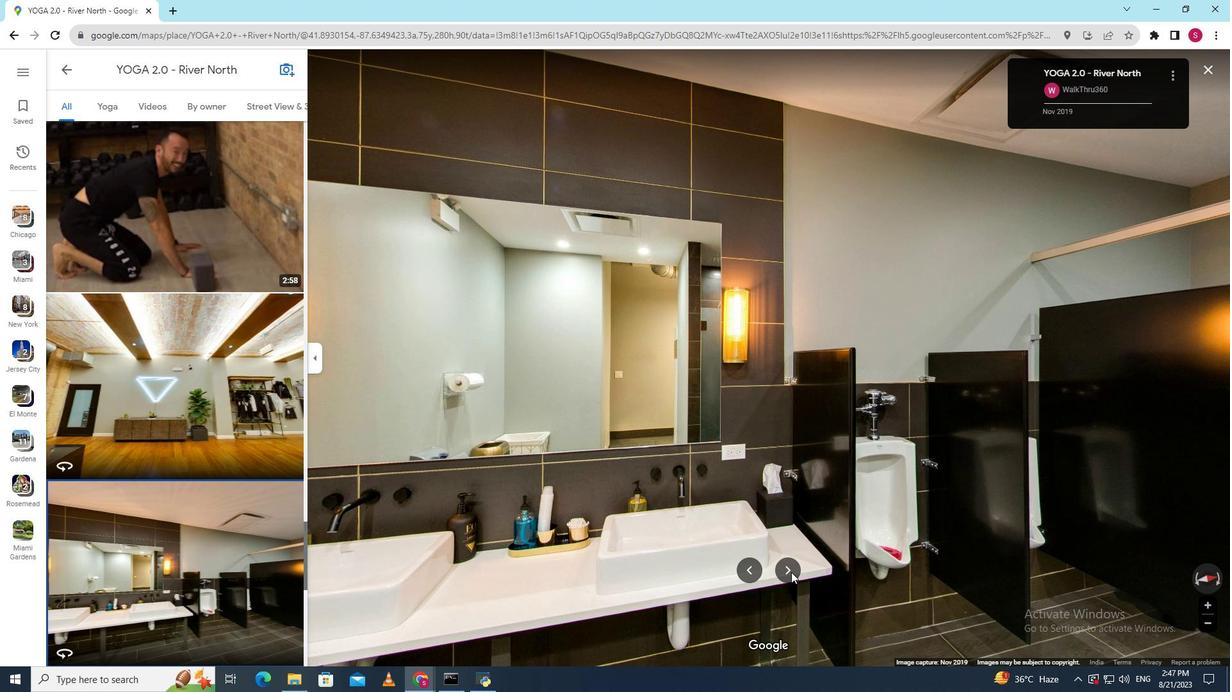 
Action: Mouse moved to (795, 569)
Screenshot: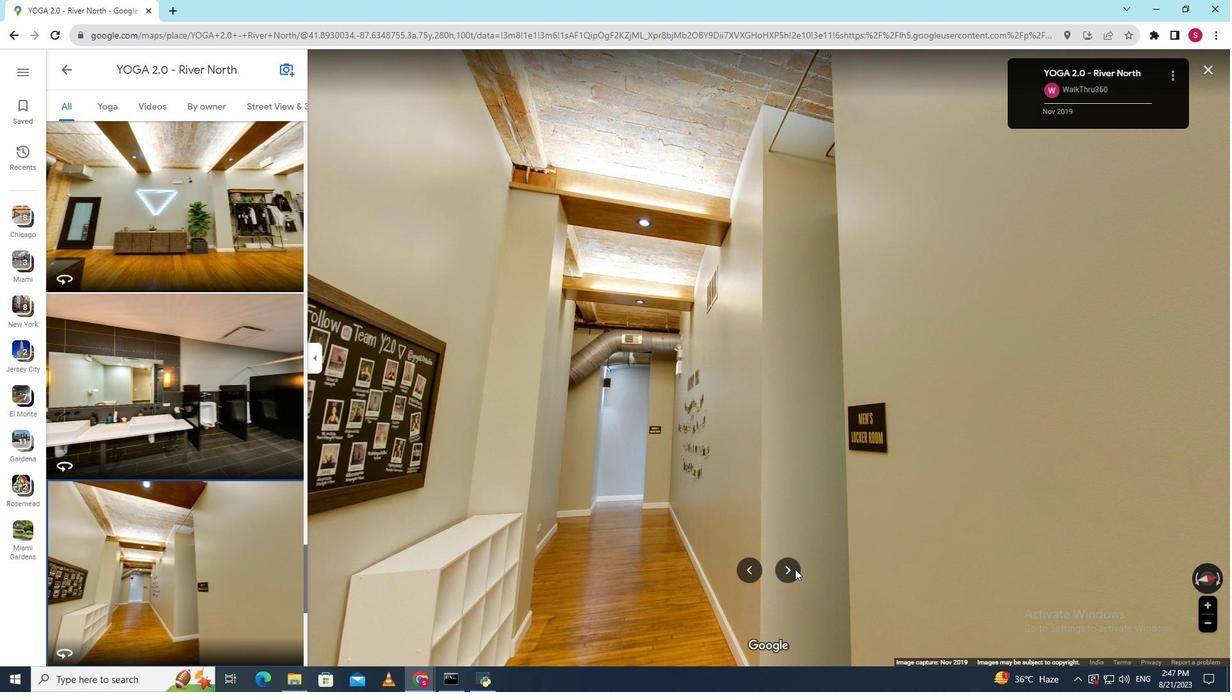 
Action: Mouse pressed left at (795, 569)
Screenshot: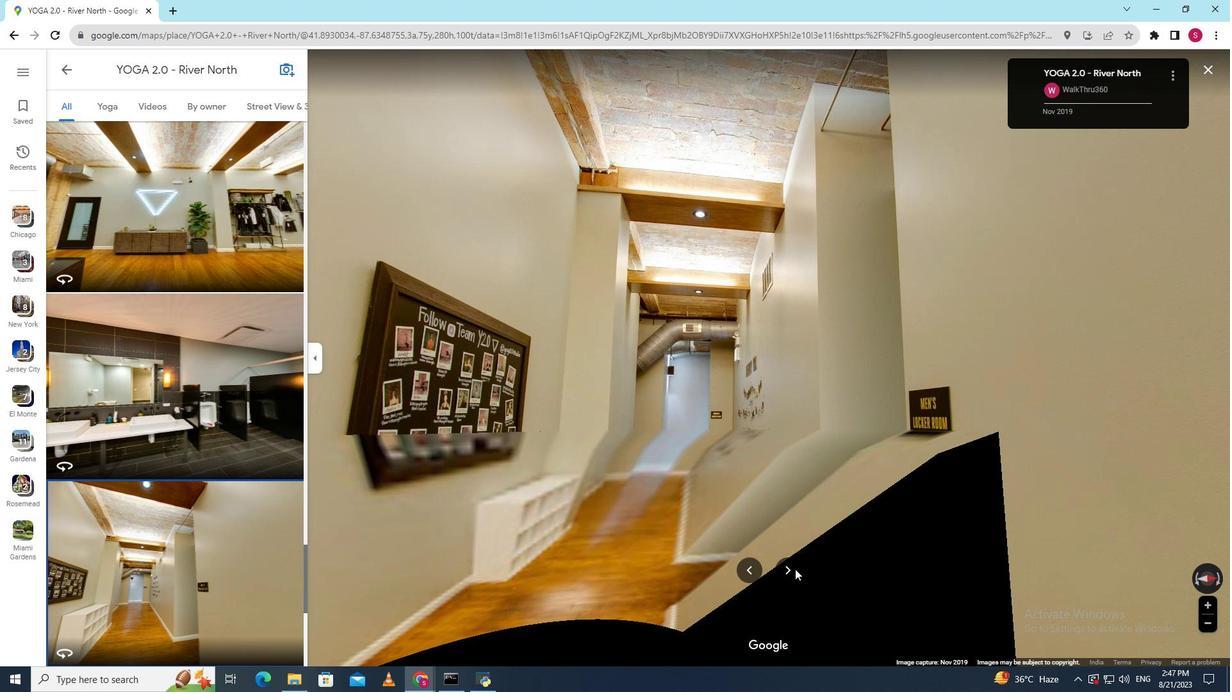 
Action: Mouse moved to (785, 564)
Screenshot: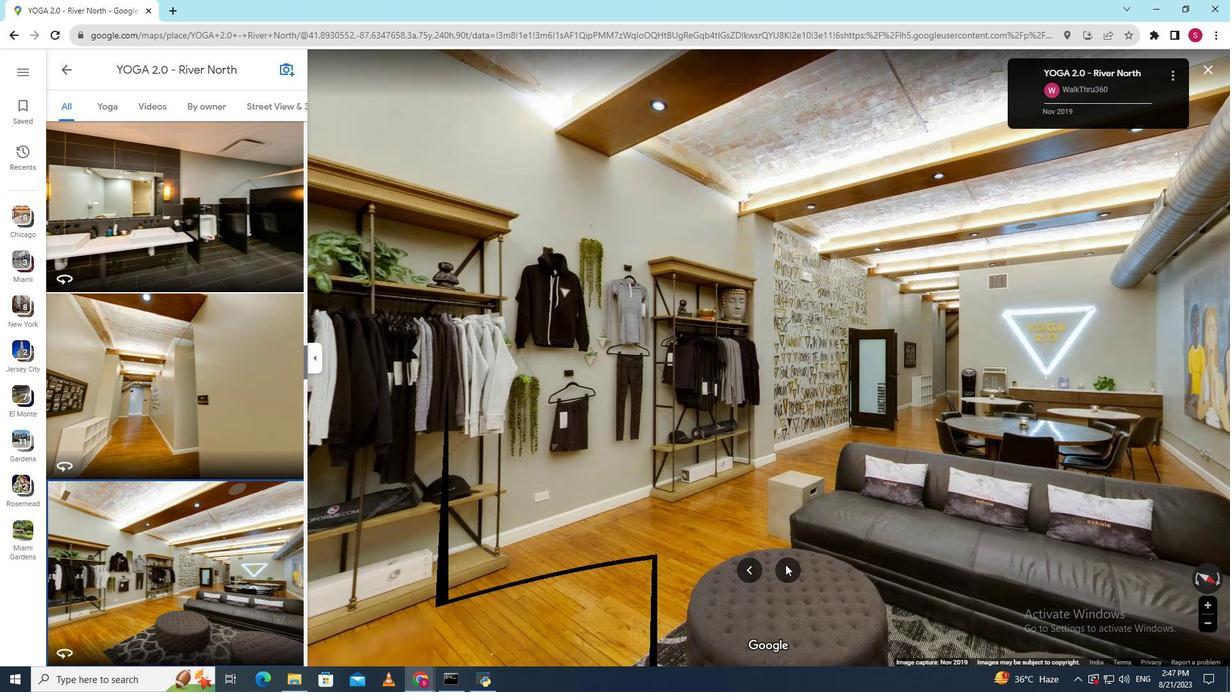 
Action: Mouse pressed left at (785, 564)
Screenshot: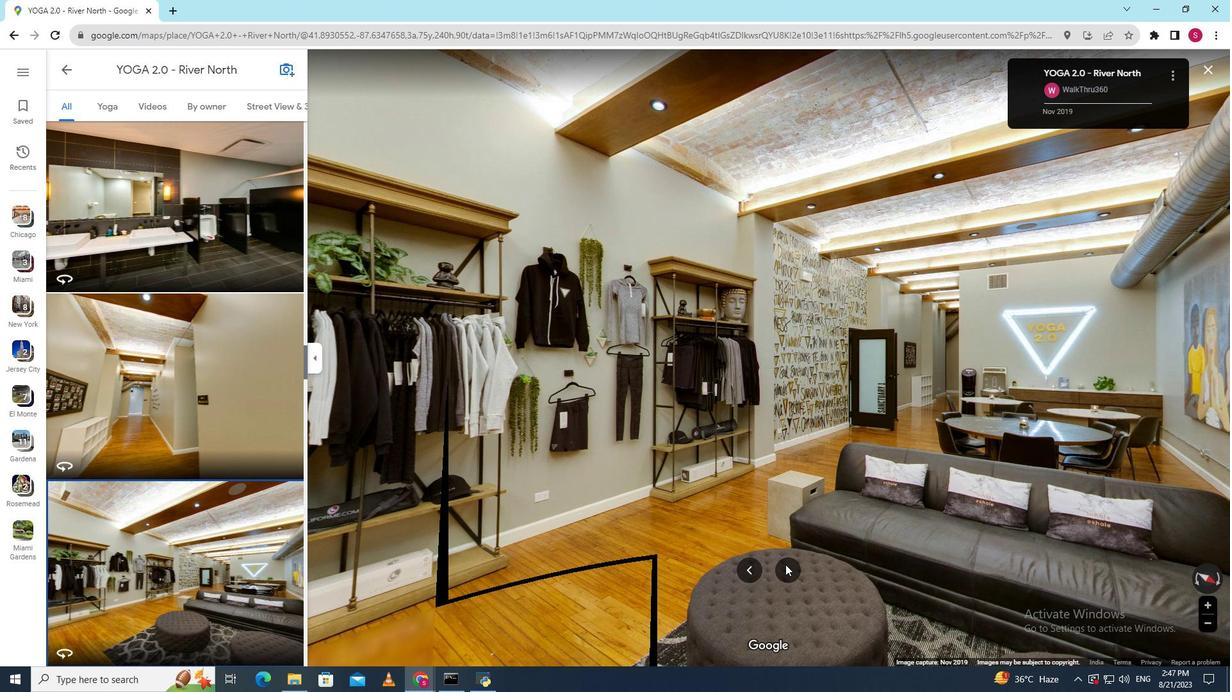 
Action: Mouse moved to (786, 564)
Screenshot: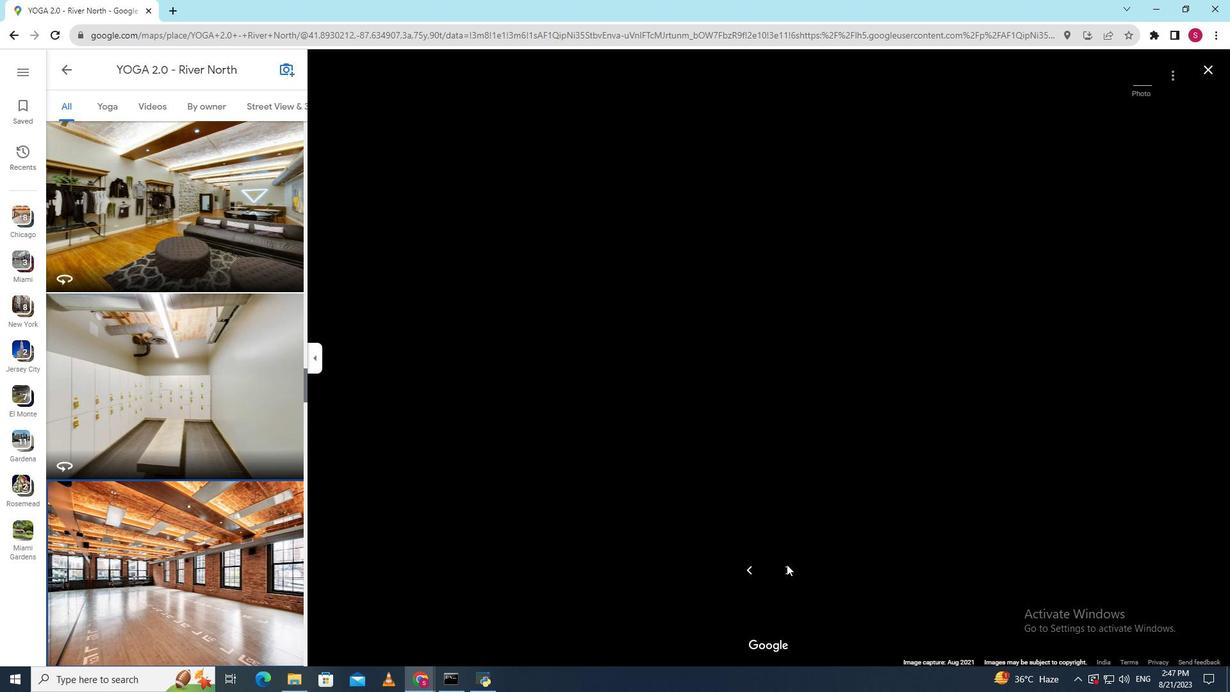 
Action: Mouse pressed left at (786, 564)
Screenshot: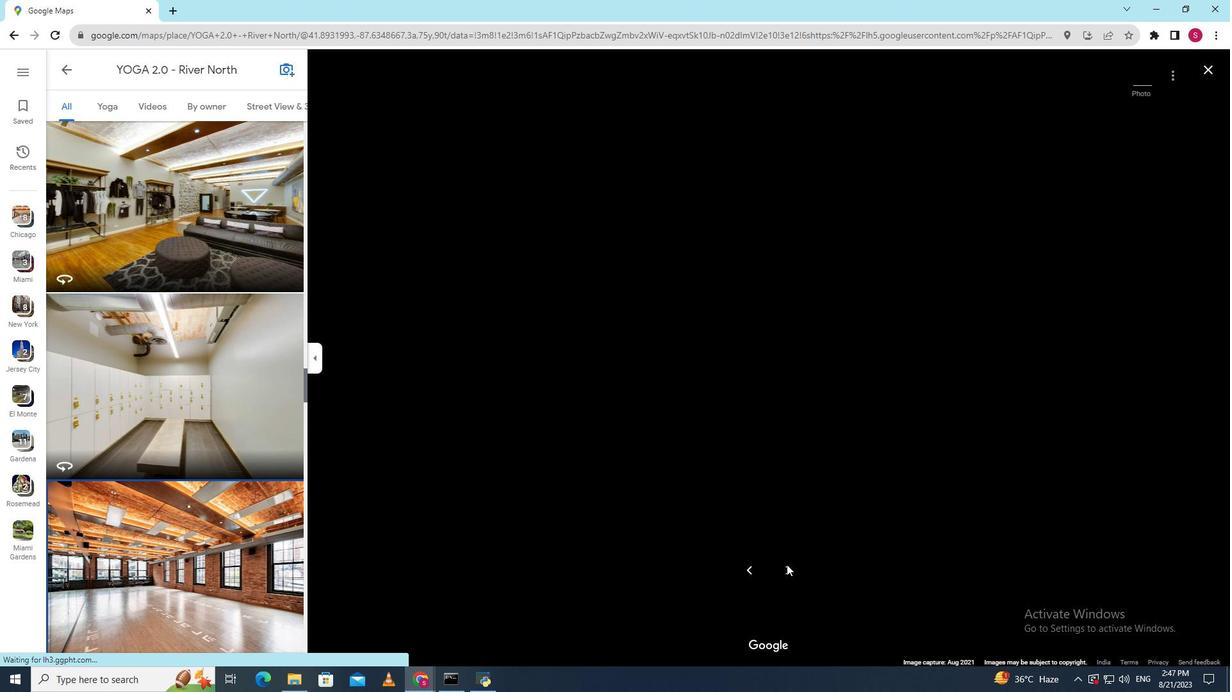 
Action: Mouse pressed left at (786, 564)
Screenshot: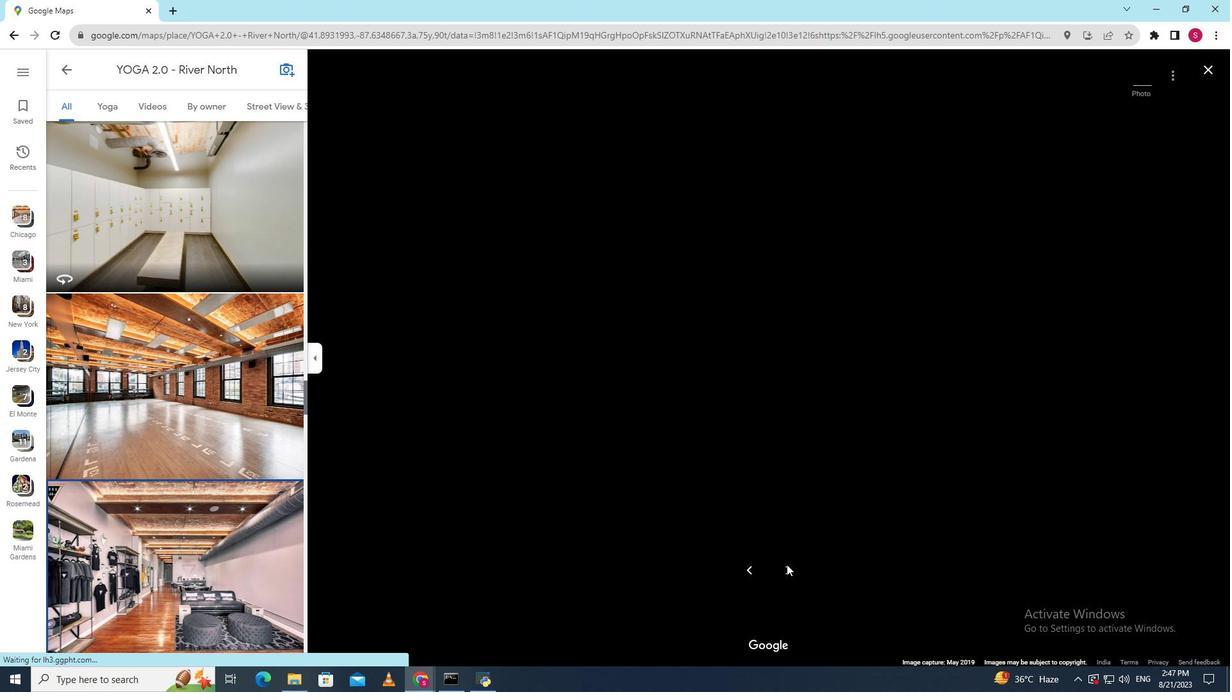 
Action: Mouse pressed left at (786, 564)
Screenshot: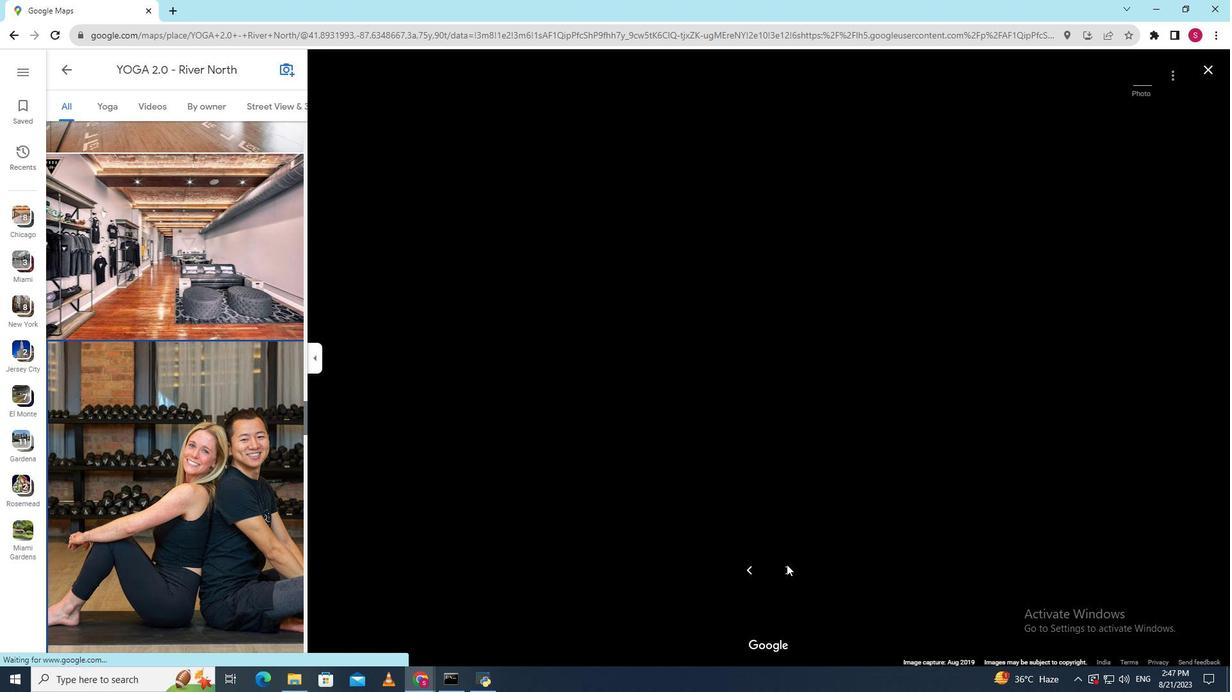 
Action: Mouse pressed left at (786, 564)
Screenshot: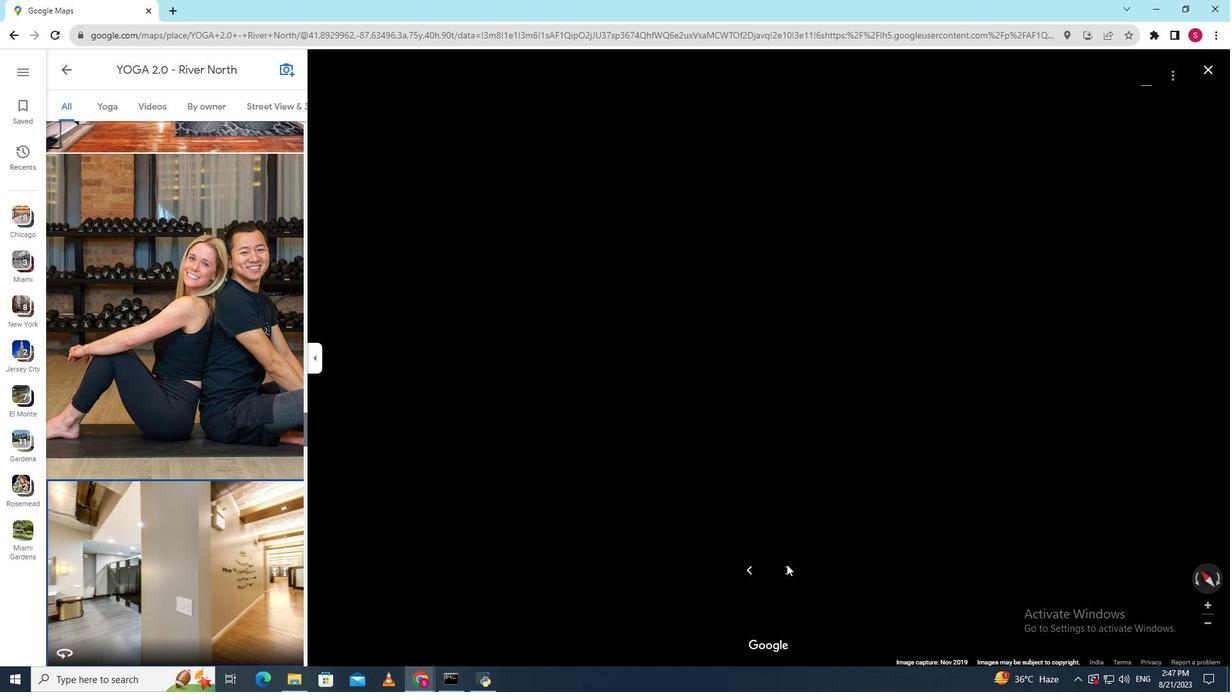 
Action: Mouse moved to (788, 571)
Screenshot: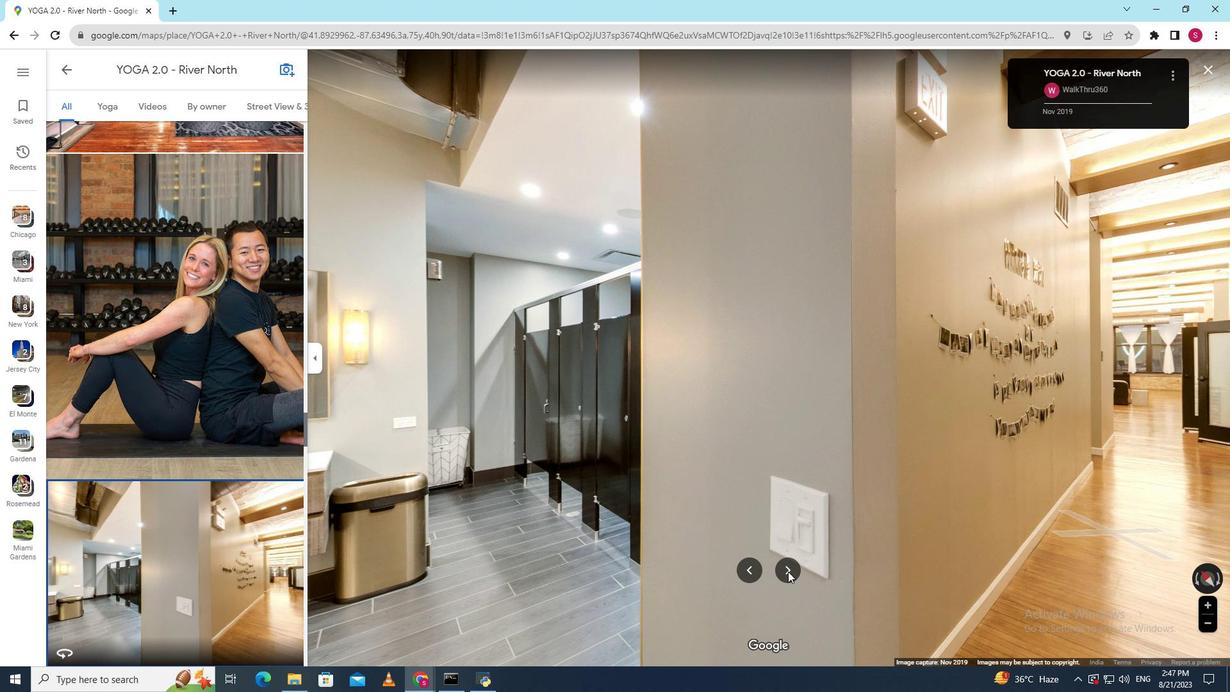 
Action: Mouse pressed left at (788, 571)
Screenshot: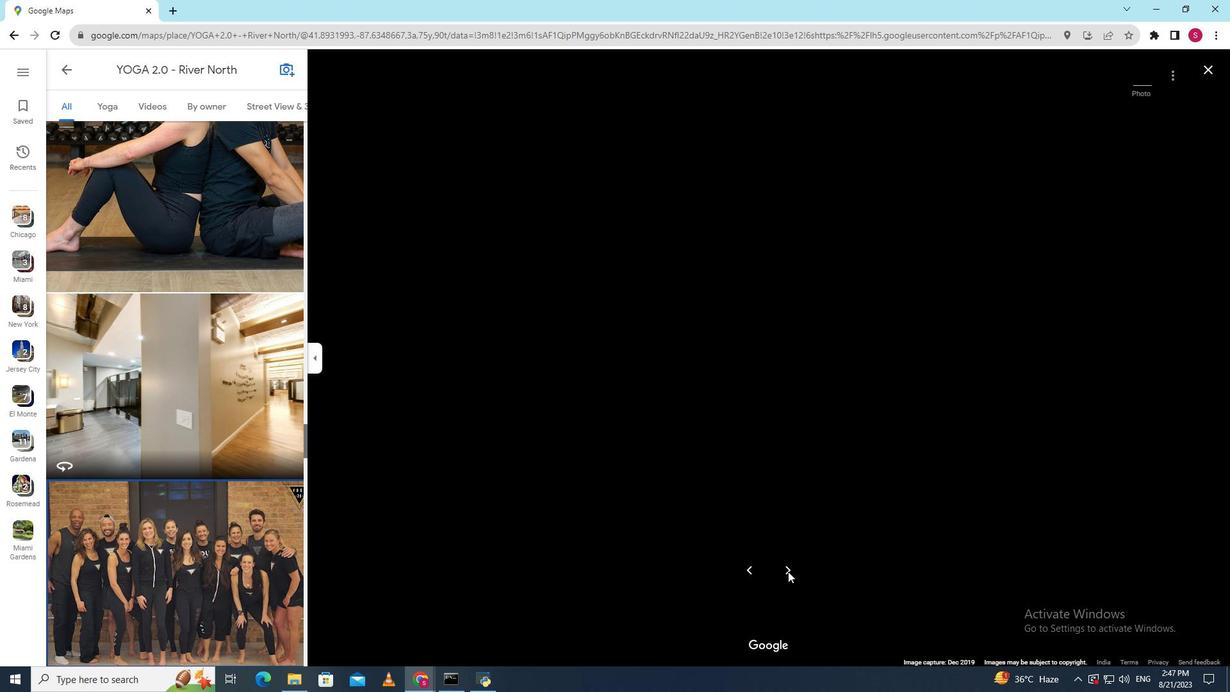 
Action: Mouse pressed left at (788, 571)
Screenshot: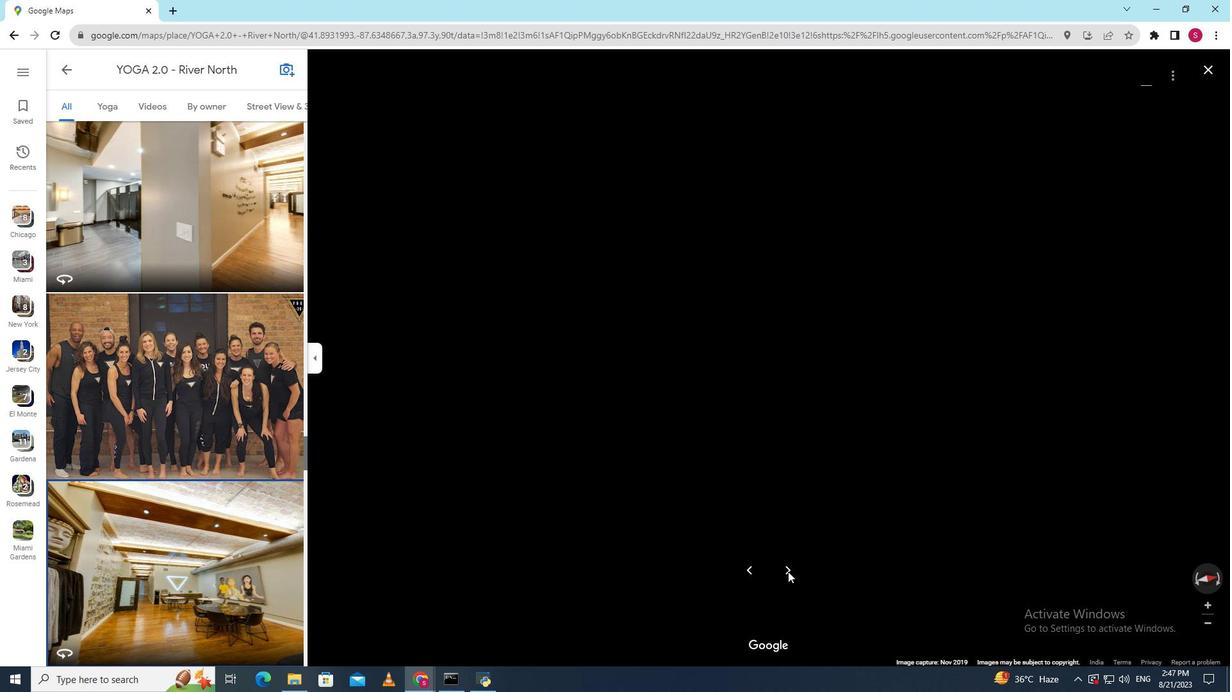 
Action: Mouse pressed left at (788, 571)
Screenshot: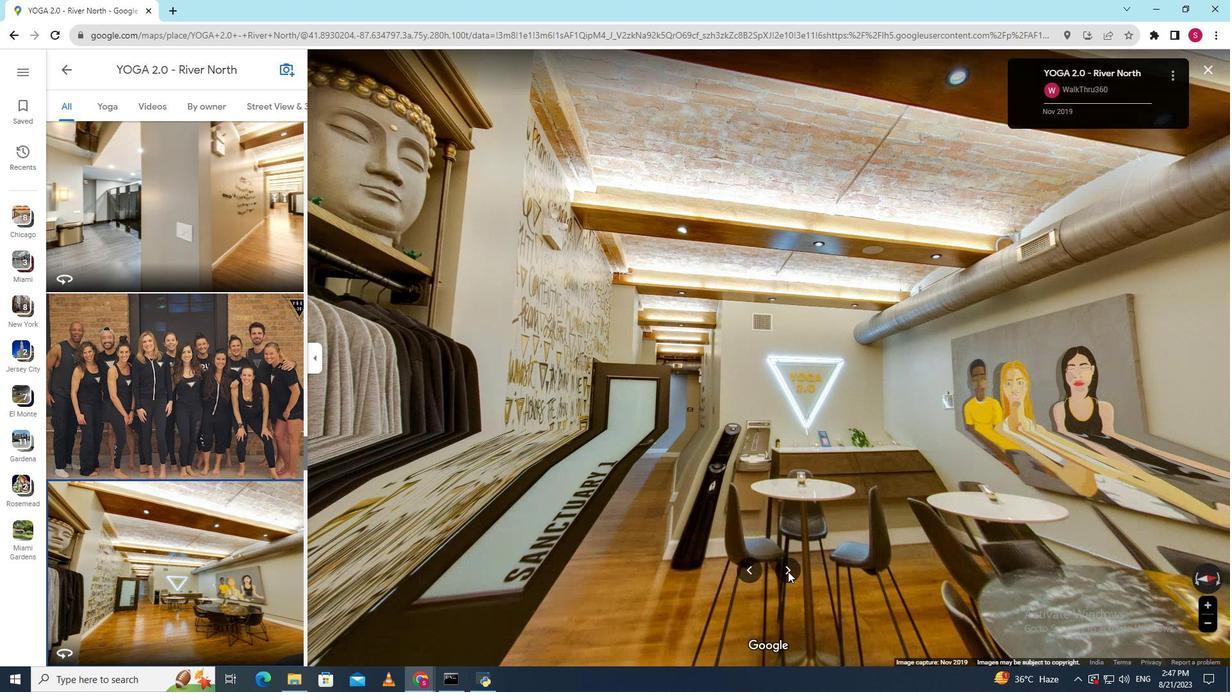 
Action: Mouse pressed left at (788, 571)
Screenshot: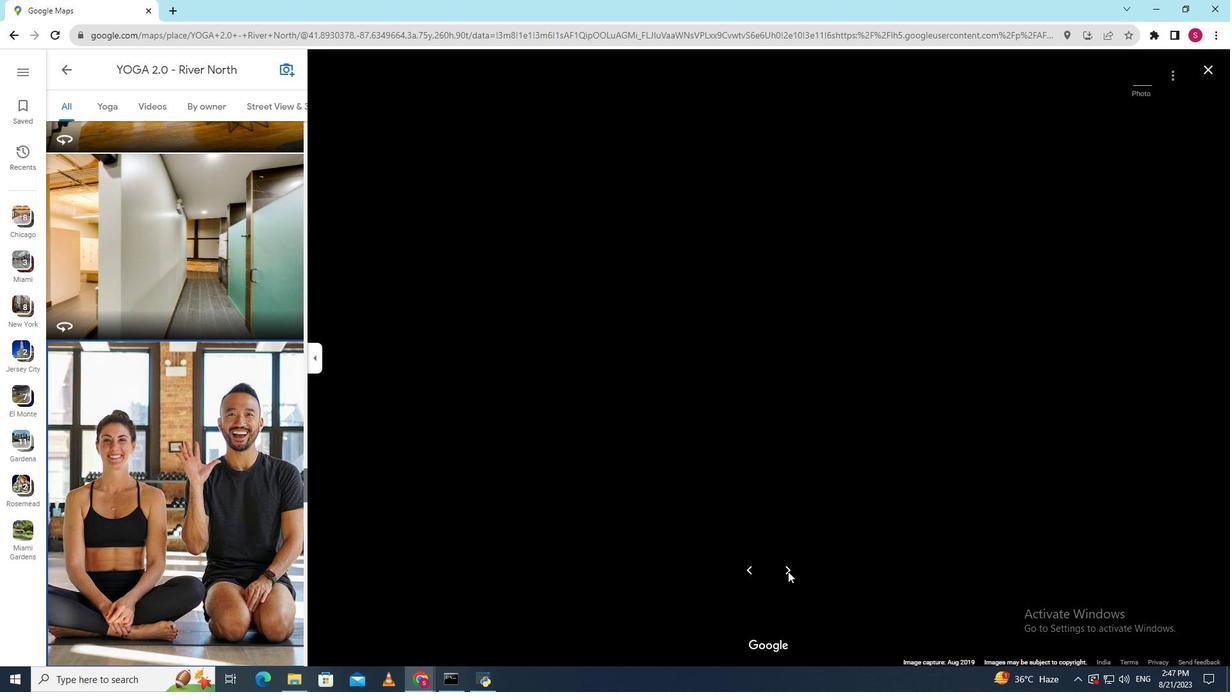 
Action: Mouse pressed left at (788, 571)
Screenshot: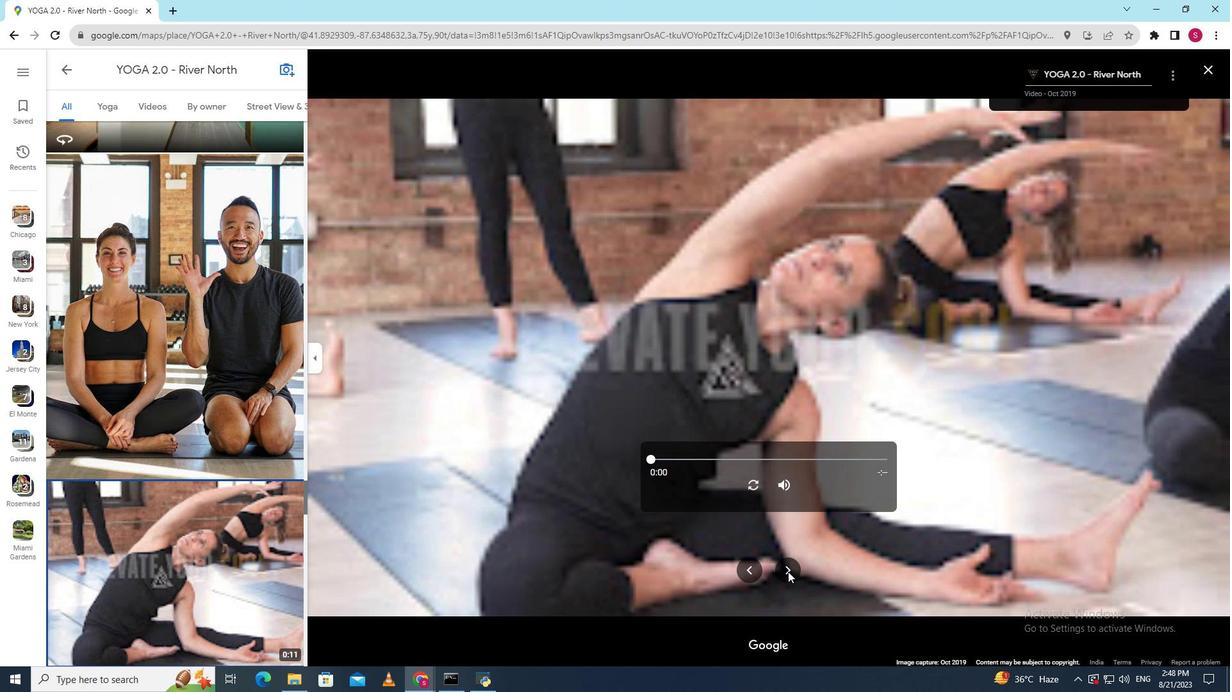 
Action: Mouse moved to (753, 485)
Screenshot: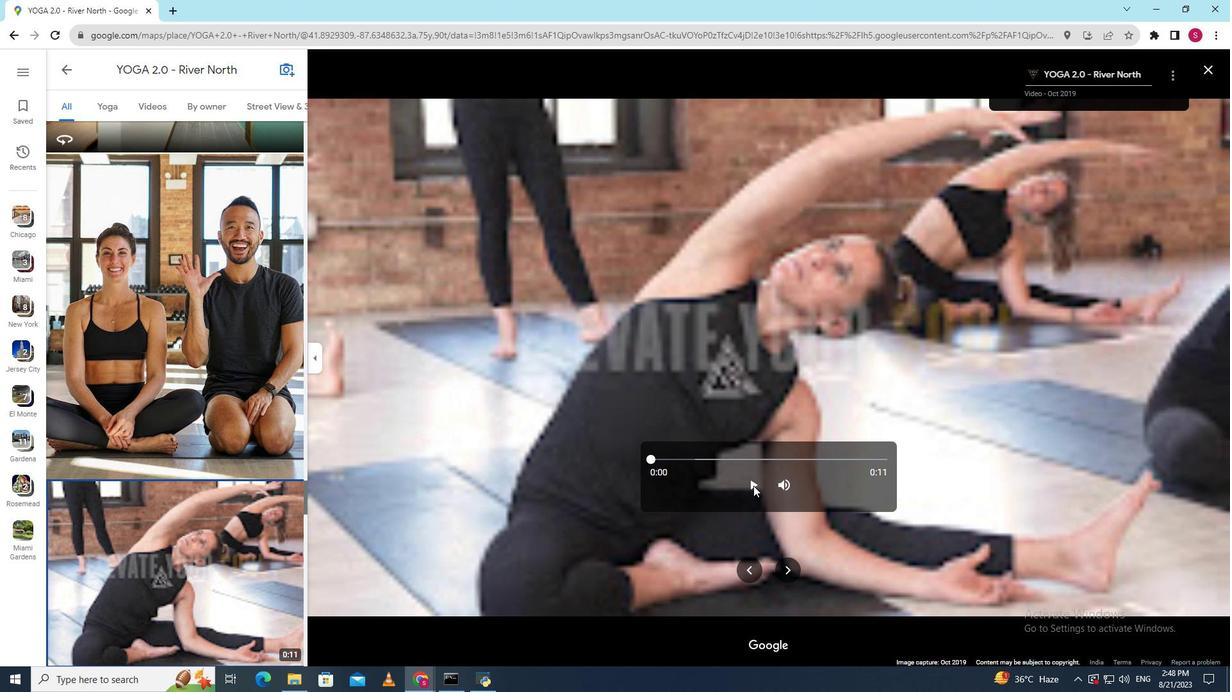 
Action: Mouse pressed left at (753, 485)
Screenshot: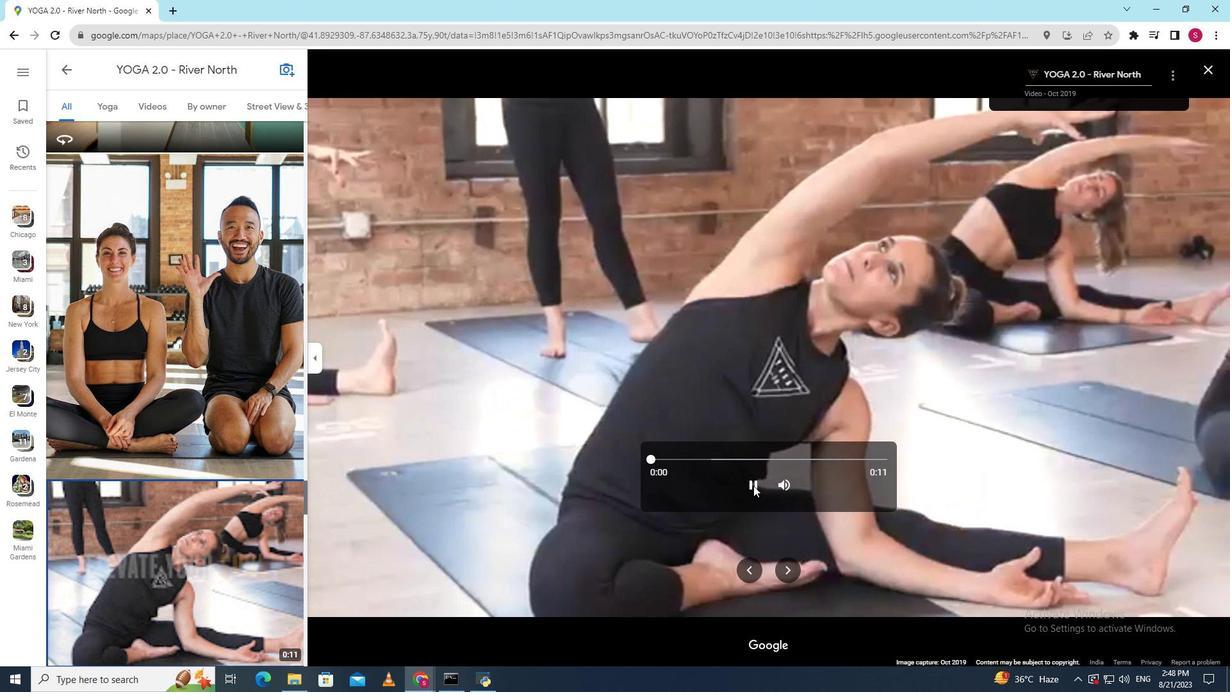 
Action: Mouse moved to (785, 564)
Screenshot: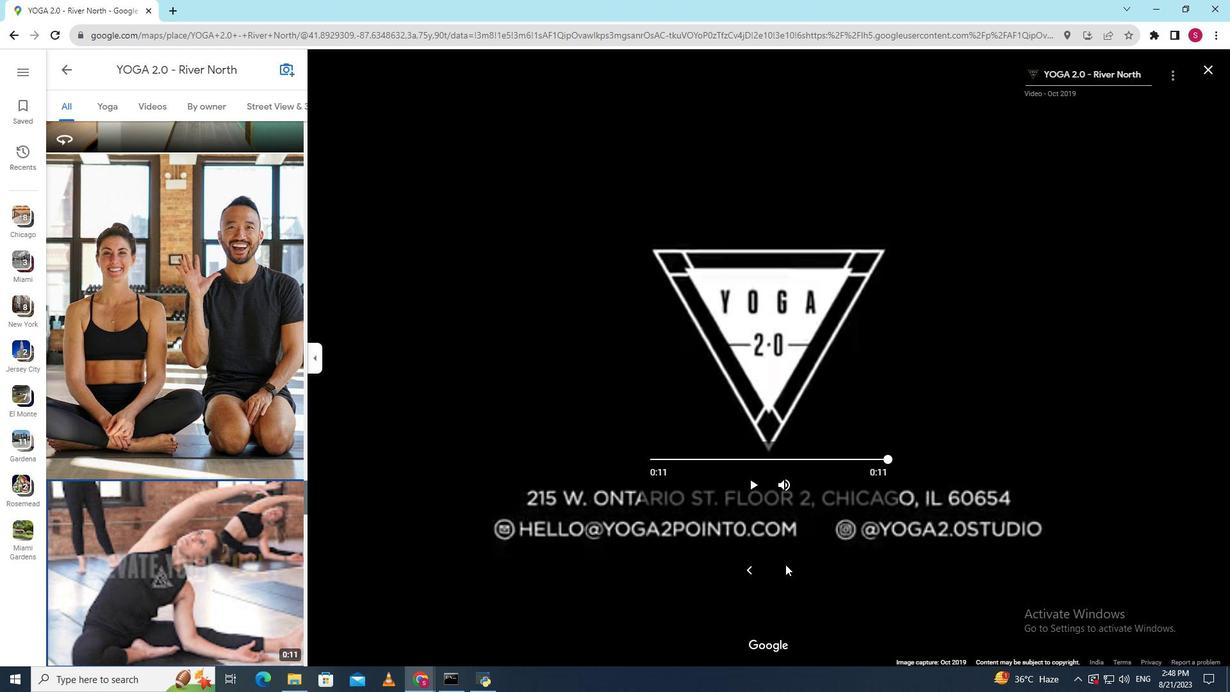
Action: Mouse pressed left at (785, 564)
Screenshot: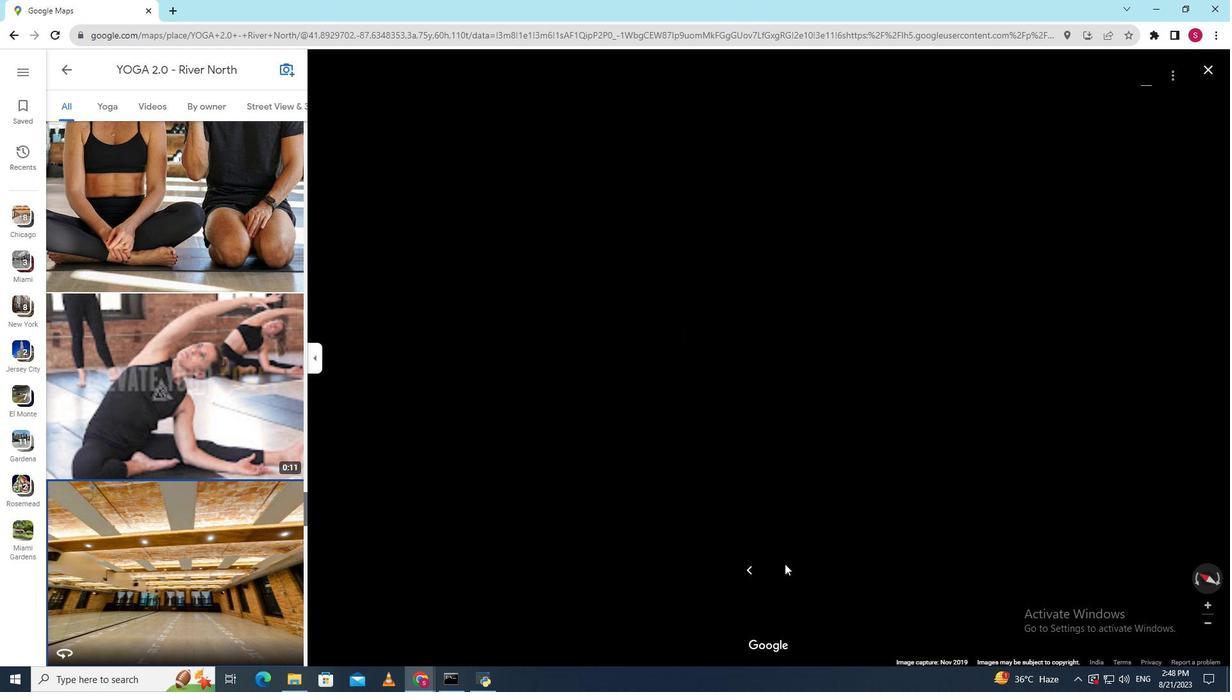 
Action: Mouse moved to (788, 569)
Screenshot: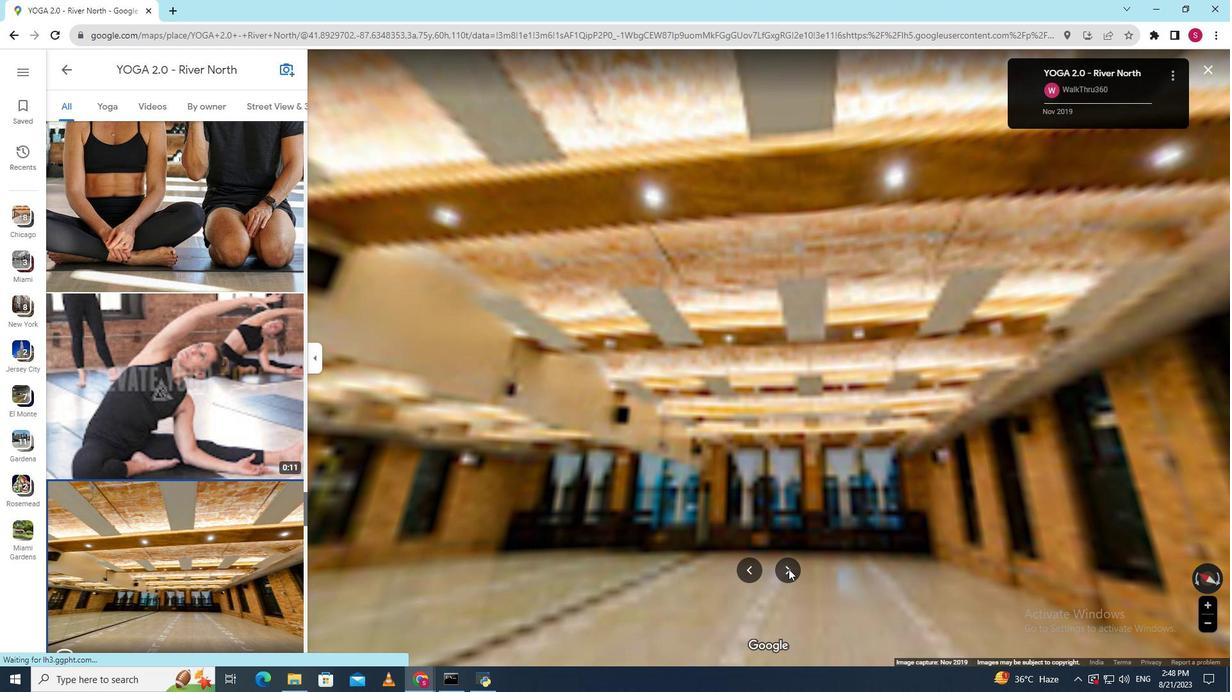 
Action: Mouse pressed left at (788, 569)
Screenshot: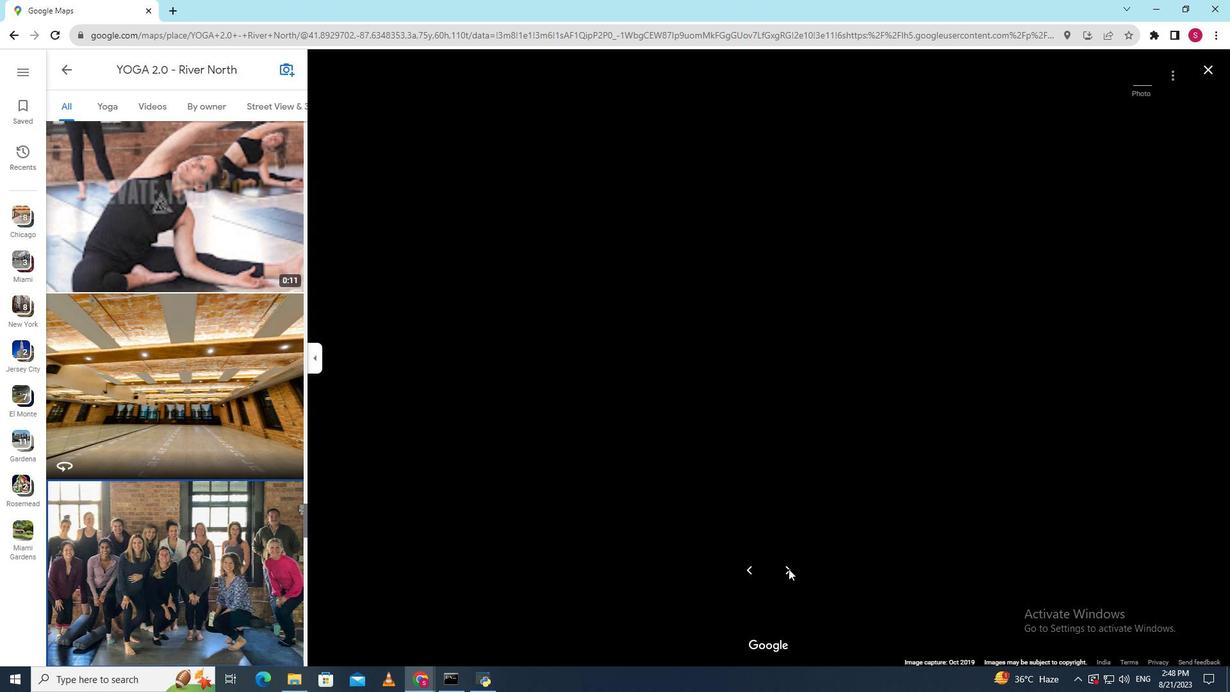 
Action: Mouse moved to (788, 567)
Screenshot: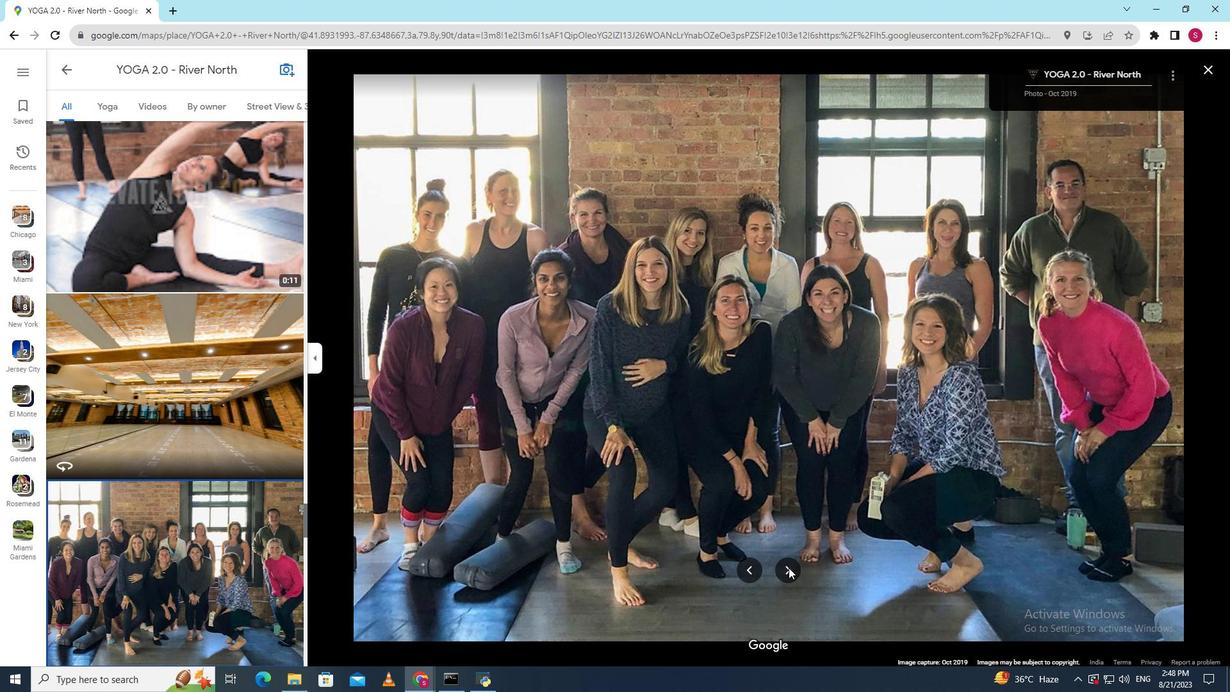 
Action: Mouse pressed left at (788, 567)
Screenshot: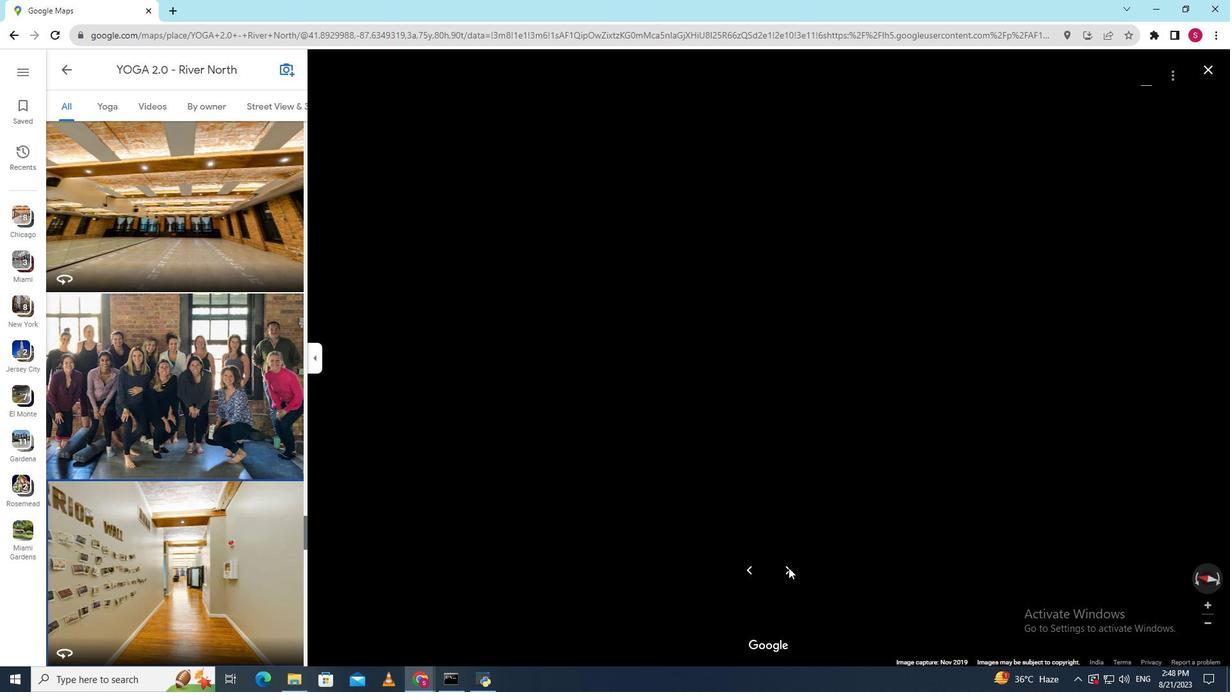 
Action: Mouse pressed left at (788, 567)
Screenshot: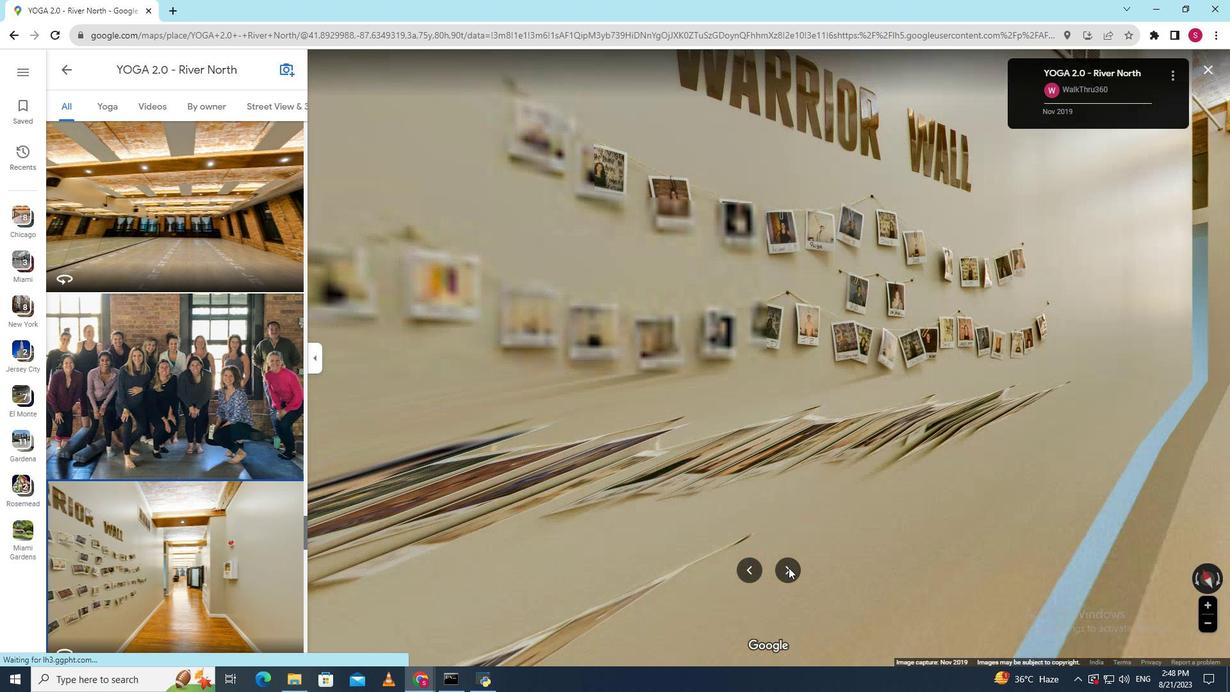 
Action: Mouse pressed left at (788, 567)
Screenshot: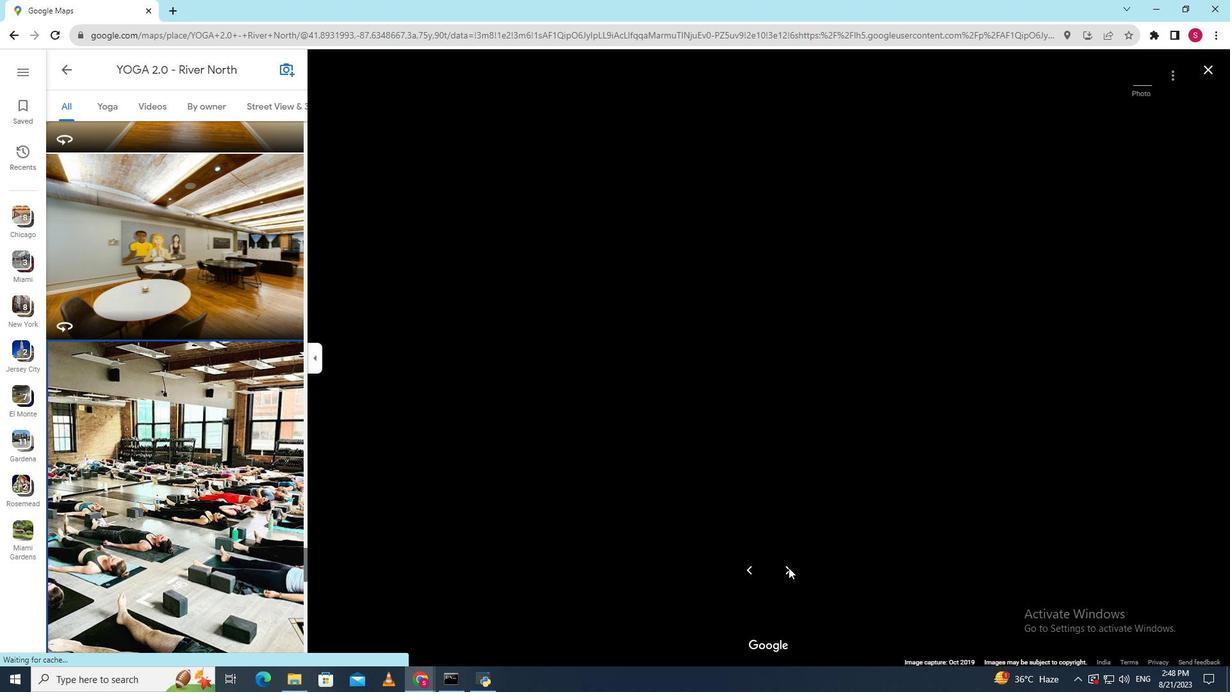 
Action: Mouse pressed left at (788, 567)
Screenshot: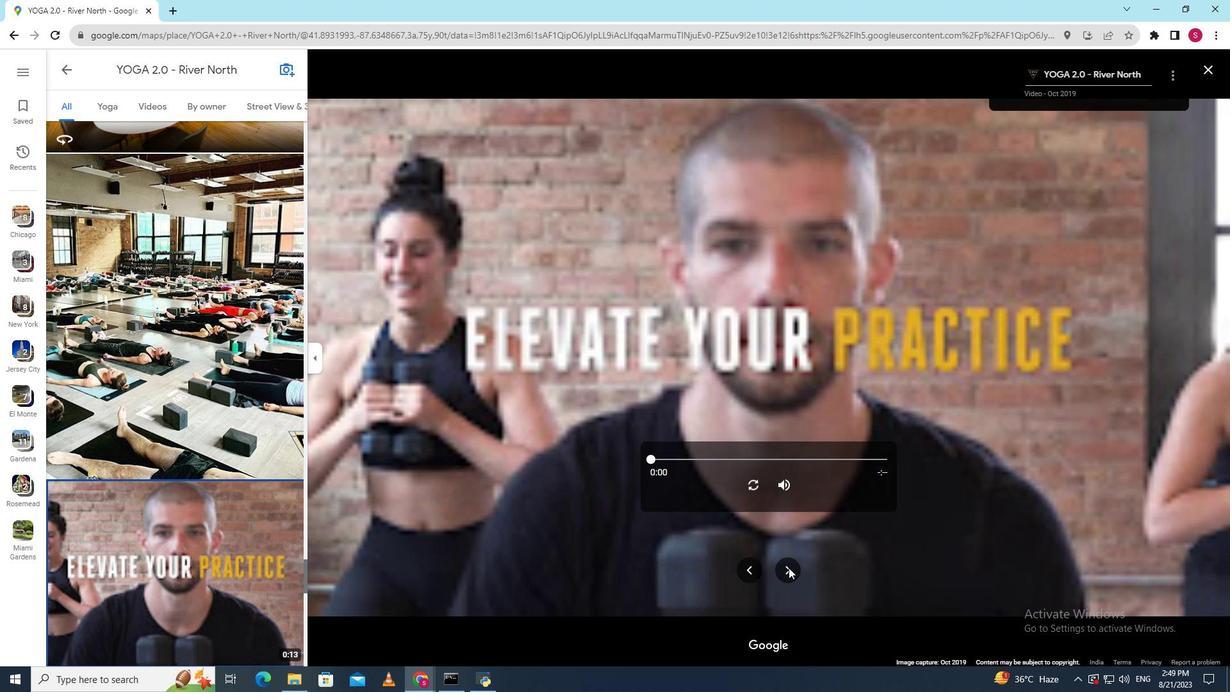 
Action: Mouse moved to (754, 483)
Screenshot: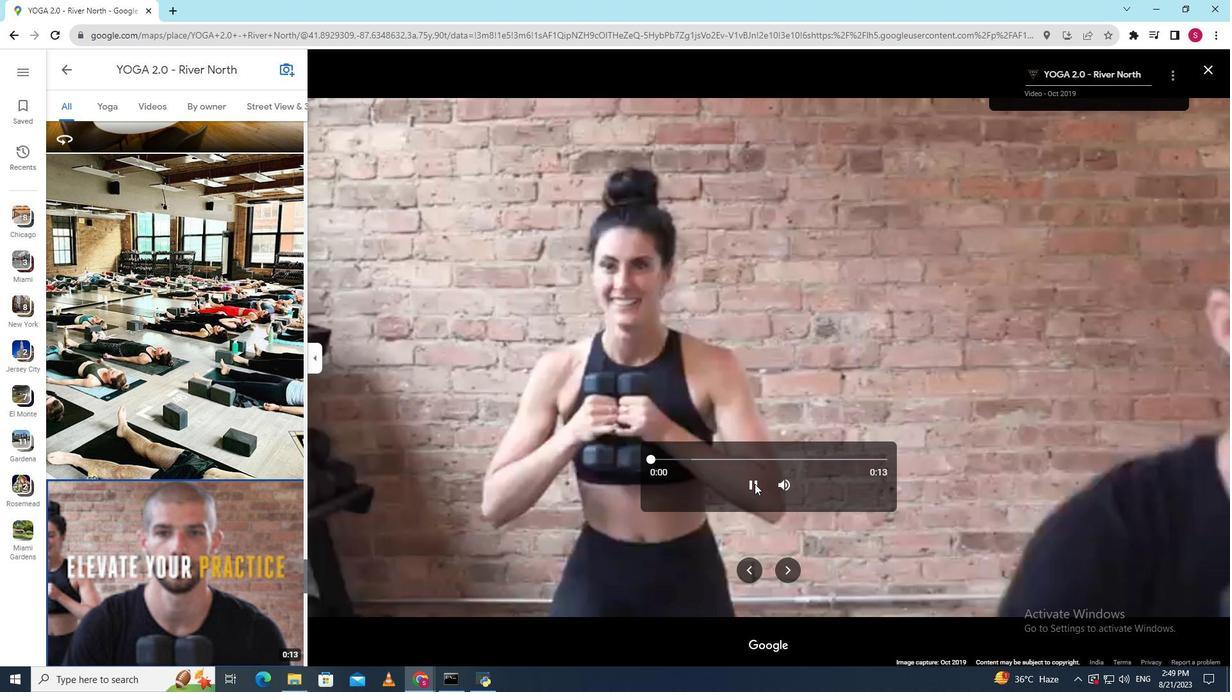 
Action: Mouse pressed left at (754, 483)
Screenshot: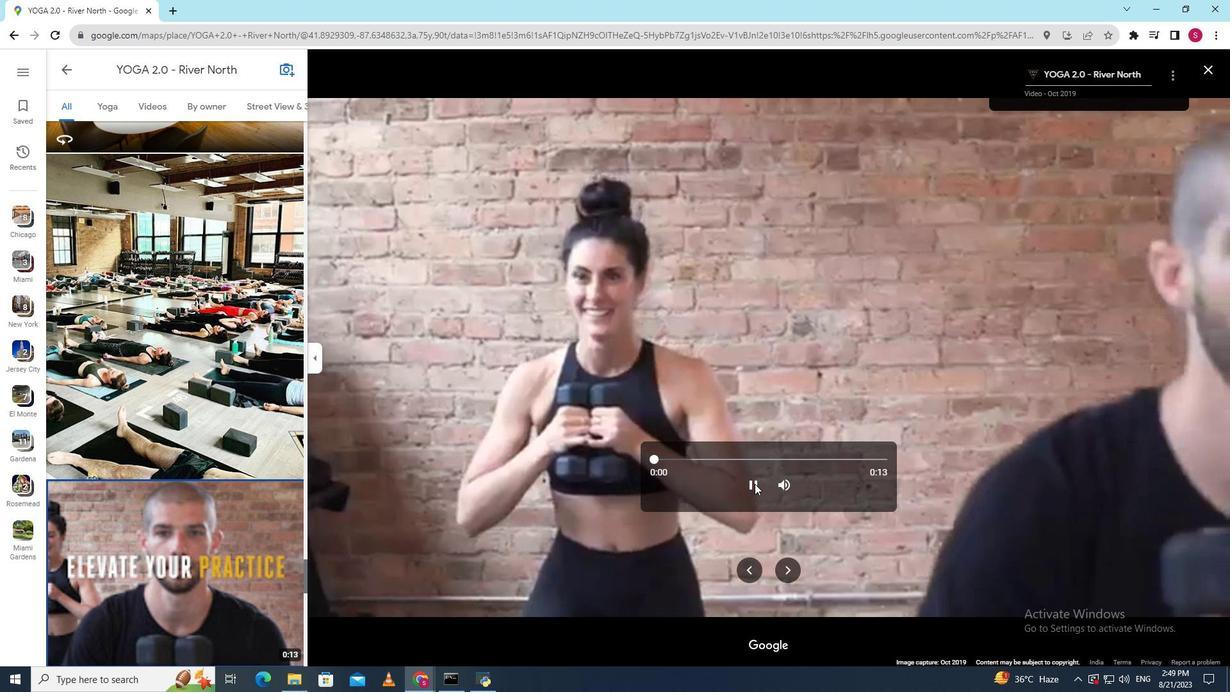 
Action: Mouse moved to (788, 567)
Screenshot: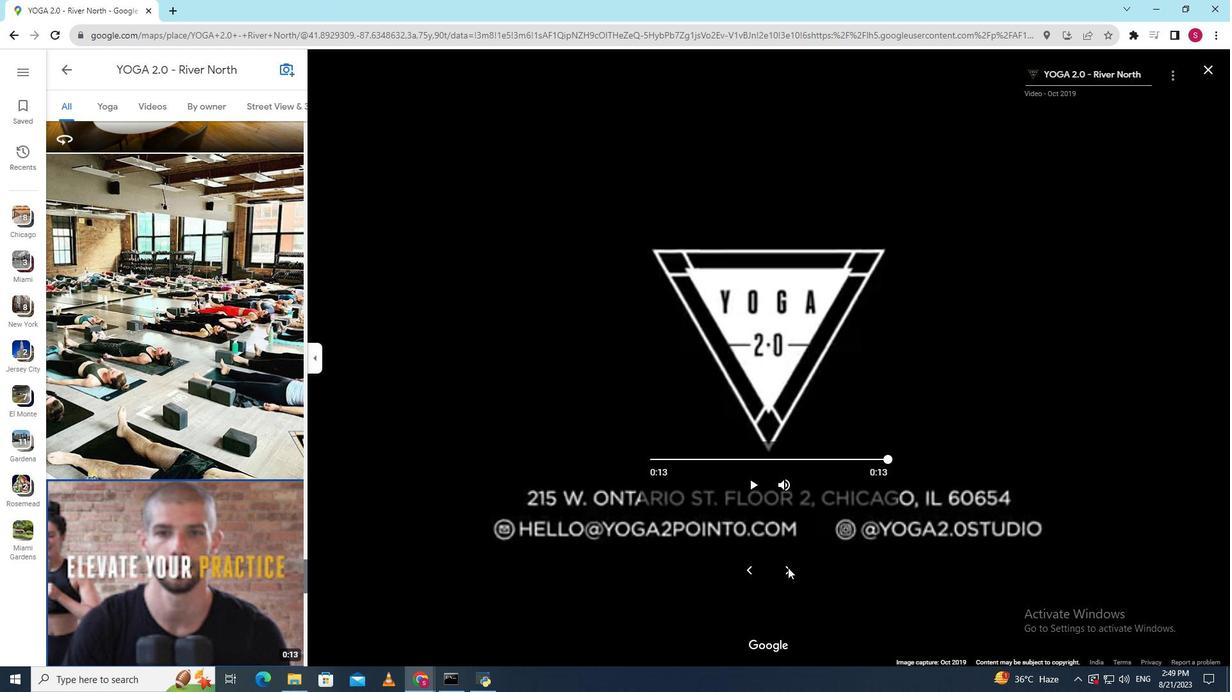 
Action: Mouse pressed left at (788, 567)
Screenshot: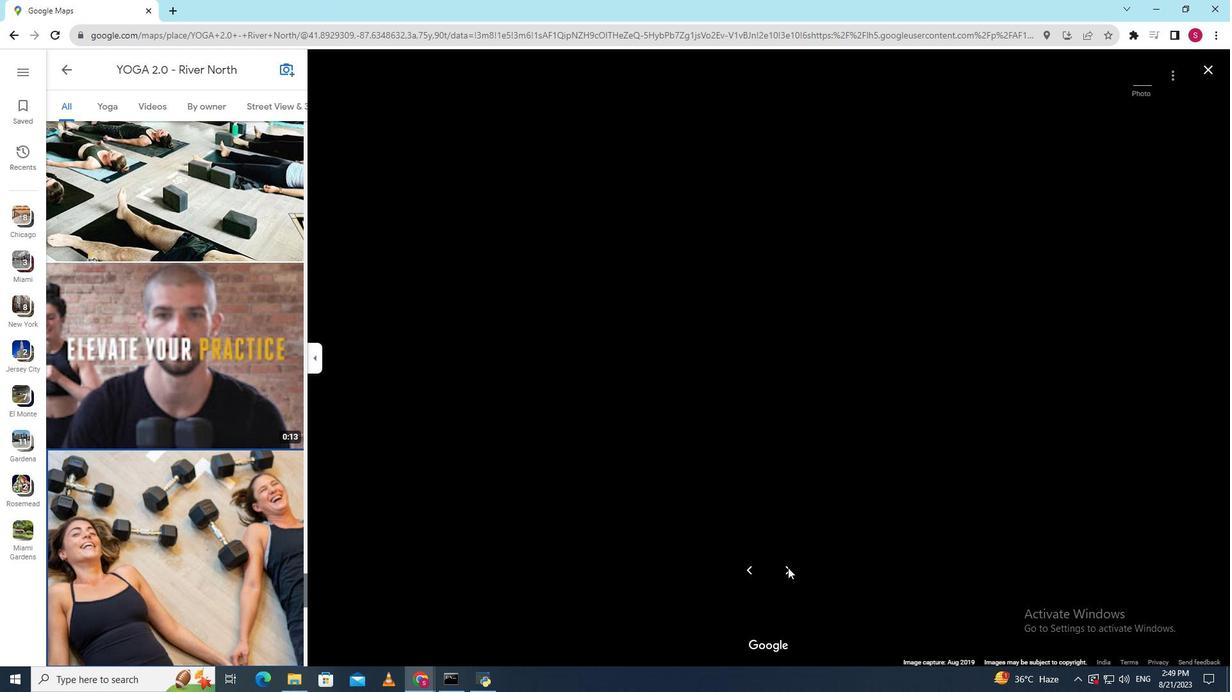 
Action: Mouse moved to (789, 568)
Screenshot: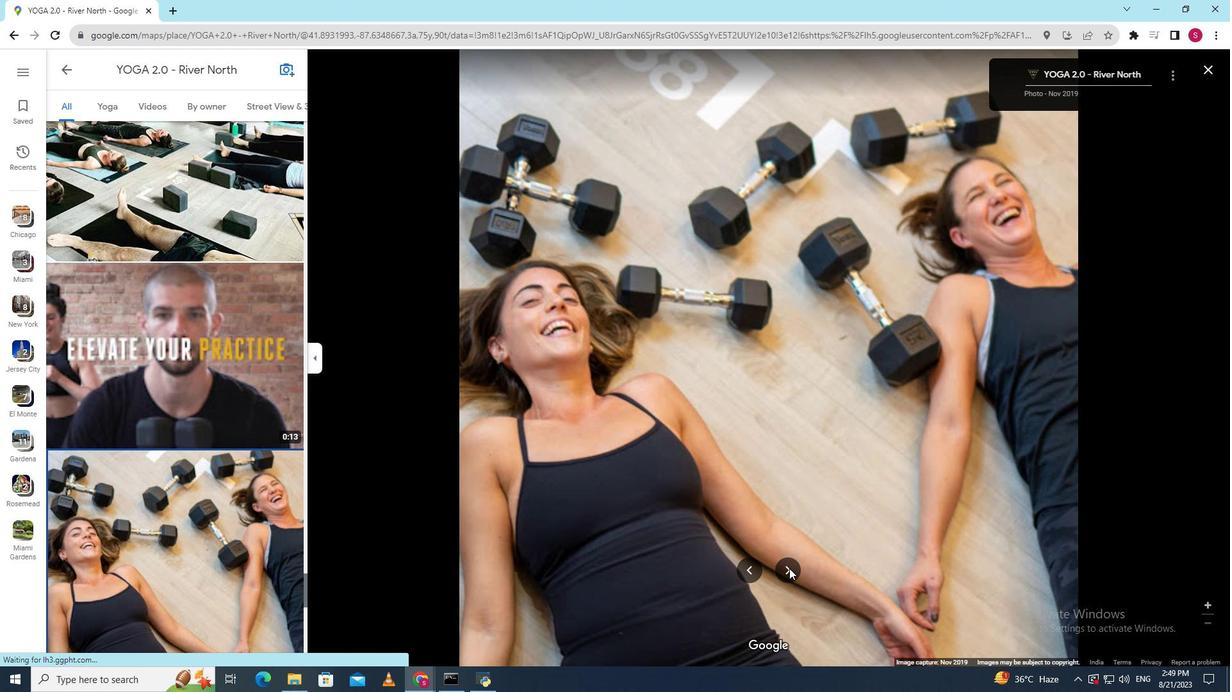 
Action: Mouse pressed left at (789, 568)
Screenshot: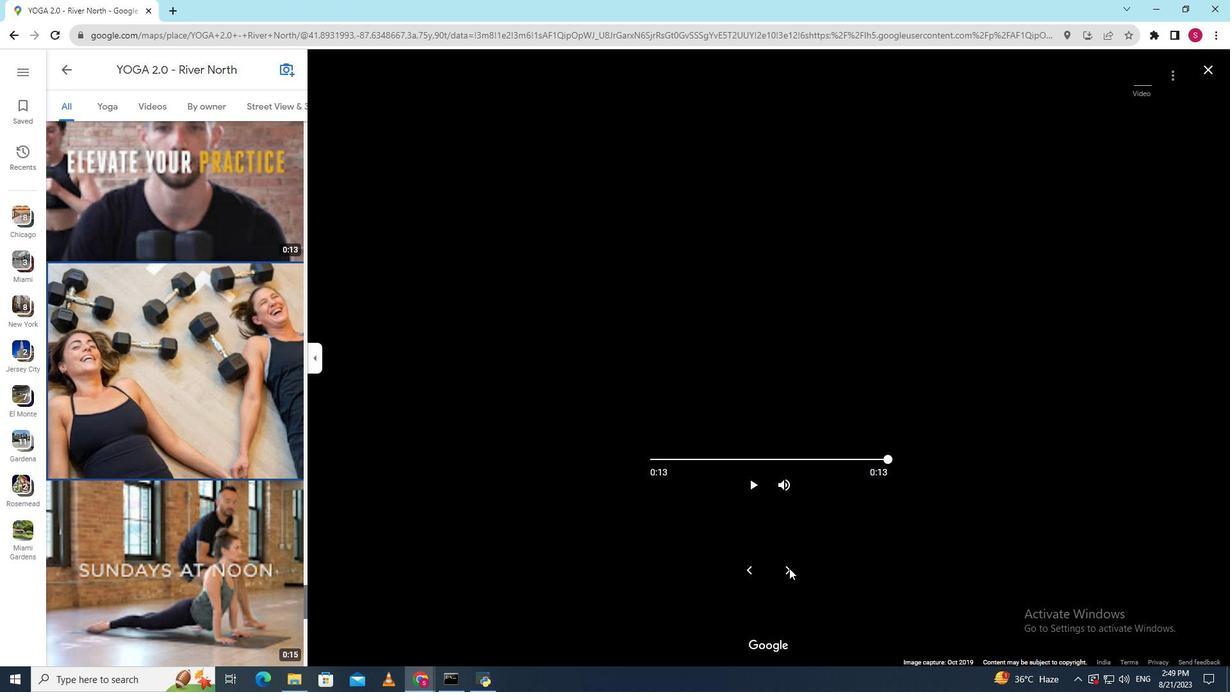 
Action: Mouse moved to (750, 483)
Screenshot: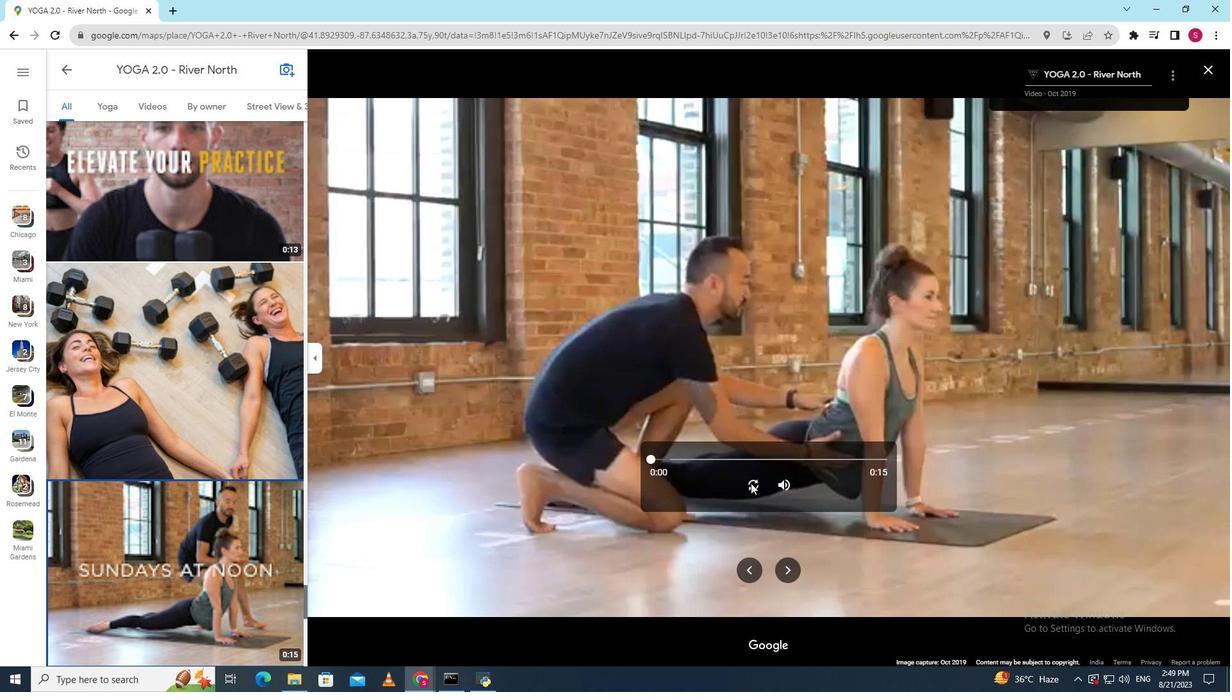 
Action: Mouse pressed left at (750, 483)
Screenshot: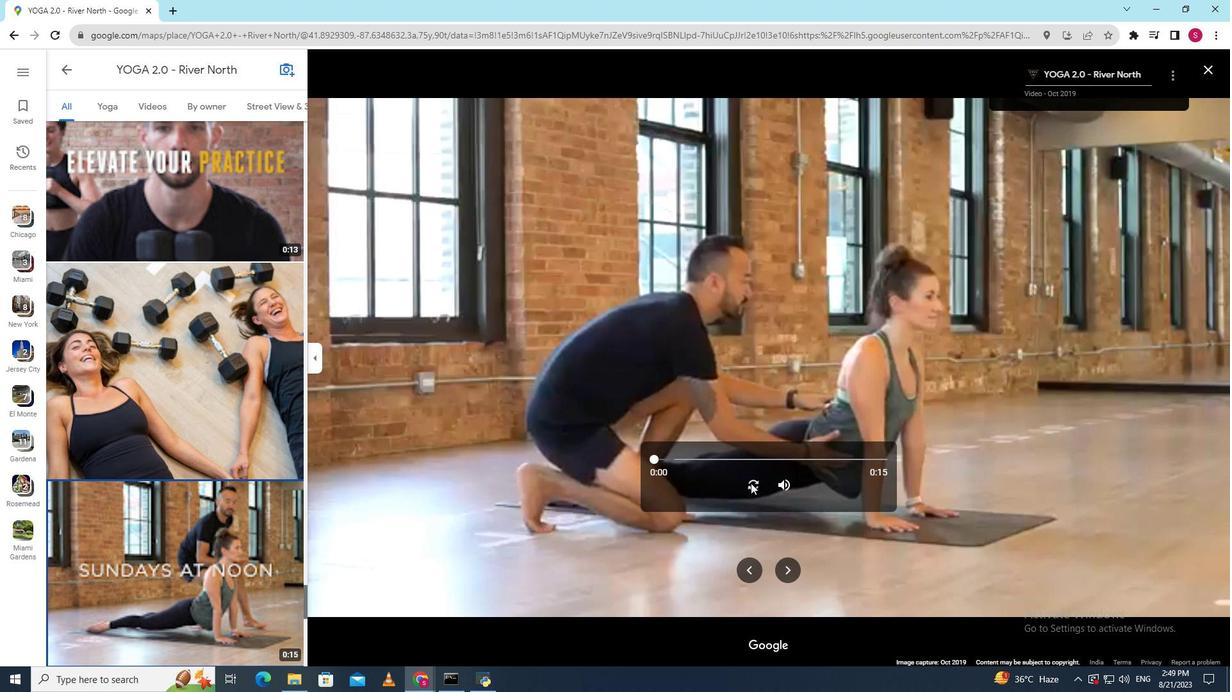 
Action: Mouse moved to (787, 569)
Screenshot: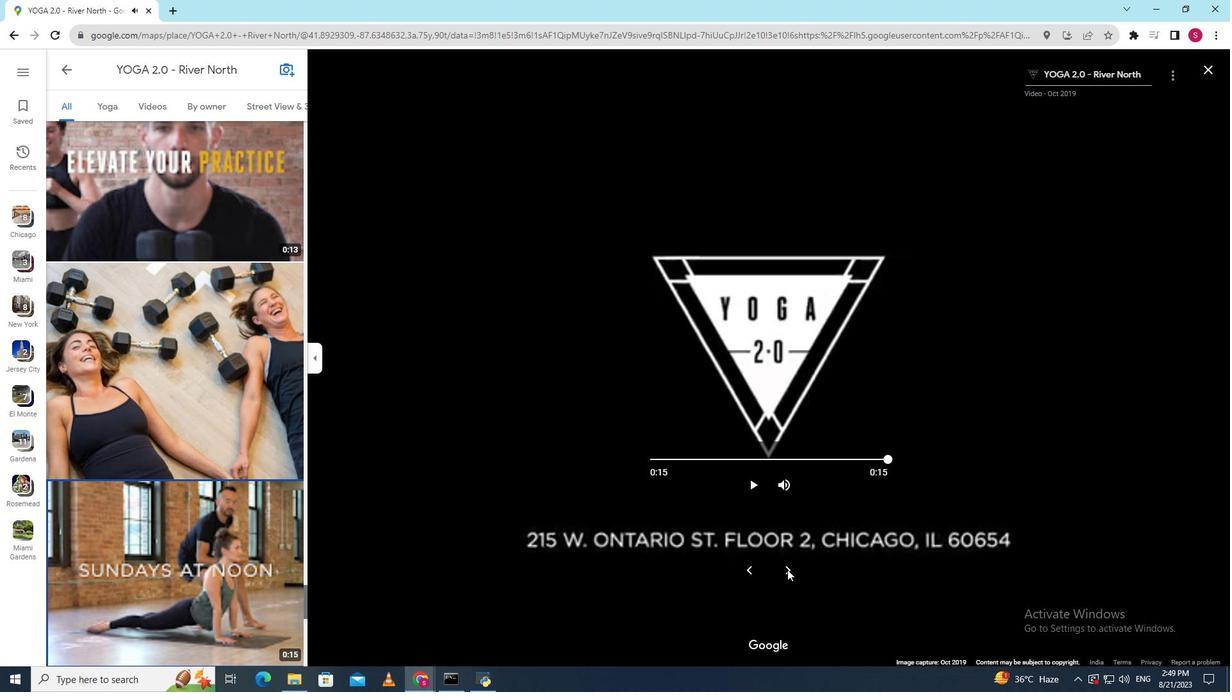 
Action: Mouse pressed left at (787, 569)
Screenshot: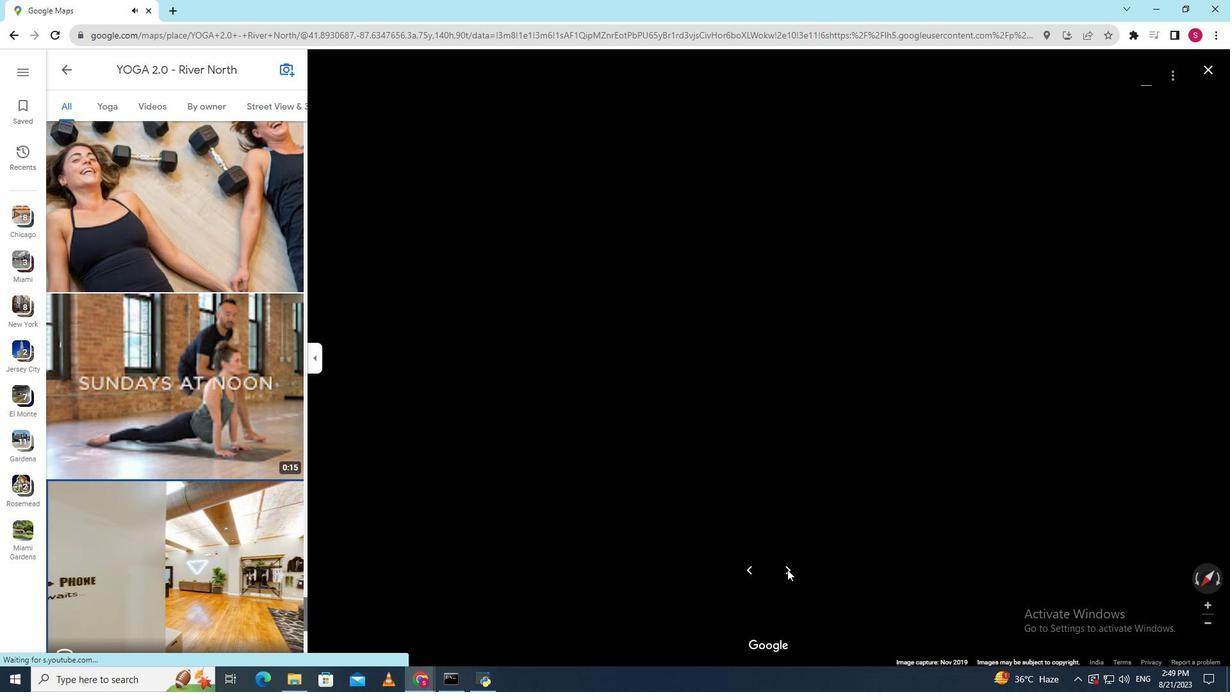 
Action: Mouse pressed left at (787, 569)
Screenshot: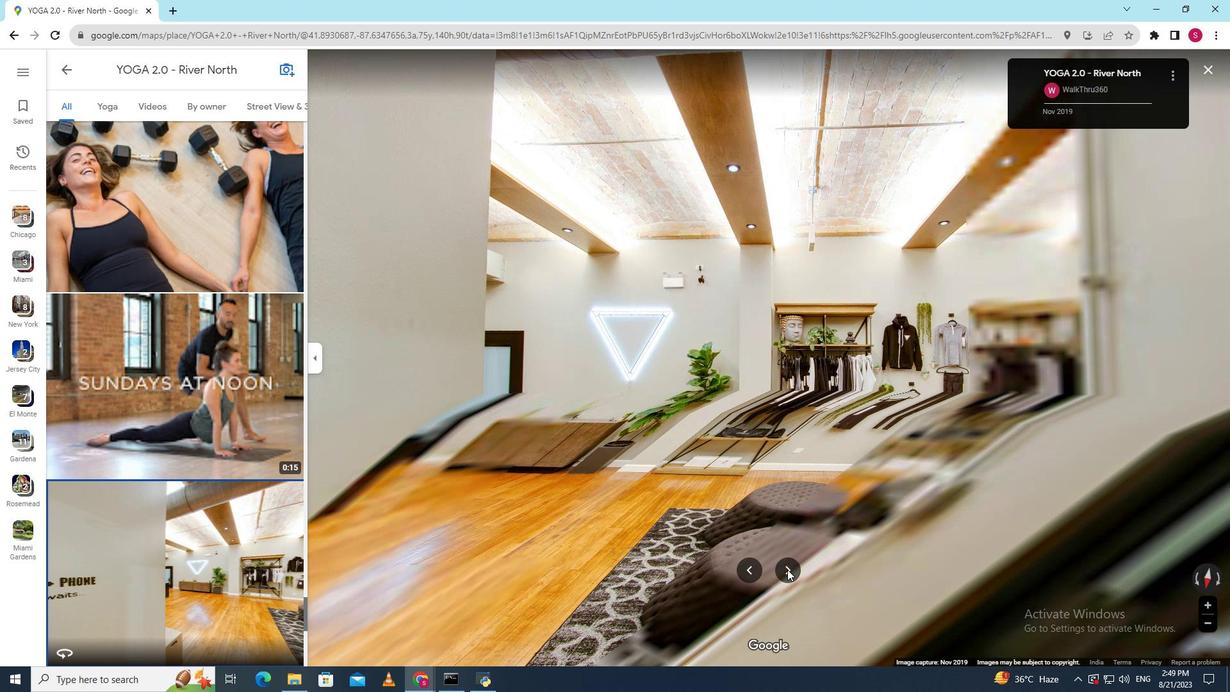
Action: Mouse pressed left at (787, 569)
Screenshot: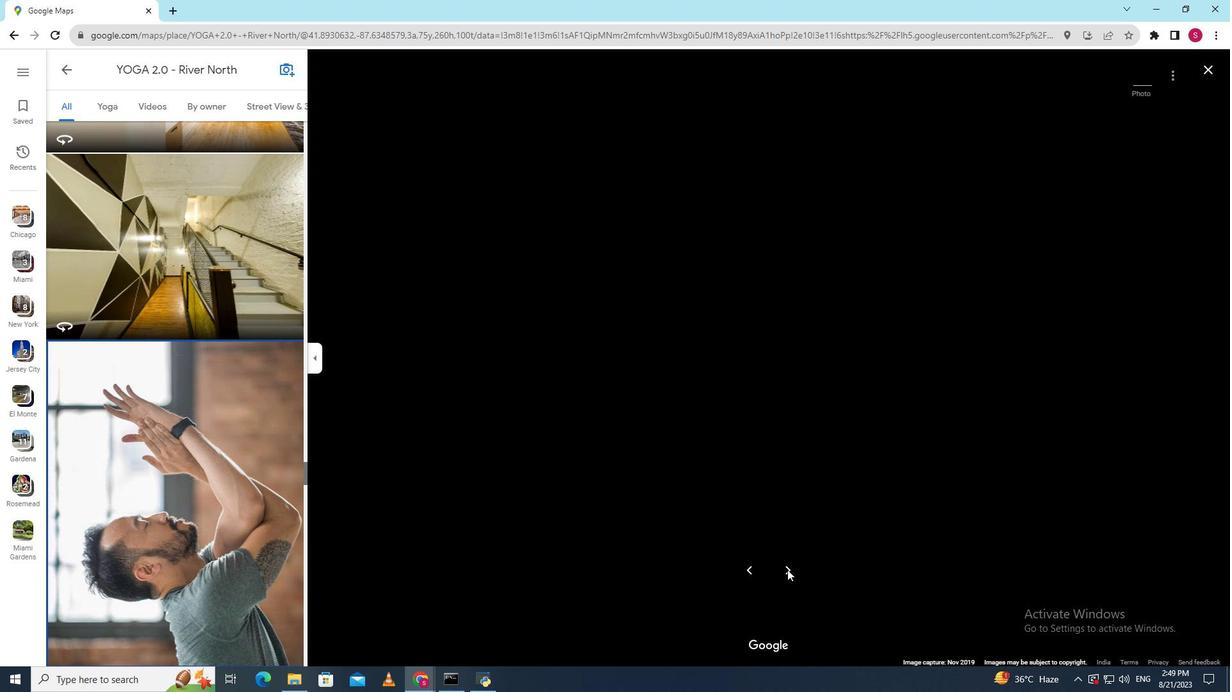
Action: Mouse pressed left at (787, 569)
Screenshot: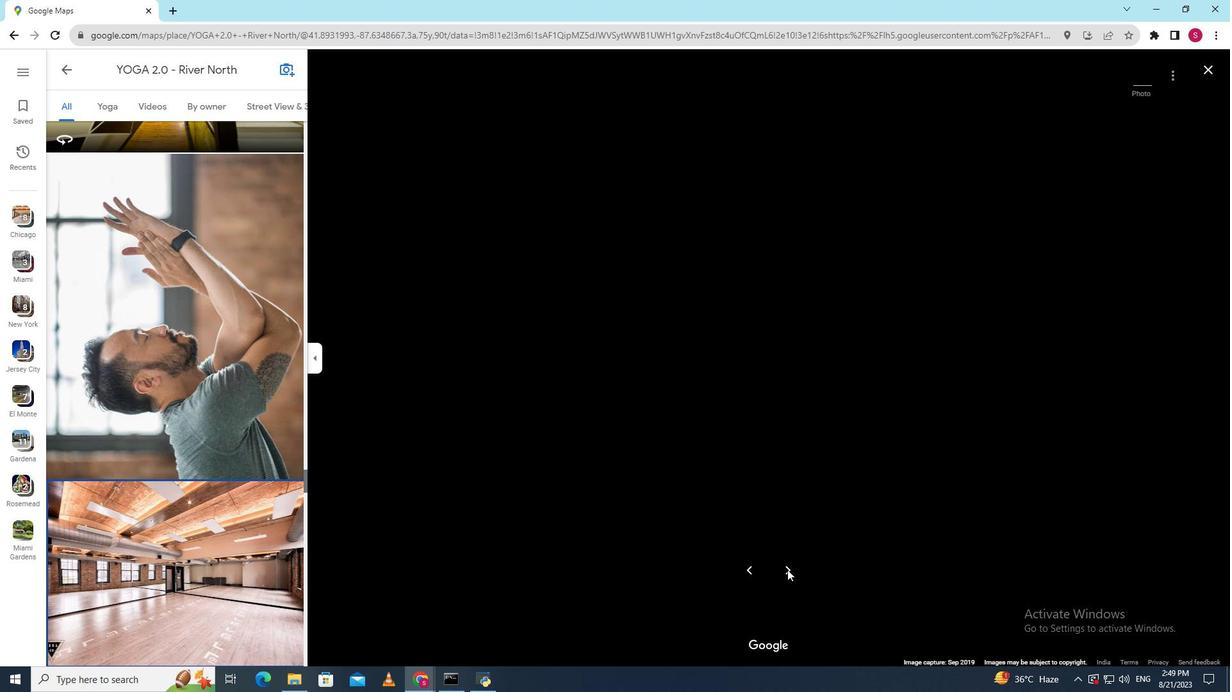 
Action: Mouse pressed left at (787, 569)
Screenshot: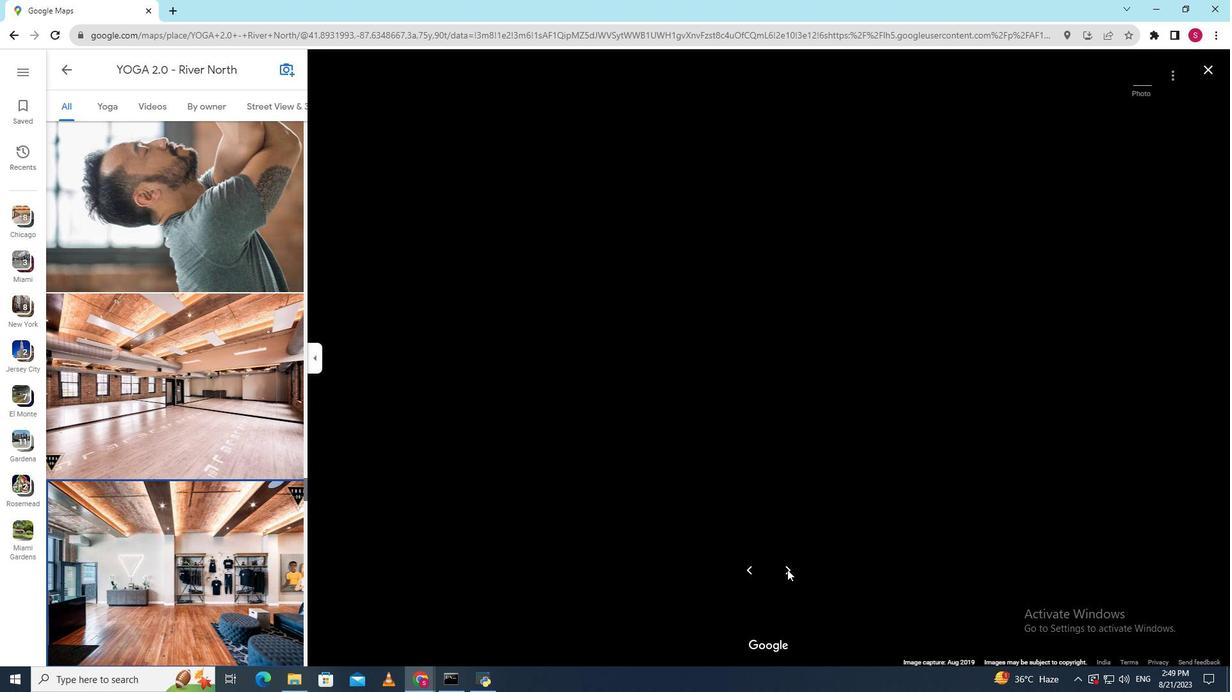 
Action: Mouse pressed left at (787, 569)
Screenshot: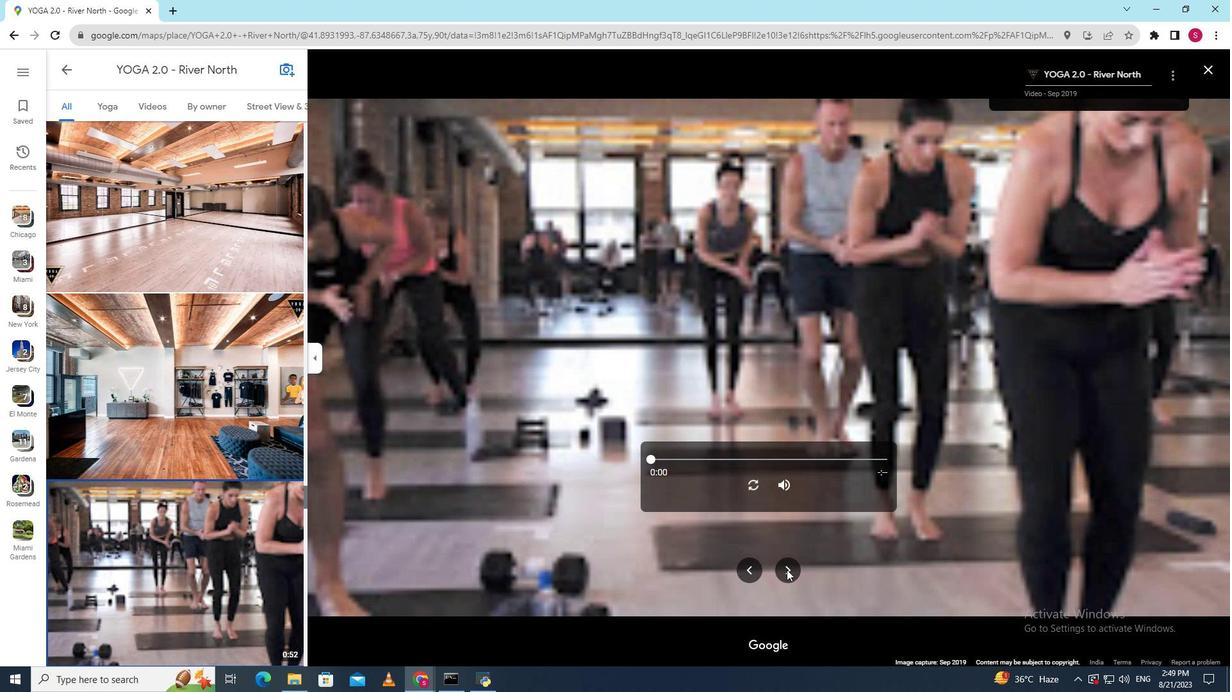 
Action: Mouse moved to (753, 483)
Screenshot: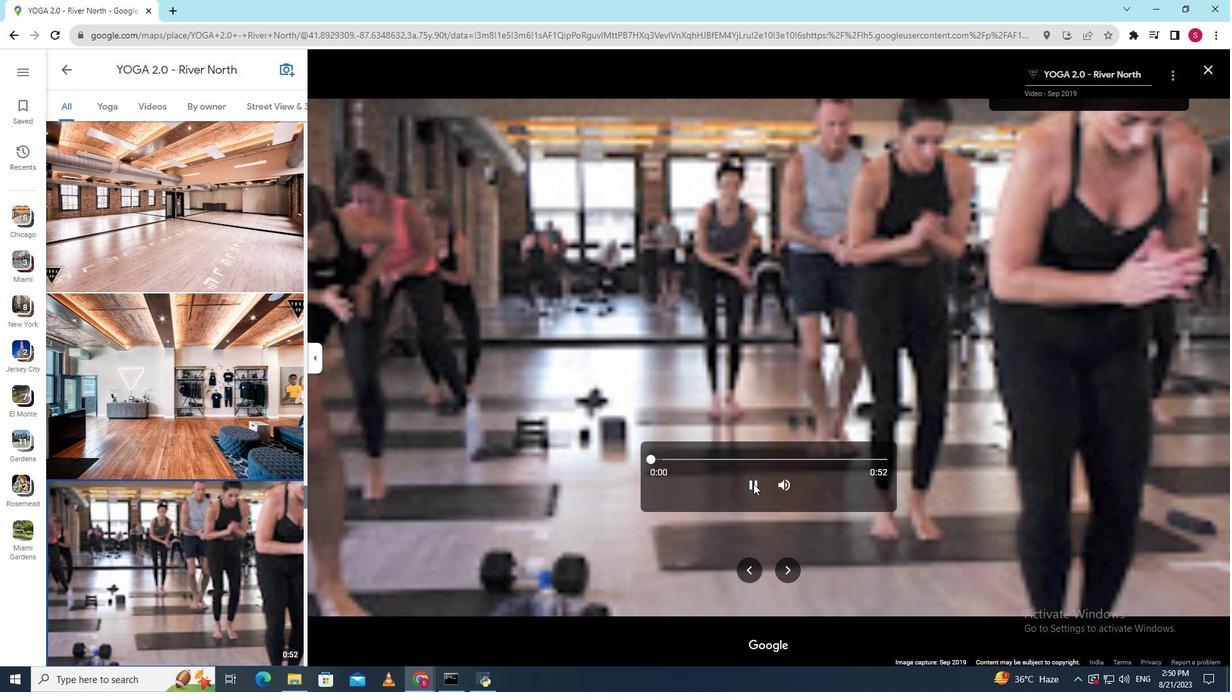 
Action: Mouse pressed left at (753, 483)
Screenshot: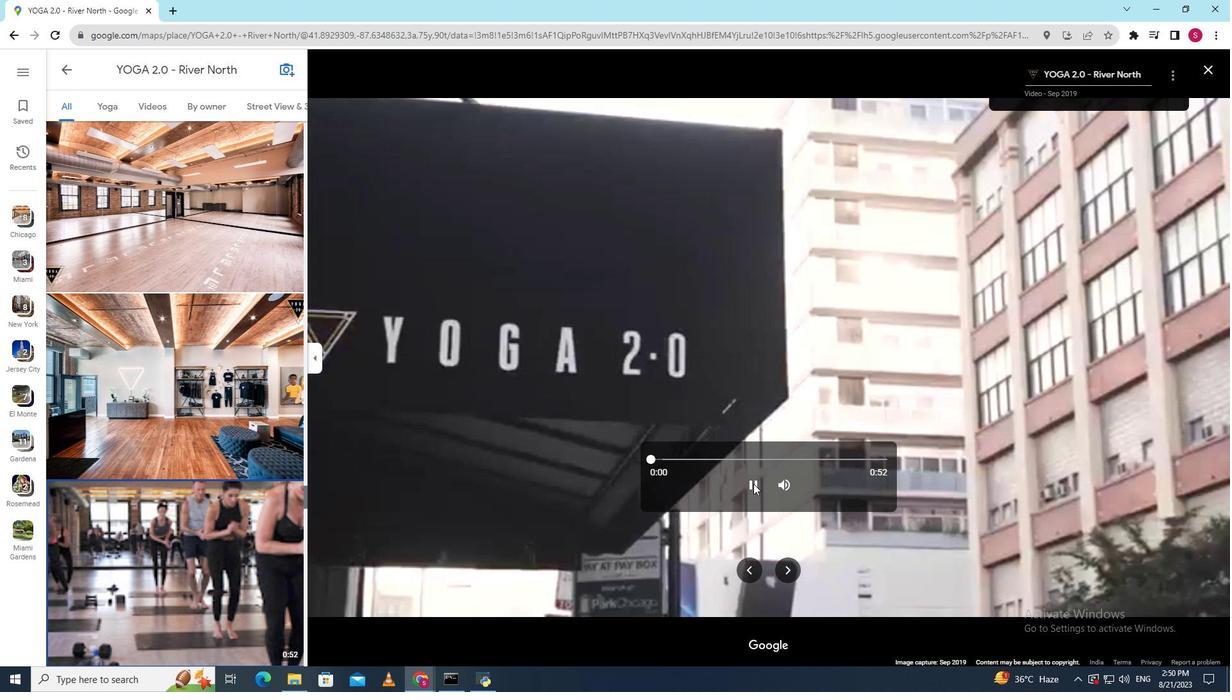 
Action: Mouse moved to (787, 569)
Screenshot: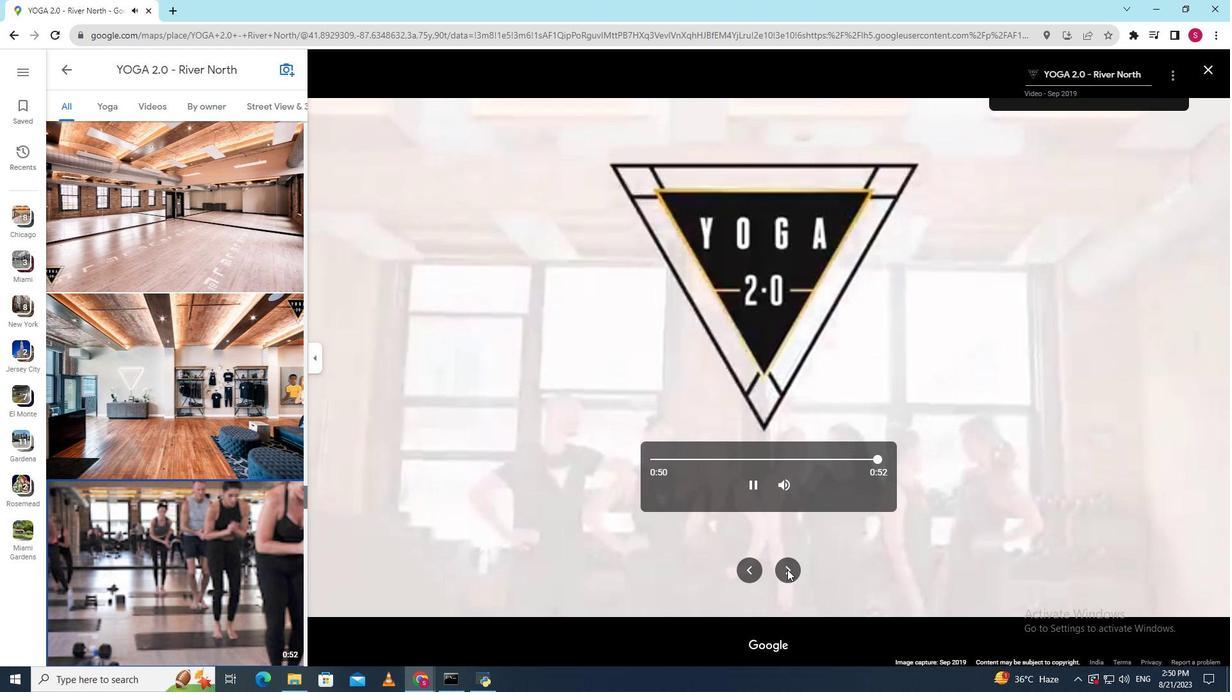 
Action: Mouse pressed left at (787, 569)
Screenshot: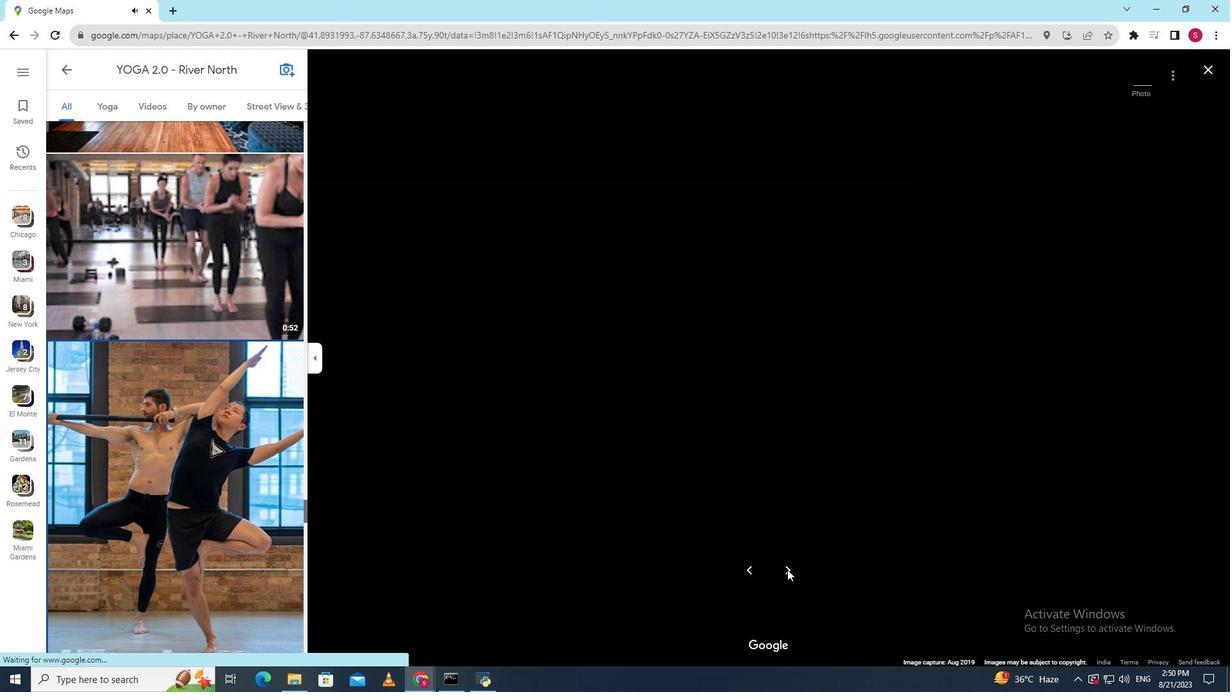 
Action: Mouse pressed left at (787, 569)
Screenshot: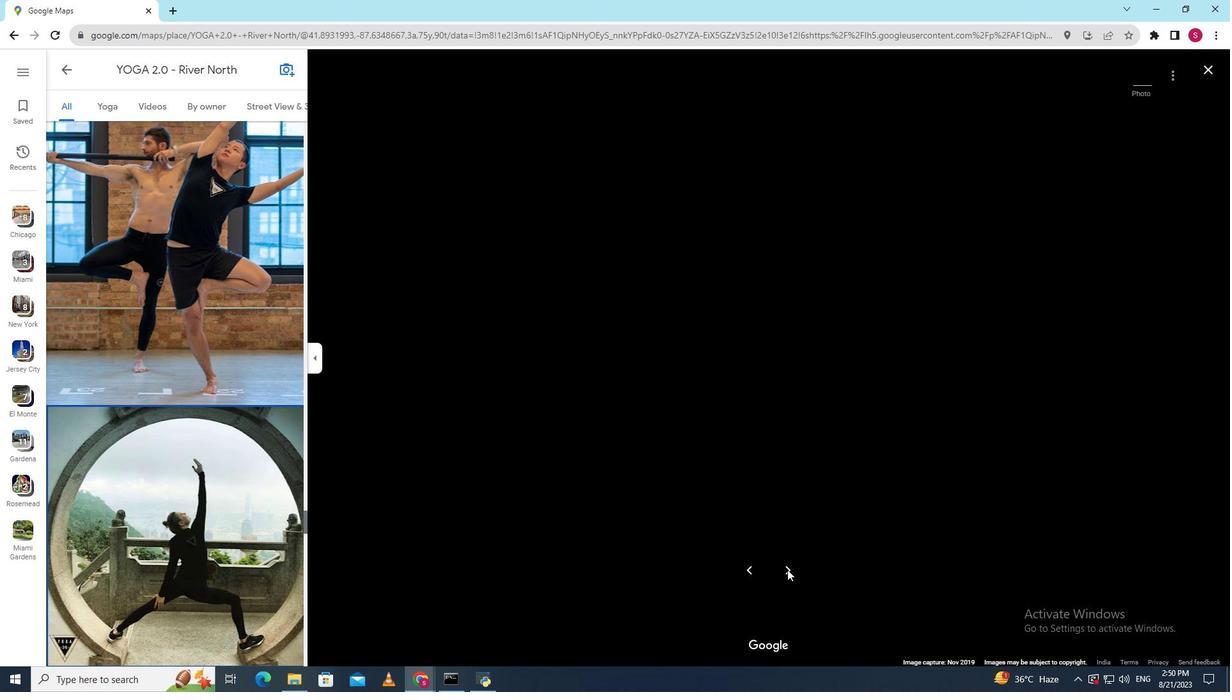 
Action: Mouse pressed left at (787, 569)
Screenshot: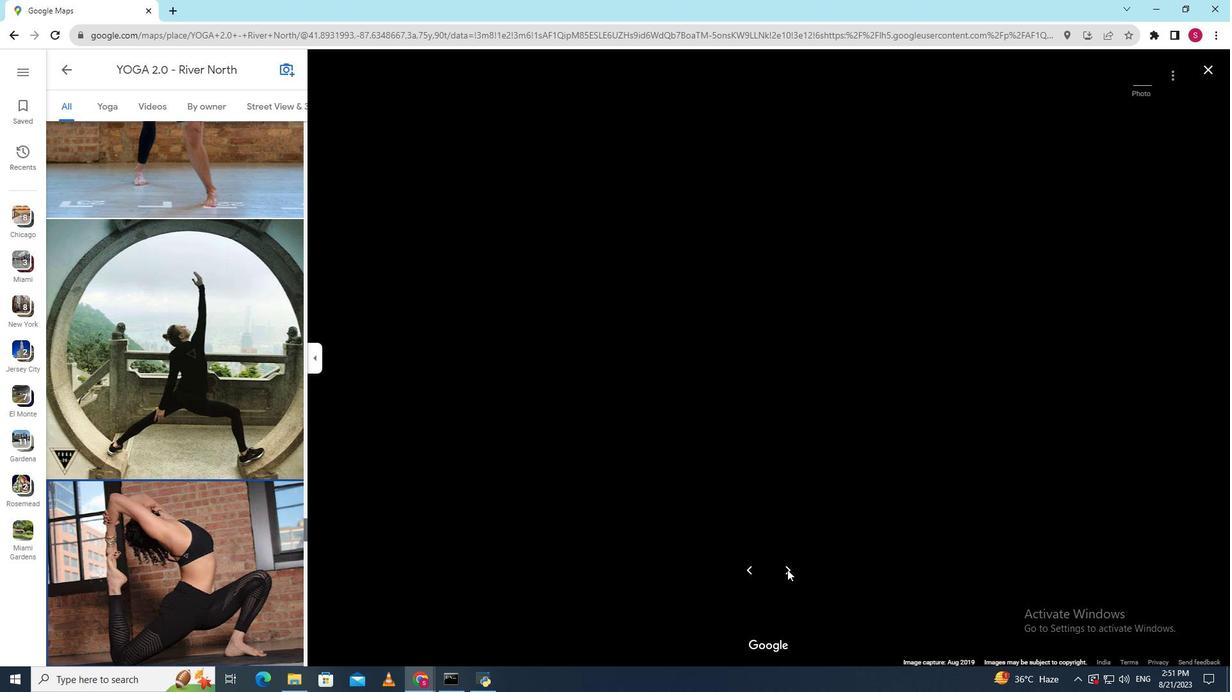 
Action: Mouse pressed left at (787, 569)
Screenshot: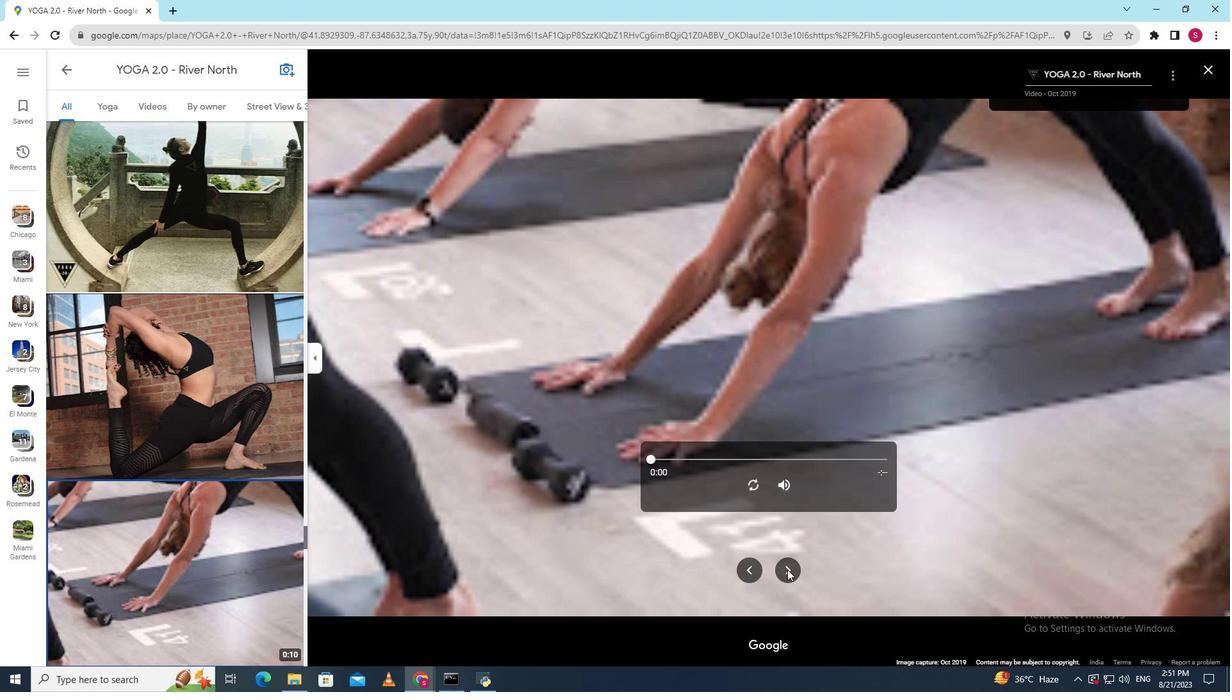 
Action: Mouse moved to (752, 486)
Screenshot: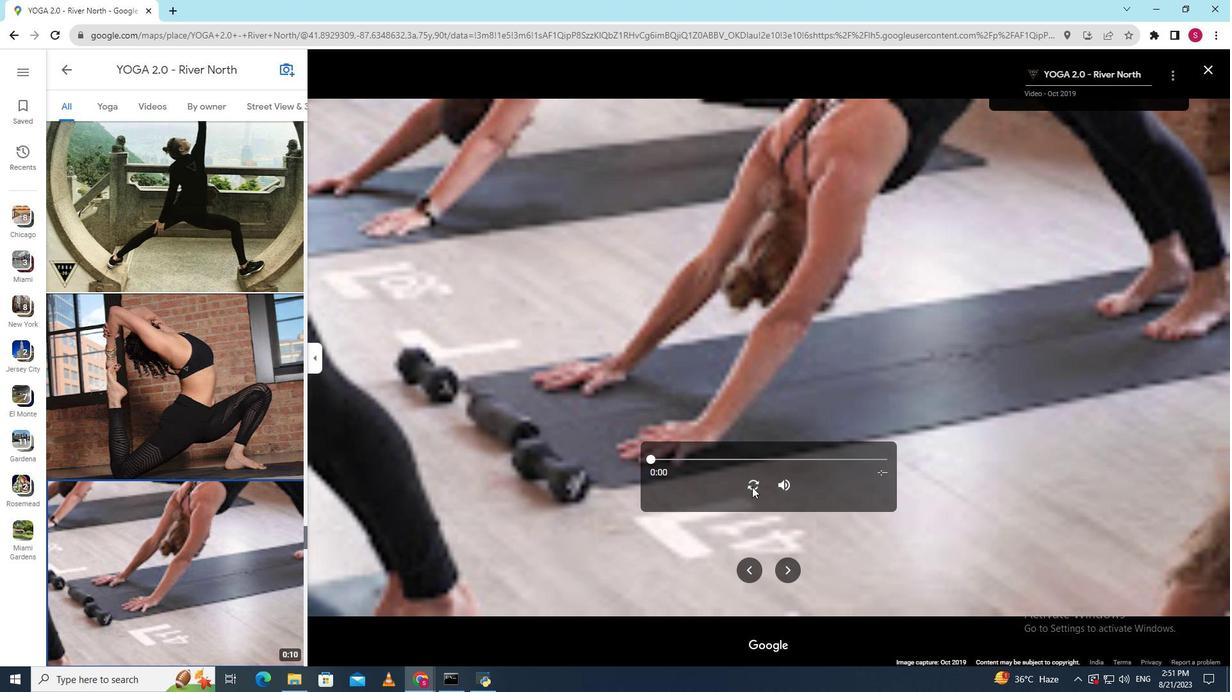 
Action: Mouse pressed left at (752, 486)
Screenshot: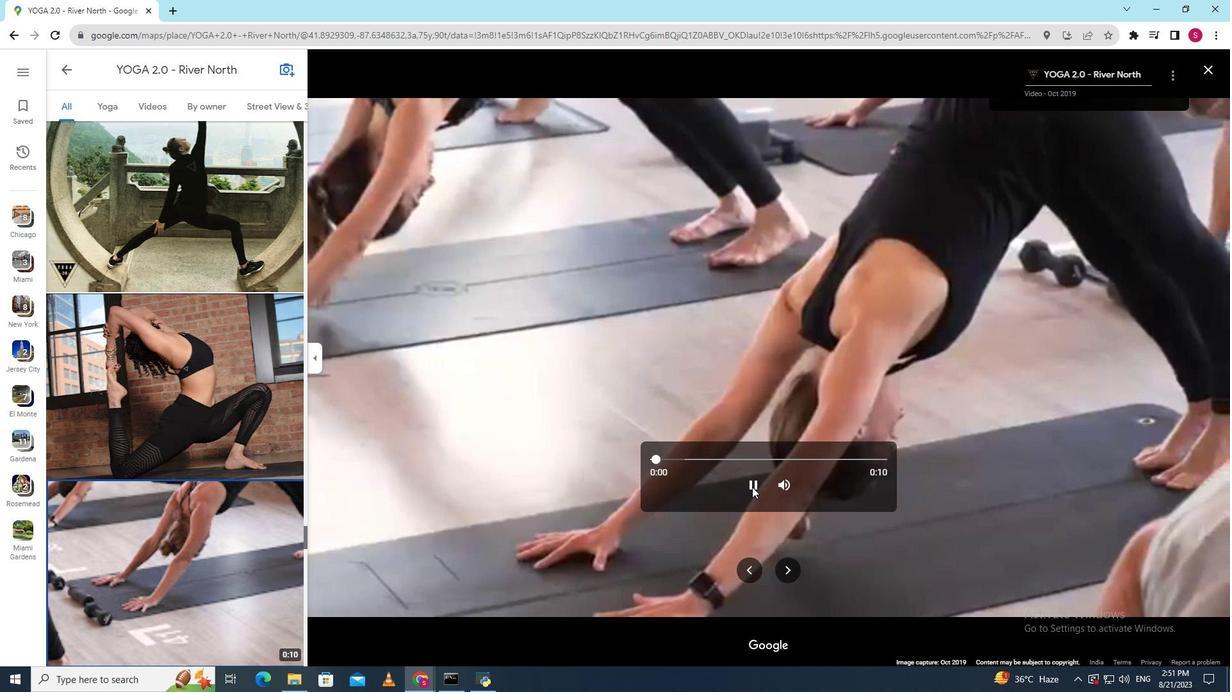 
Action: Mouse moved to (788, 564)
Screenshot: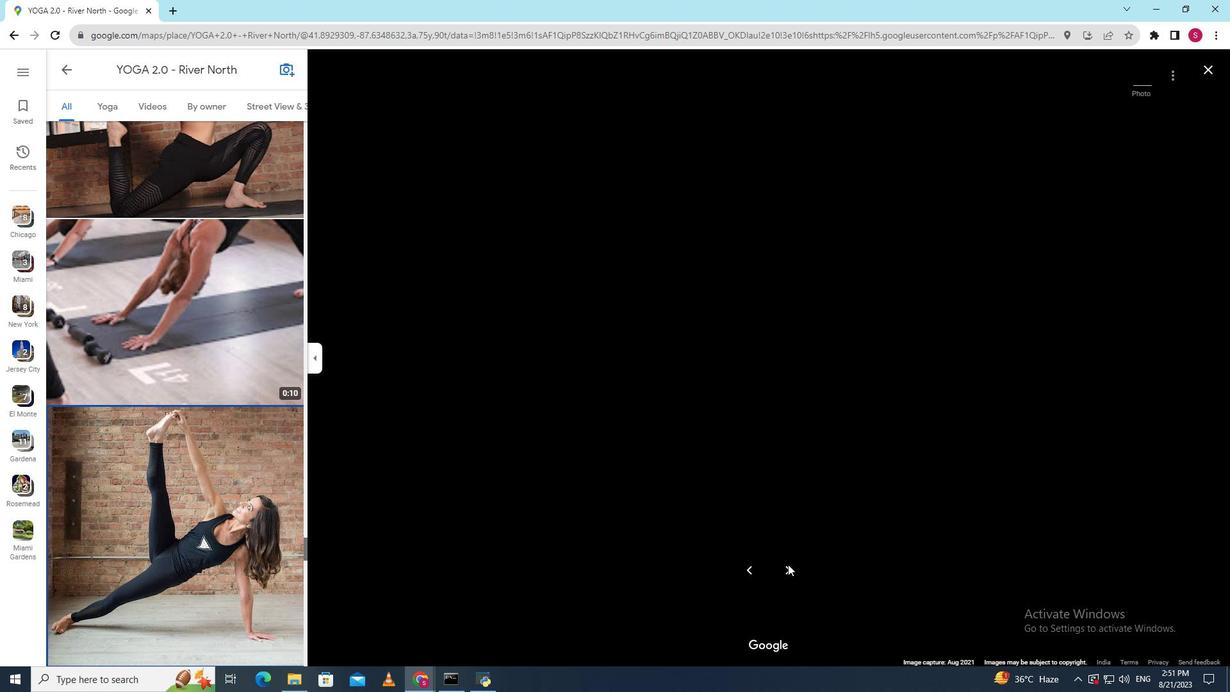 
Action: Mouse pressed left at (788, 564)
Screenshot: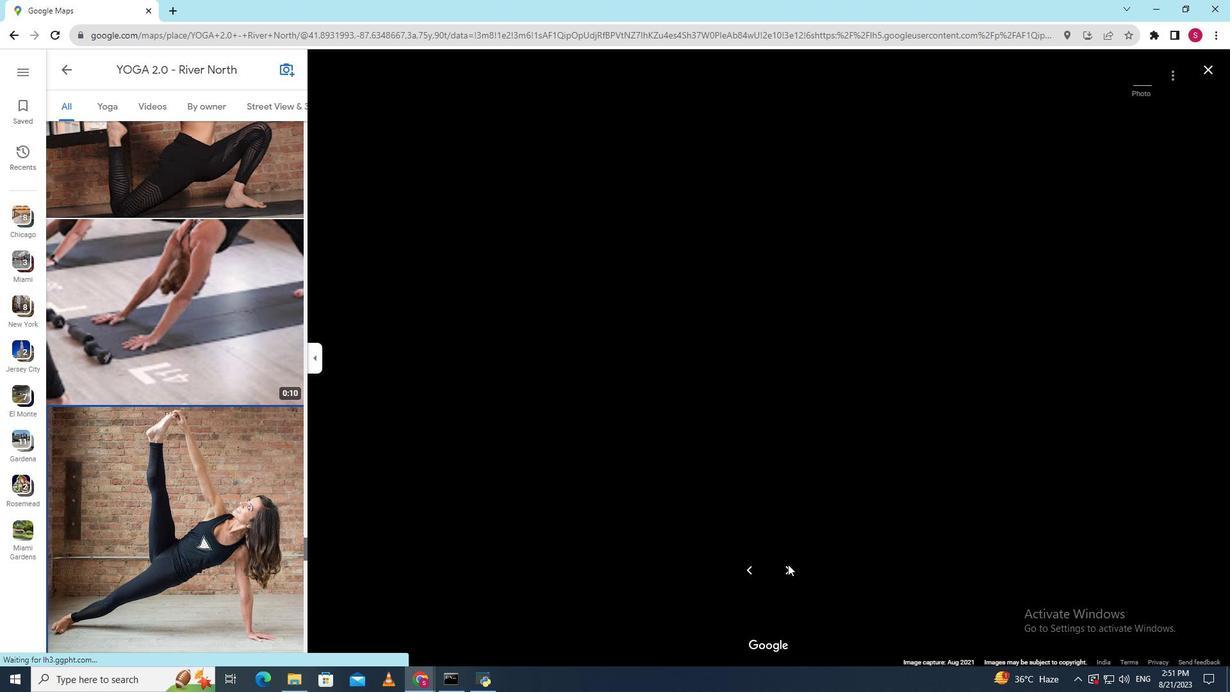 
Action: Mouse pressed left at (788, 564)
Screenshot: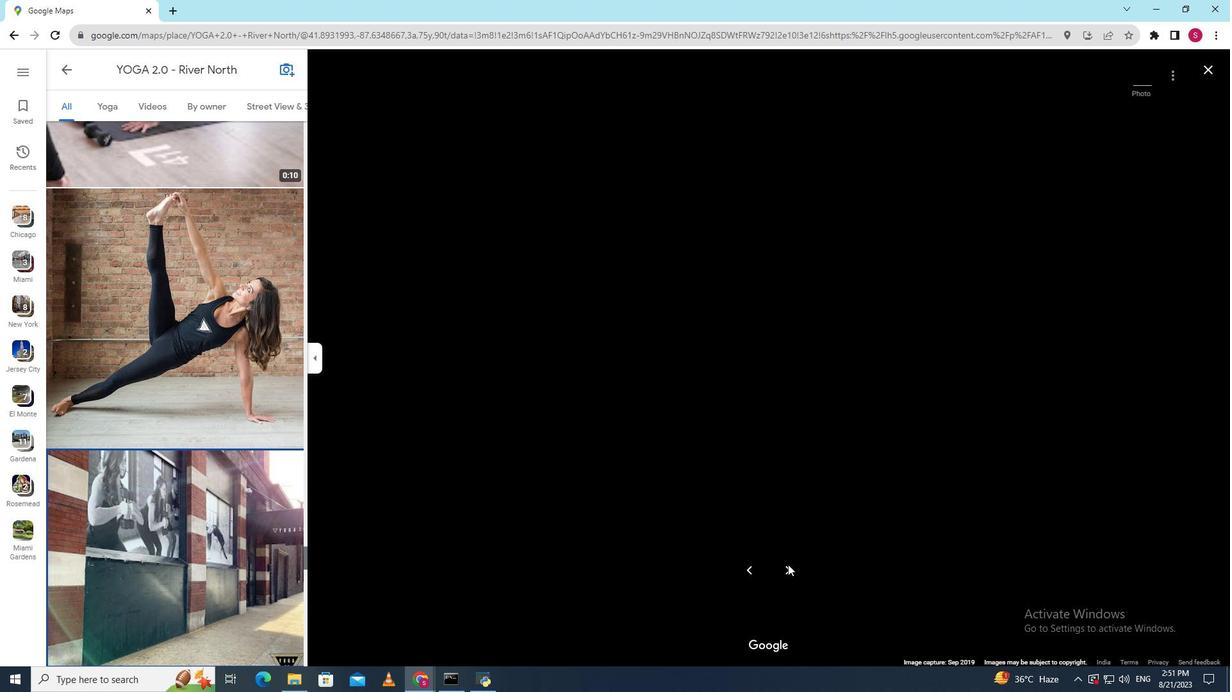 
Action: Mouse moved to (788, 569)
Screenshot: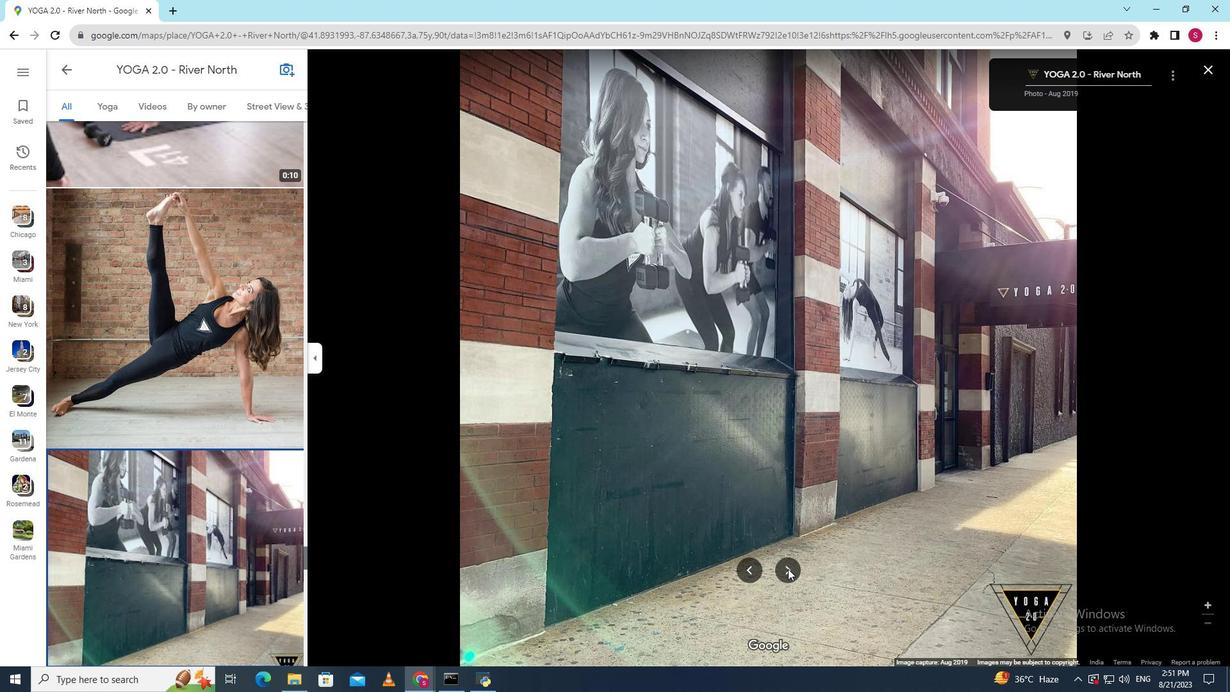 
Action: Mouse pressed left at (788, 569)
Screenshot: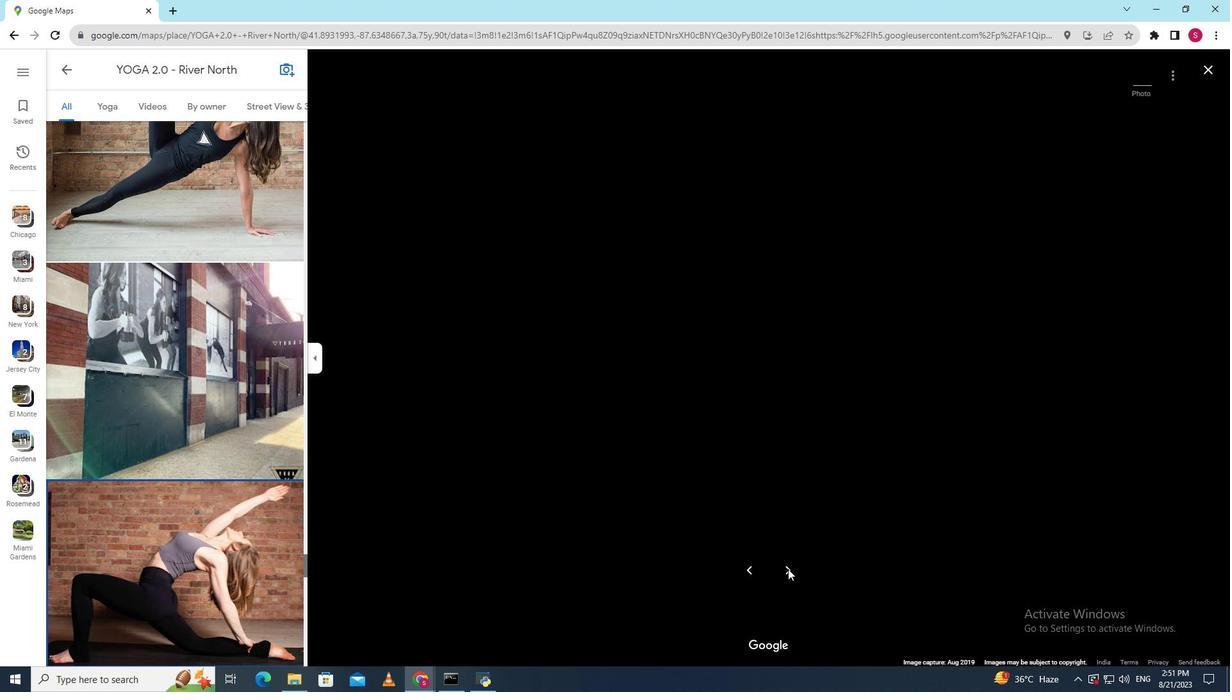 
Action: Mouse moved to (788, 569)
Screenshot: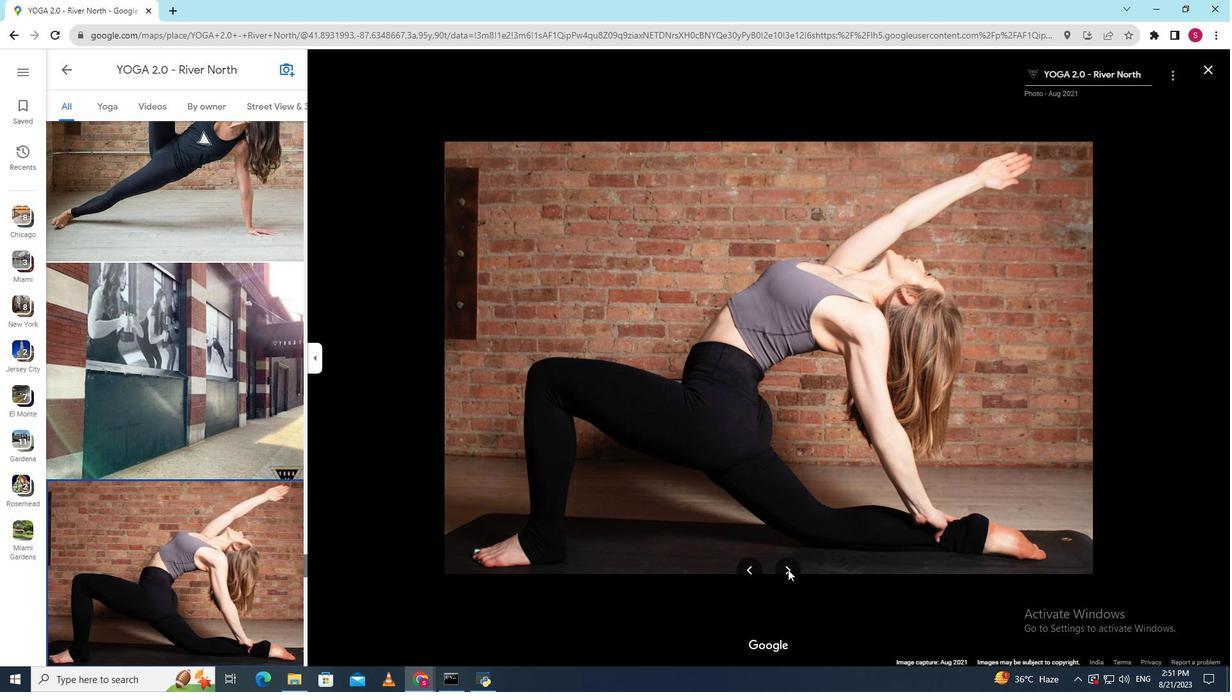 
Action: Mouse pressed left at (788, 569)
Screenshot: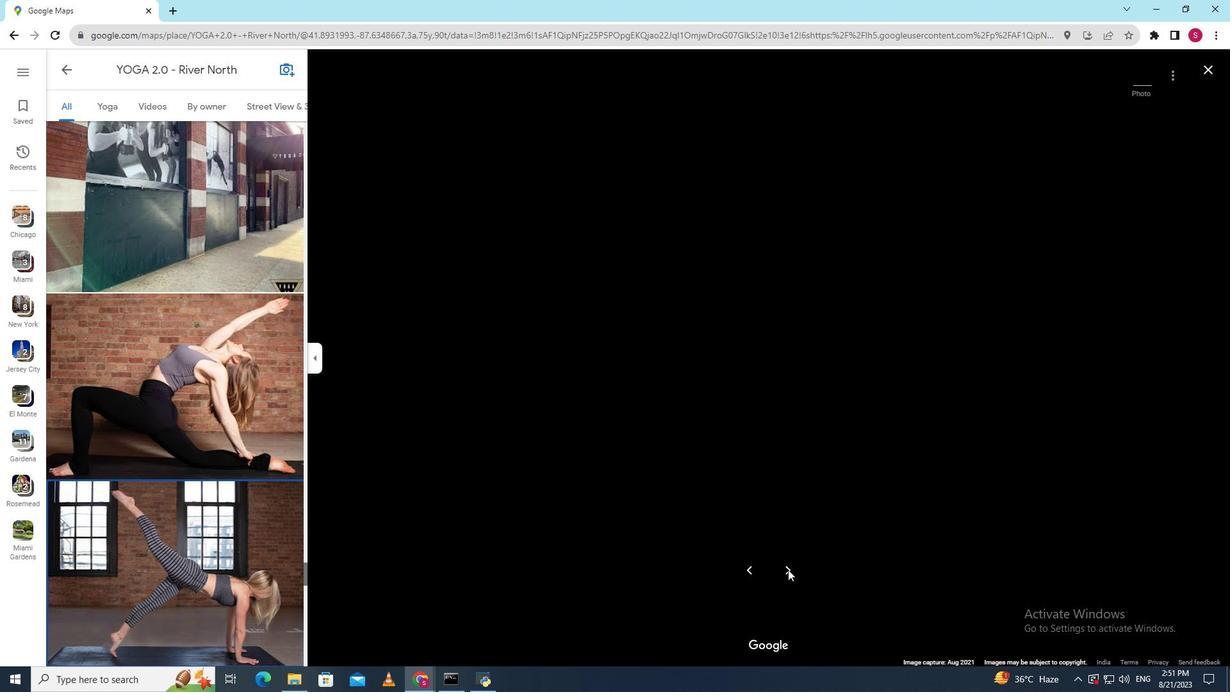 
Action: Mouse pressed left at (788, 569)
Screenshot: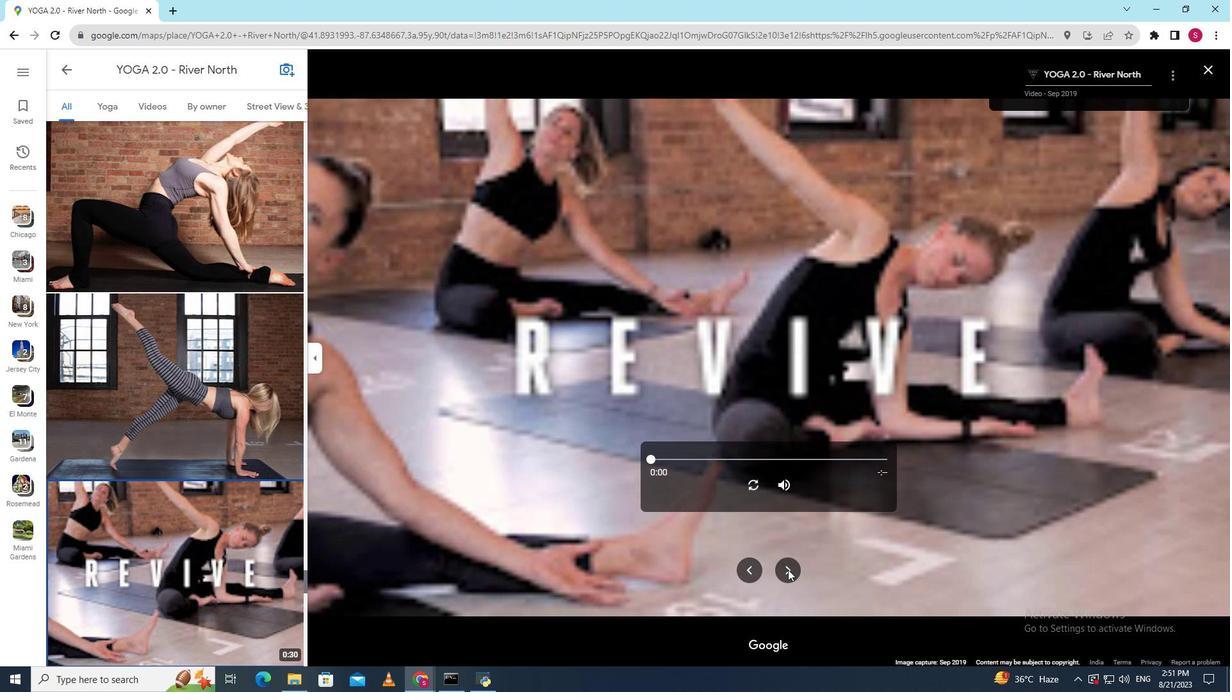 
Action: Mouse moved to (753, 488)
Screenshot: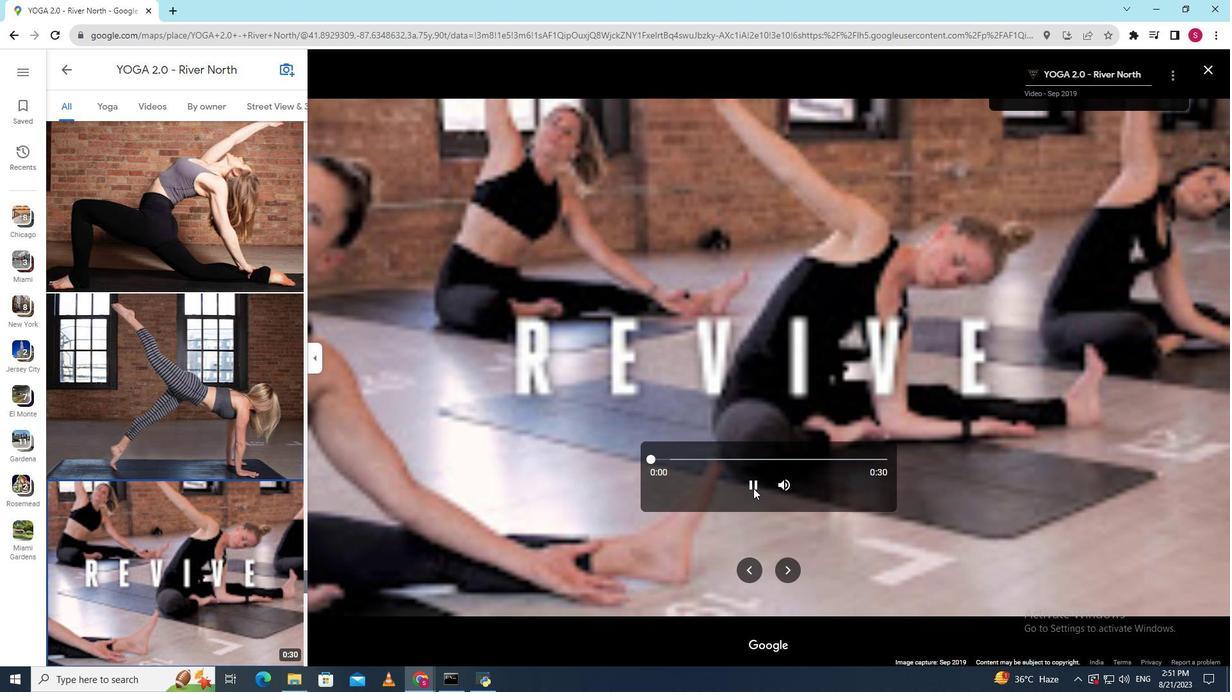 
Action: Mouse pressed left at (753, 488)
Screenshot: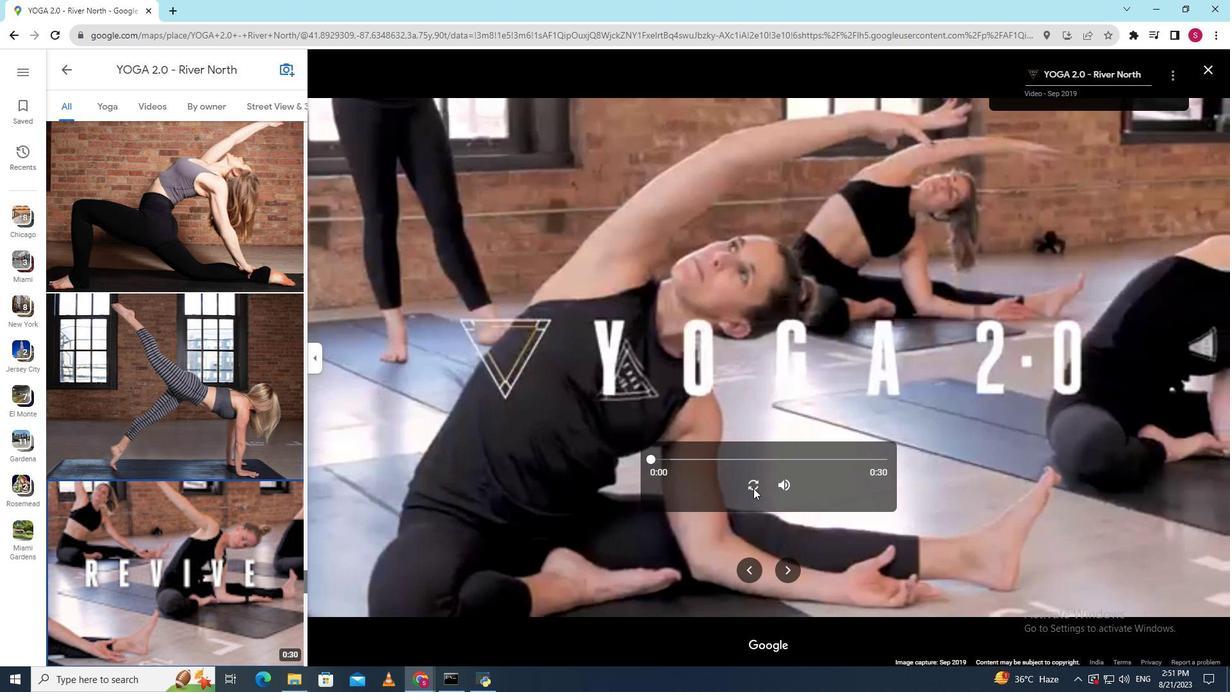 
Action: Mouse moved to (785, 572)
Screenshot: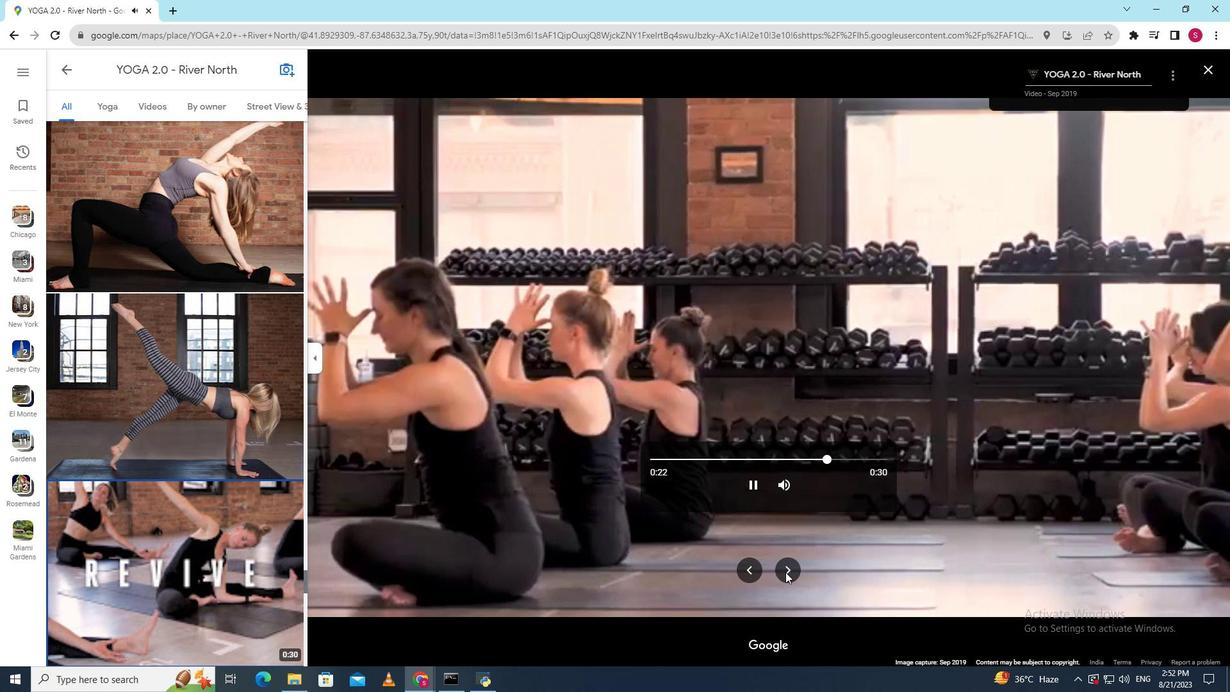 
Action: Mouse pressed left at (785, 572)
Screenshot: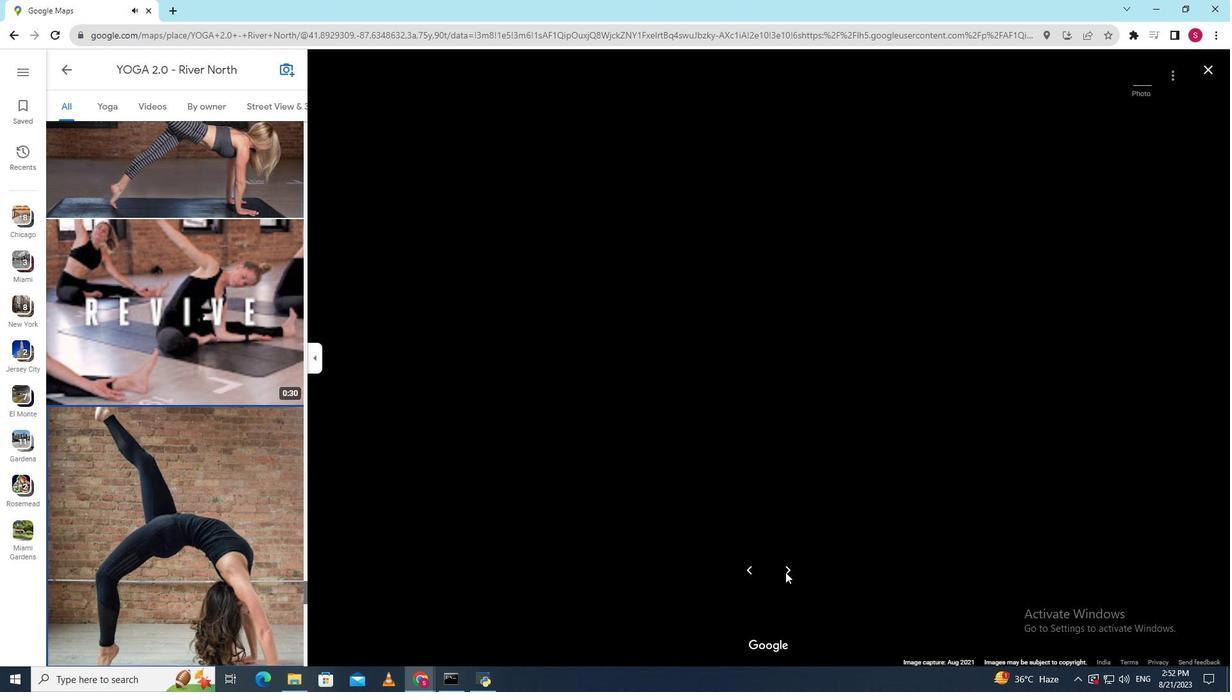
Action: Mouse pressed left at (785, 572)
Screenshot: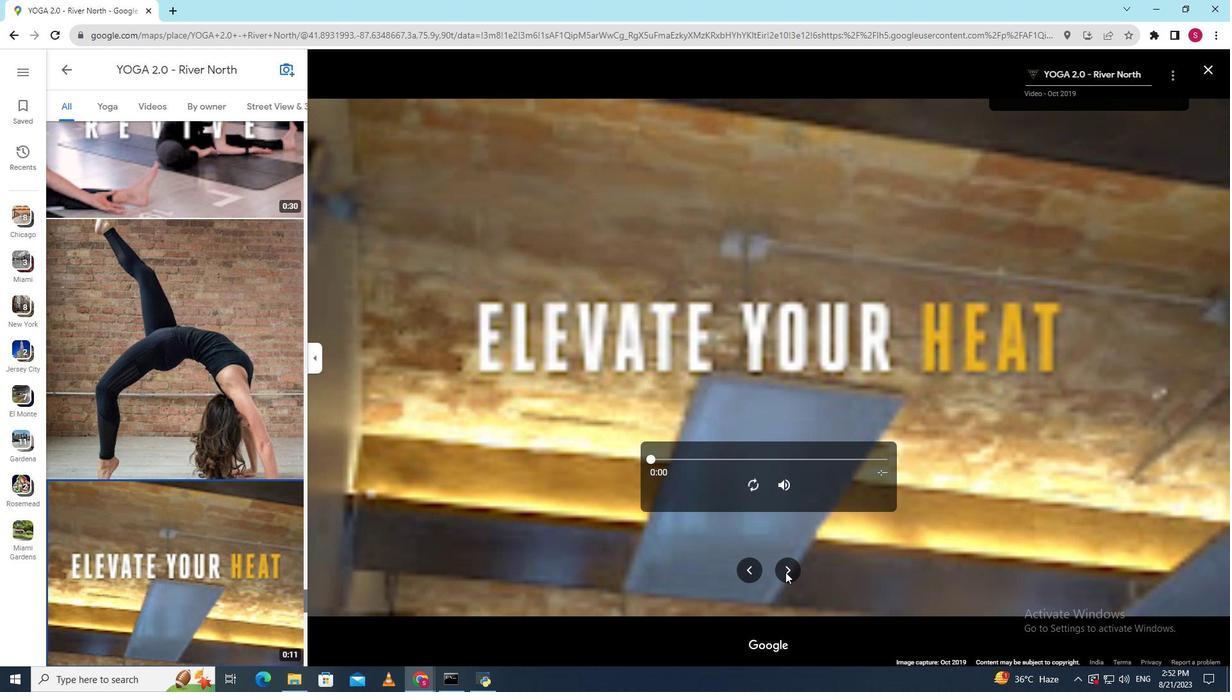 
Action: Mouse moved to (753, 485)
Screenshot: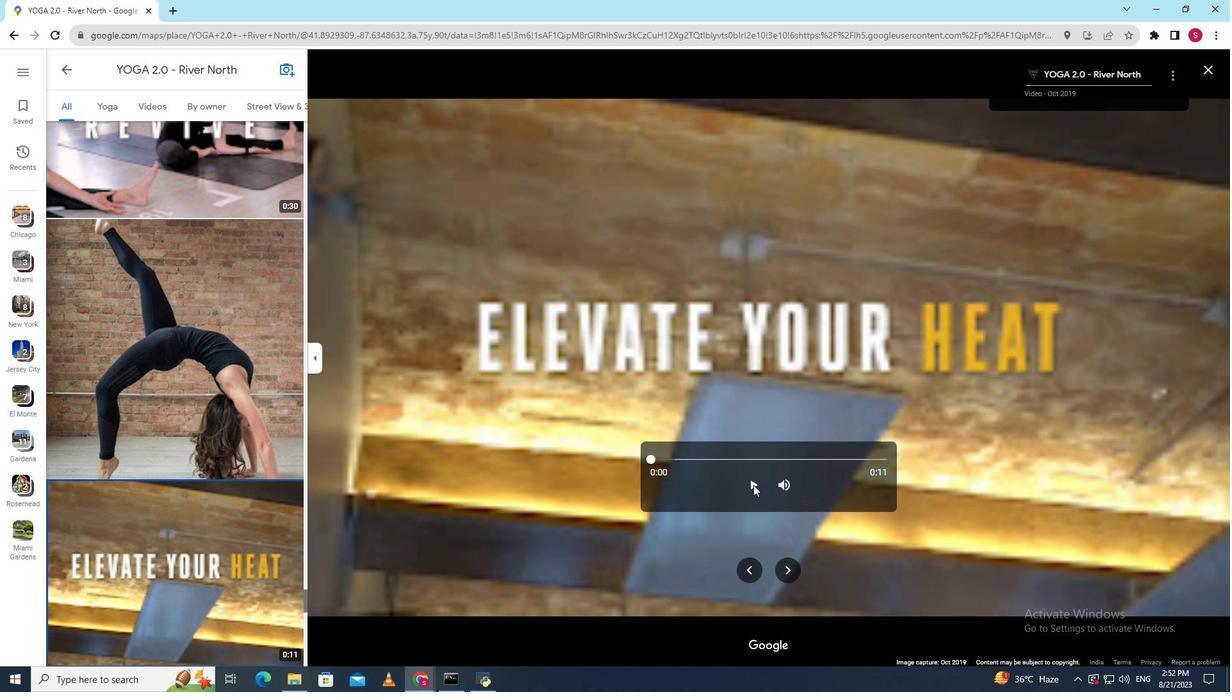 
Action: Mouse pressed left at (753, 485)
Screenshot: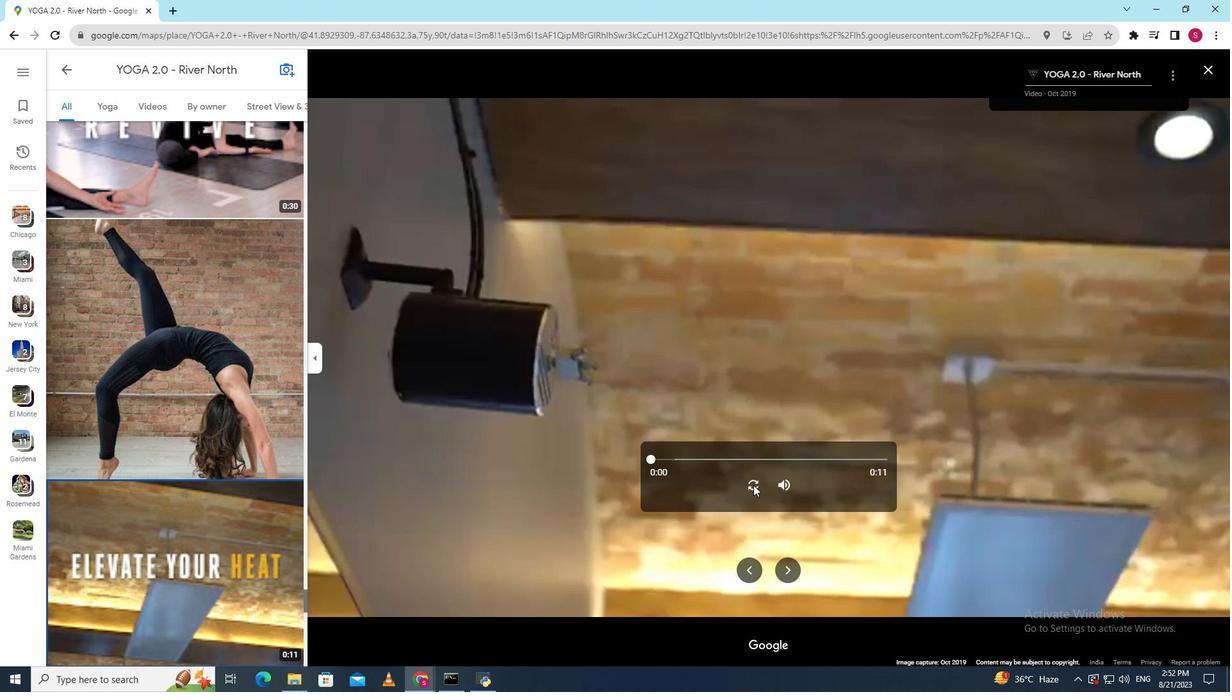 
Action: Mouse moved to (784, 568)
Screenshot: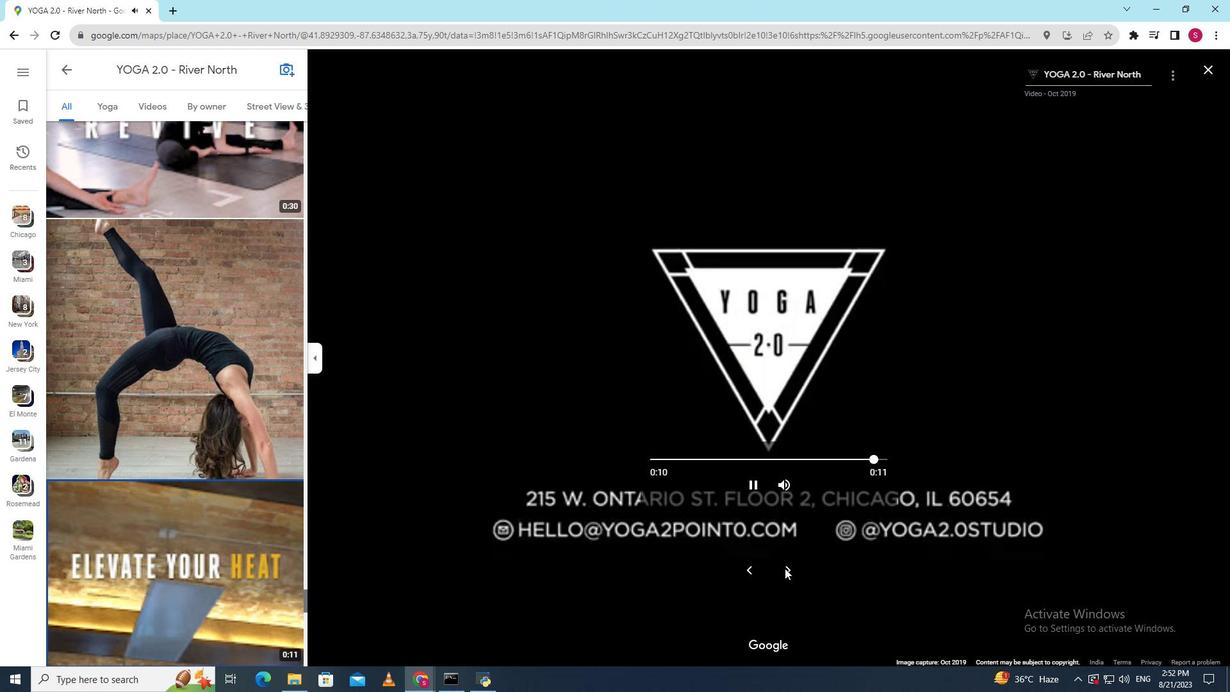 
Action: Mouse pressed left at (784, 568)
Screenshot: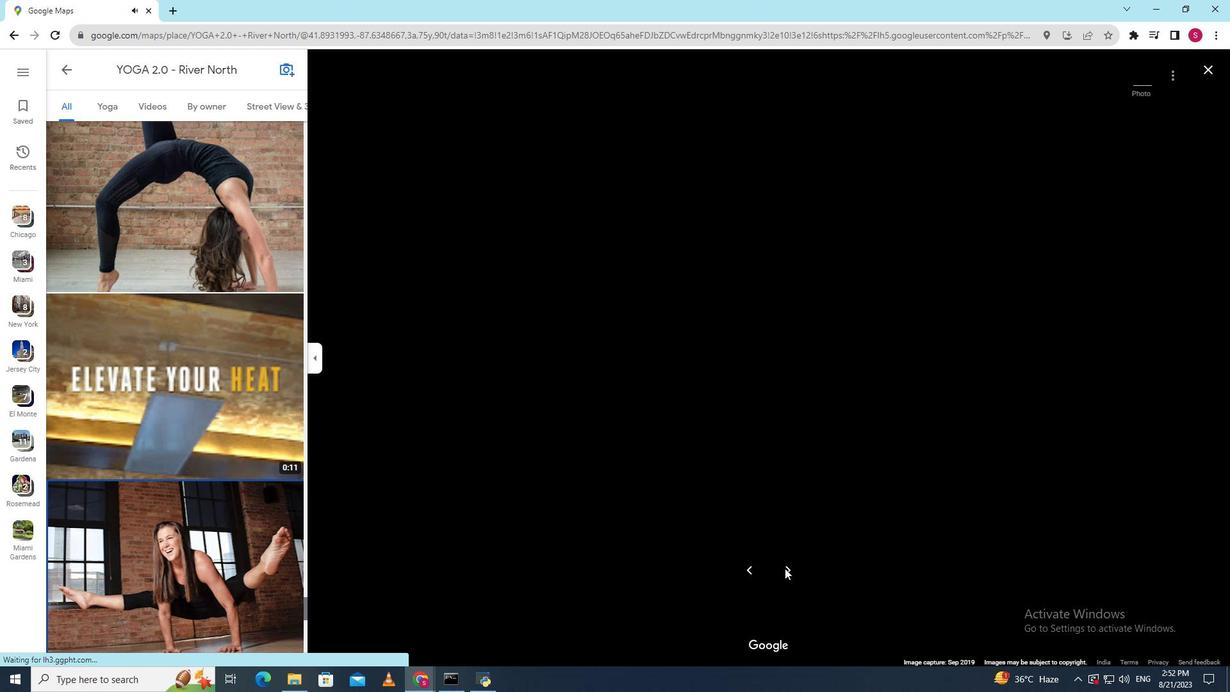 
Action: Mouse moved to (784, 568)
Screenshot: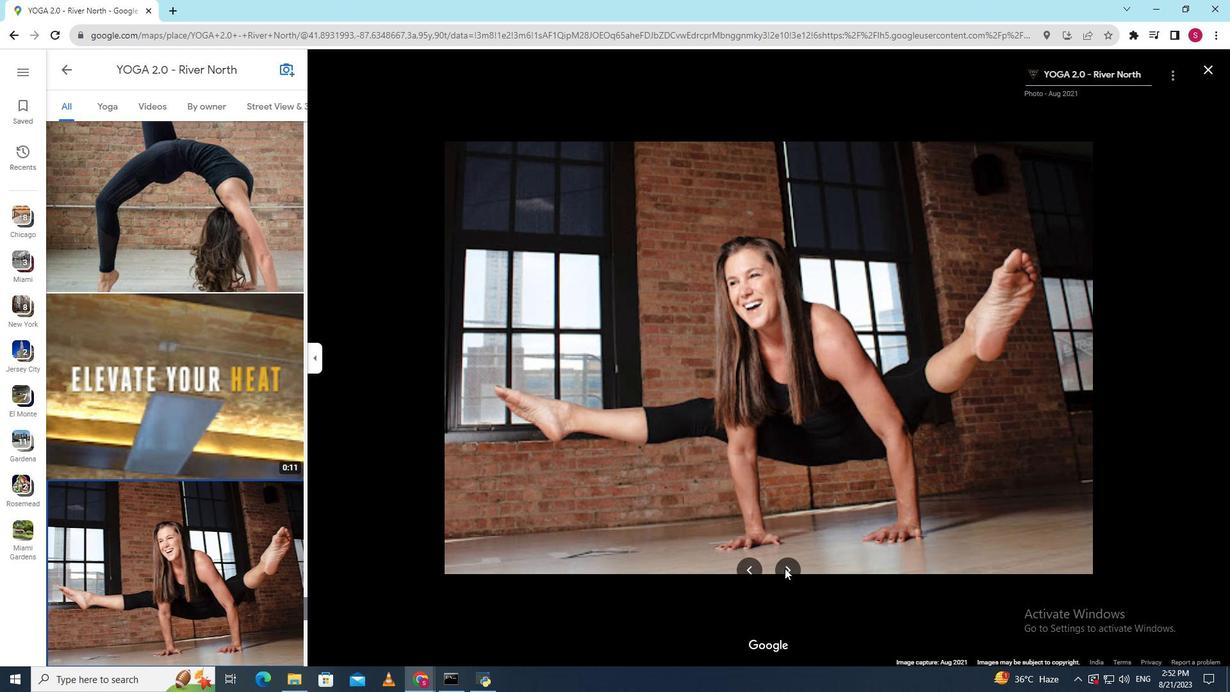 
Action: Mouse pressed left at (784, 568)
Screenshot: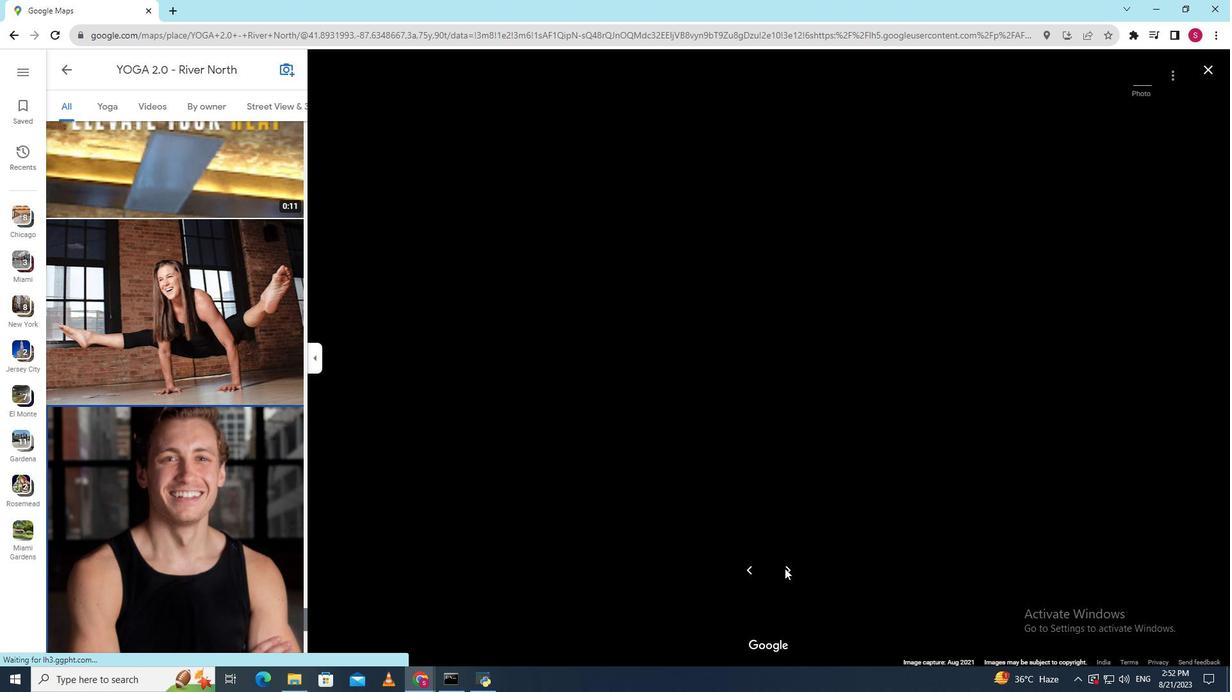 
Action: Mouse pressed left at (784, 568)
Screenshot: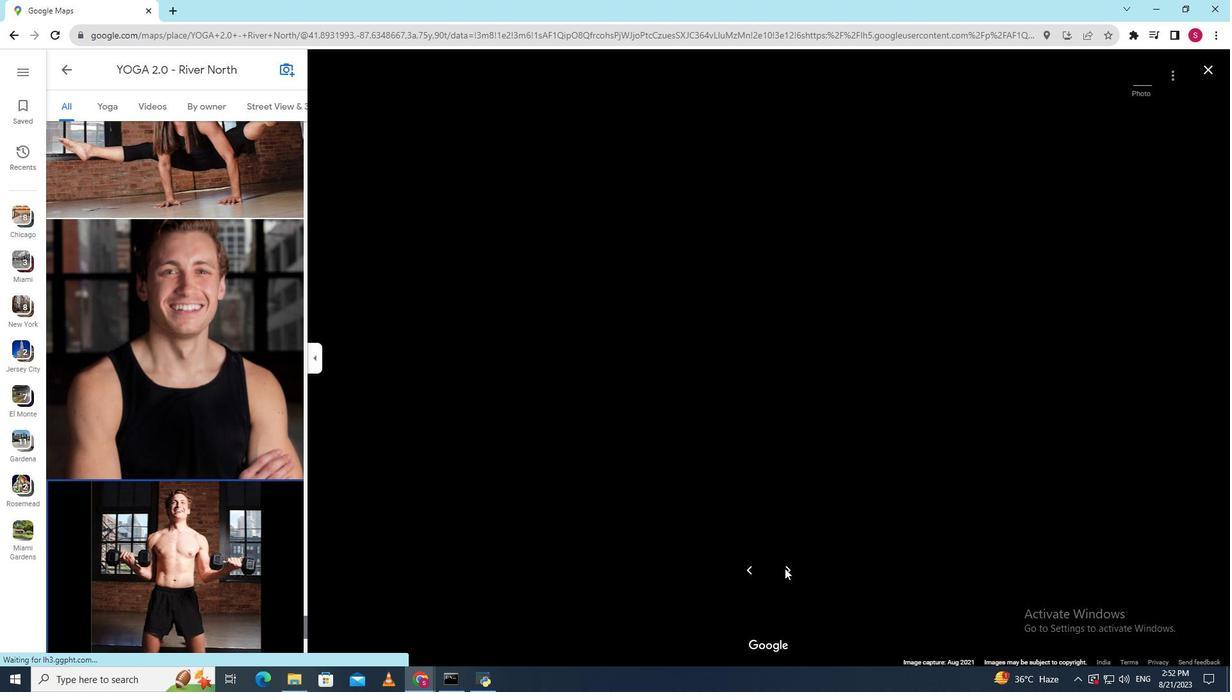 
Action: Mouse moved to (787, 567)
Screenshot: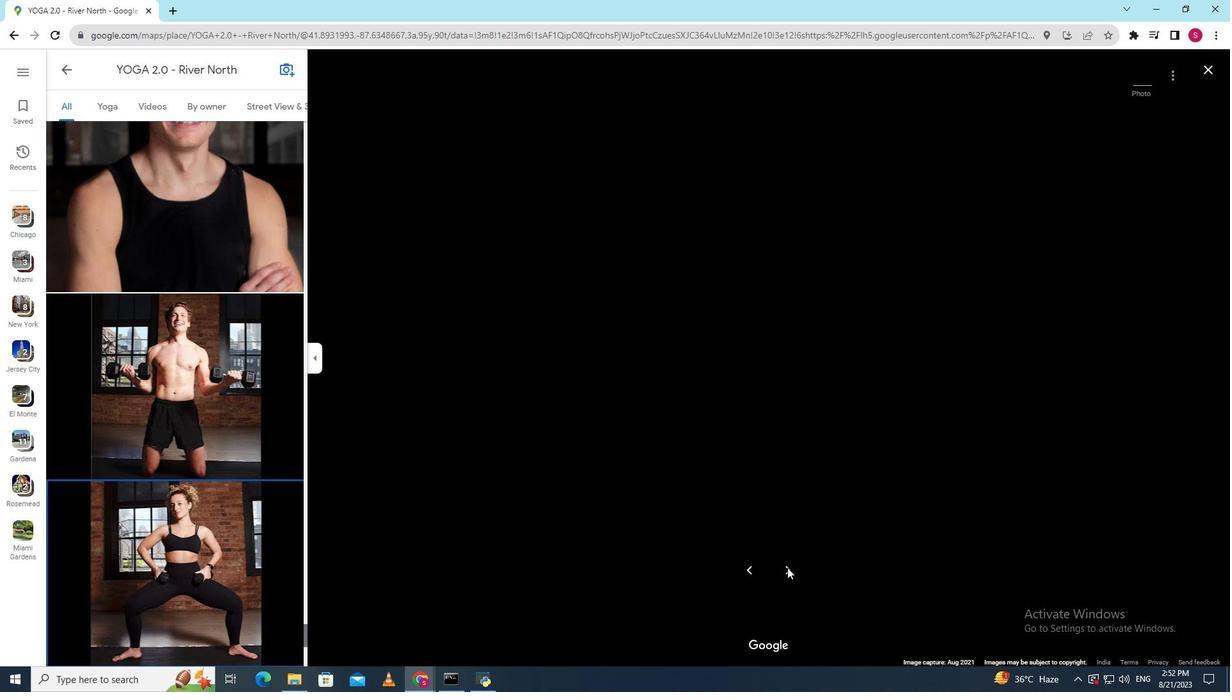 
Action: Mouse pressed left at (787, 567)
Screenshot: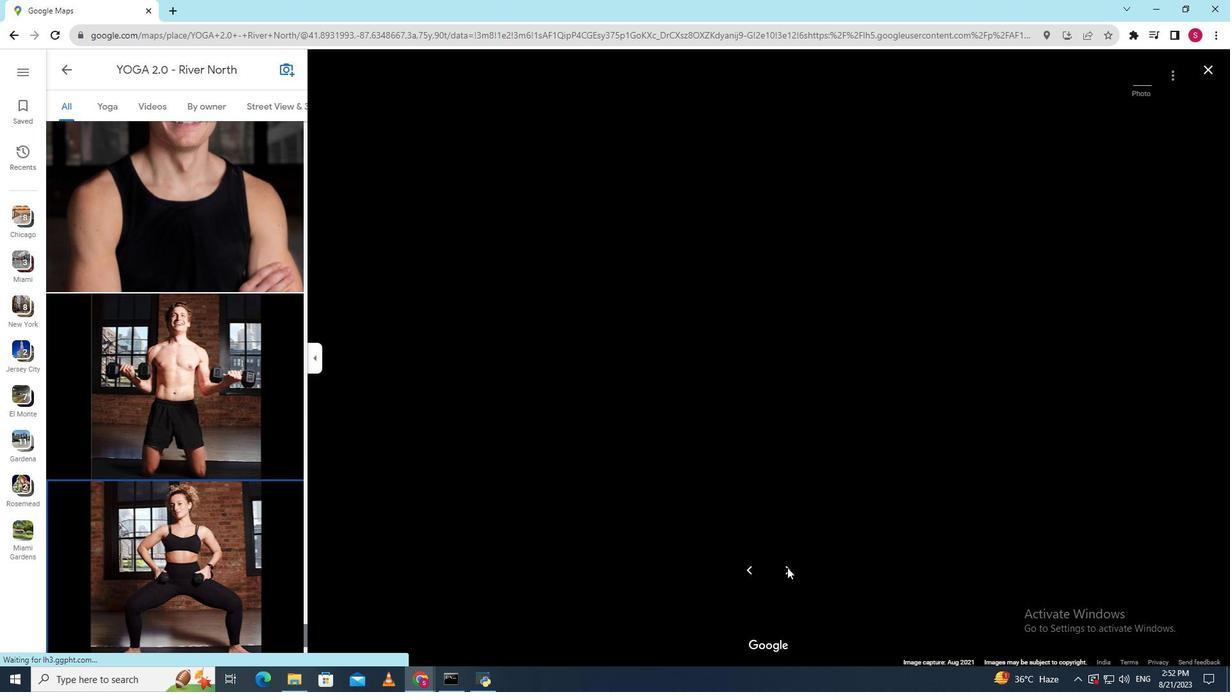 
Action: Mouse pressed left at (787, 567)
Screenshot: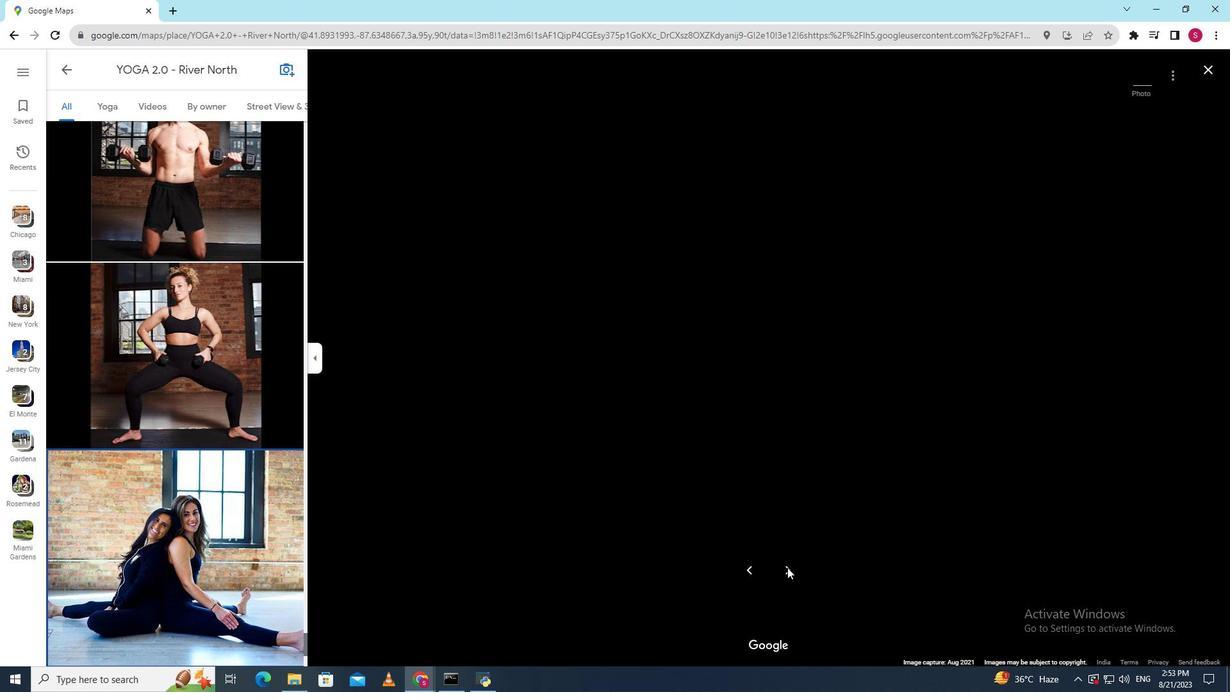 
Action: Mouse pressed left at (787, 567)
Screenshot: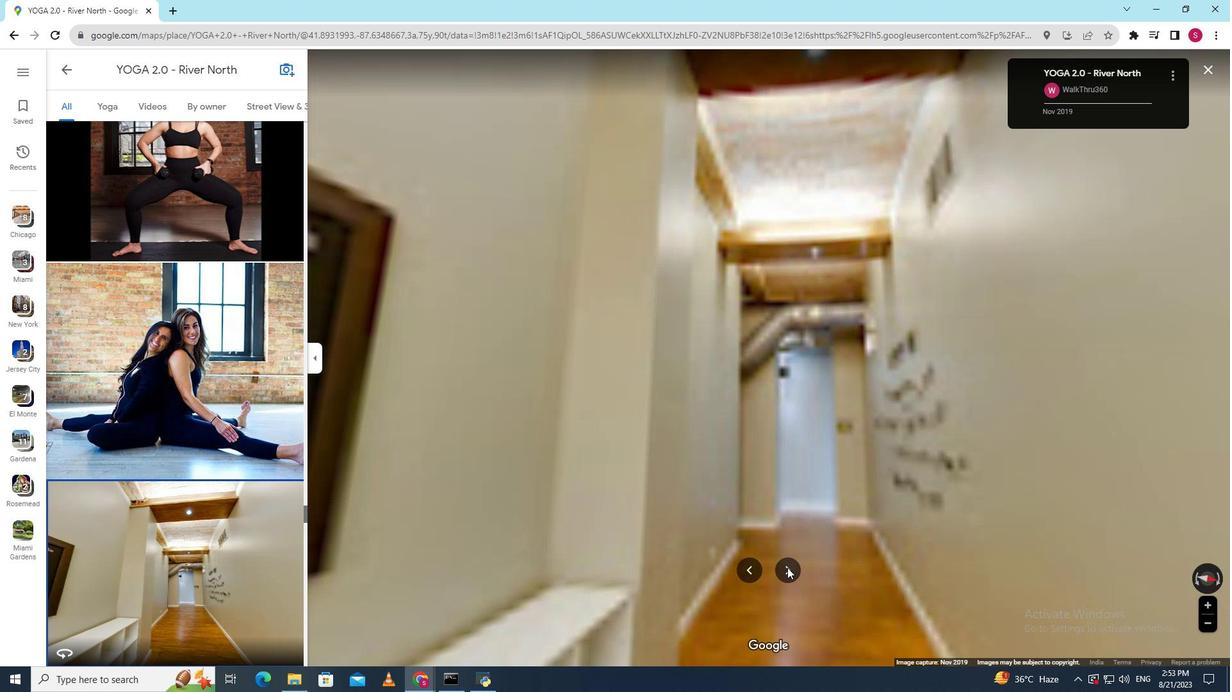
Action: Mouse pressed left at (787, 567)
Screenshot: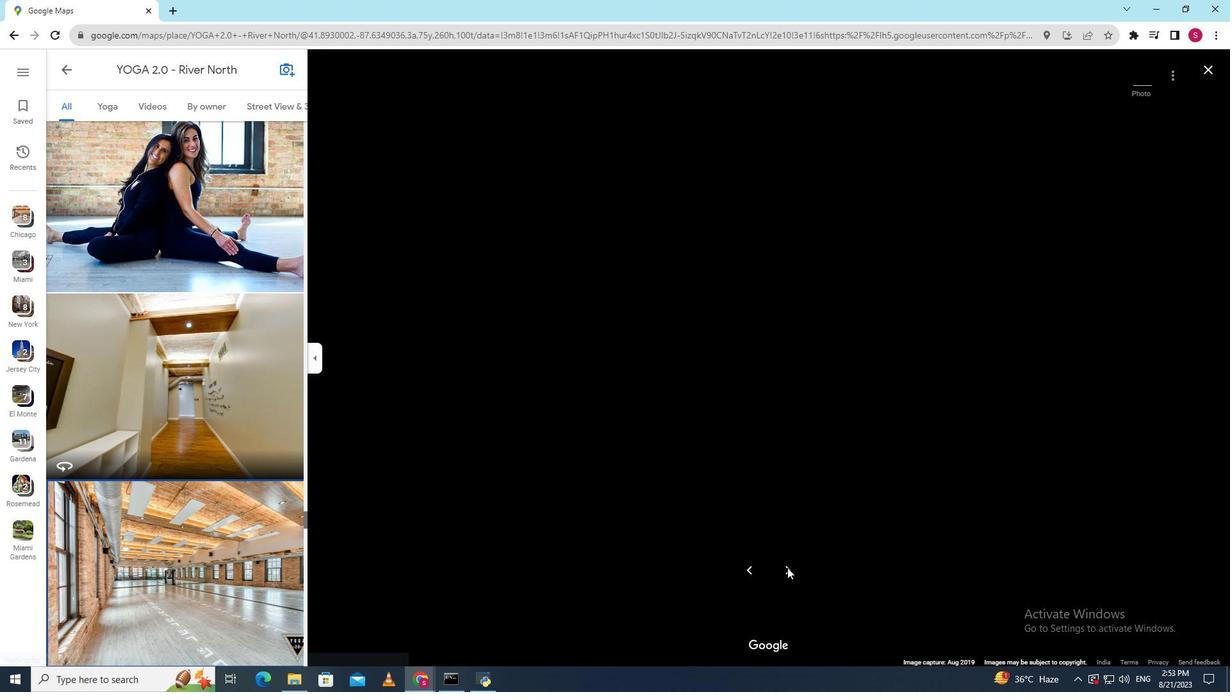 
Action: Mouse pressed left at (787, 567)
Screenshot: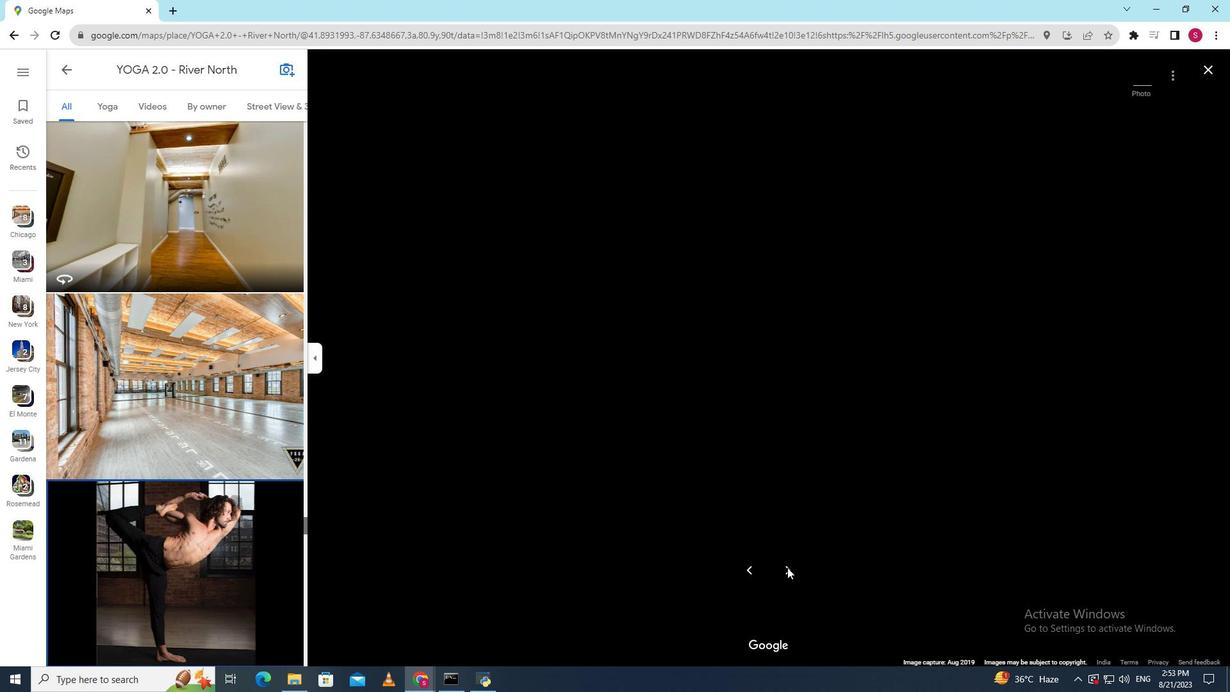 
Action: Mouse pressed left at (787, 567)
Screenshot: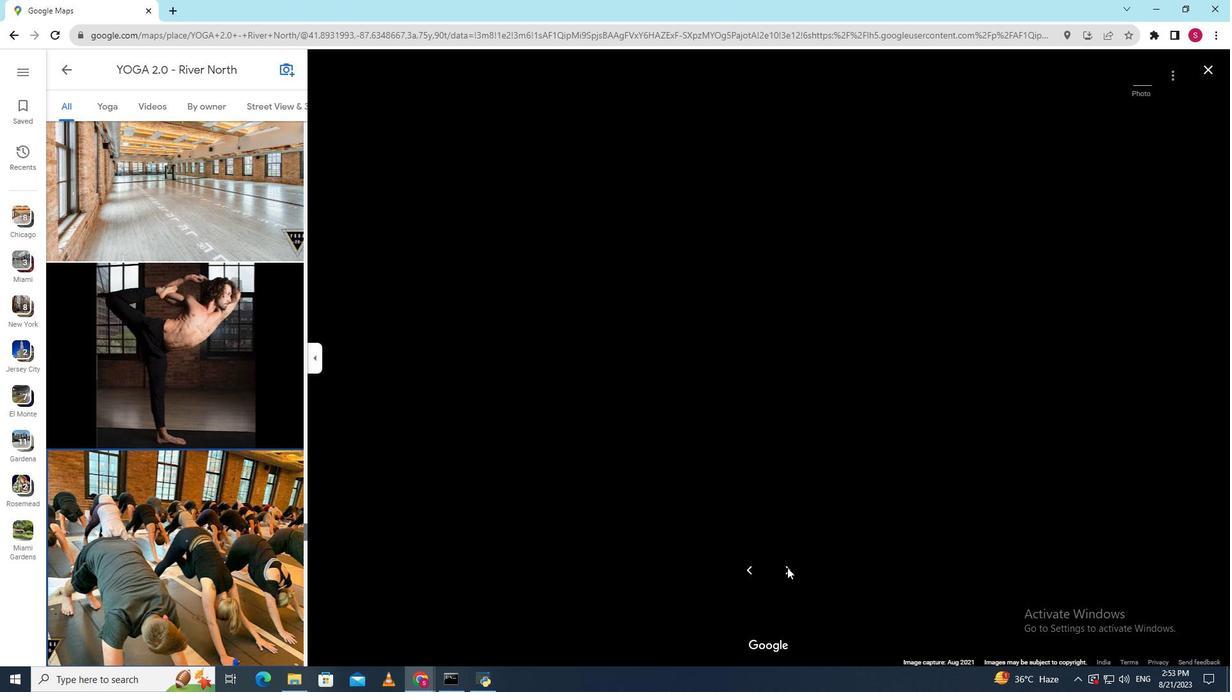 
Action: Mouse pressed left at (787, 567)
Screenshot: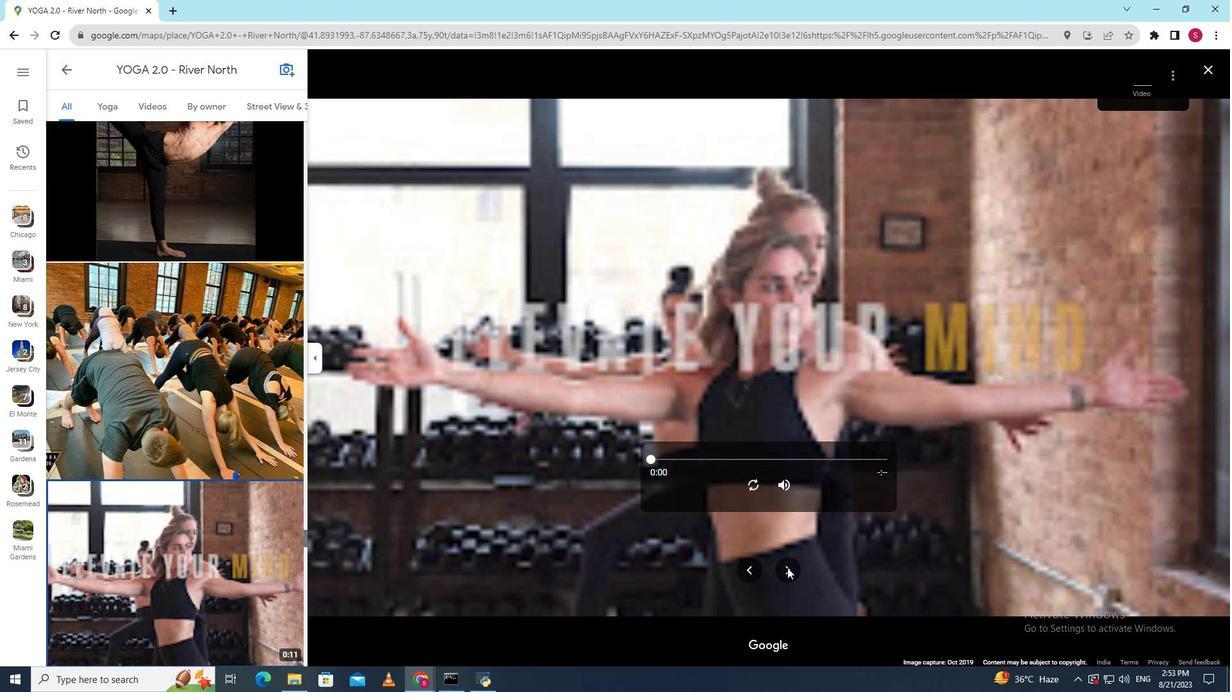 
Action: Mouse moved to (756, 485)
Screenshot: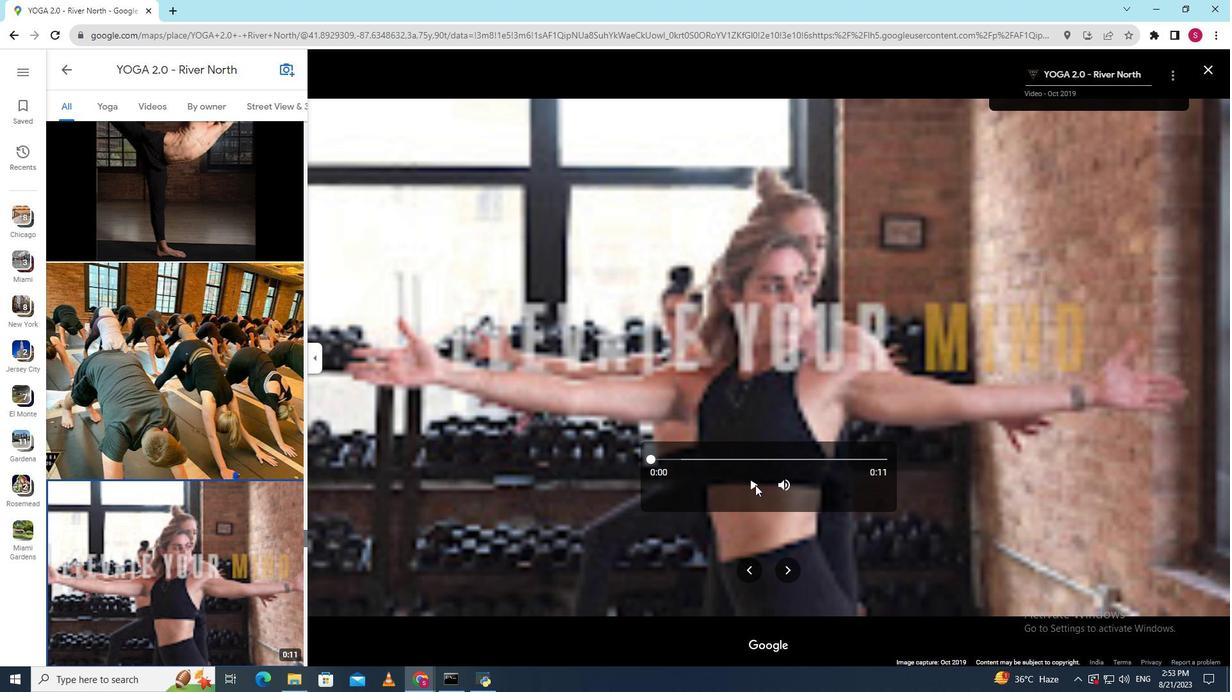 
Action: Mouse pressed left at (756, 485)
Screenshot: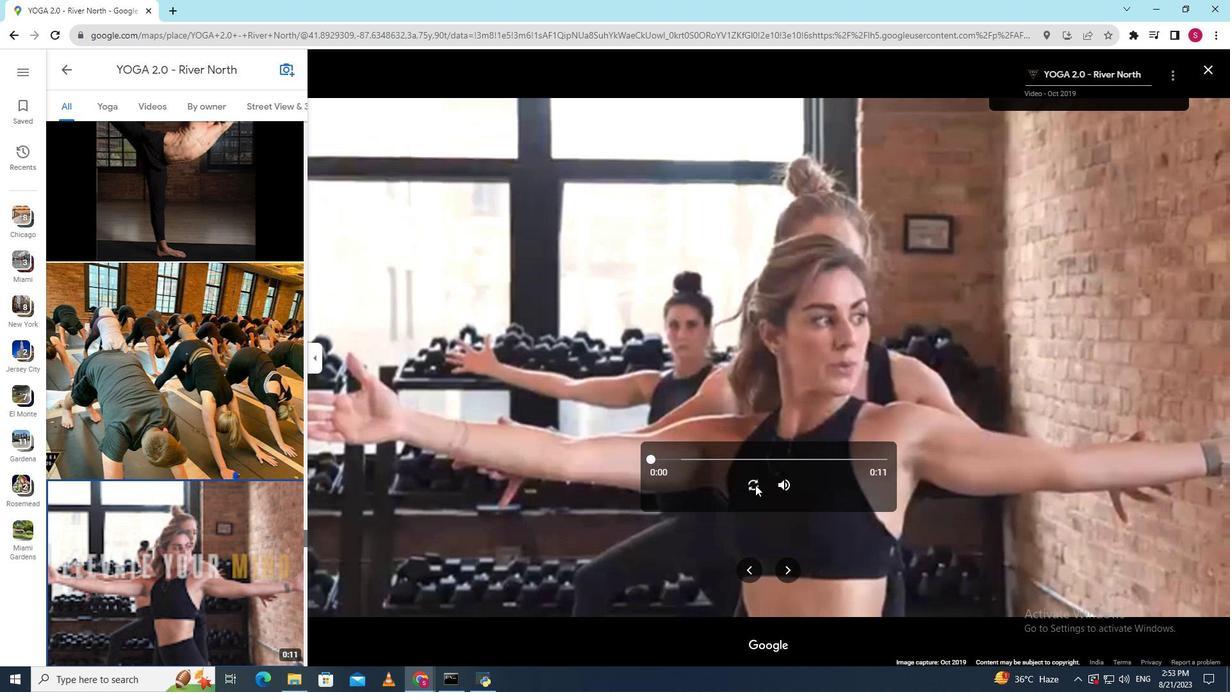 
Action: Mouse moved to (783, 566)
Screenshot: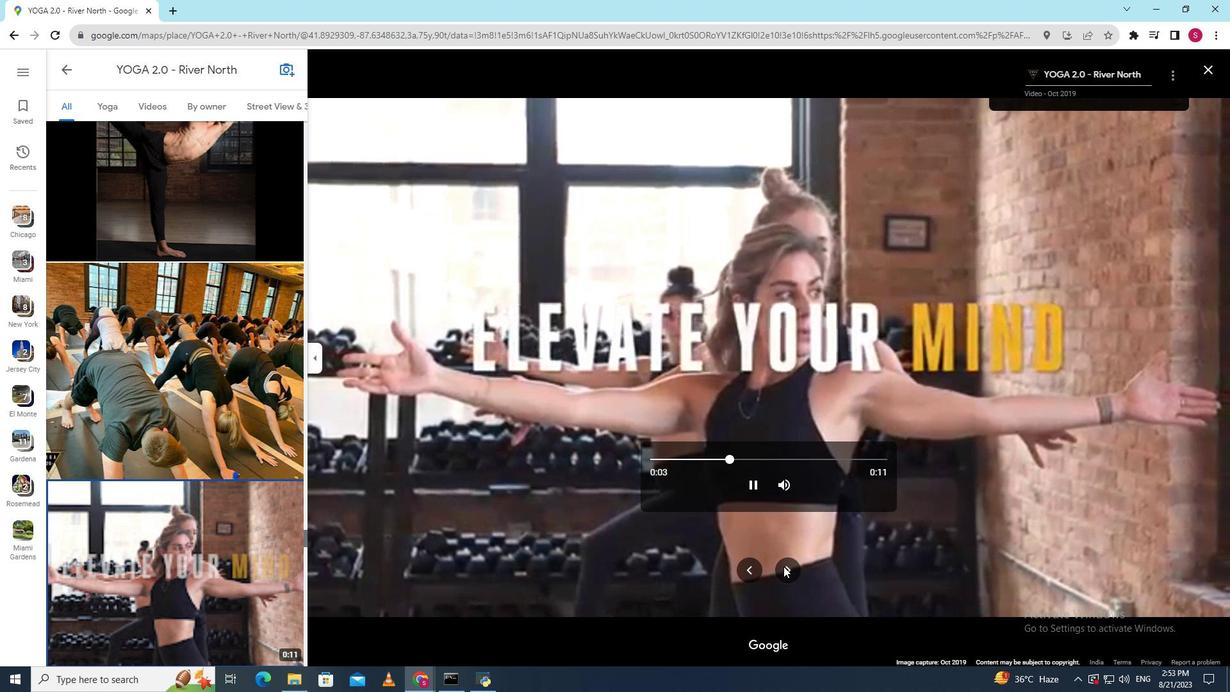 
Action: Mouse pressed left at (783, 566)
Screenshot: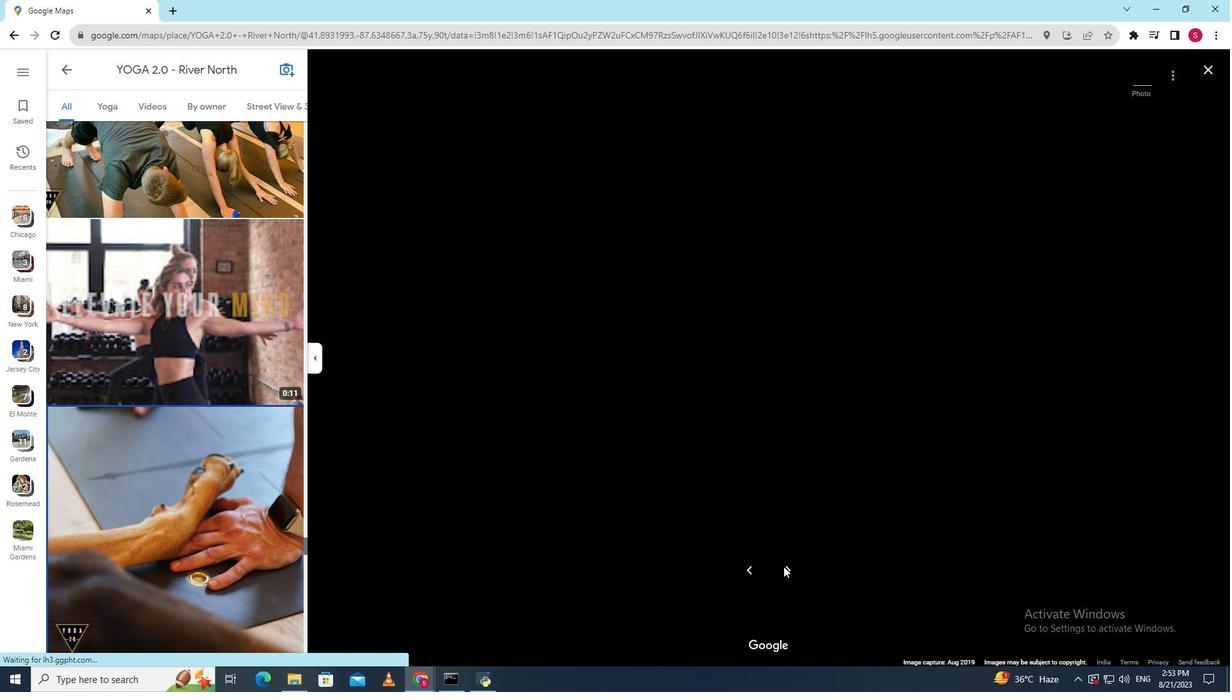 
Action: Mouse moved to (784, 566)
Screenshot: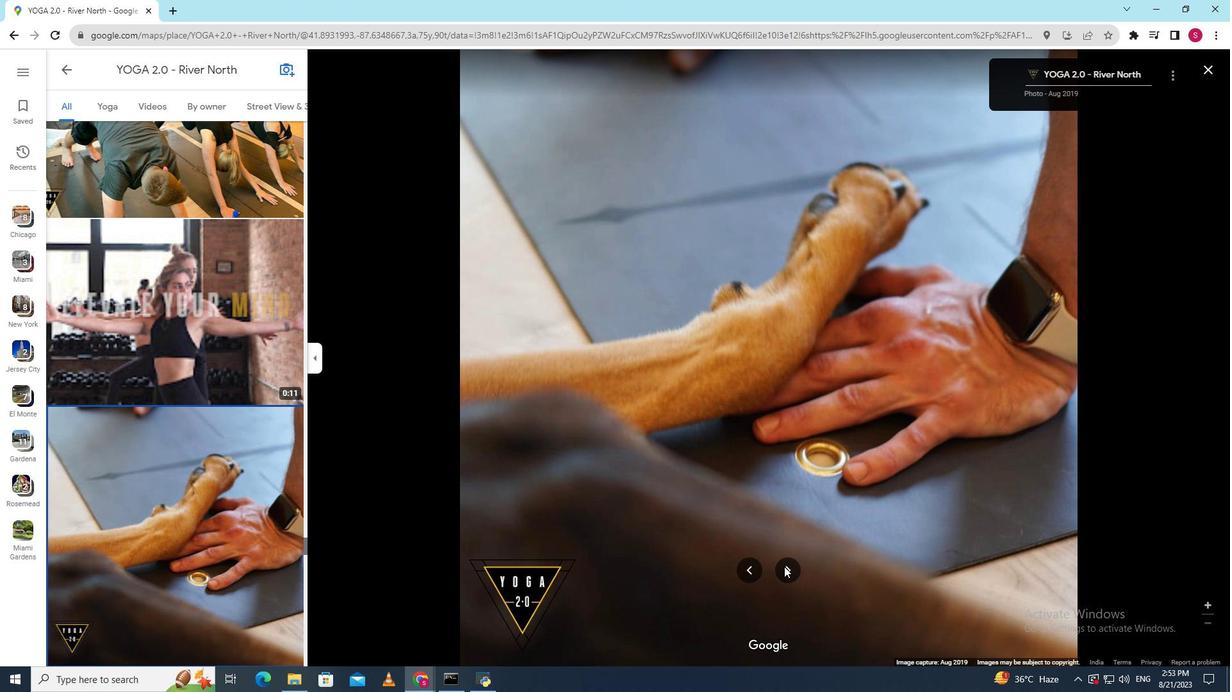 
Action: Mouse pressed left at (784, 566)
Screenshot: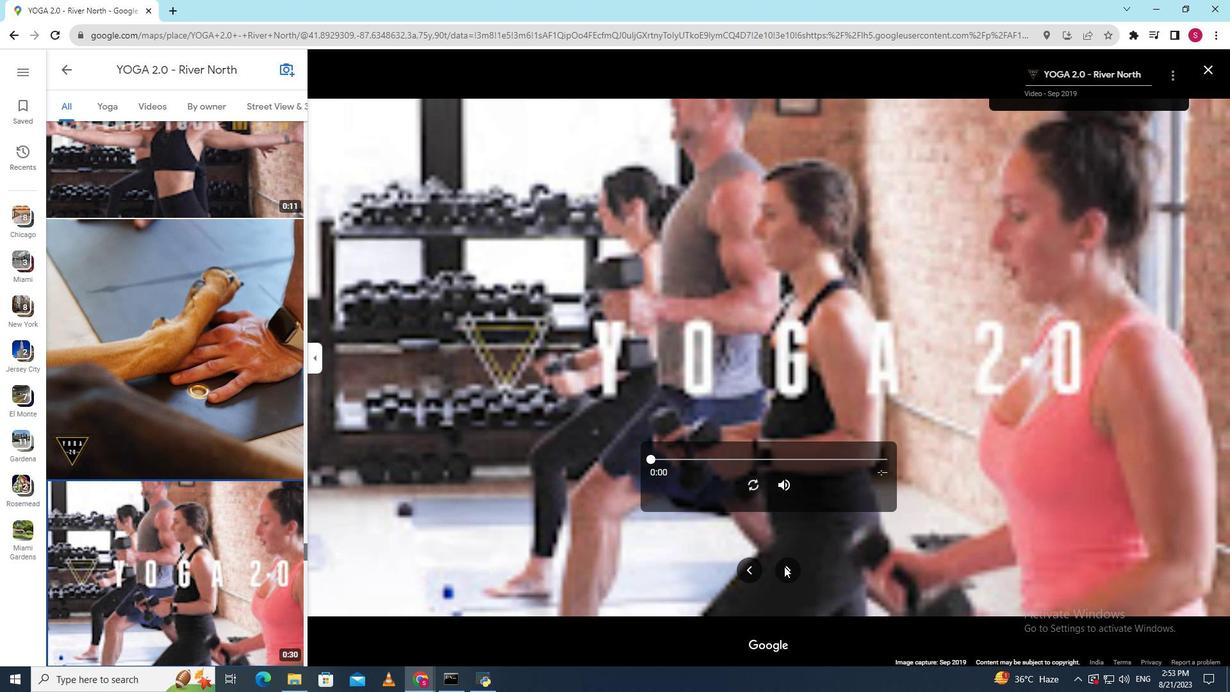
Action: Mouse moved to (752, 486)
Screenshot: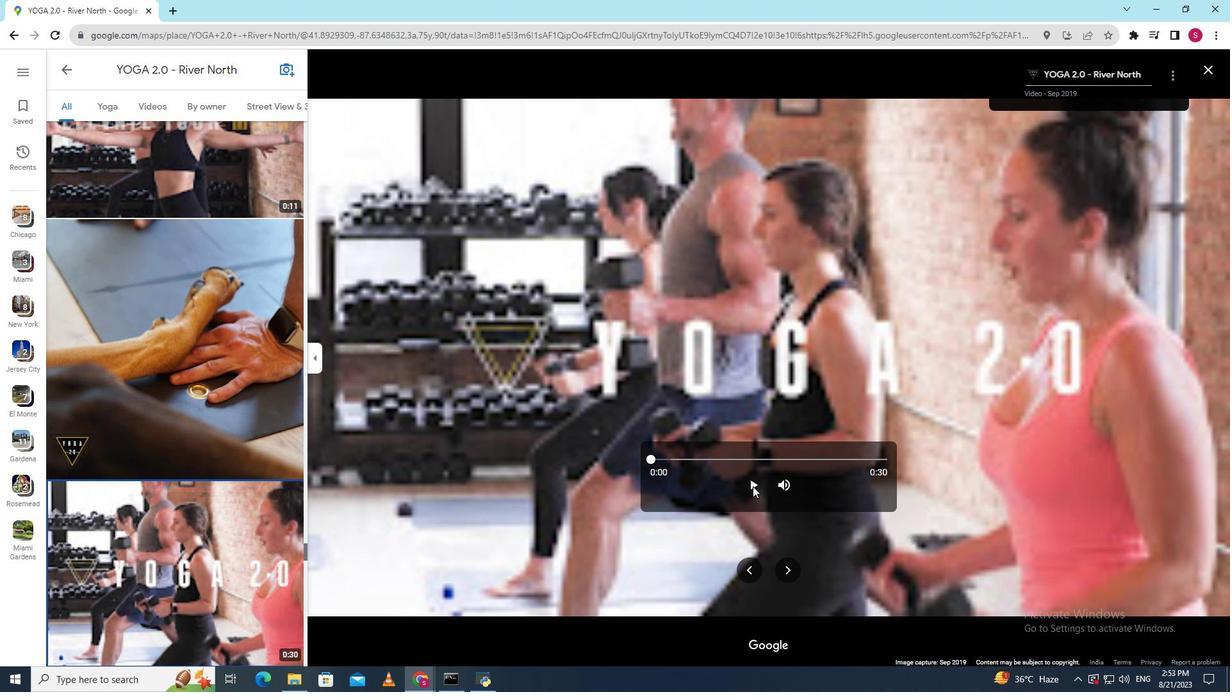 
Action: Mouse pressed left at (752, 486)
Screenshot: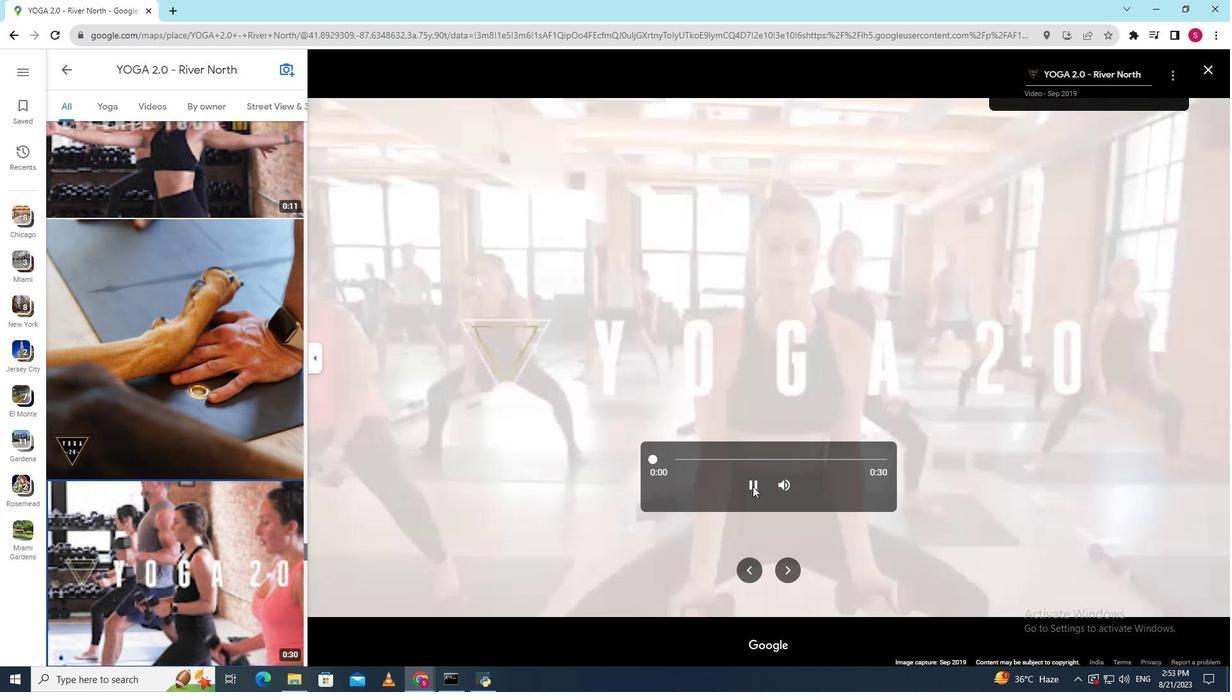 
Action: Mouse moved to (824, 460)
Screenshot: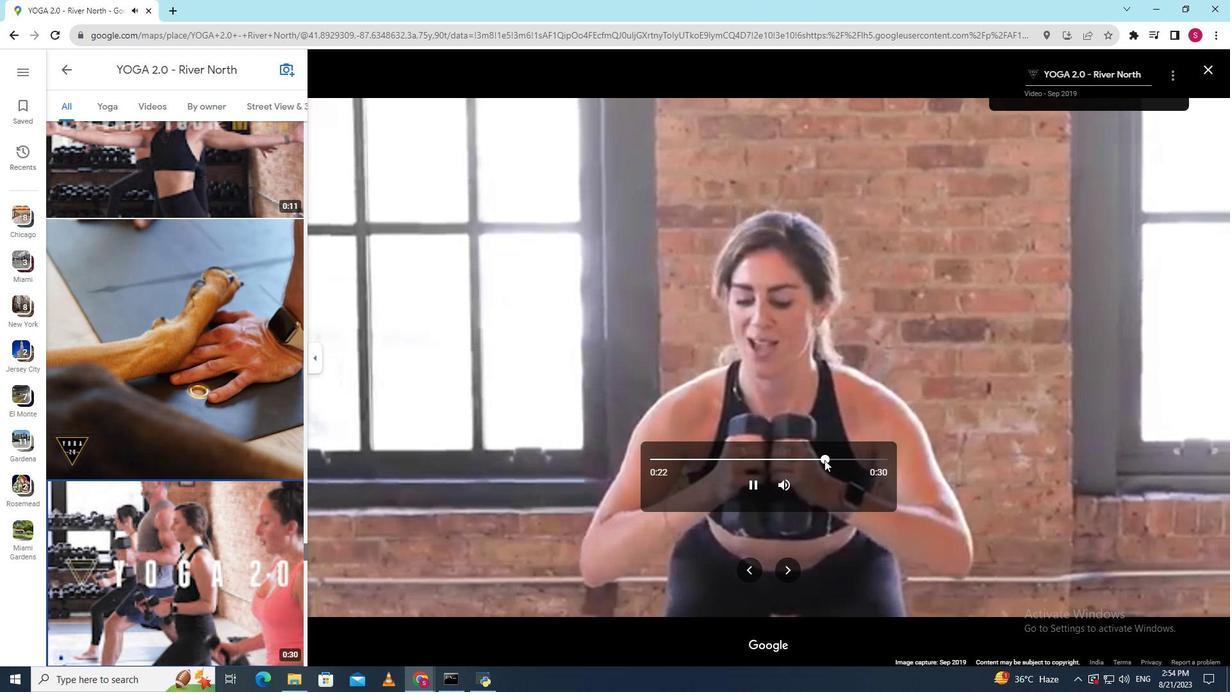 
Action: Mouse pressed left at (824, 460)
Screenshot: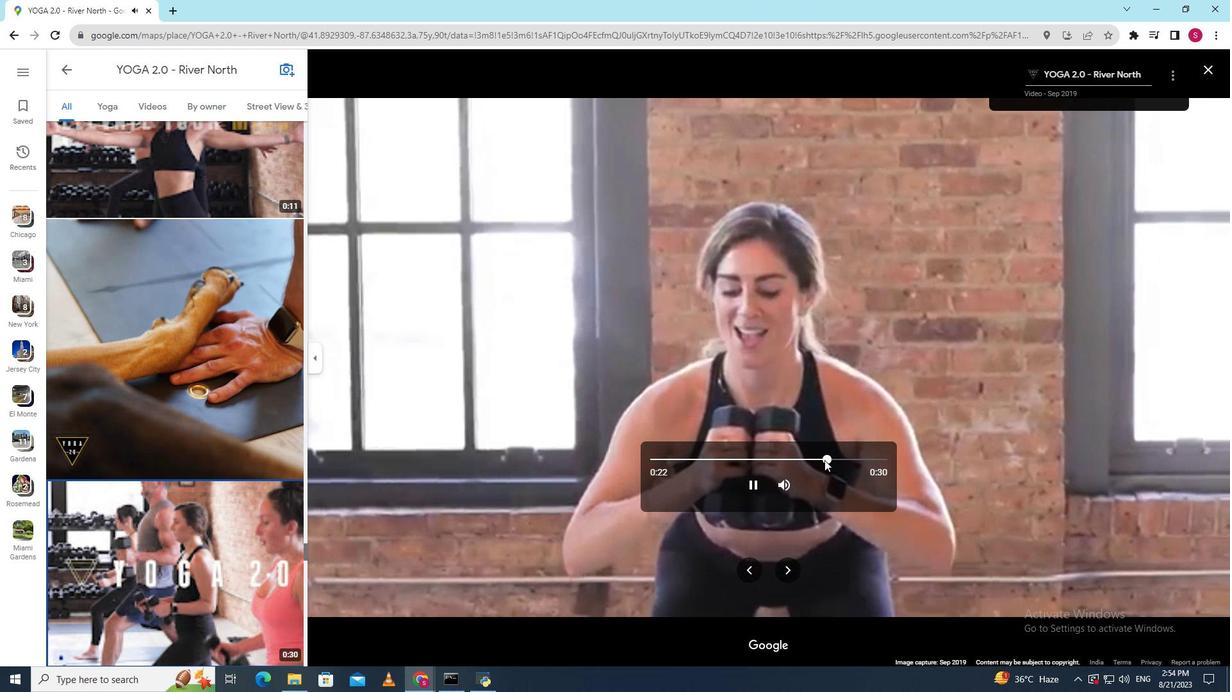 
Action: Mouse moved to (838, 458)
